 Task: Add an event with the title Second Presentation Rehearsal and Final Preparation, date '2023/11/03', time 8:30 AM to 10:30 AMand add a description: The Lunch Break Mindfulness Session is suitable for individuals of all experience levels, including those who are new to mindfulness. No special equipment or clothing is required—participants can simply find a comfortable position and bring their full attention to the practice., put the event into Green category . Add location for the event as: 321 Versailles Palace, Versailles, France, logged in from the account softage.9@softage.netand send the event invitation to softage.3@softage.net with CC to  softage.4@softage.net. Set a reminder for the event 5 minutes before
Action: Mouse moved to (419, 208)
Screenshot: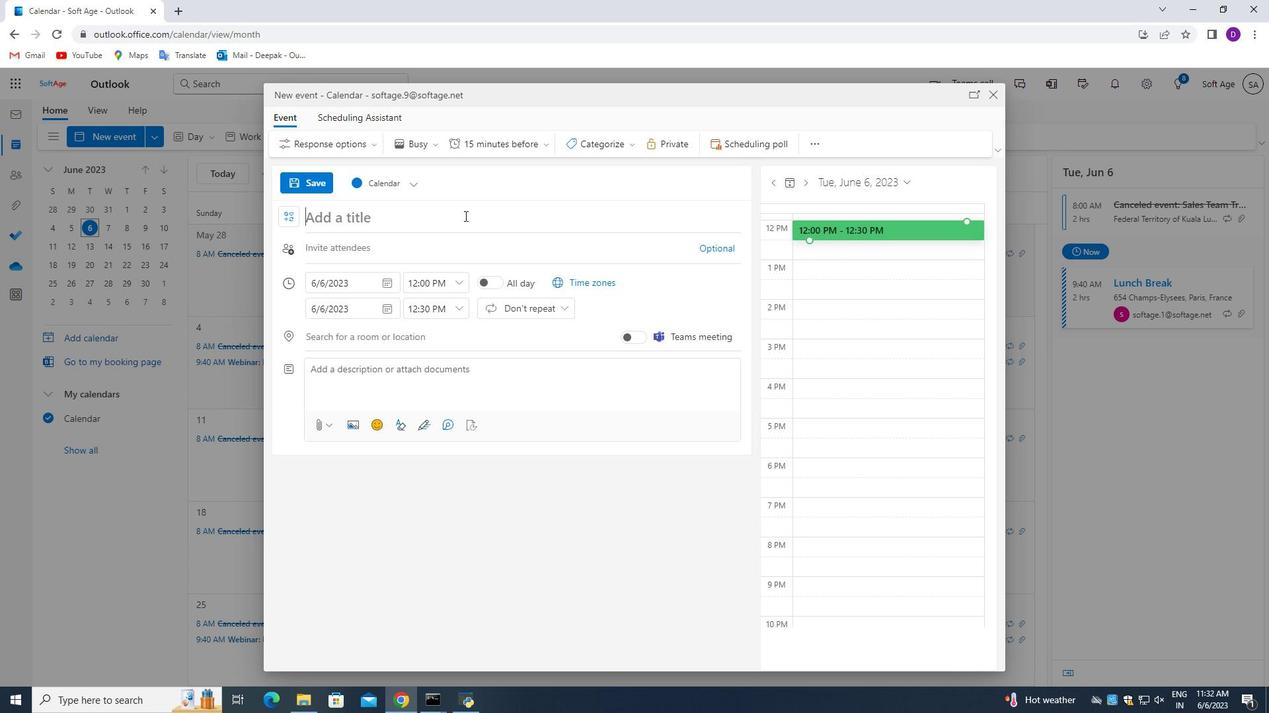 
Action: Mouse pressed left at (419, 208)
Screenshot: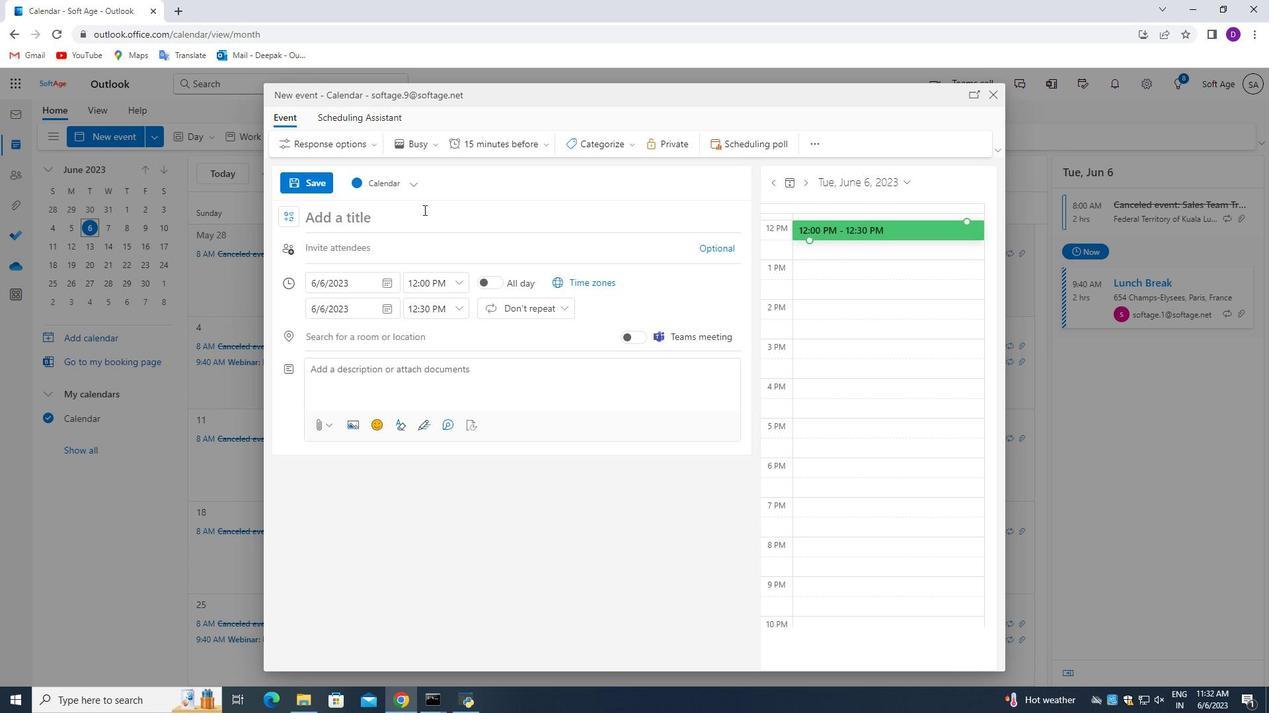 
Action: Mouse moved to (470, 514)
Screenshot: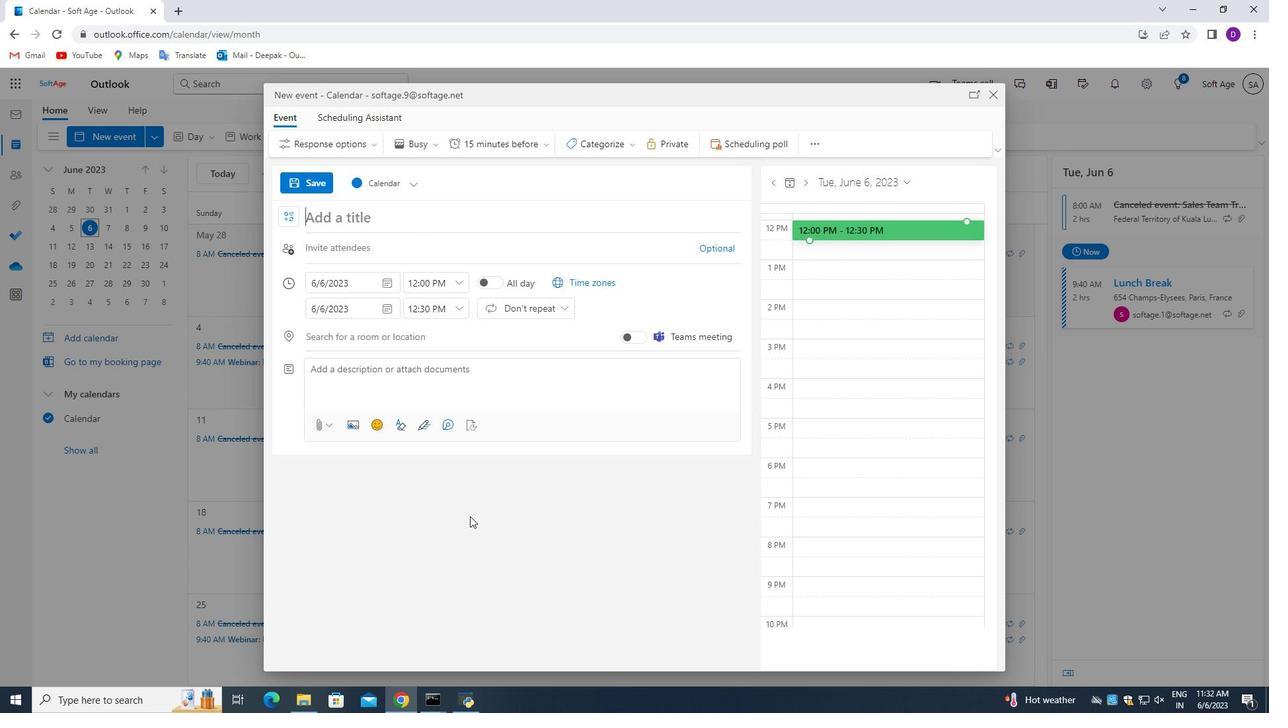 
Action: Key pressed <Key.shift_r>Second<Key.space><Key.shift>Presentation<Key.space><Key.shift_r>Rehearsal<Key.space>and<Key.space><Key.shift_r>Final<Key.space><Key.shift>Preparation
Screenshot: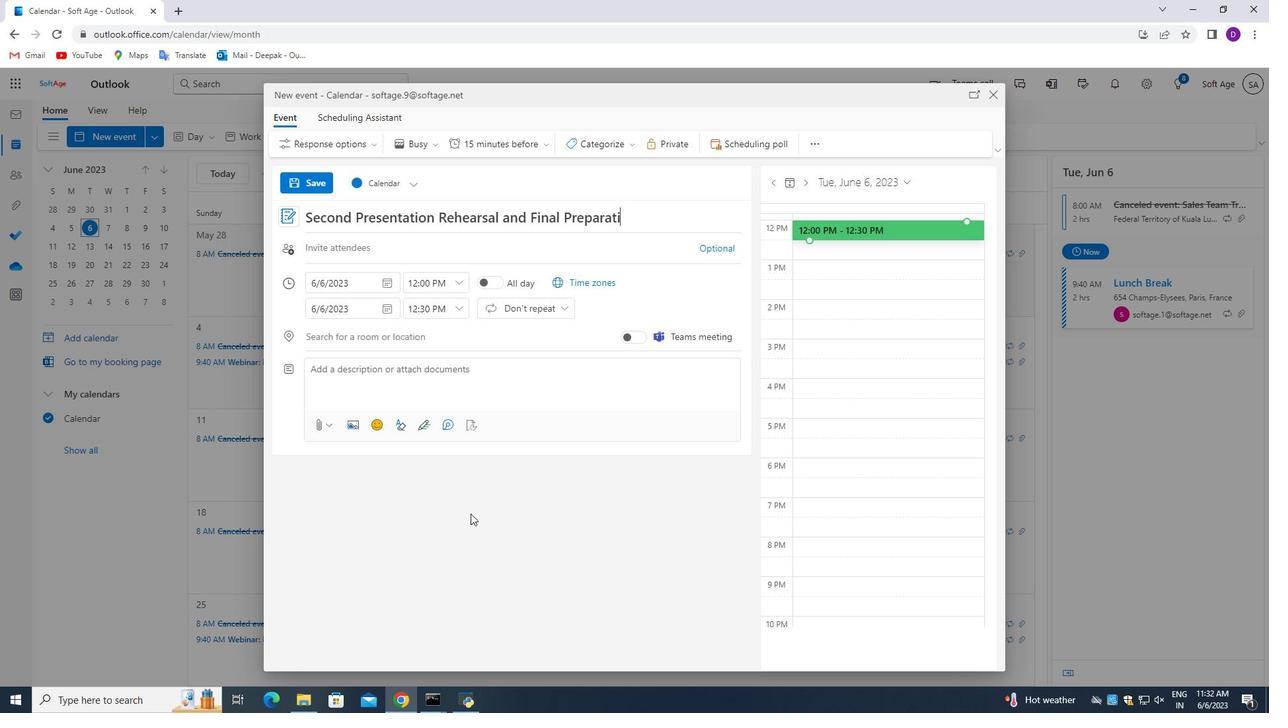 
Action: Mouse moved to (383, 284)
Screenshot: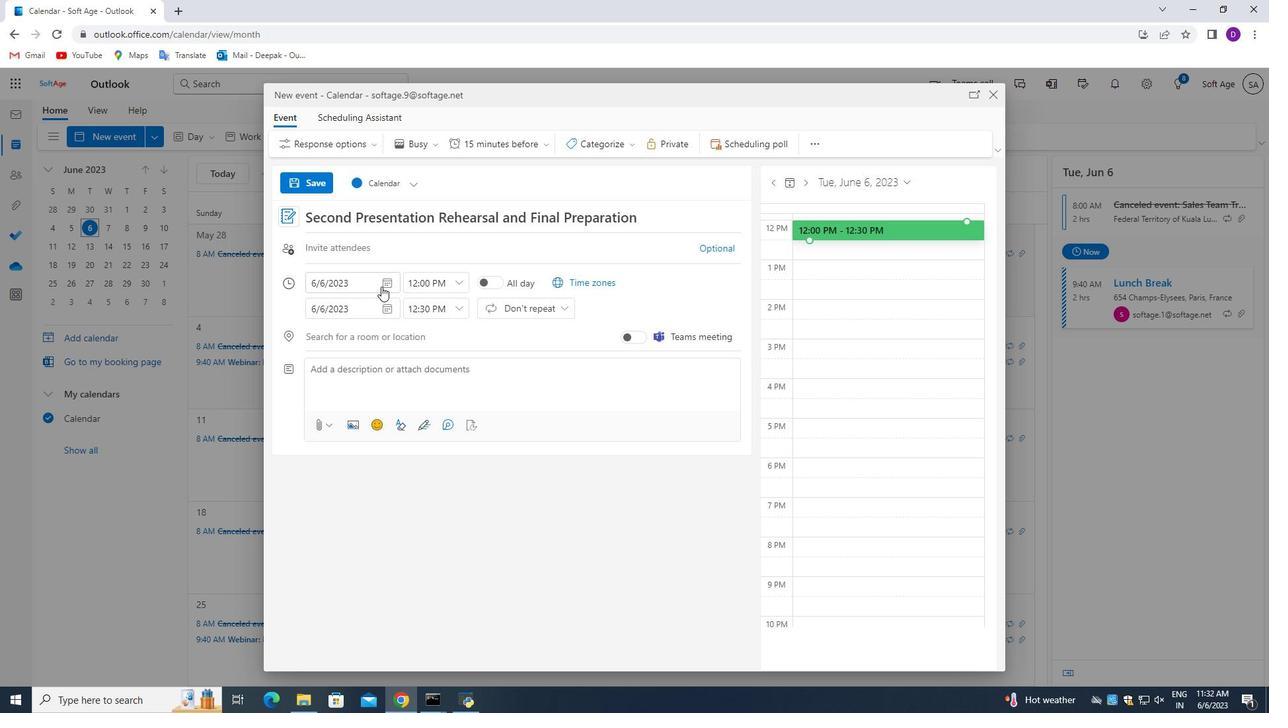 
Action: Mouse pressed left at (383, 284)
Screenshot: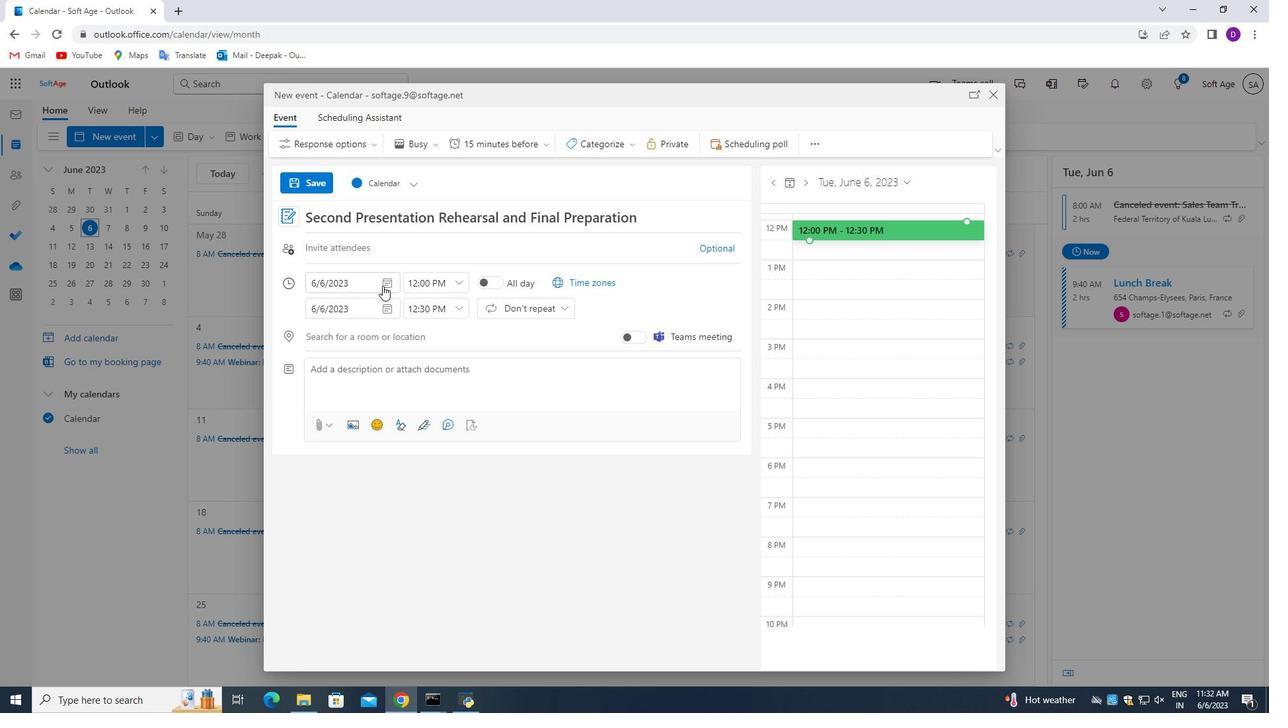 
Action: Mouse moved to (351, 313)
Screenshot: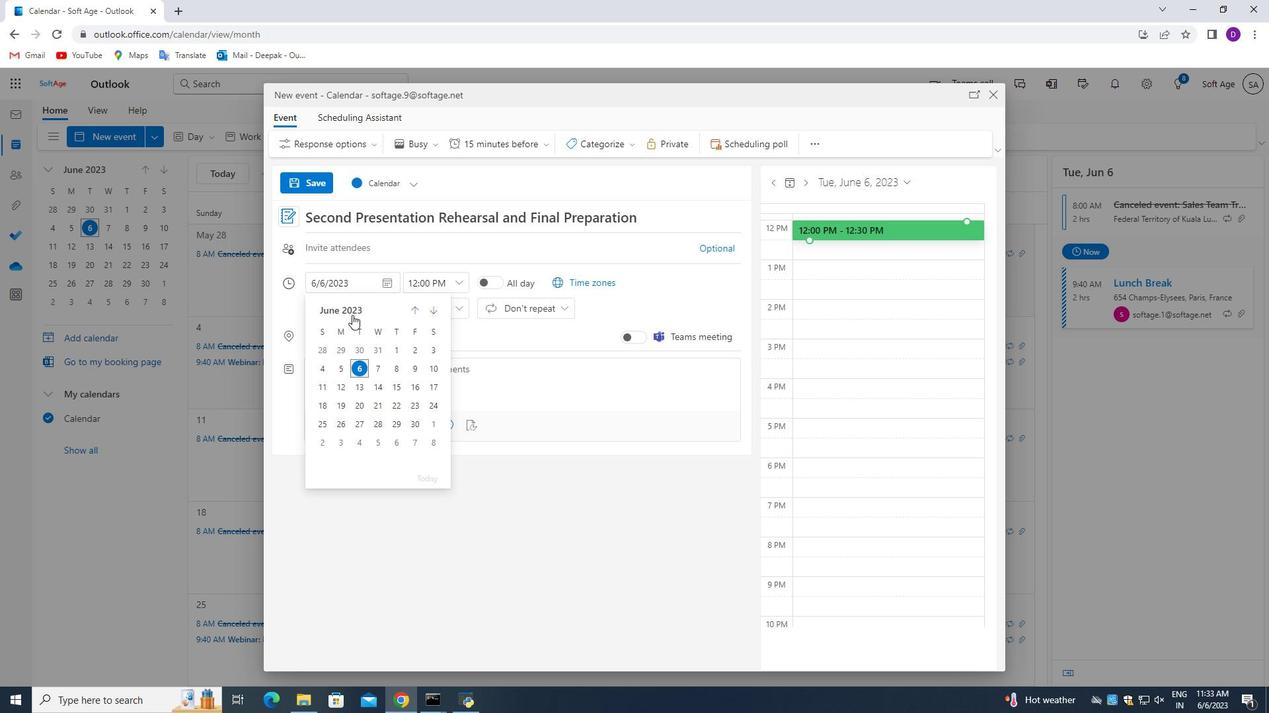 
Action: Mouse pressed left at (351, 313)
Screenshot: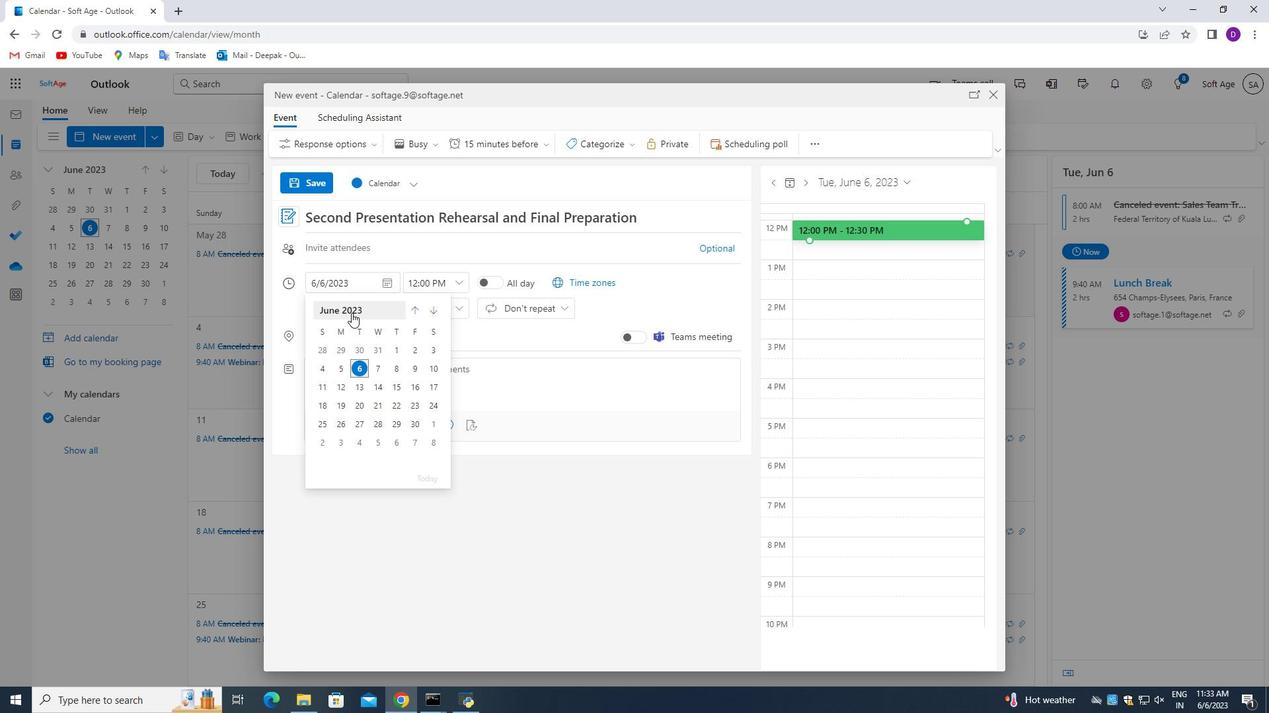 
Action: Mouse moved to (397, 407)
Screenshot: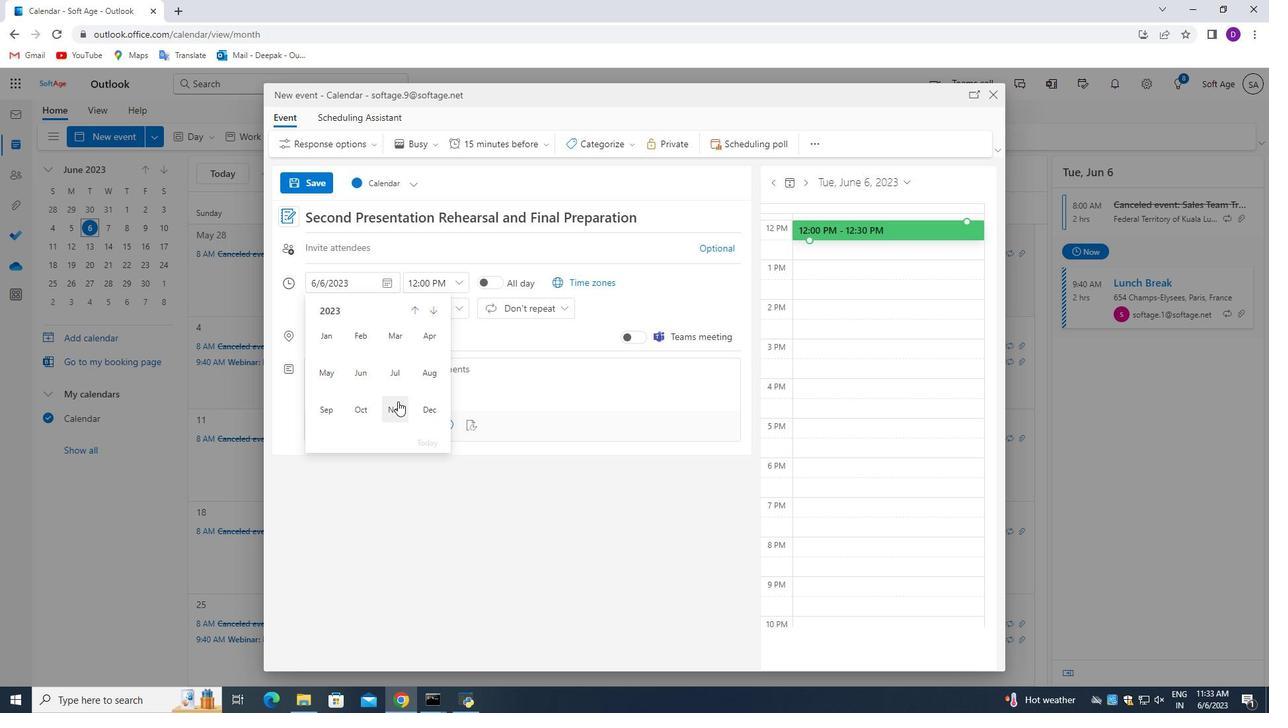 
Action: Mouse pressed left at (397, 407)
Screenshot: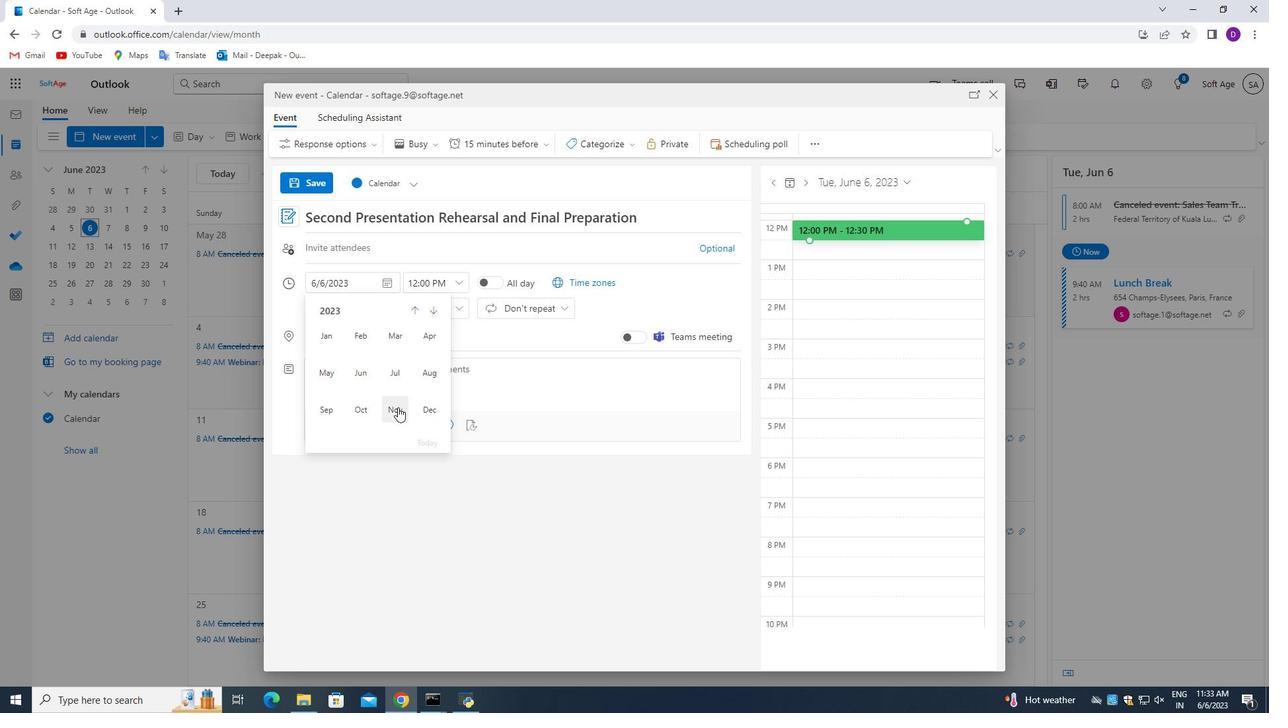 
Action: Mouse moved to (415, 351)
Screenshot: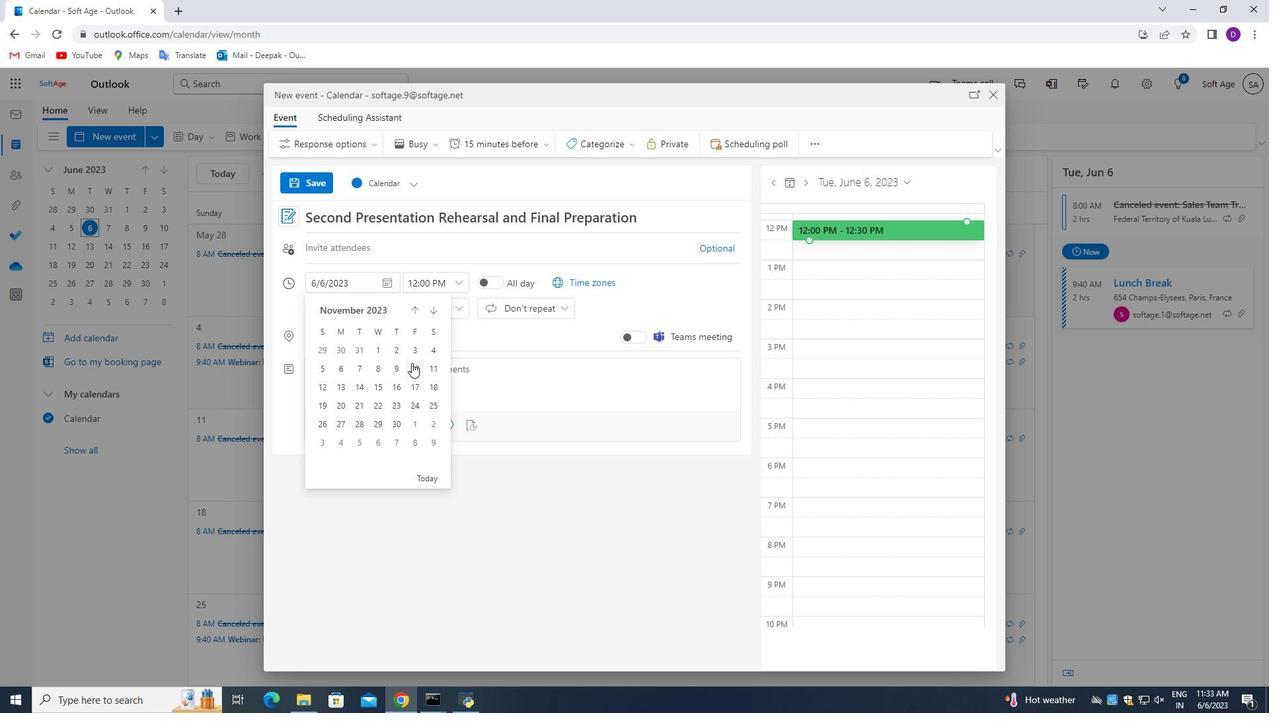 
Action: Mouse pressed left at (415, 351)
Screenshot: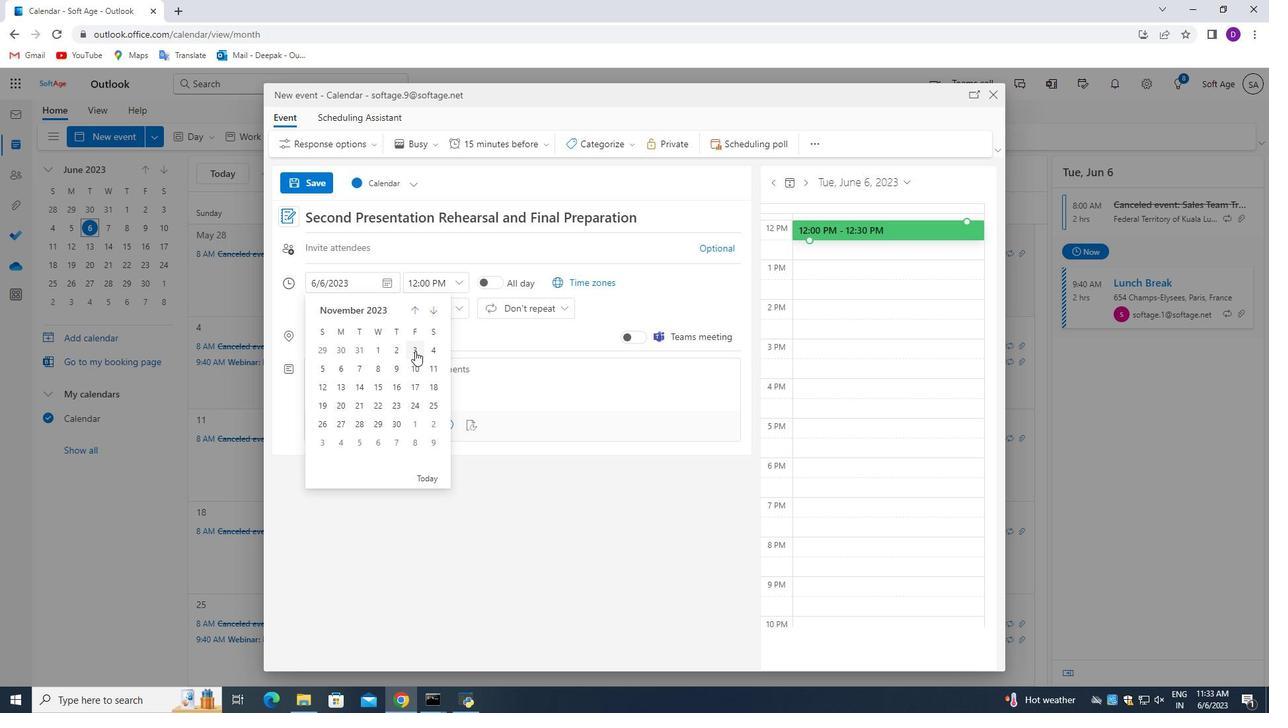 
Action: Mouse moved to (456, 284)
Screenshot: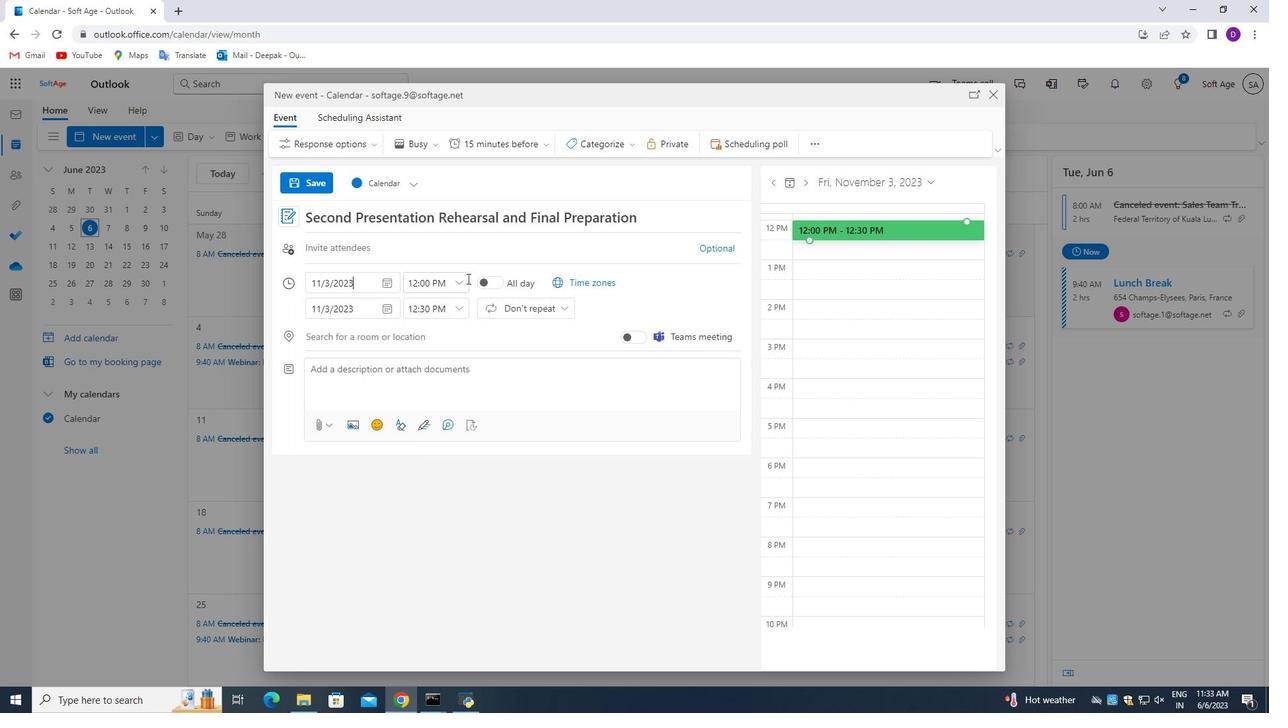 
Action: Mouse pressed left at (456, 284)
Screenshot: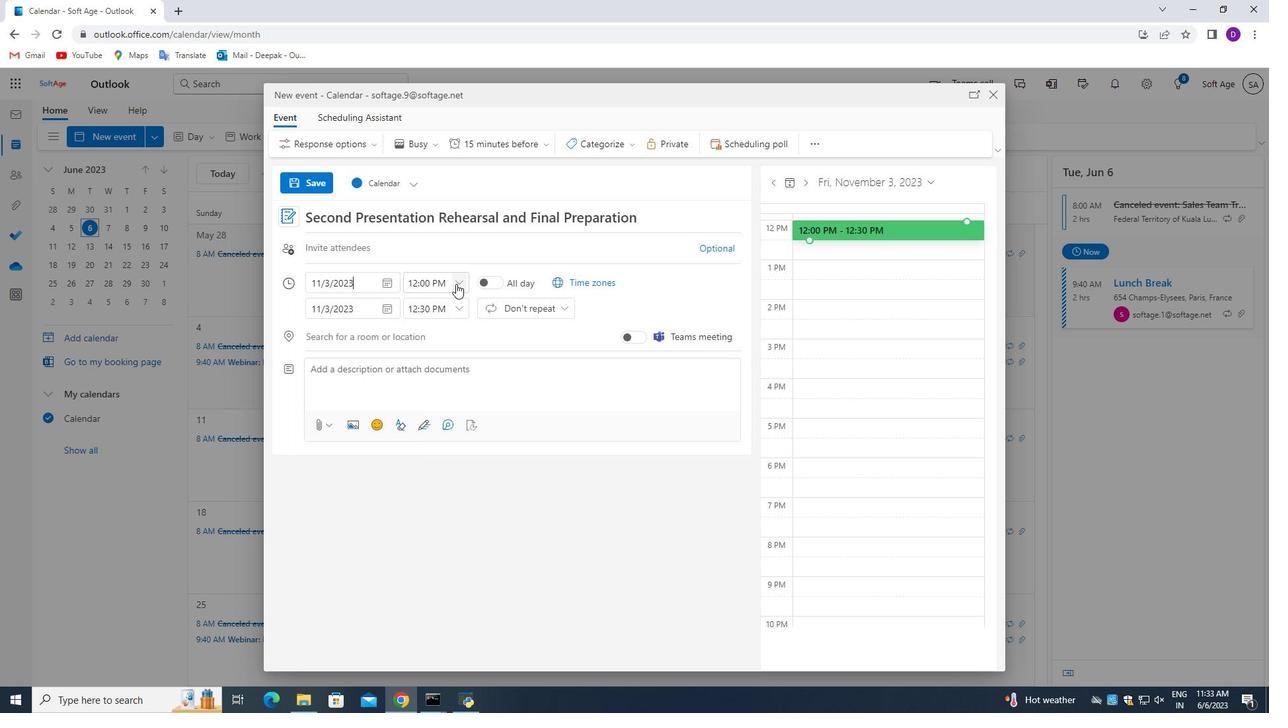 
Action: Mouse moved to (446, 358)
Screenshot: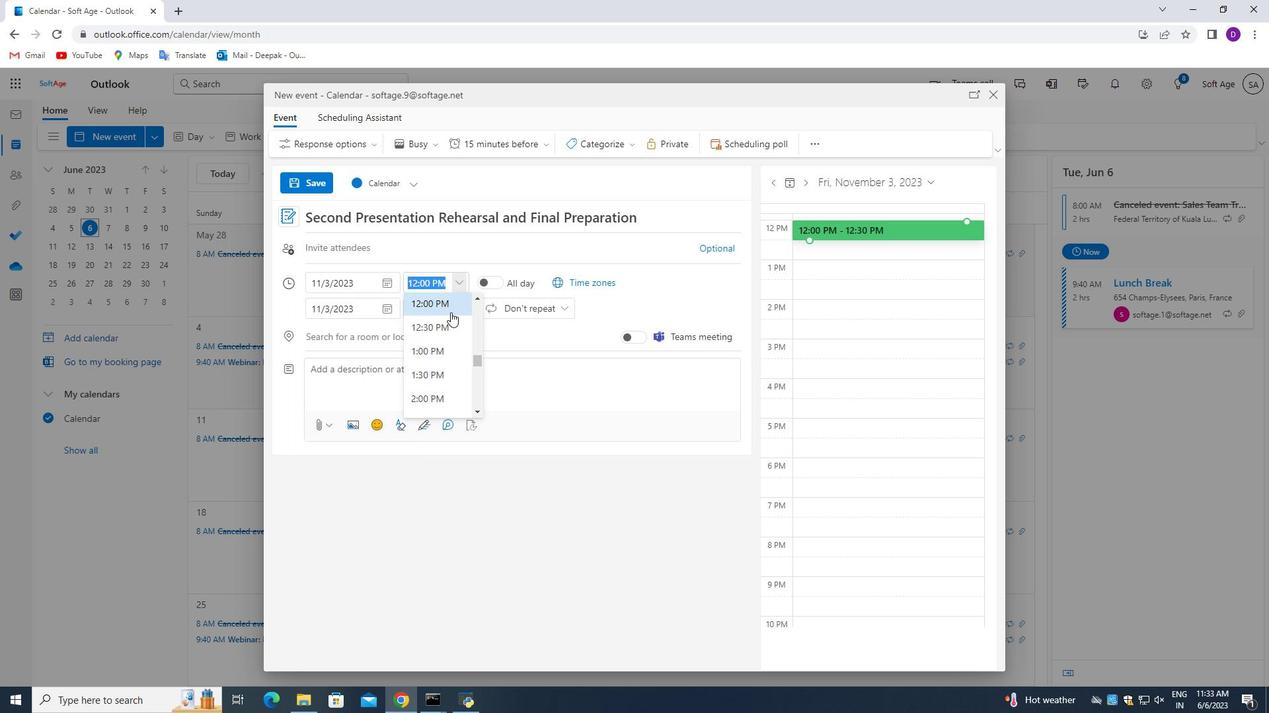 
Action: Mouse scrolled (446, 358) with delta (0, 0)
Screenshot: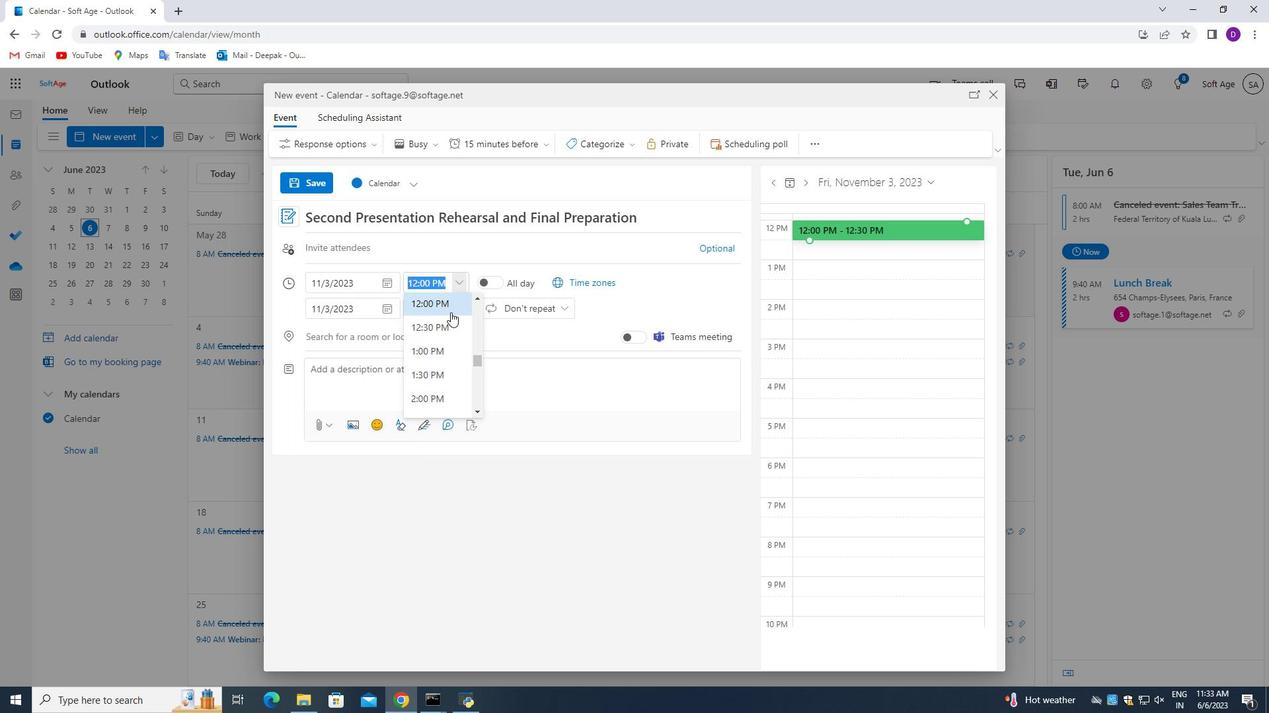 
Action: Mouse moved to (446, 364)
Screenshot: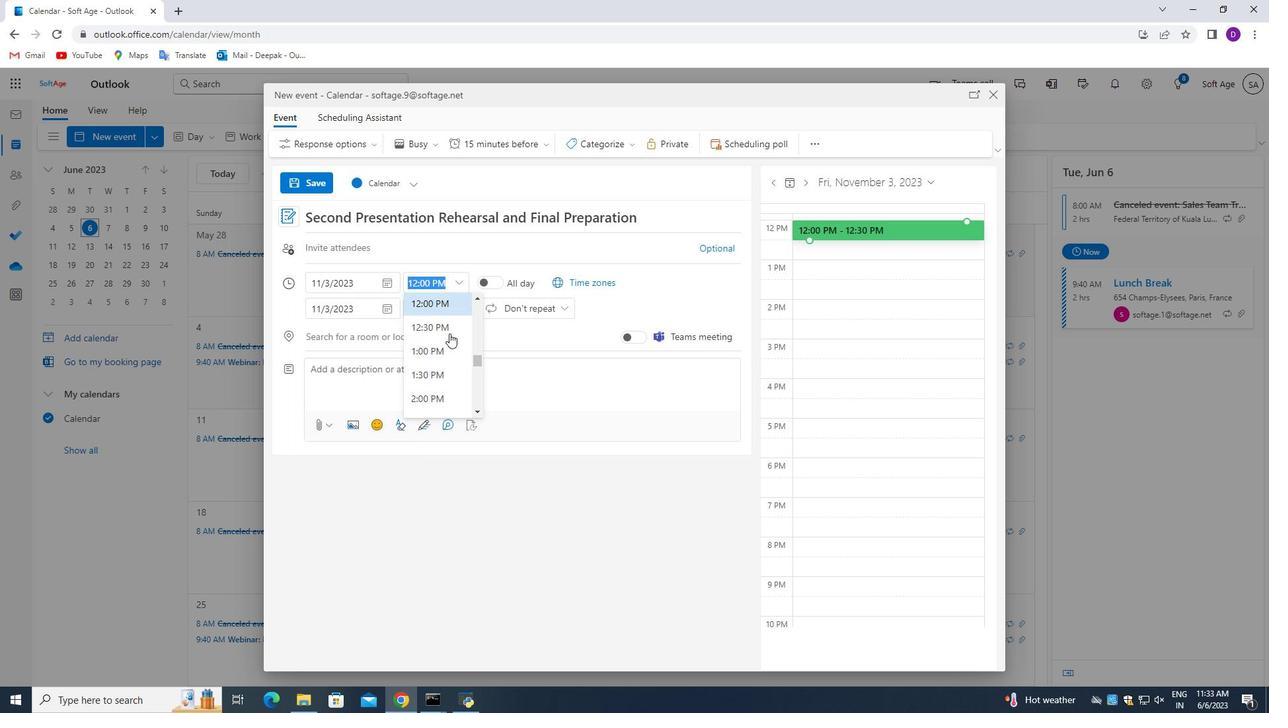 
Action: Mouse scrolled (446, 363) with delta (0, 0)
Screenshot: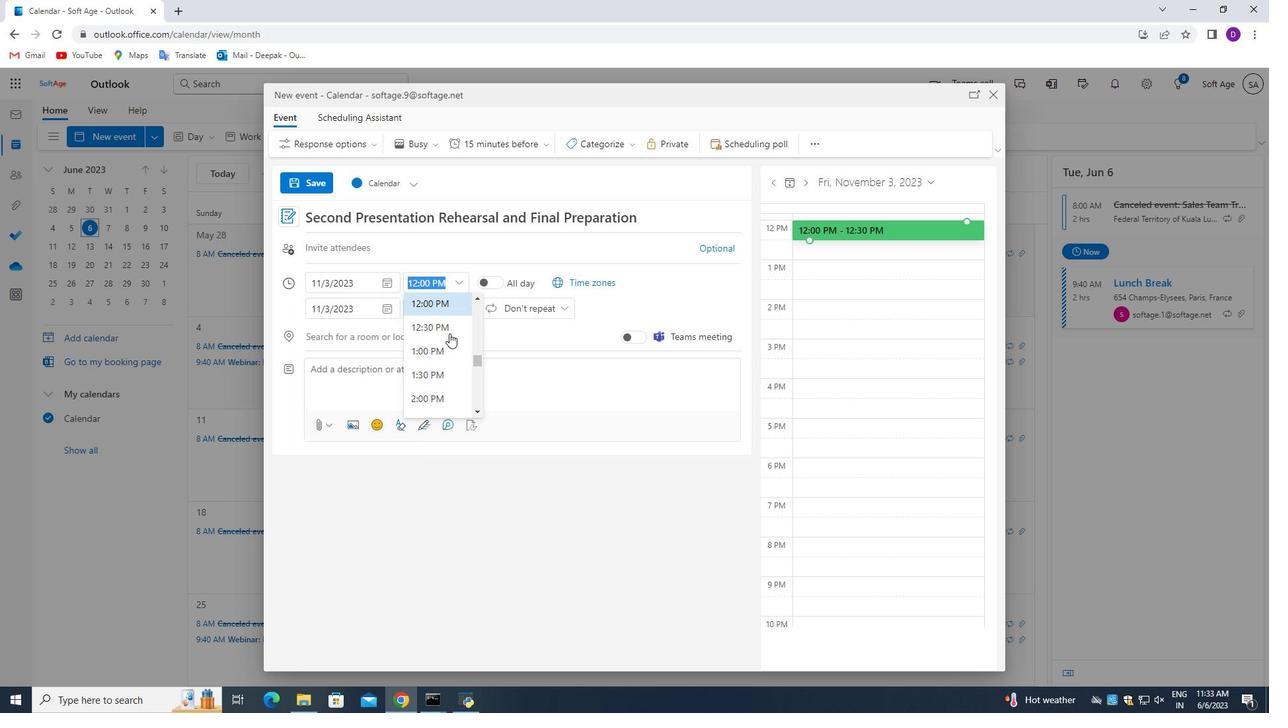 
Action: Mouse moved to (446, 367)
Screenshot: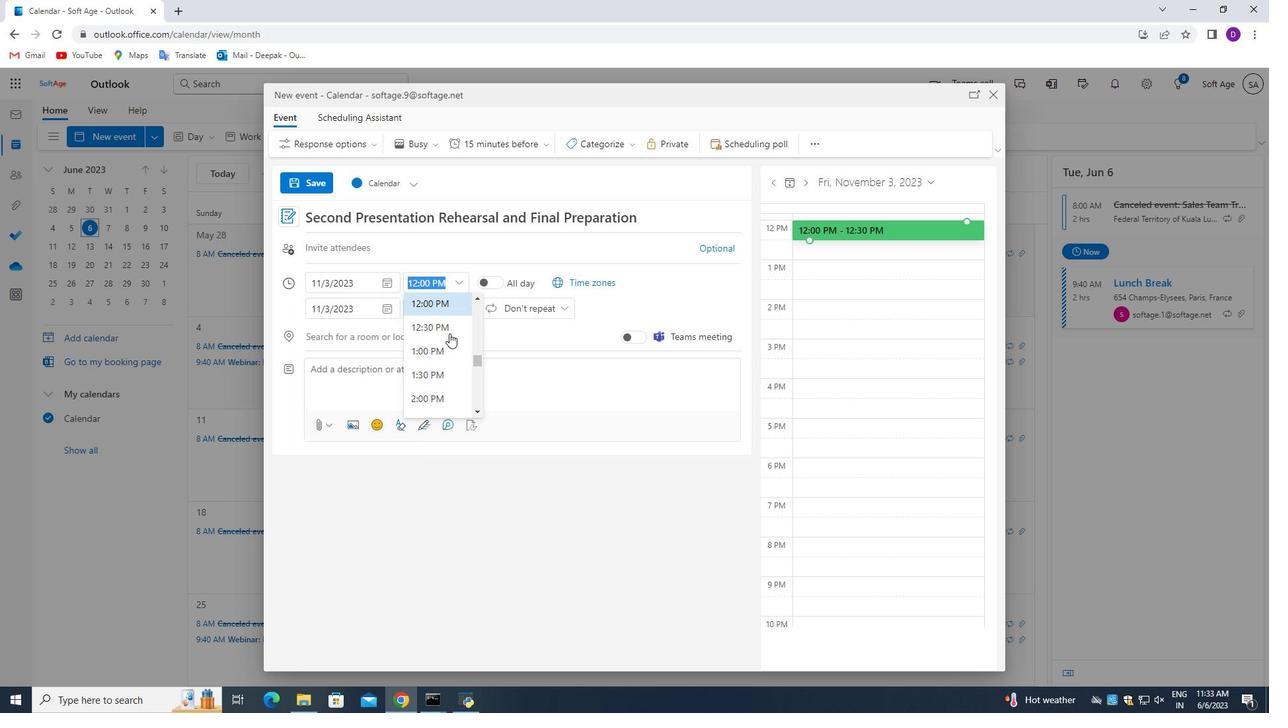 
Action: Mouse scrolled (446, 366) with delta (0, 0)
Screenshot: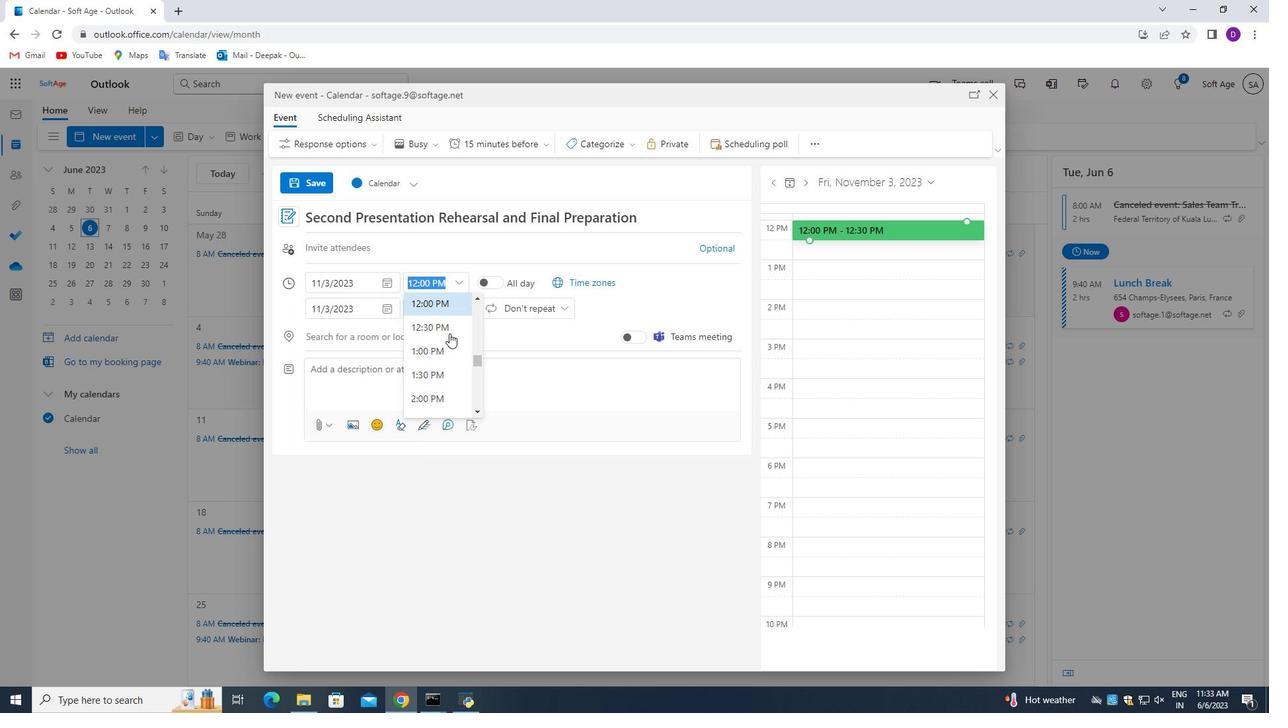
Action: Mouse moved to (446, 370)
Screenshot: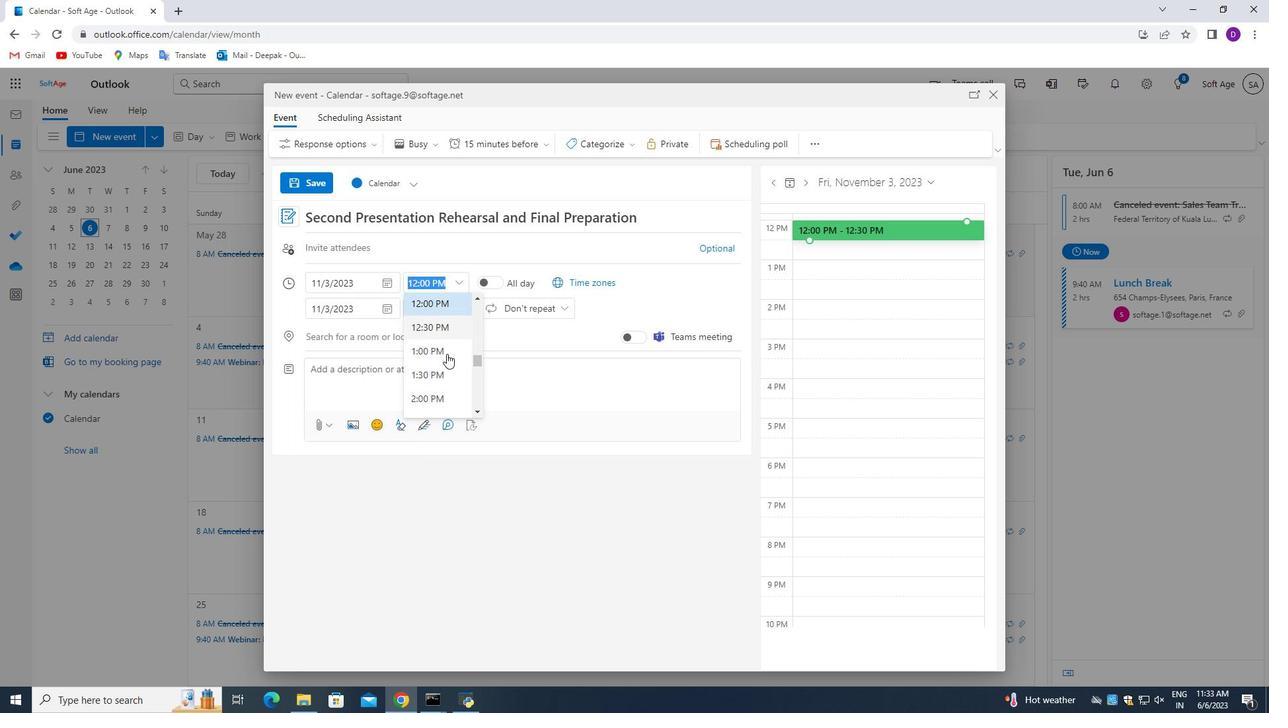 
Action: Mouse scrolled (446, 369) with delta (0, 0)
Screenshot: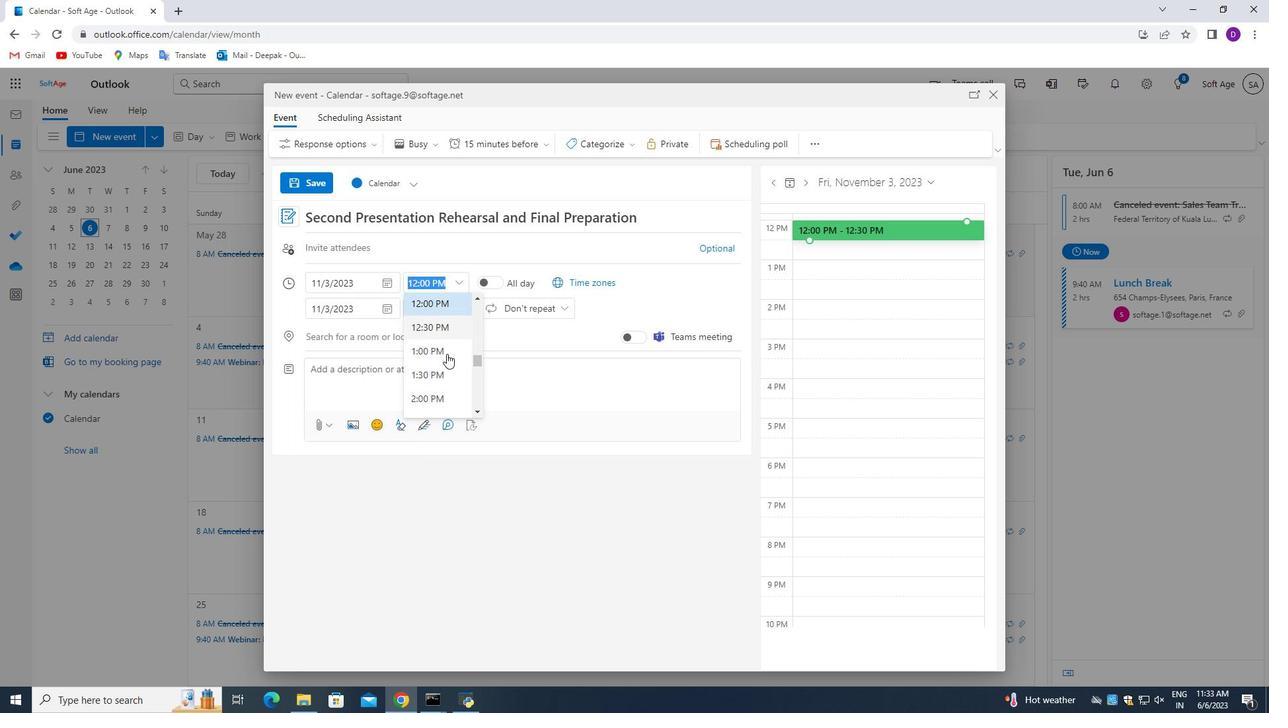 
Action: Mouse moved to (446, 372)
Screenshot: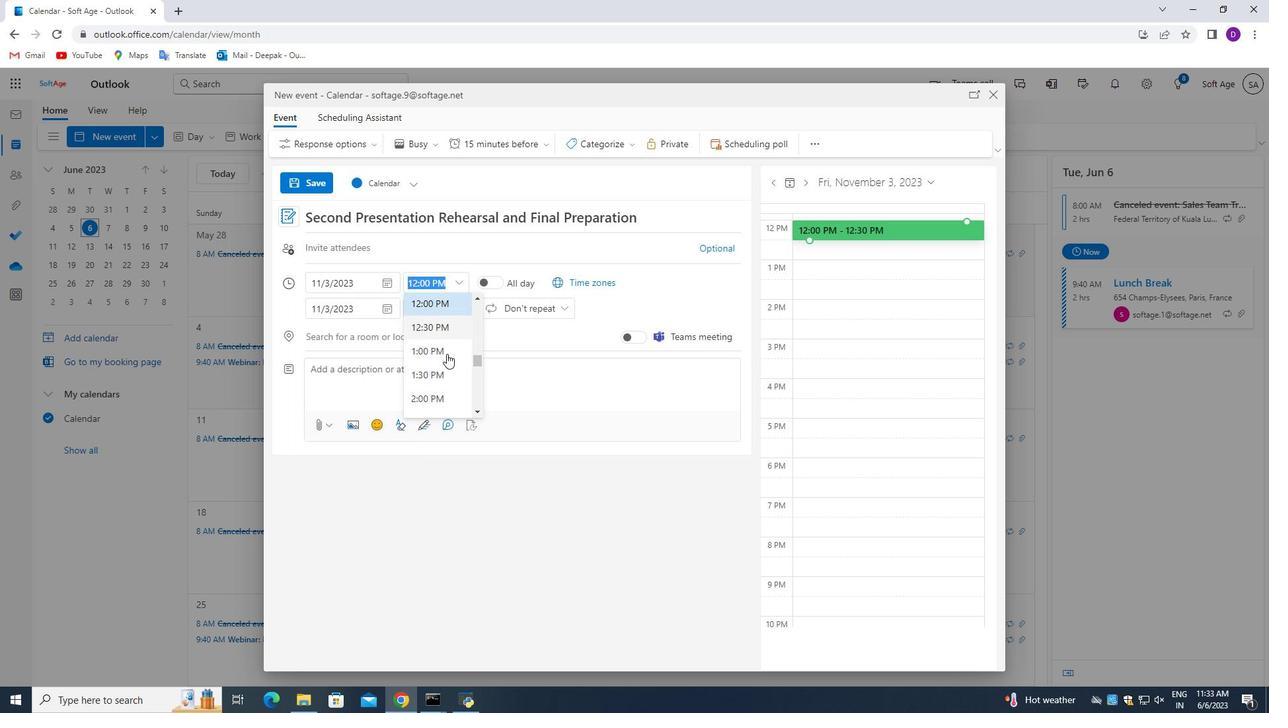 
Action: Mouse scrolled (446, 371) with delta (0, 0)
Screenshot: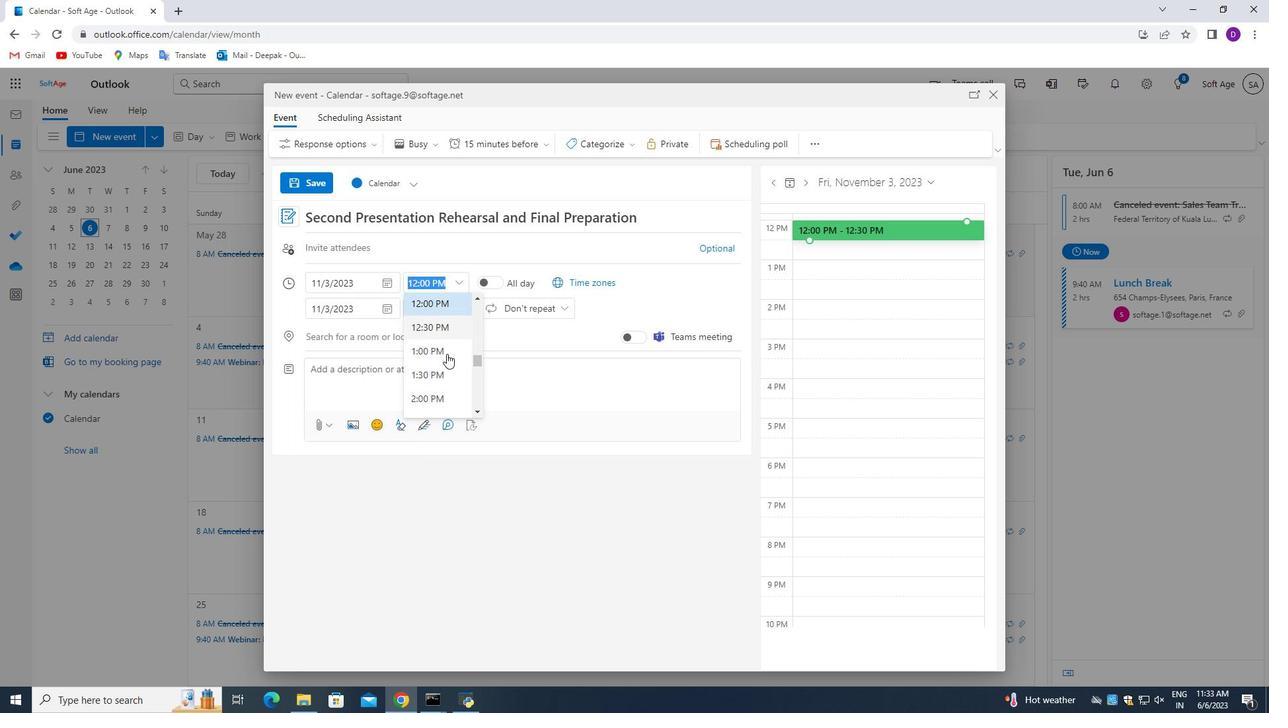 
Action: Mouse moved to (446, 372)
Screenshot: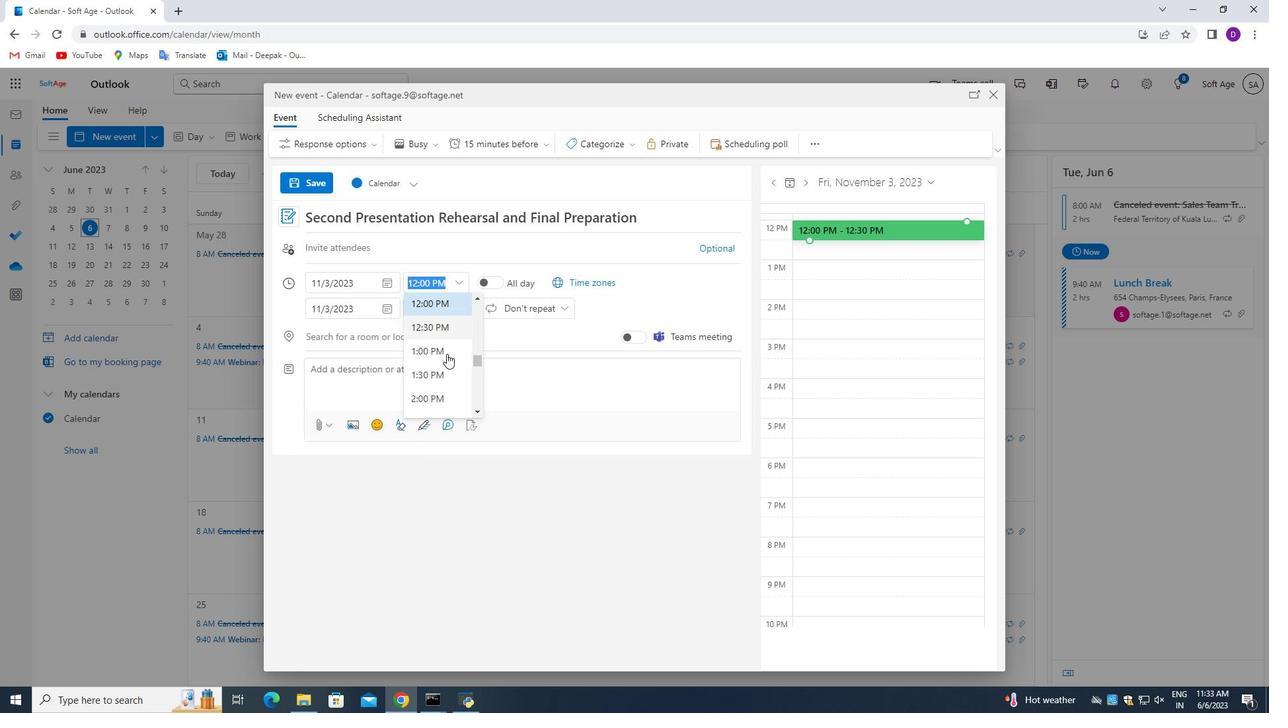
Action: Mouse scrolled (446, 372) with delta (0, 0)
Screenshot: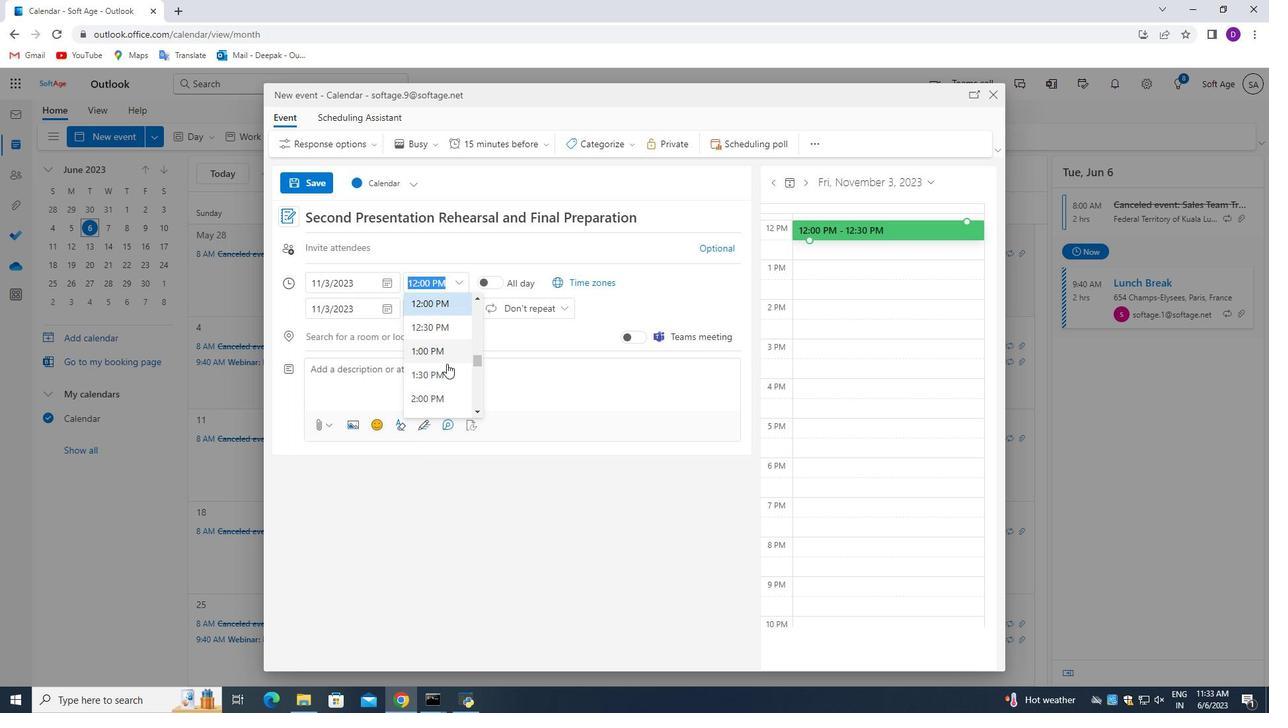 
Action: Mouse moved to (444, 376)
Screenshot: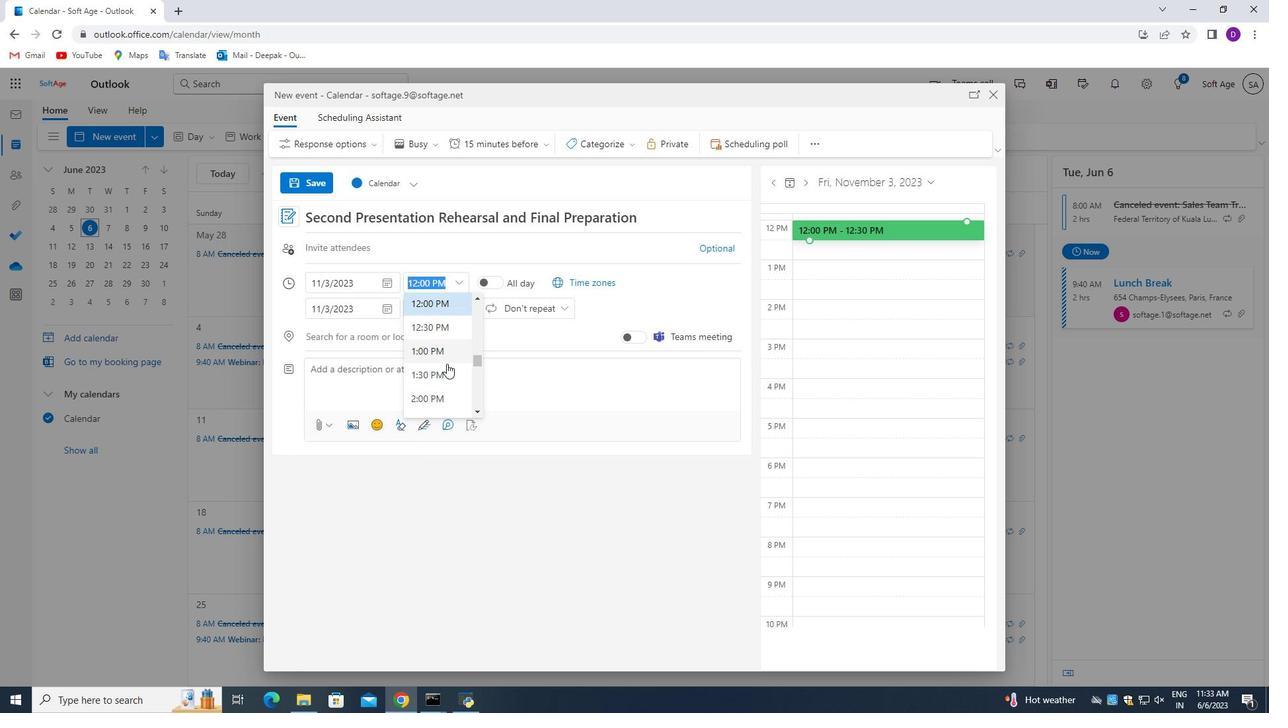
Action: Mouse scrolled (444, 377) with delta (0, 0)
Screenshot: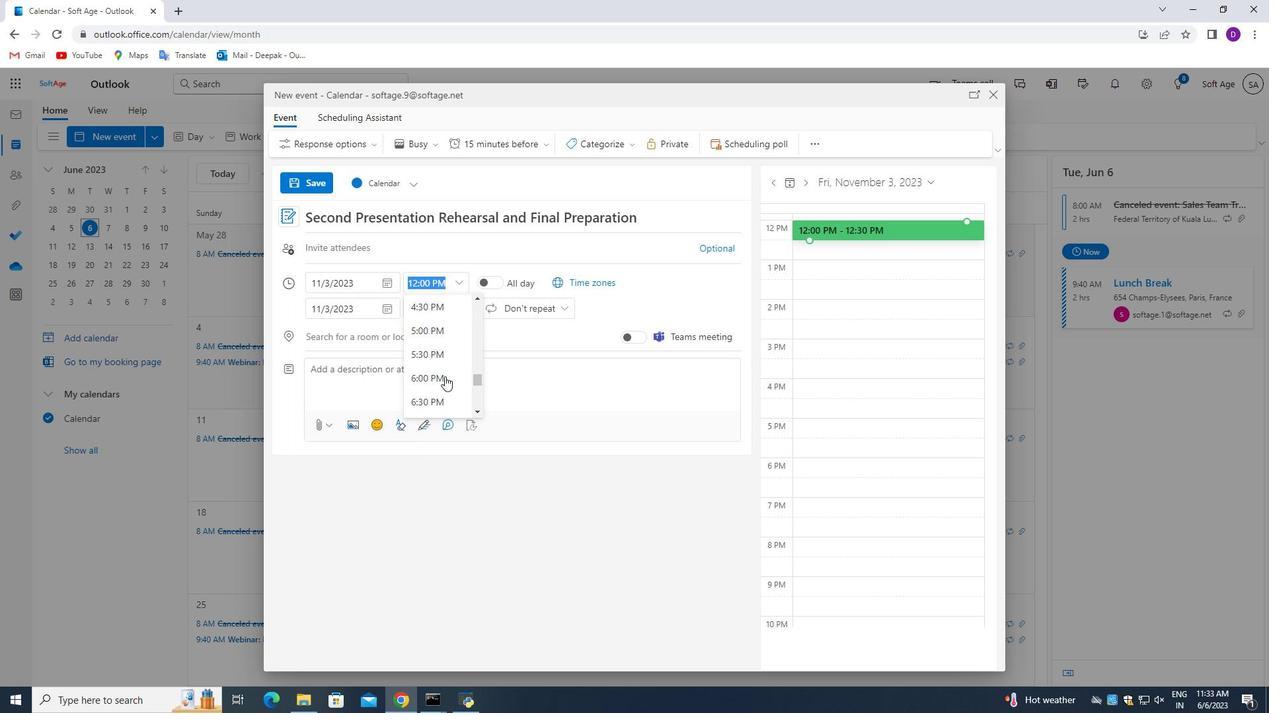 
Action: Mouse scrolled (444, 377) with delta (0, 0)
Screenshot: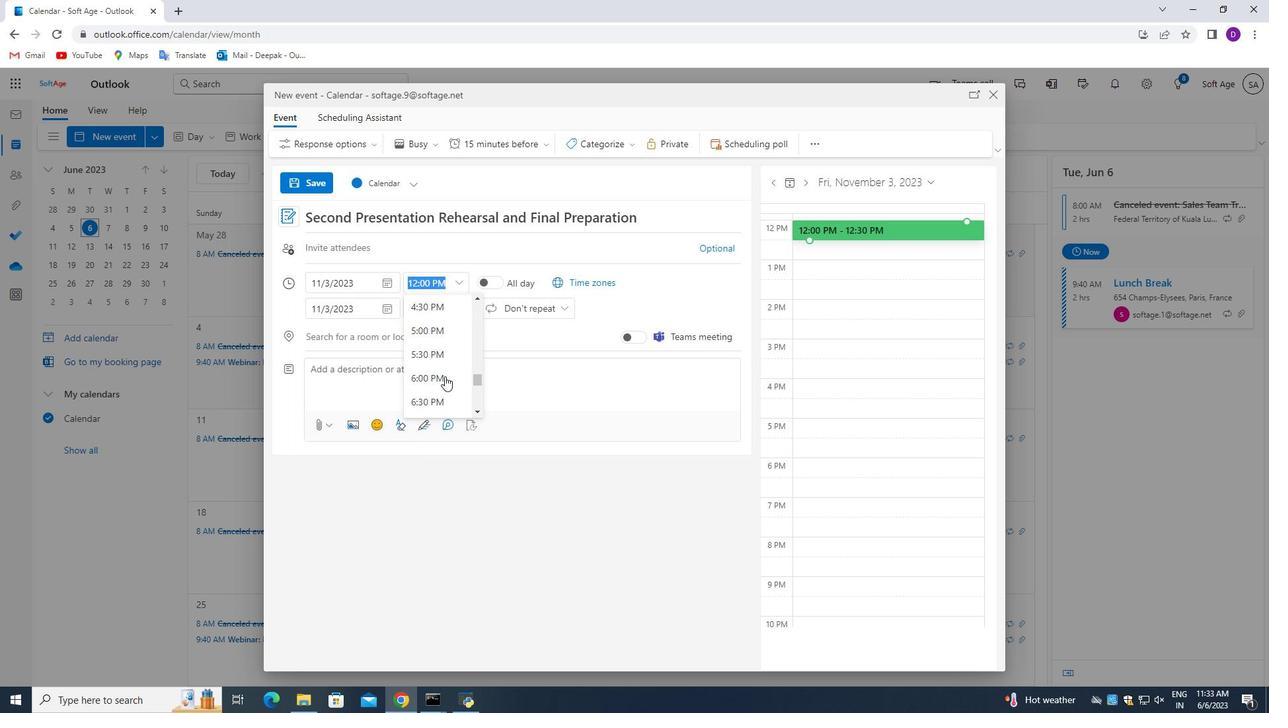 
Action: Mouse scrolled (444, 377) with delta (0, 0)
Screenshot: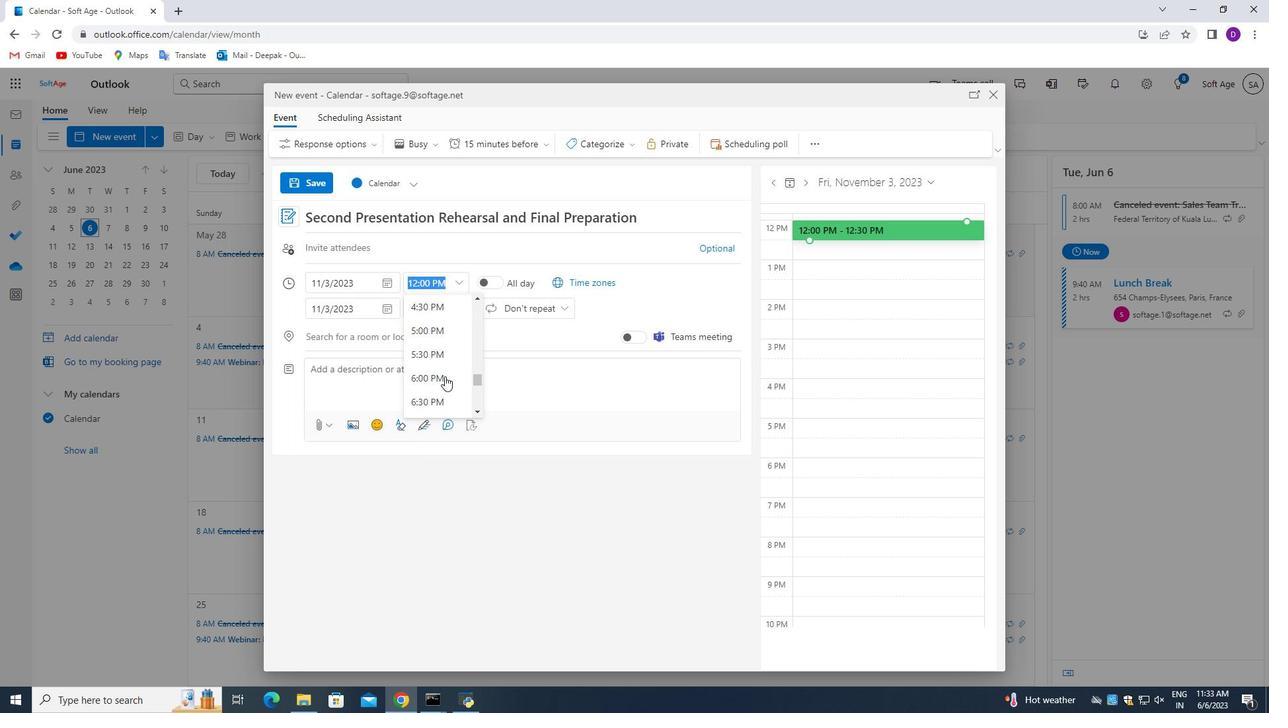 
Action: Mouse scrolled (444, 377) with delta (0, 0)
Screenshot: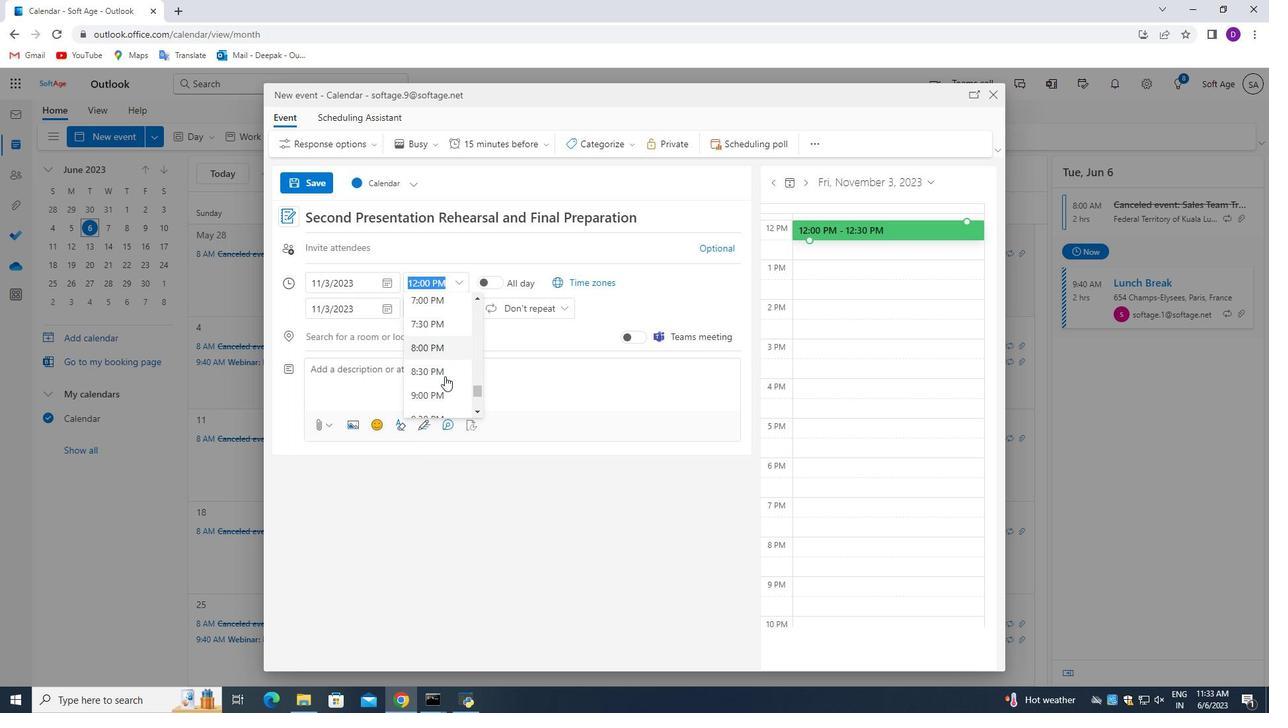 
Action: Mouse scrolled (444, 377) with delta (0, 0)
Screenshot: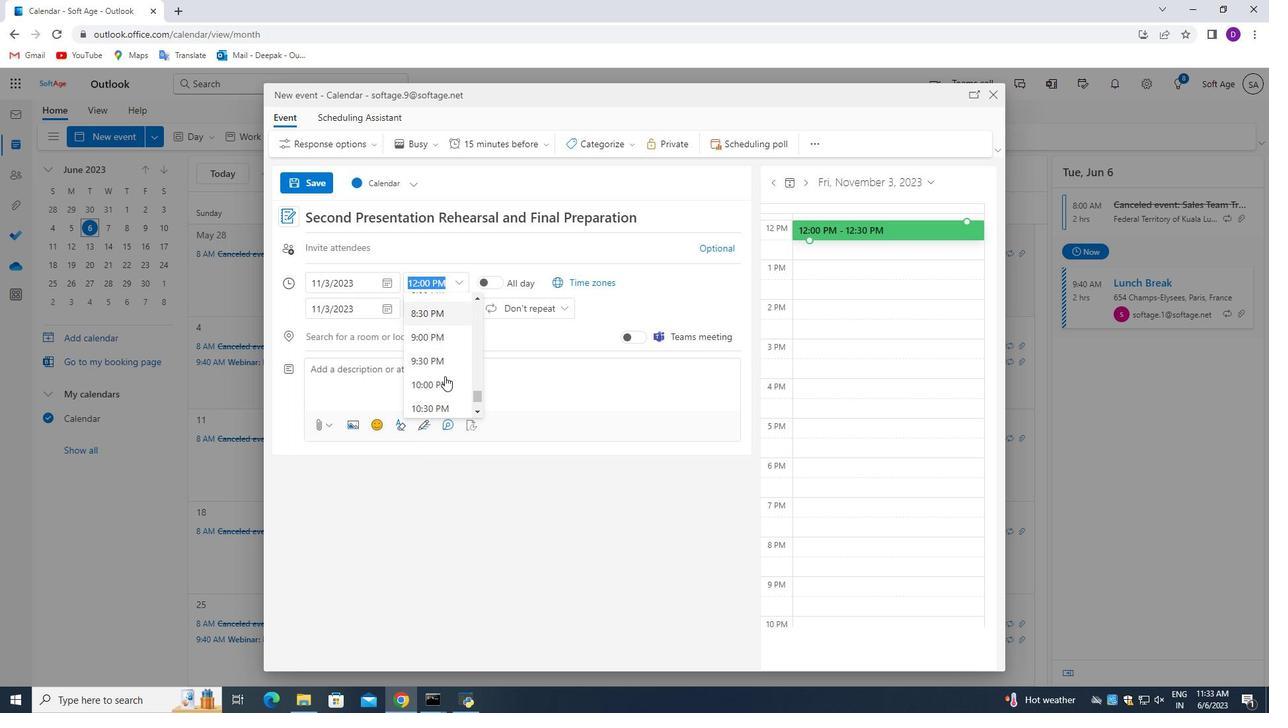 
Action: Mouse moved to (444, 376)
Screenshot: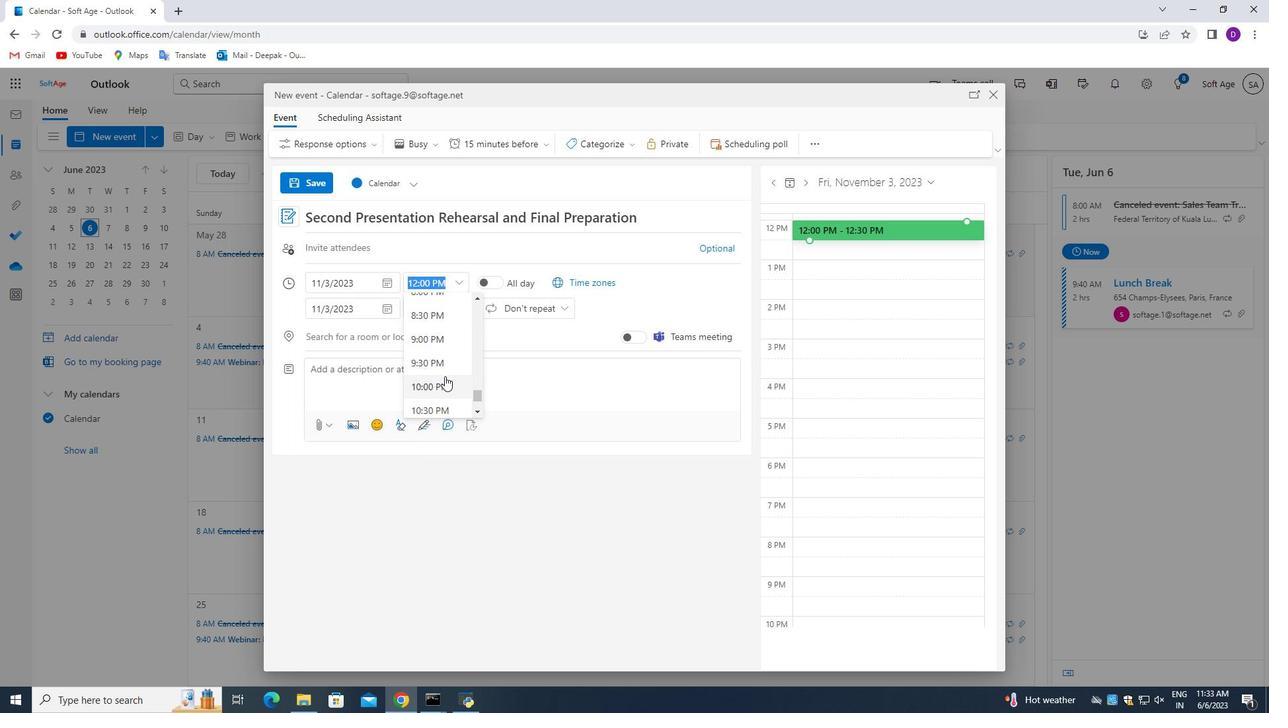 
Action: Mouse scrolled (444, 377) with delta (0, 0)
Screenshot: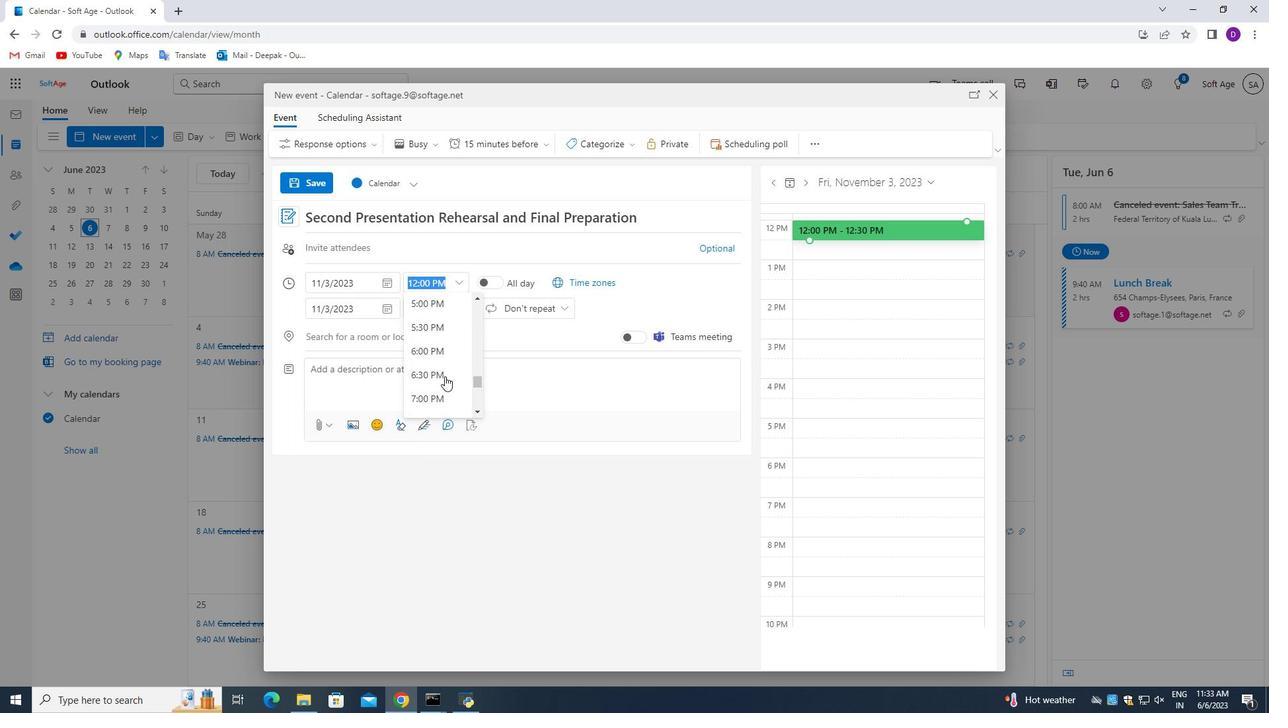 
Action: Mouse scrolled (444, 377) with delta (0, 0)
Screenshot: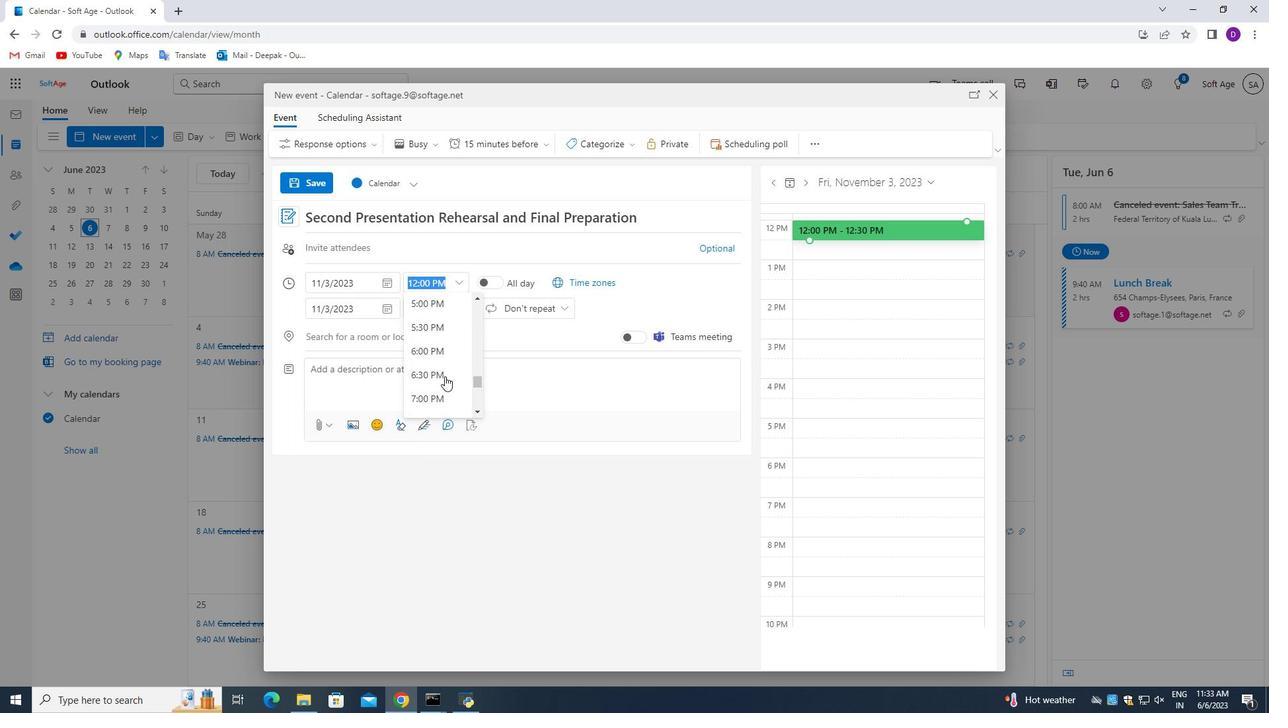 
Action: Mouse scrolled (444, 377) with delta (0, 0)
Screenshot: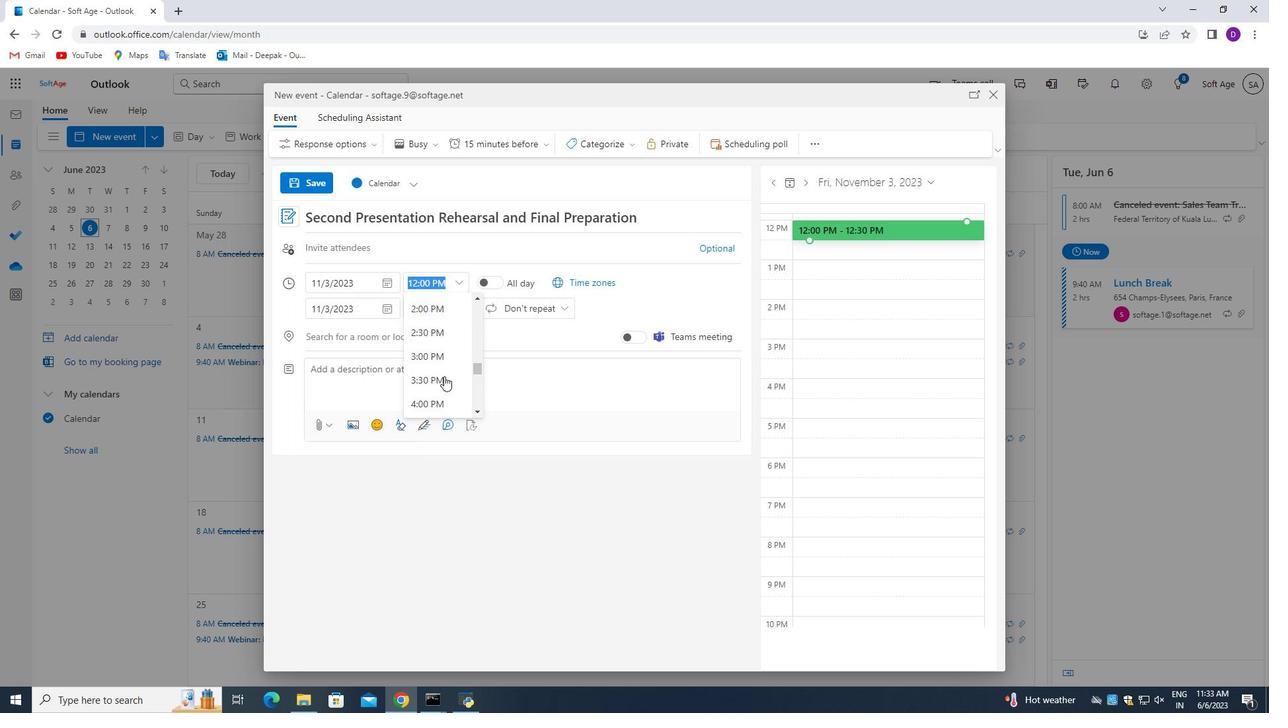 
Action: Mouse scrolled (444, 377) with delta (0, 0)
Screenshot: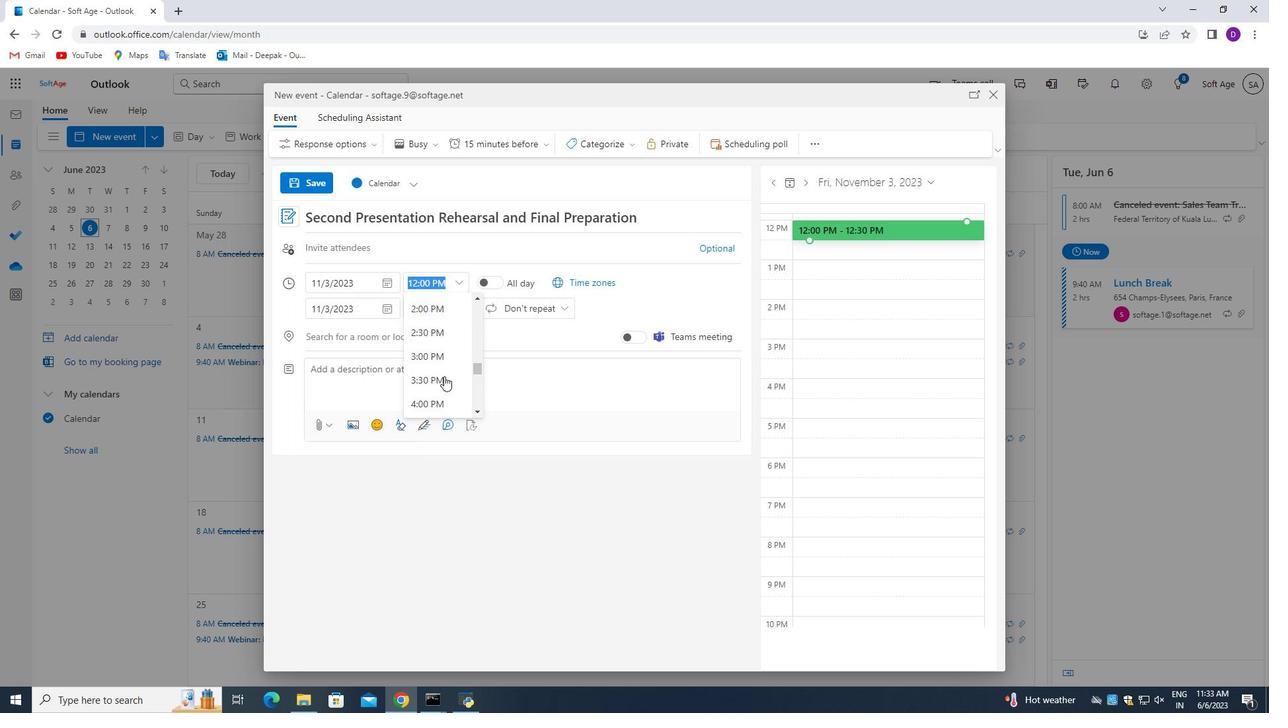 
Action: Mouse scrolled (444, 377) with delta (0, 0)
Screenshot: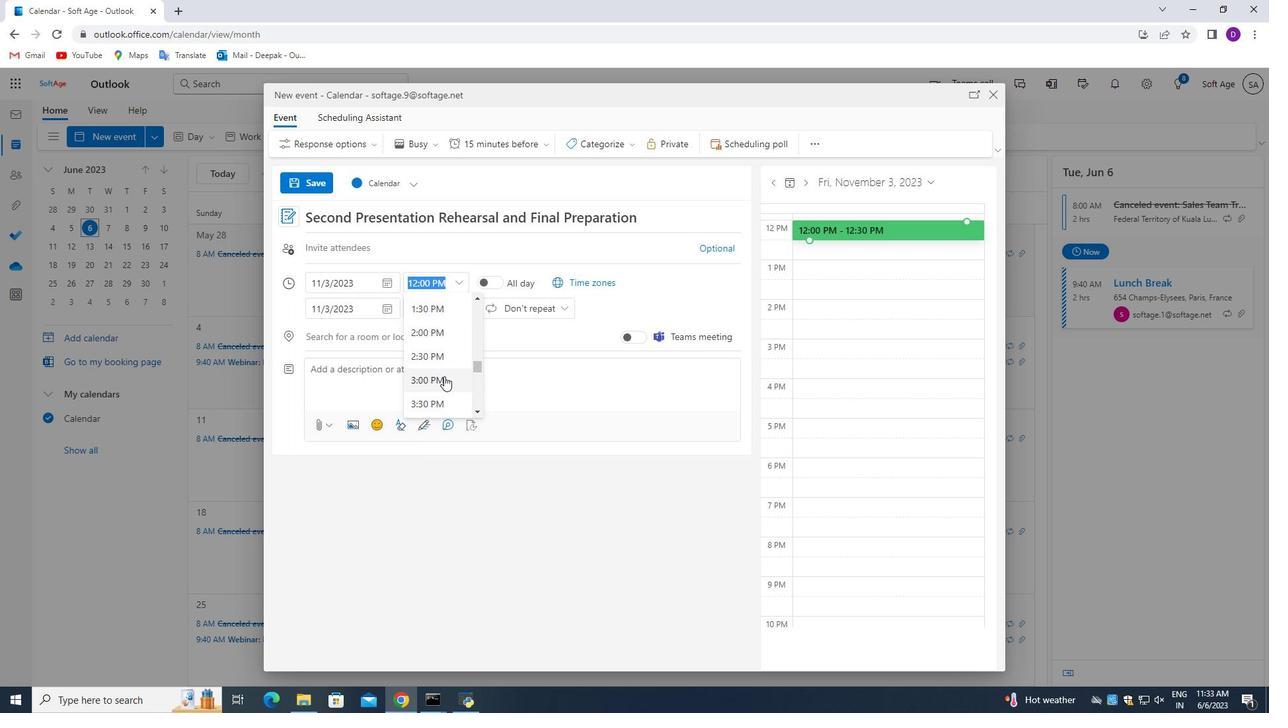 
Action: Mouse moved to (461, 281)
Screenshot: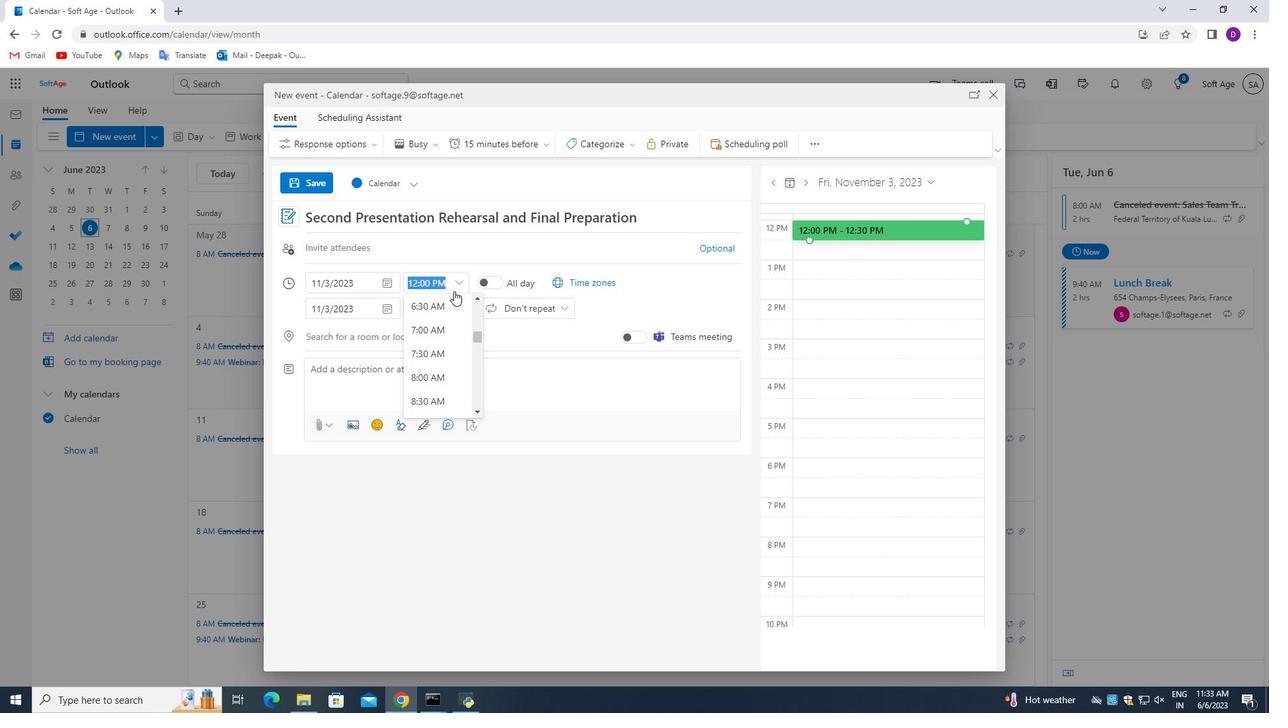 
Action: Mouse pressed left at (461, 281)
Screenshot: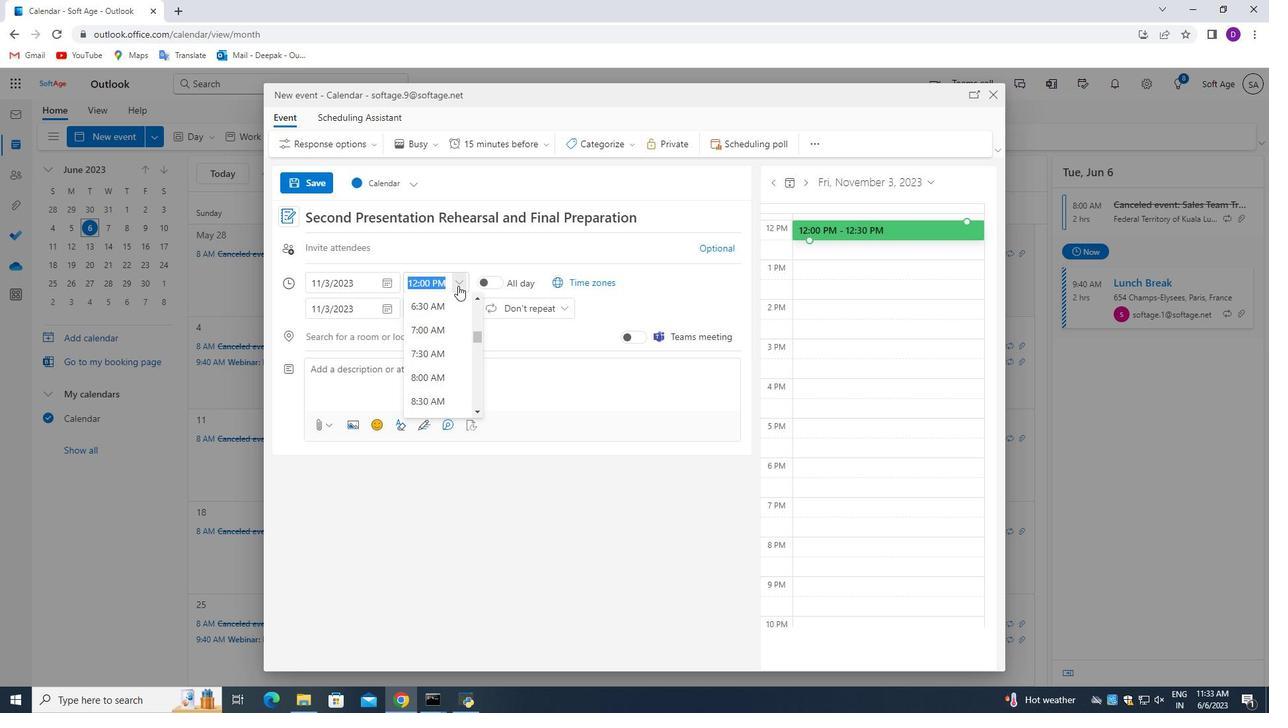 
Action: Mouse moved to (417, 286)
Screenshot: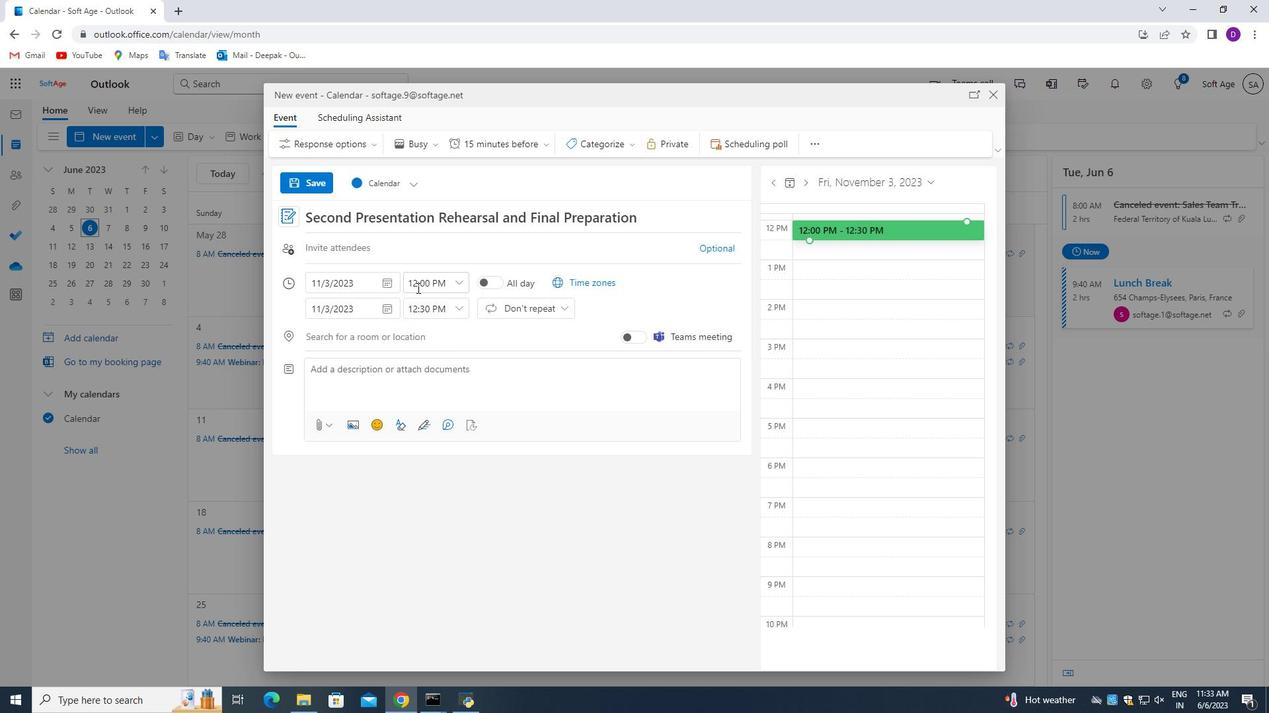 
Action: Mouse pressed left at (417, 286)
Screenshot: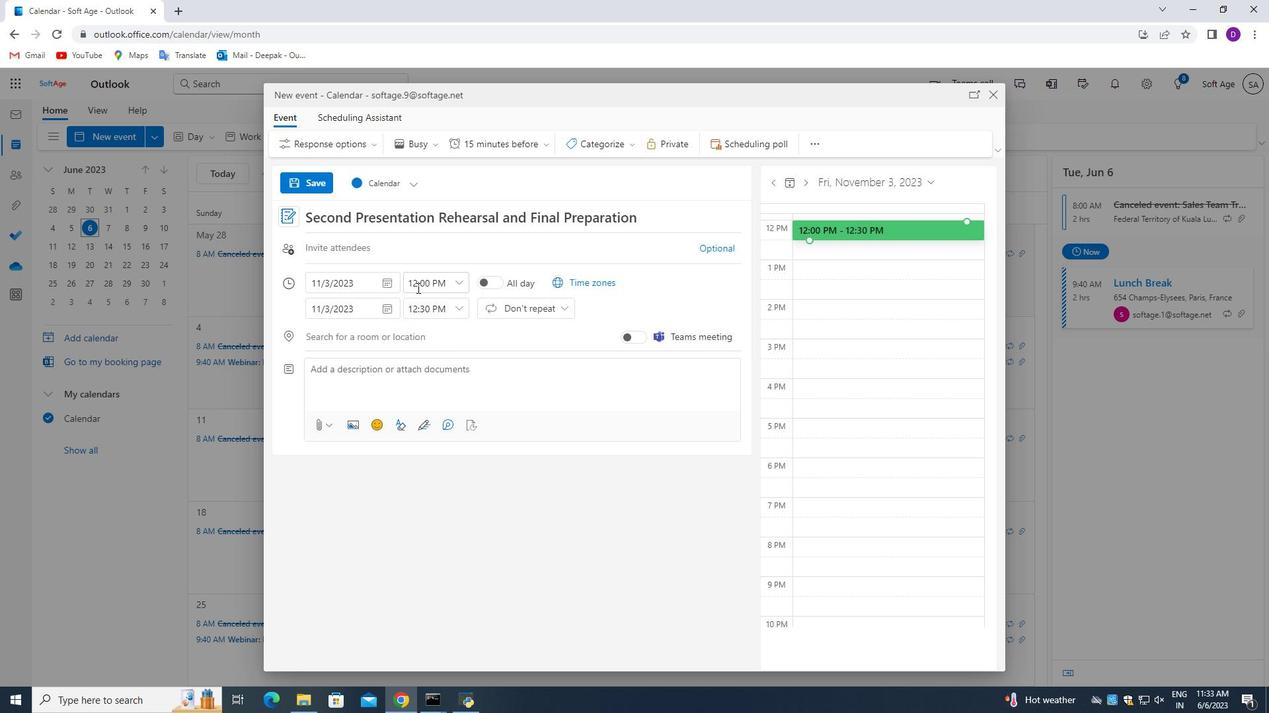 
Action: Mouse moved to (417, 284)
Screenshot: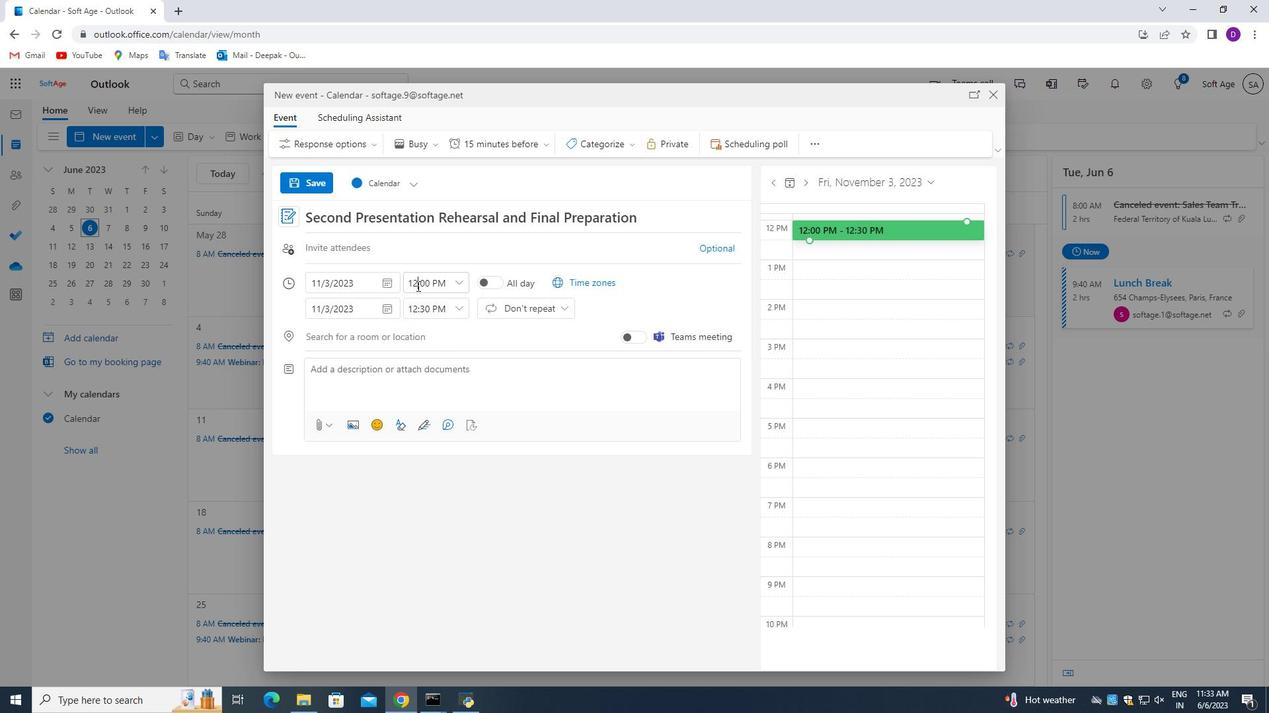 
Action: Mouse pressed left at (417, 284)
Screenshot: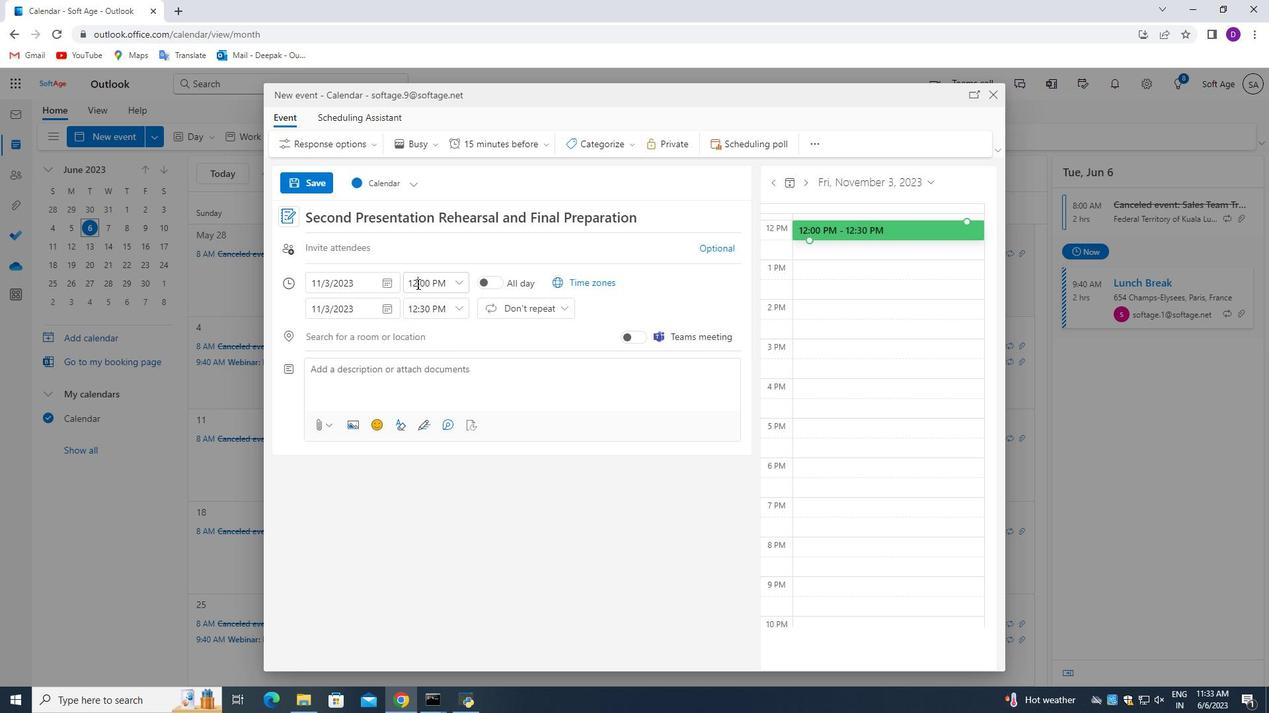
Action: Mouse moved to (444, 324)
Screenshot: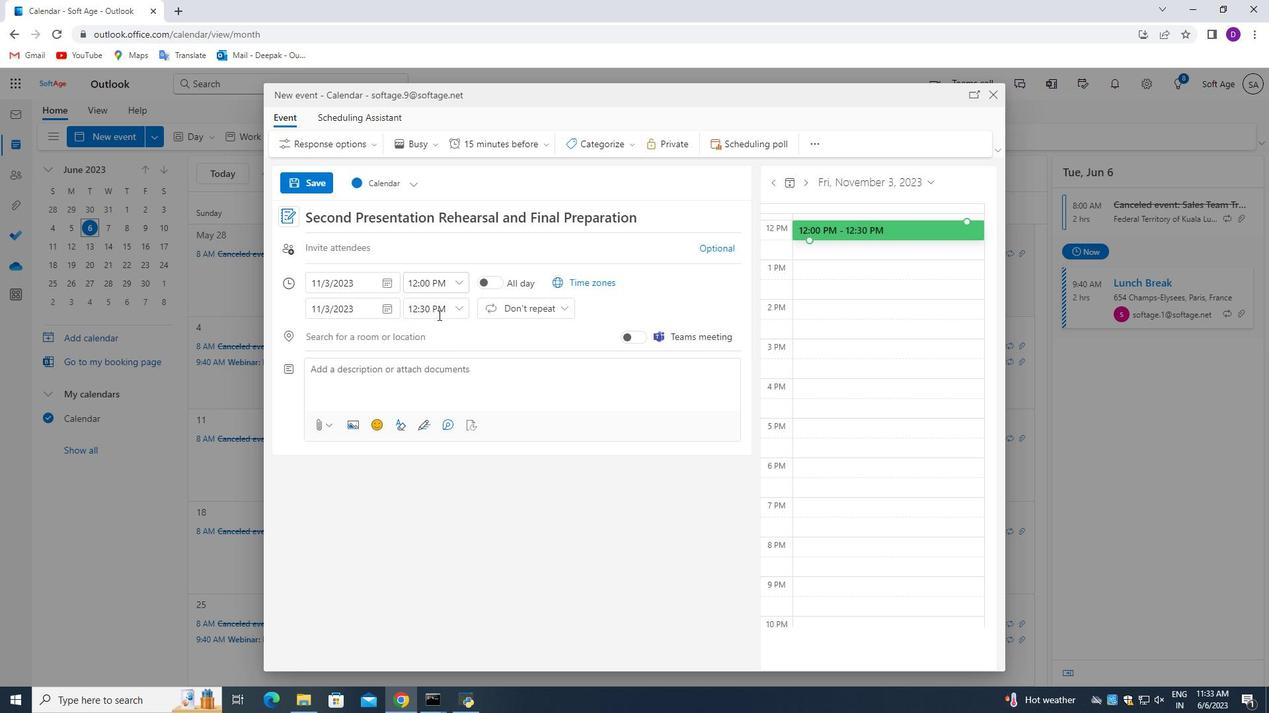 
Action: Key pressed <Key.backspace><Key.backspace>8
Screenshot: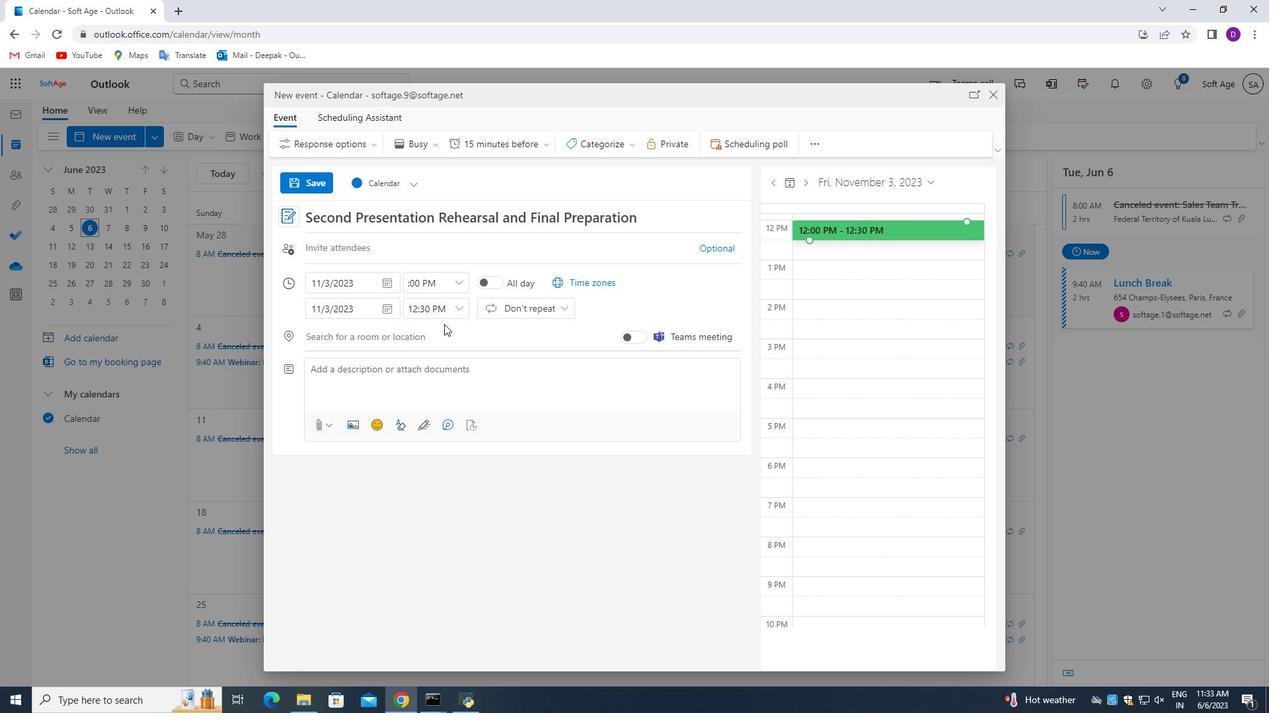 
Action: Mouse moved to (418, 284)
Screenshot: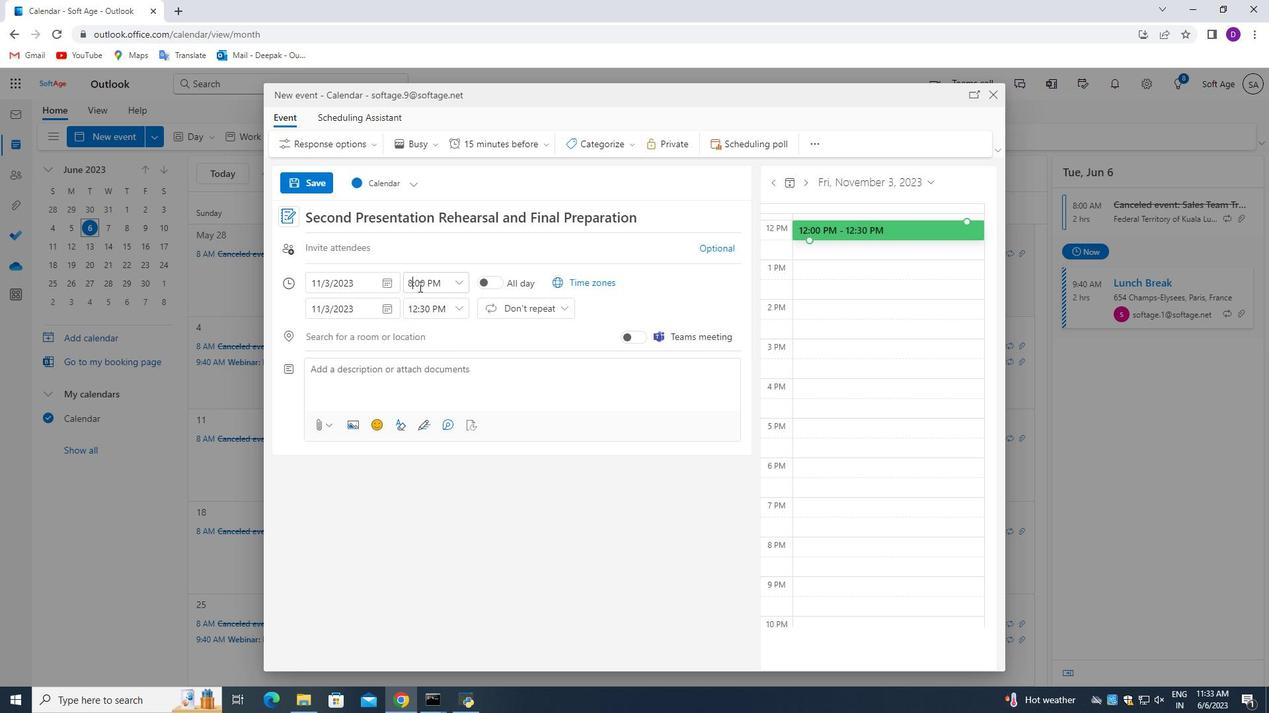 
Action: Mouse pressed left at (418, 284)
Screenshot: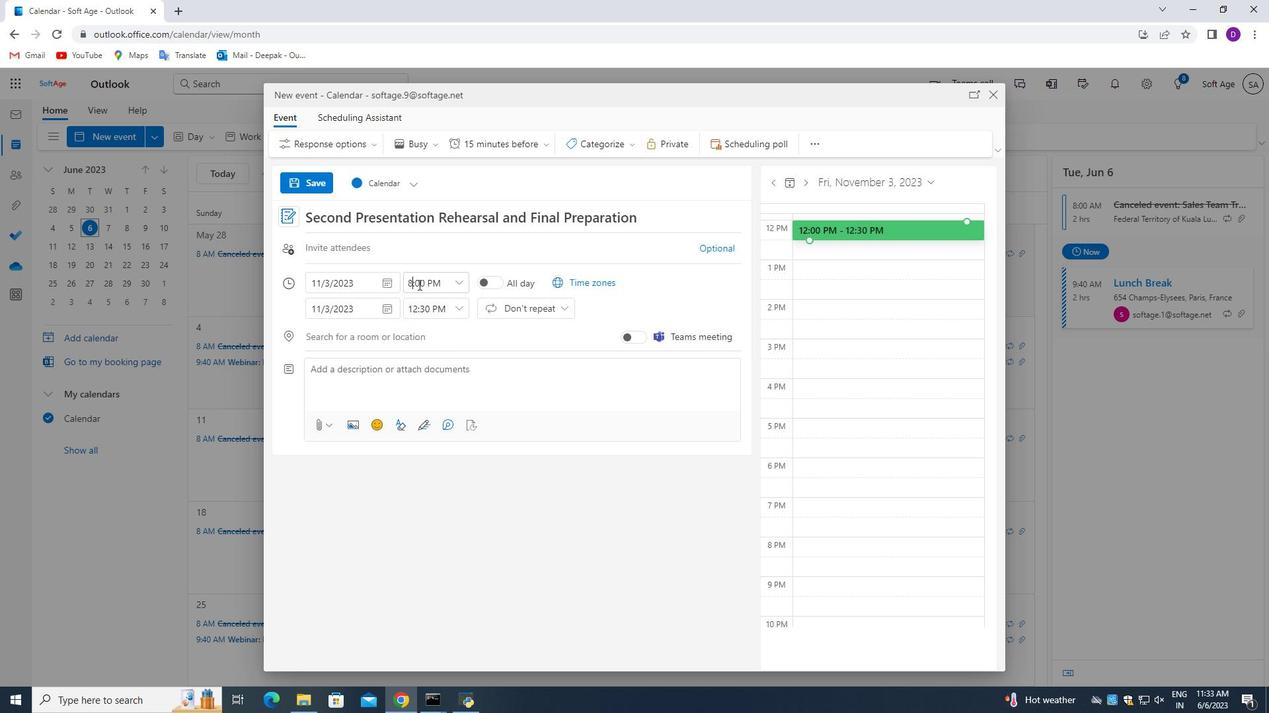 
Action: Mouse moved to (464, 368)
Screenshot: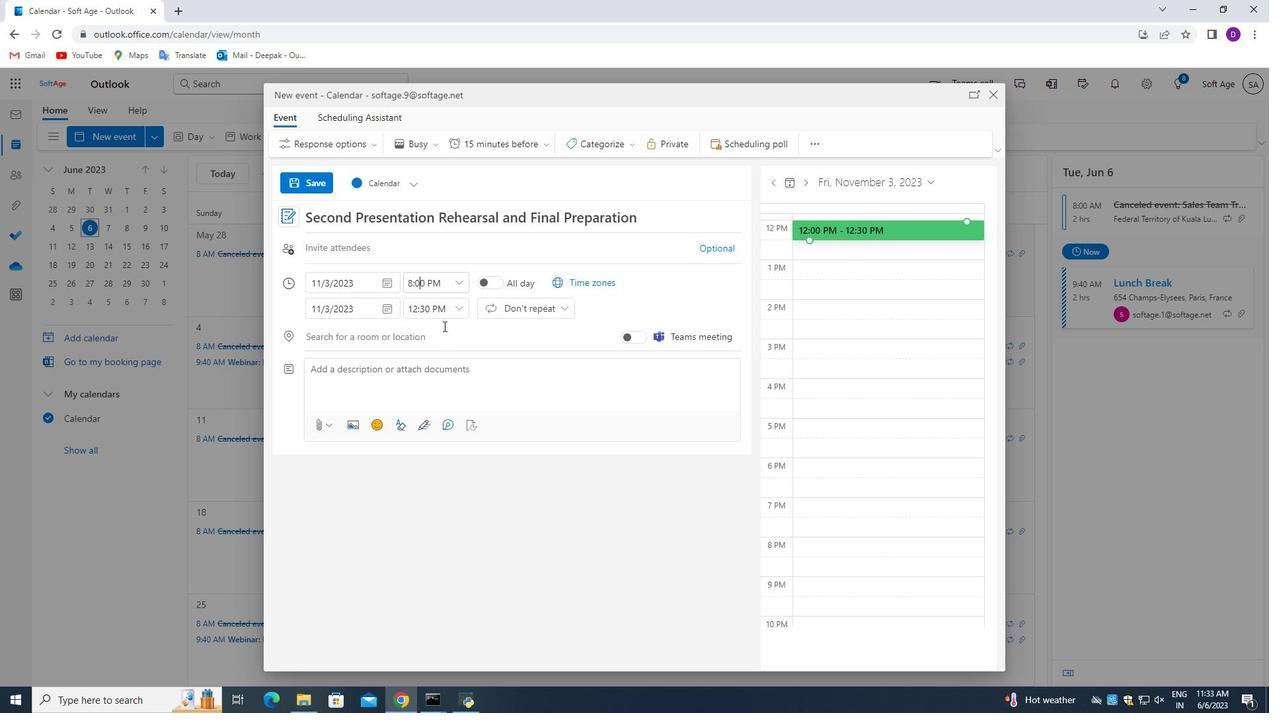 
Action: Key pressed <Key.backspace>3
Screenshot: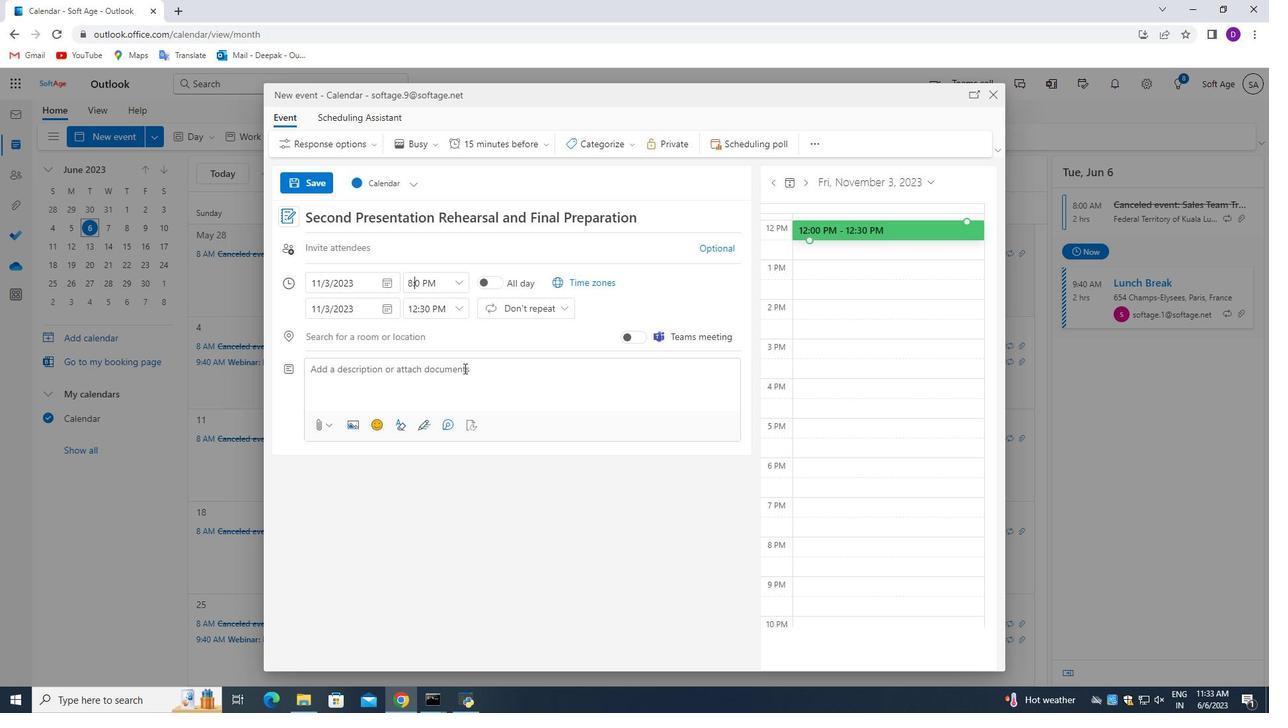 
Action: Mouse moved to (432, 280)
Screenshot: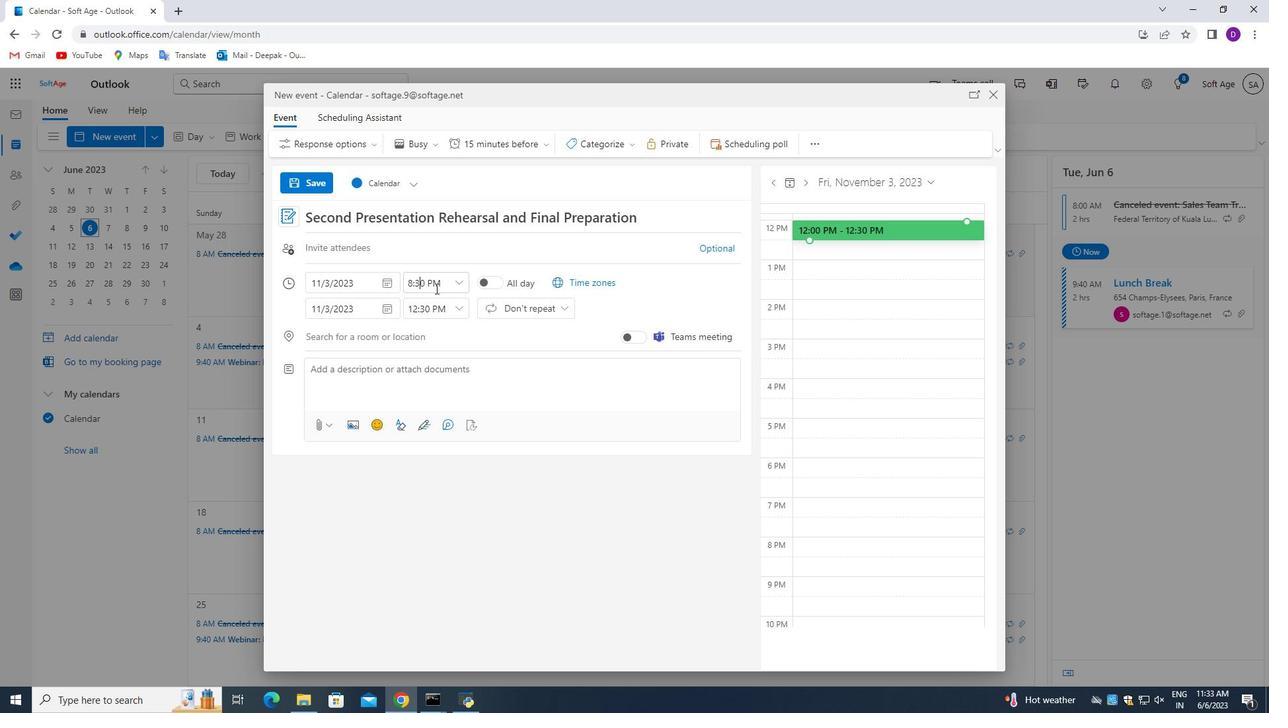 
Action: Mouse pressed left at (432, 280)
Screenshot: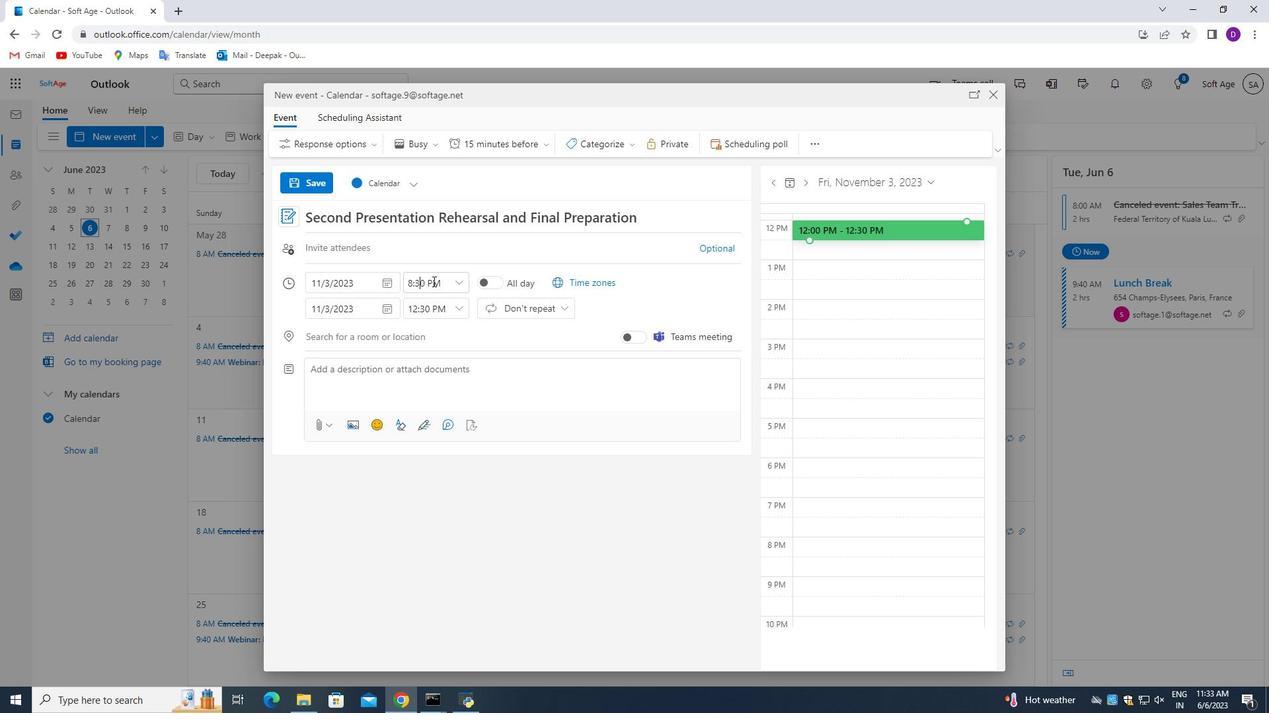 
Action: Key pressed <Key.backspace><Key.shift_r>A
Screenshot: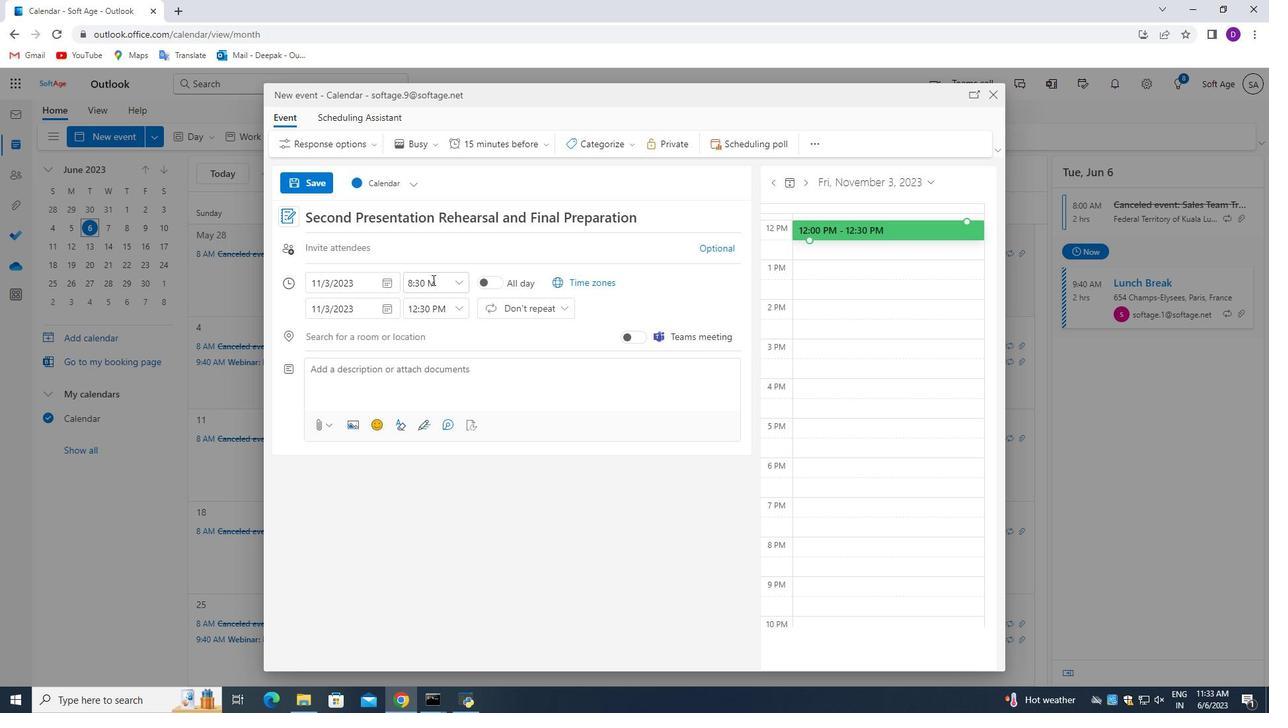 
Action: Mouse moved to (459, 309)
Screenshot: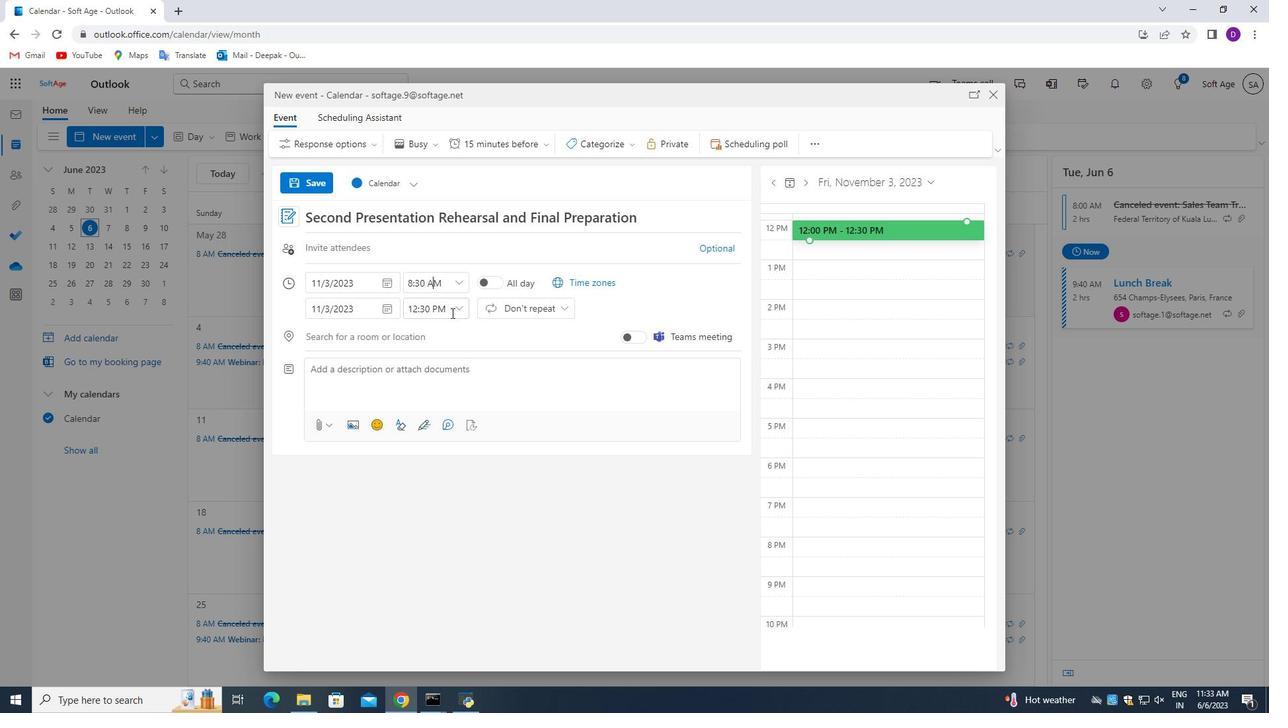 
Action: Mouse pressed left at (459, 309)
Screenshot: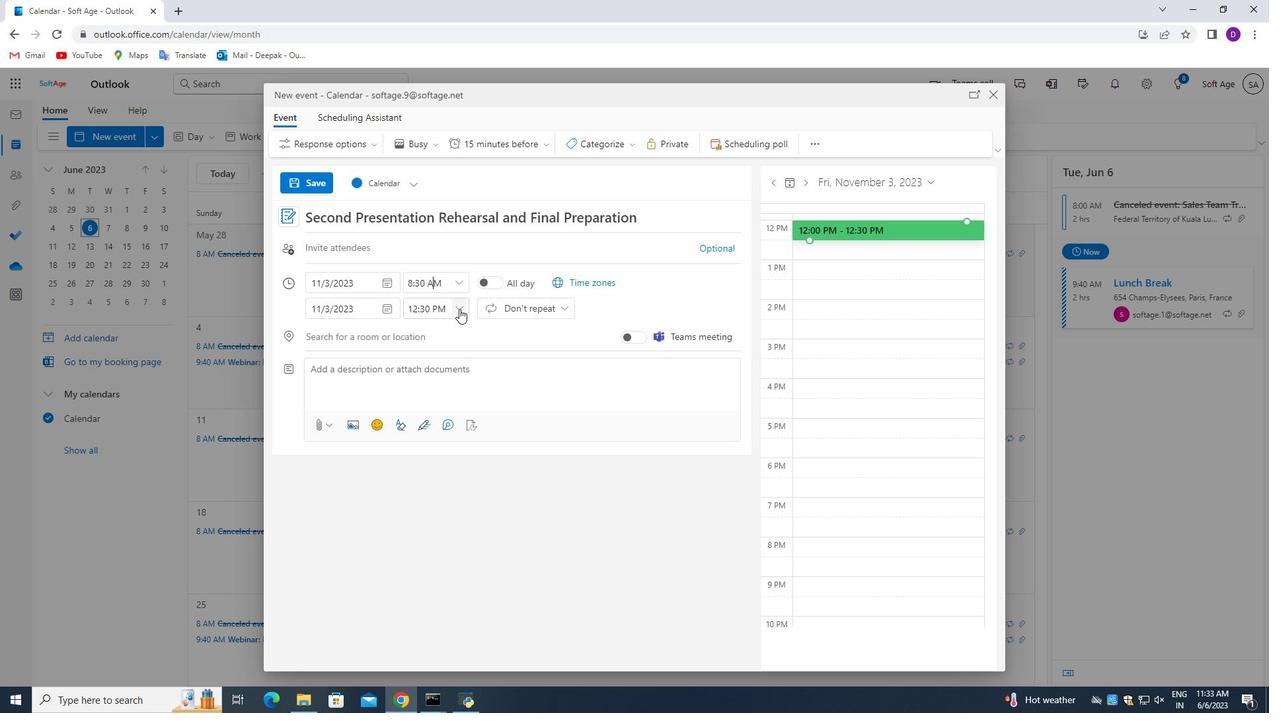 
Action: Mouse pressed left at (459, 309)
Screenshot: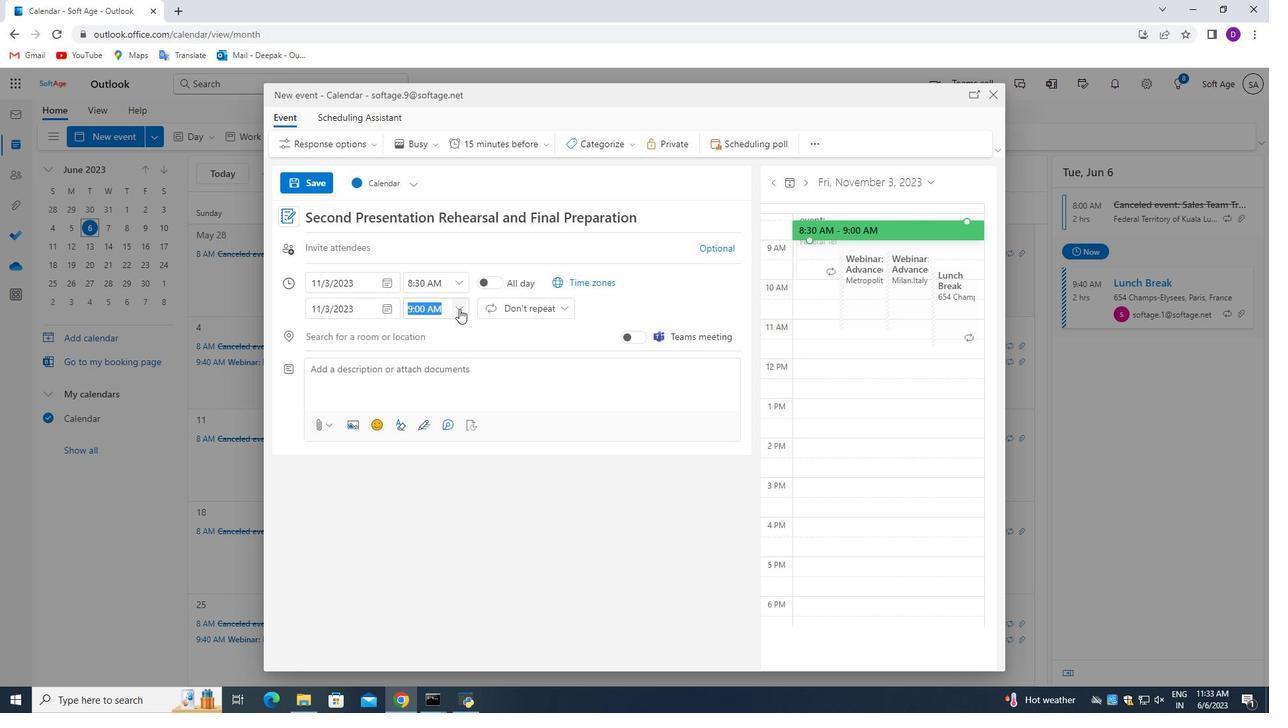 
Action: Mouse moved to (457, 400)
Screenshot: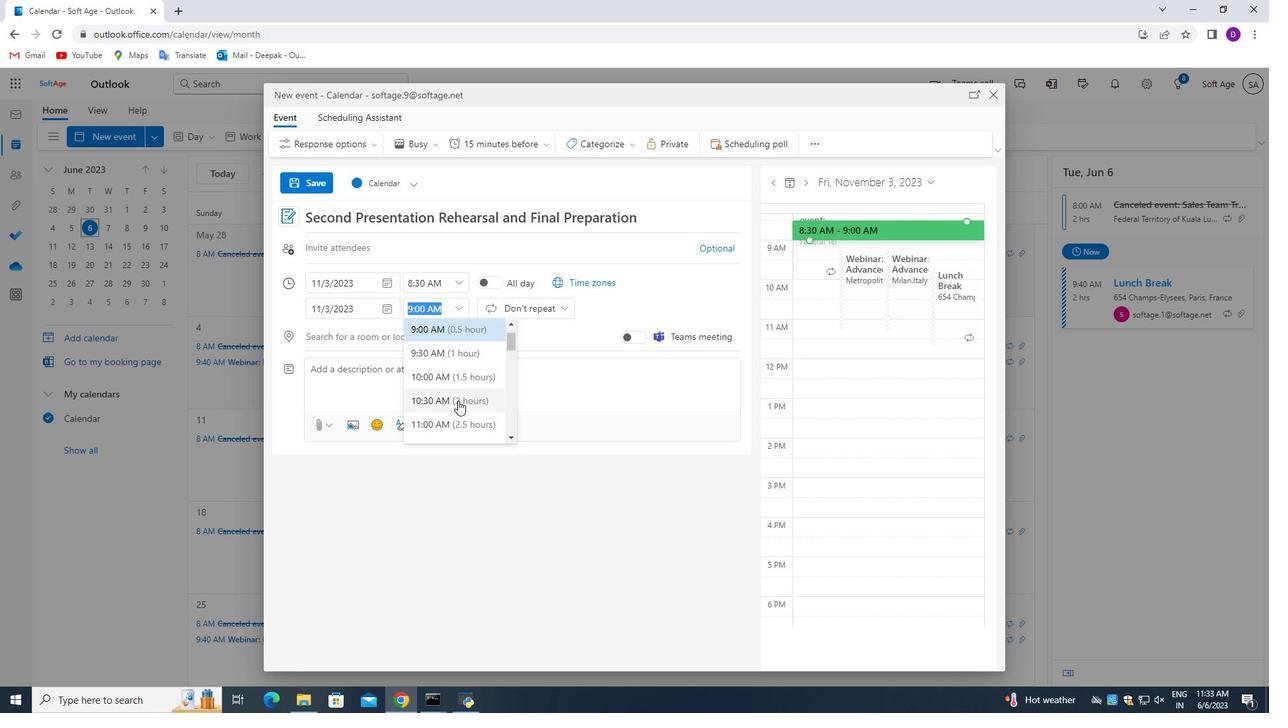 
Action: Mouse pressed left at (457, 400)
Screenshot: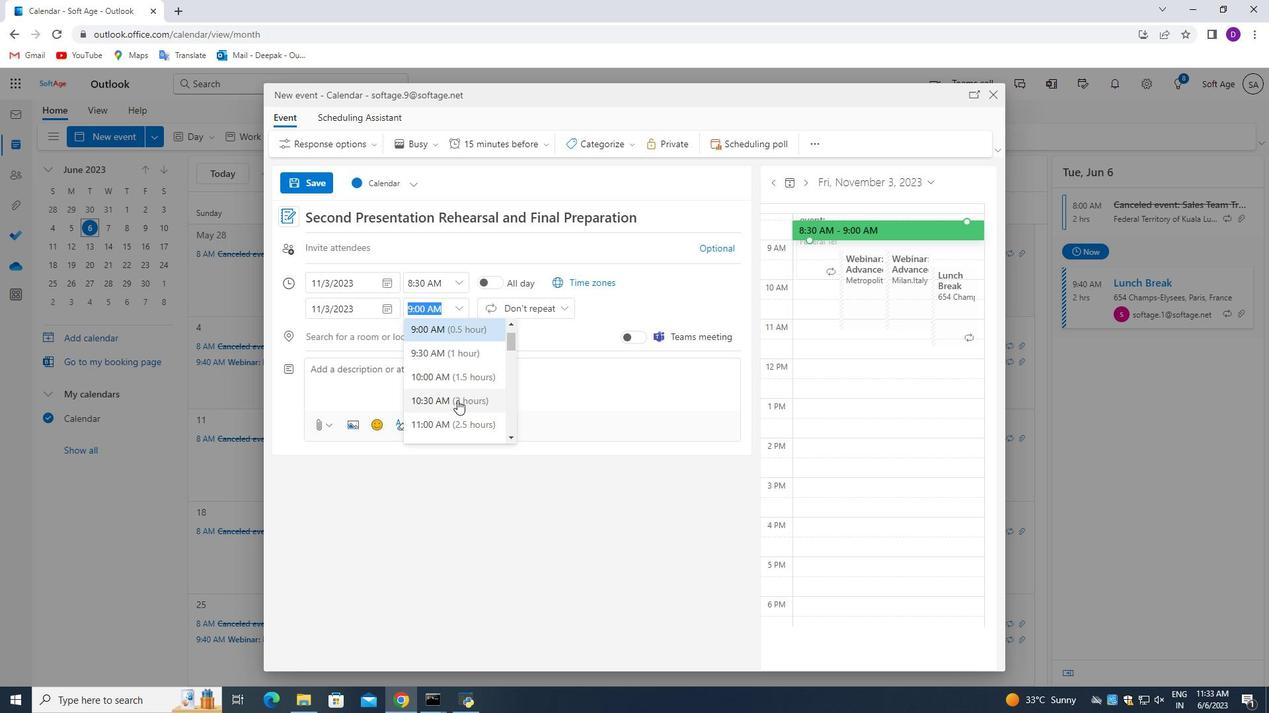 
Action: Mouse moved to (448, 376)
Screenshot: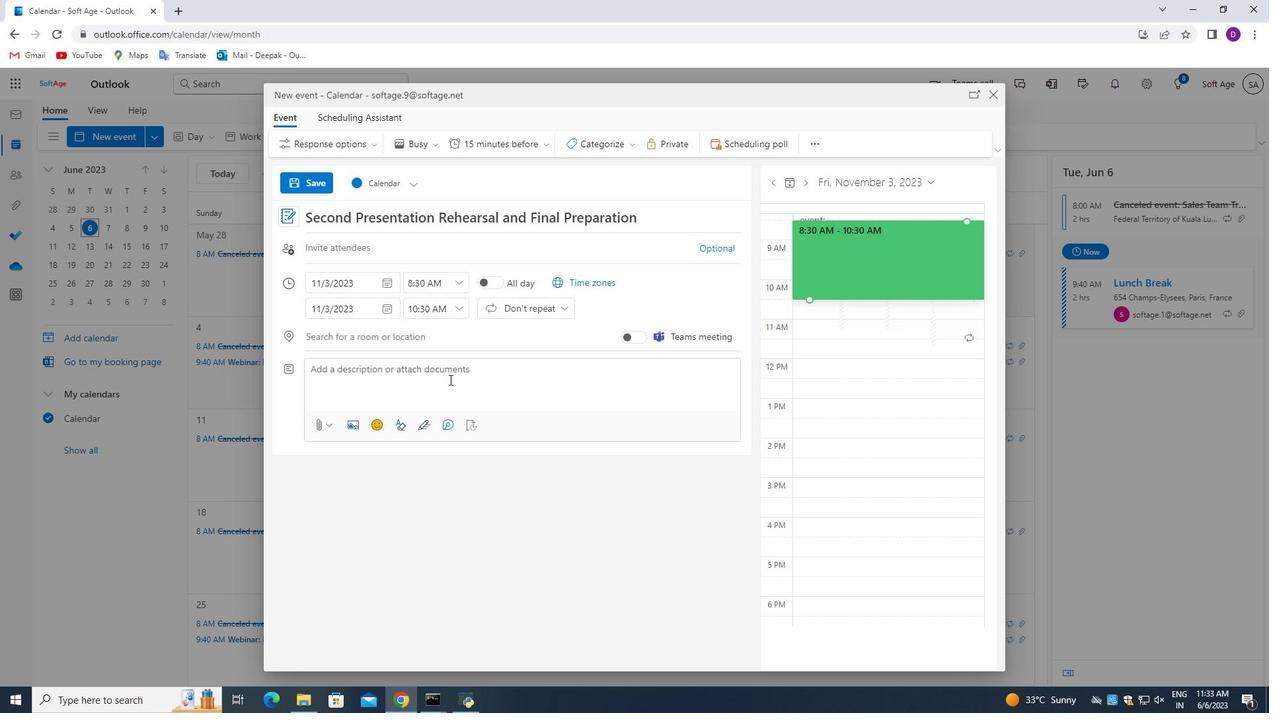 
Action: Mouse pressed left at (448, 376)
Screenshot: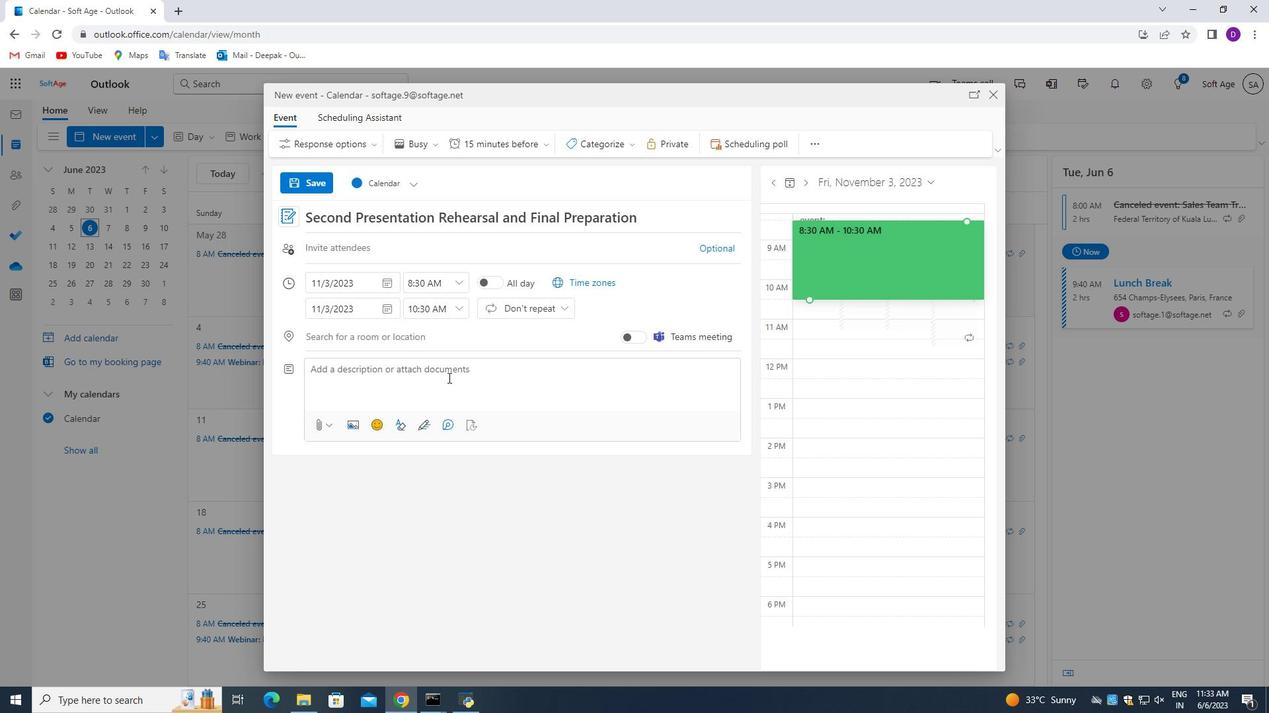 
Action: Mouse moved to (329, 368)
Screenshot: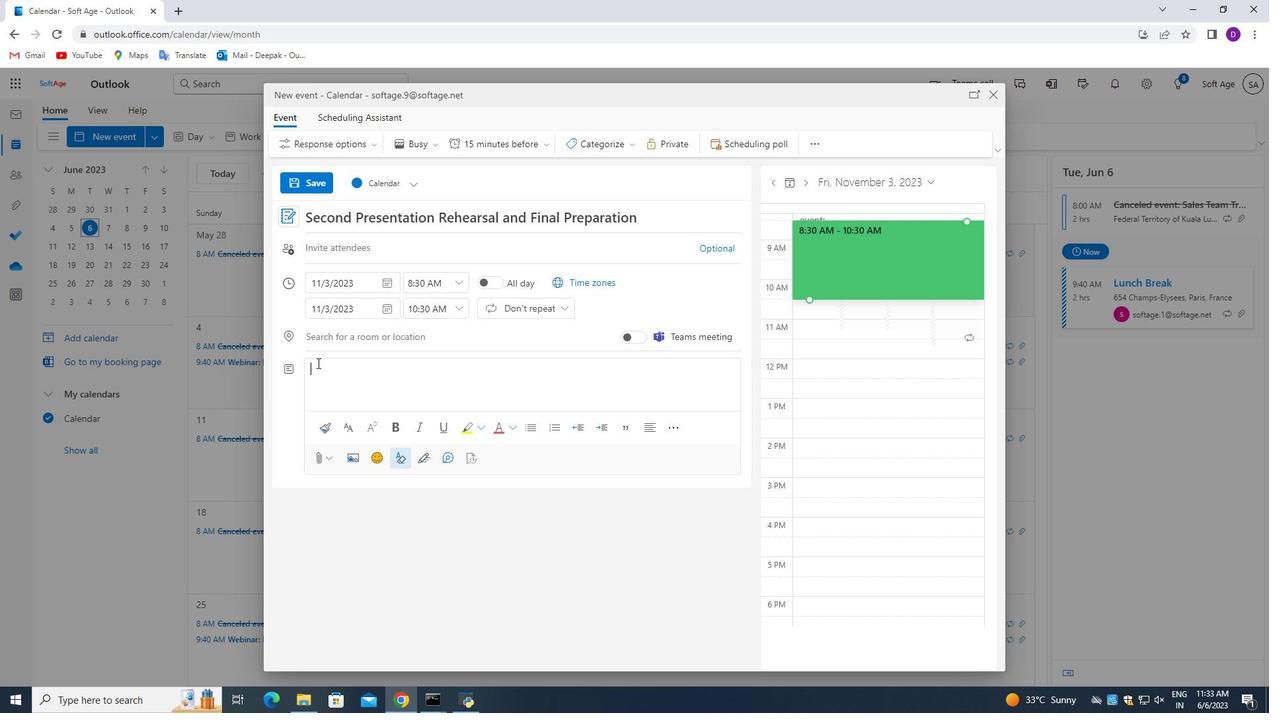 
Action: Mouse pressed left at (329, 368)
Screenshot: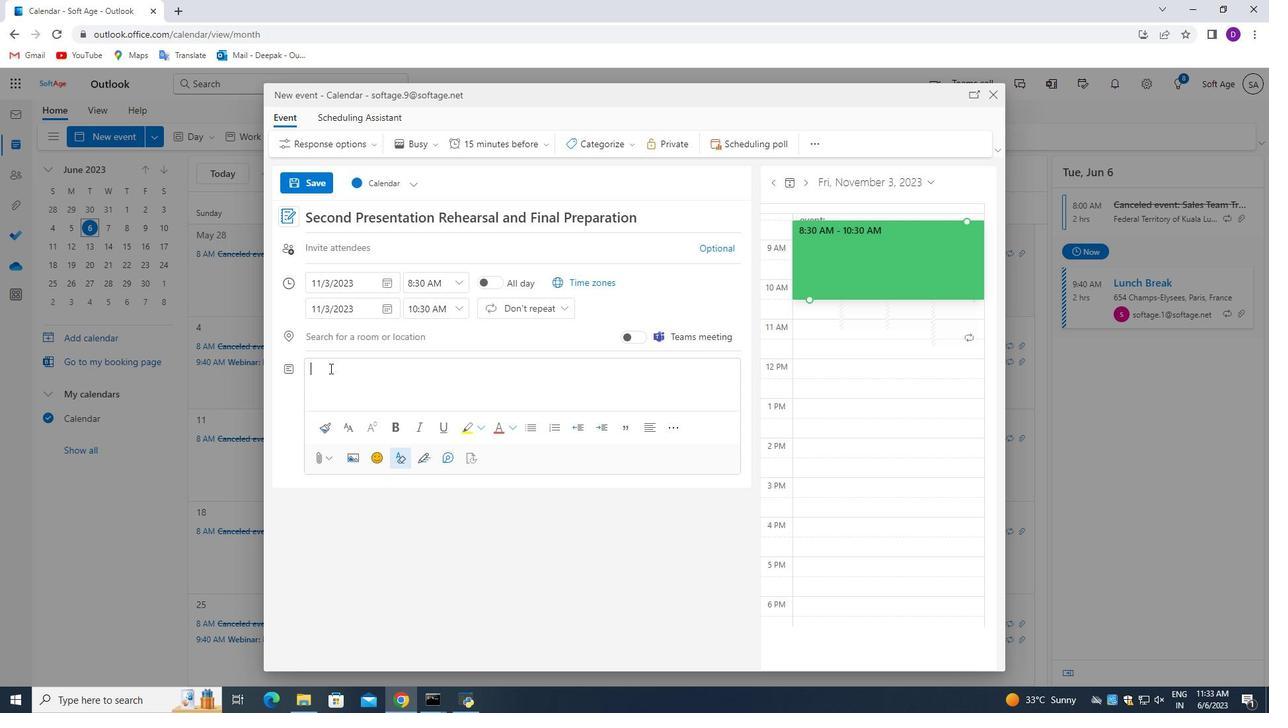 
Action: Mouse moved to (322, 367)
Screenshot: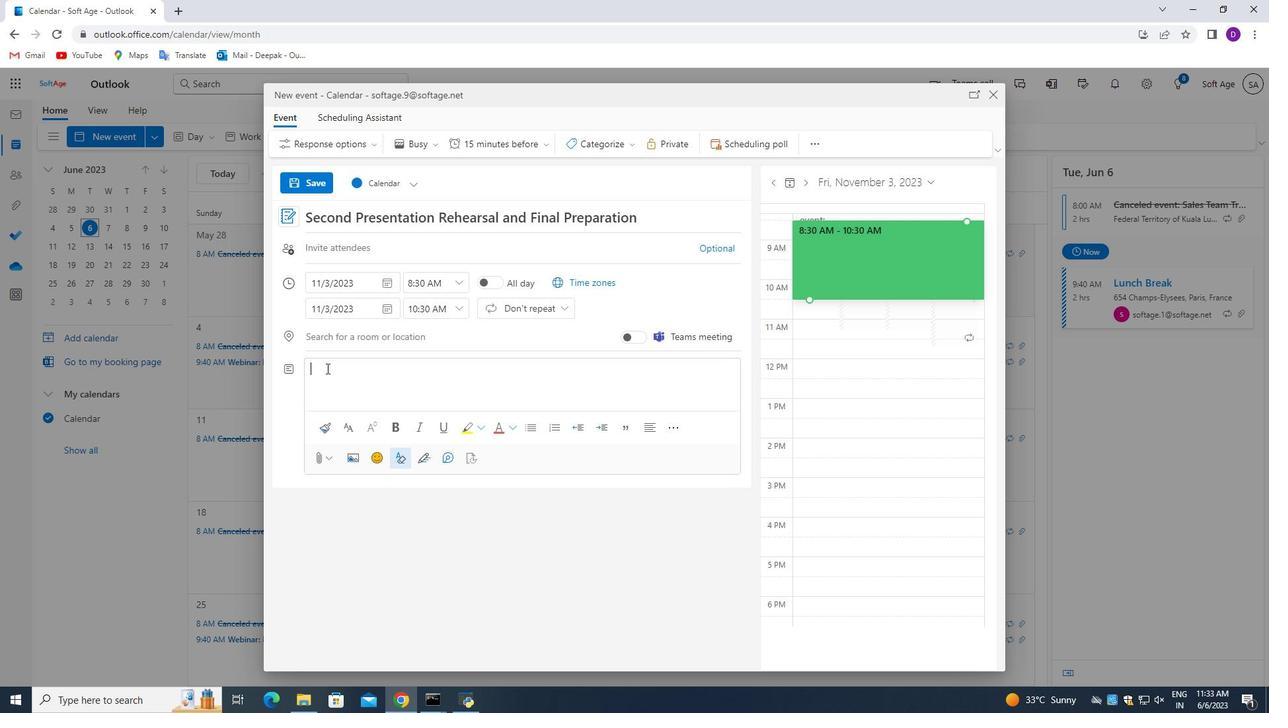
Action: Key pressed <Key.shift_r>The<Key.space><Key.shift>Luc<Key.backspace>=<Key.backspace>nch<Key.space><Key.shift_r>Break<Key.space><Key.shift>Mindfulness<Key.space>s<Key.backspace><Key.shift_r>Session<Key.space>is<Key.space>suitagle<Key.backspace><Key.backspace><Key.backspace>ble<Key.space>for<Key.space>individuals<Key.space>of<Key.space>all<Key.space>experience<Key.space>levels,<Key.space>including<Key.space>those<Key.space>who<Key.space>are<Key.space>new<Key.space>to<Key.space>mindful<Key.backspace>lness<Key.space><Key.backspace><Key.space><Key.shift_r>Session<Key.space>is<Key.space>sut<Key.backspace><Key.backspace>uitable<Key.space>for<Key.space>
Screenshot: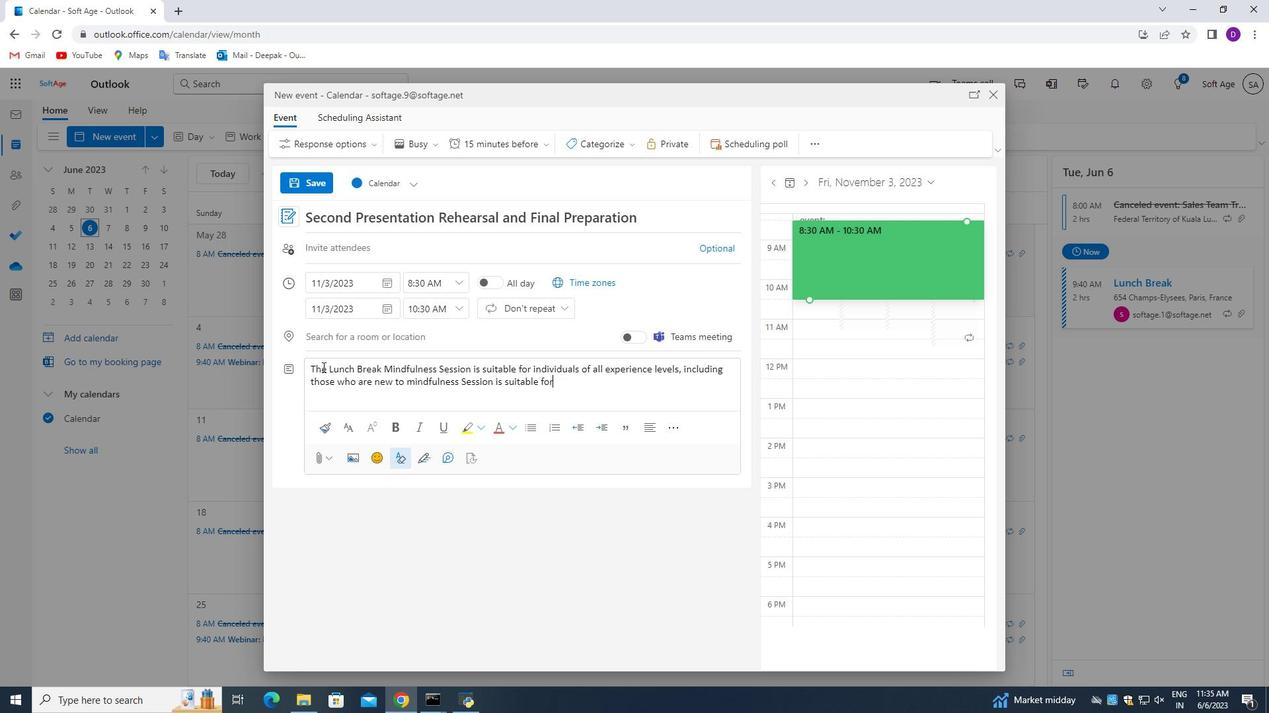 
Action: Mouse moved to (563, 384)
Screenshot: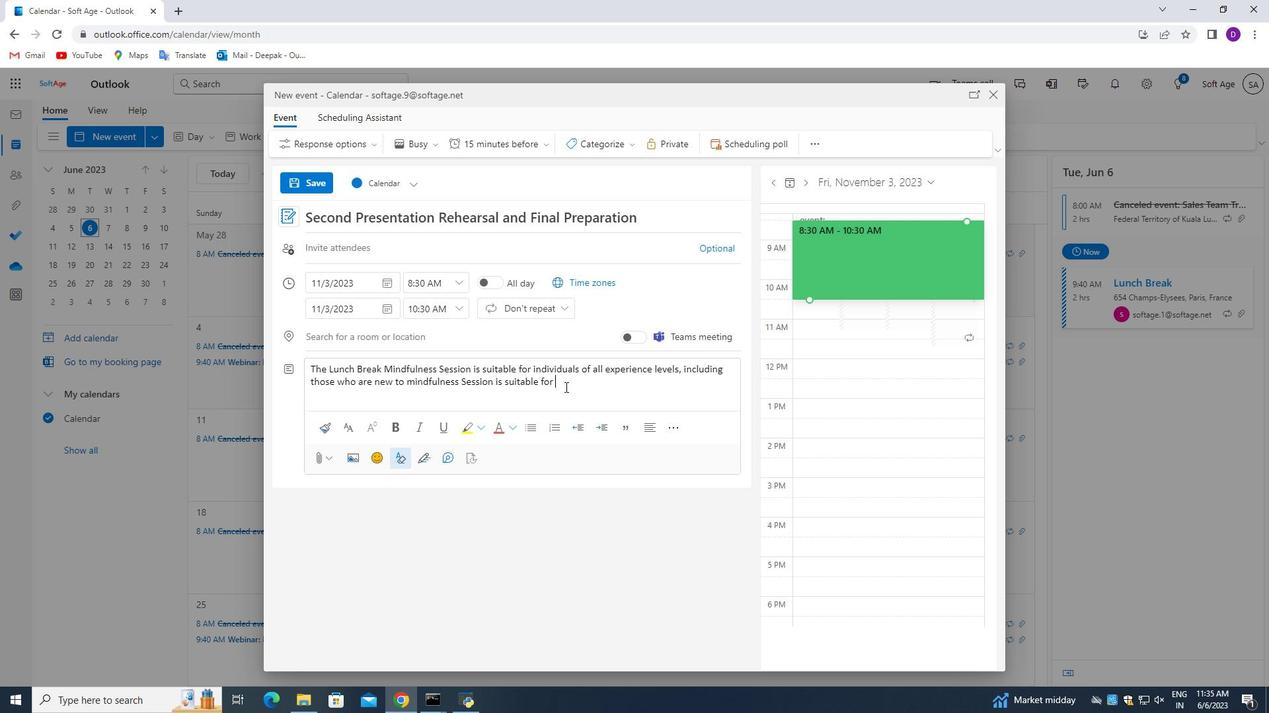 
Action: Mouse pressed left at (563, 384)
Screenshot: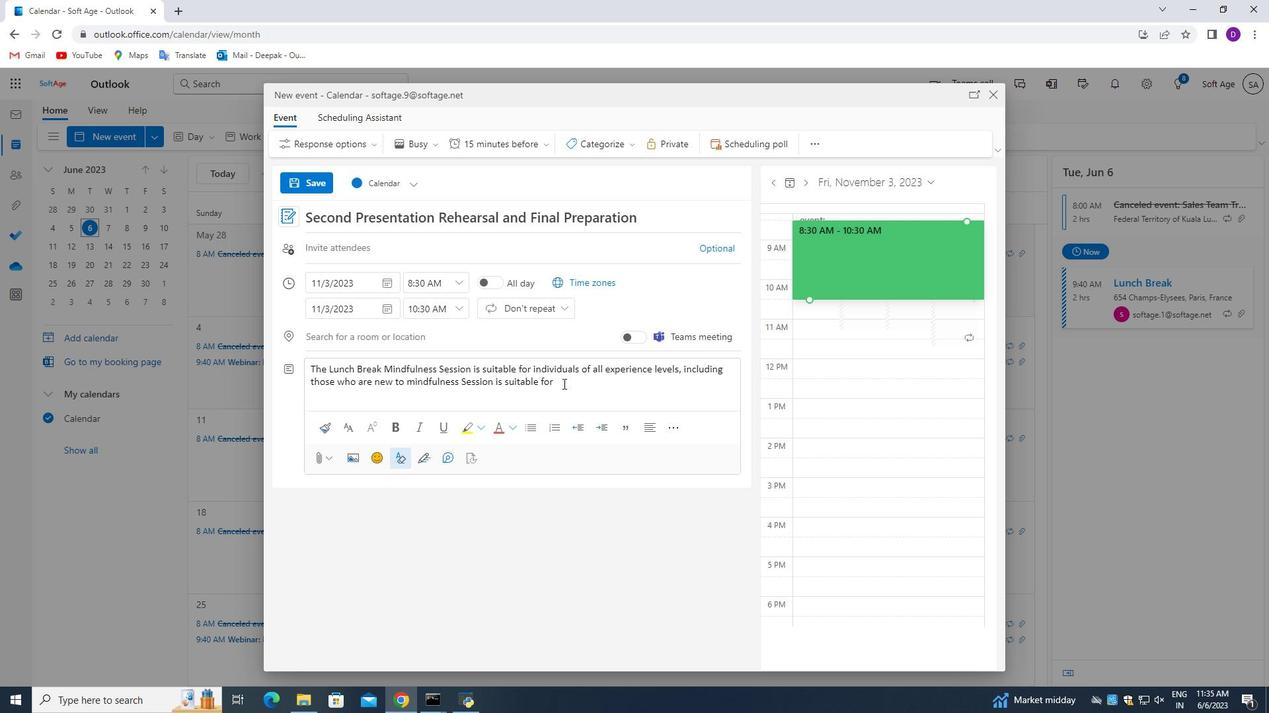 
Action: Key pressed <Key.backspace><Key.backspace><Key.backspace><Key.backspace><Key.backspace><Key.backspace><Key.backspace><Key.backspace><Key.backspace><Key.backspace><Key.backspace><Key.backspace><Key.backspace><Key.backspace><Key.backspace><Key.backspace><Key.backspace><Key.backspace><Key.backspace><Key.backspace><Key.backspace><Key.backspace><Key.backspace>
Screenshot: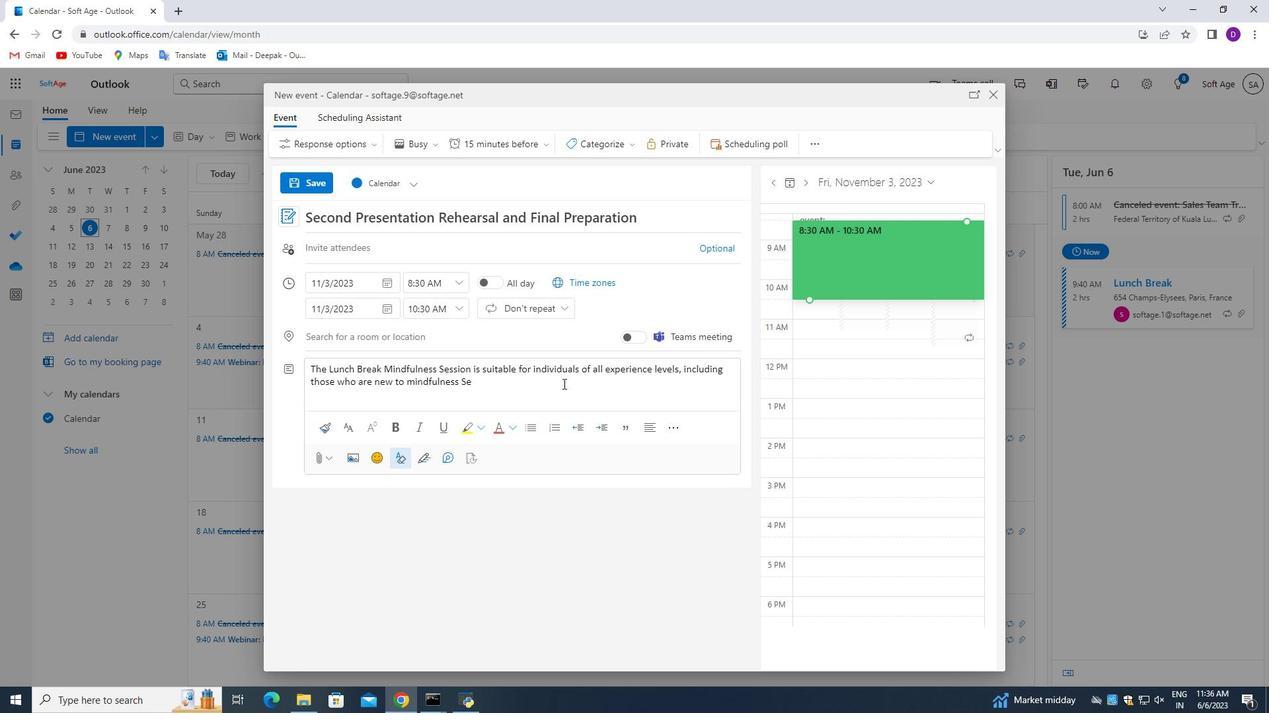 
Action: Mouse moved to (512, 386)
Screenshot: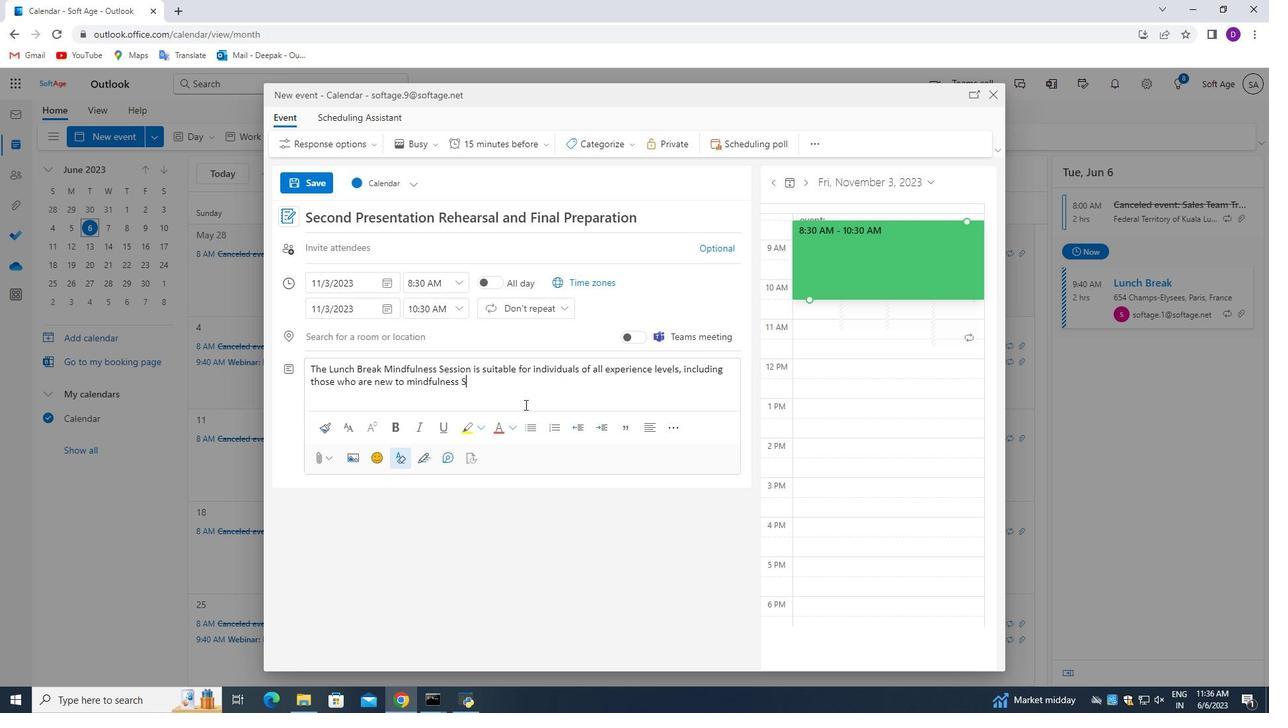 
Action: Mouse pressed left at (512, 386)
Screenshot: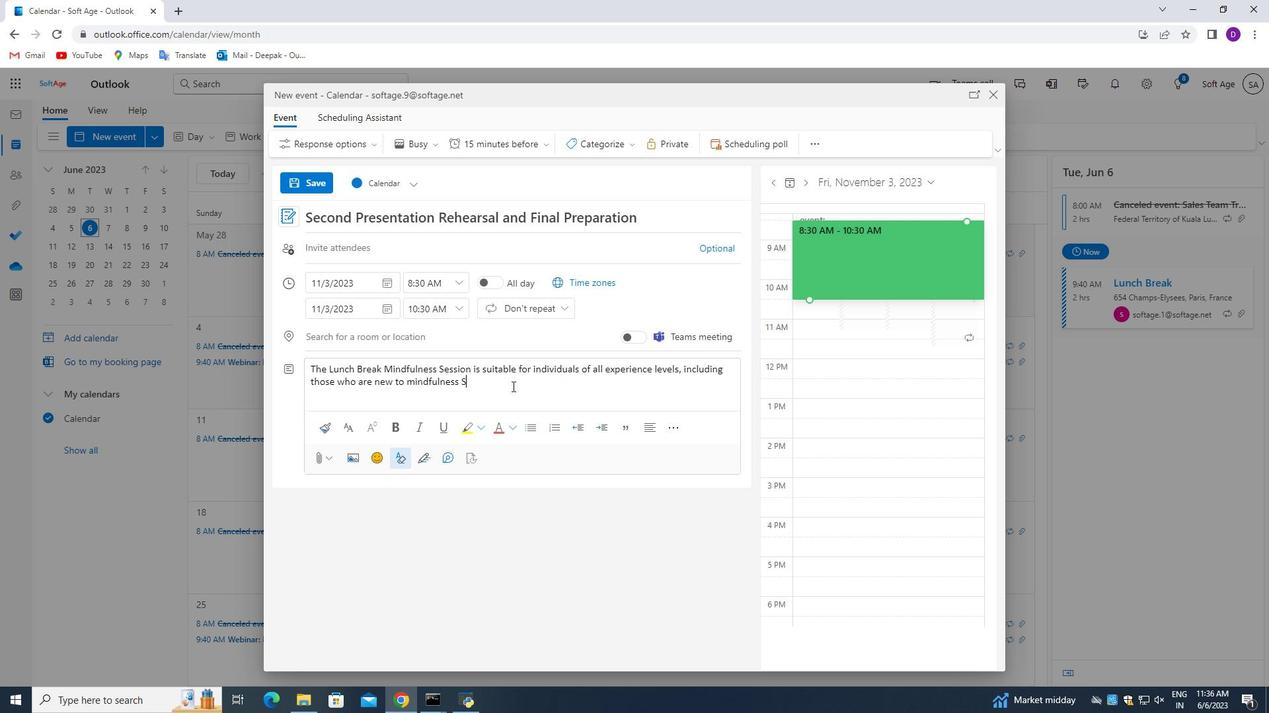 
Action: Key pressed <Key.backspace><Key.backspace><Key.space>.<Key.backspace>=<Key.backspace><Key.backspace>.<Key.space><Key.shift>No<Key.space>special<Key.space>equipment<Key.space>or<Key.space>clothing<Key.space>is<Key.space>required-<Key.space><Key.backspace><Key.backspace><Key.space>-<Key.space><Key.shift>Participants<Key.space>can<Key.space>simply<Key.space>find<Key.space>a<Key.space>comfortale<Key.backspace><Key.backspace><Key.backspace><Key.backspace>table<Key.space><Key.shift>positis<Key.backspace><Key.backspace><Key.backspace><Key.backspace>ition<Key.space>and<Key.space>bri<Key.backspace>ing<Key.space>their<Key.space>fi<Key.backspace>ull<Key.space>attention<Key.space>to<Key.space>the<Key.space>practice.
Screenshot: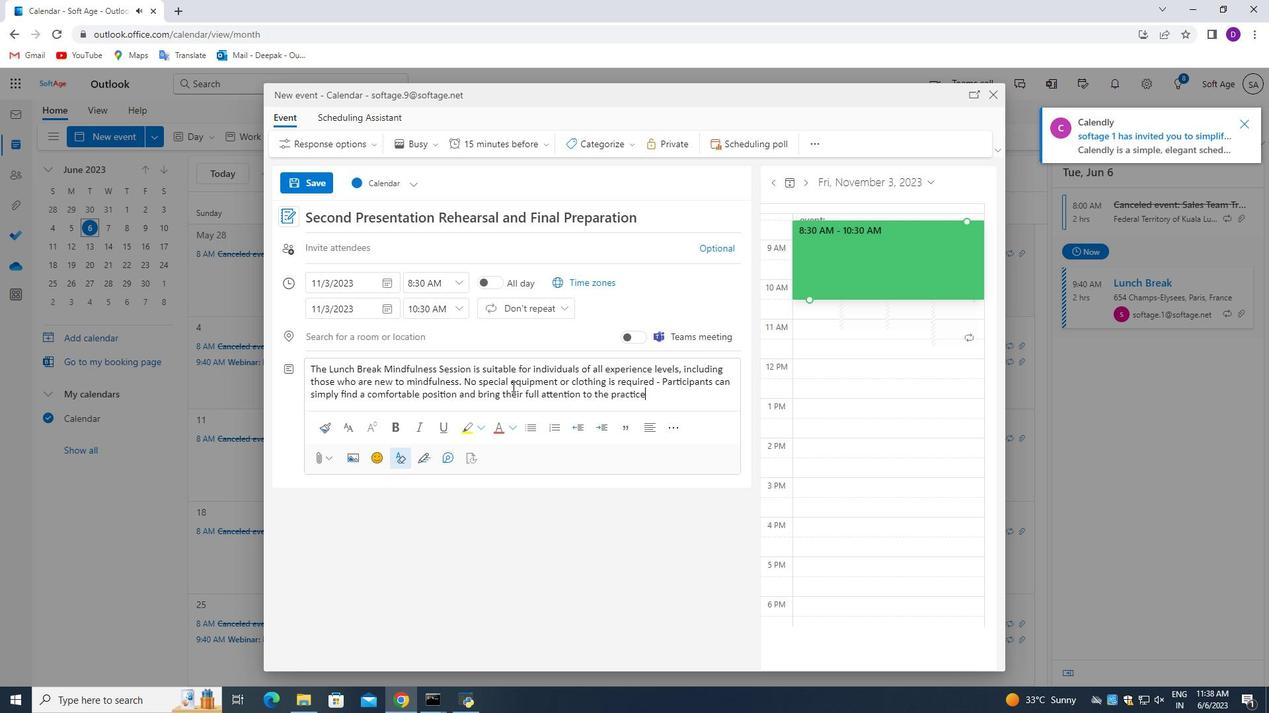 
Action: Mouse moved to (661, 382)
Screenshot: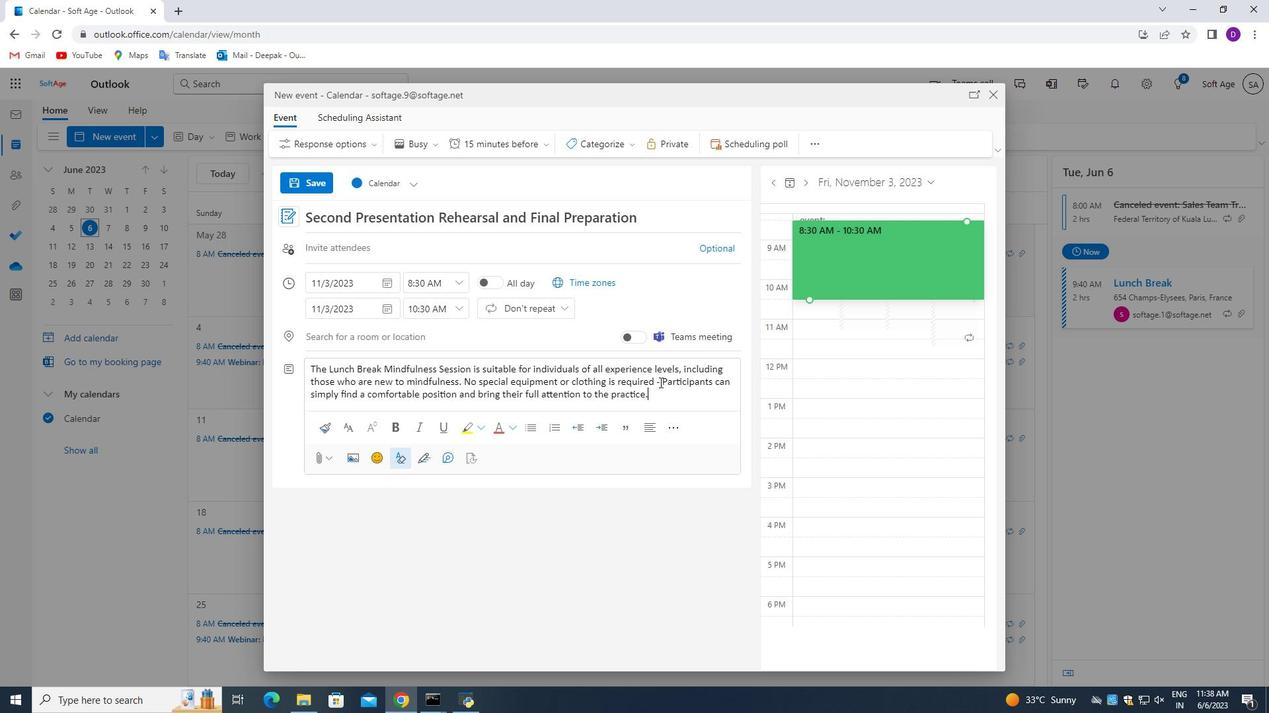 
Action: Mouse pressed left at (661, 382)
Screenshot: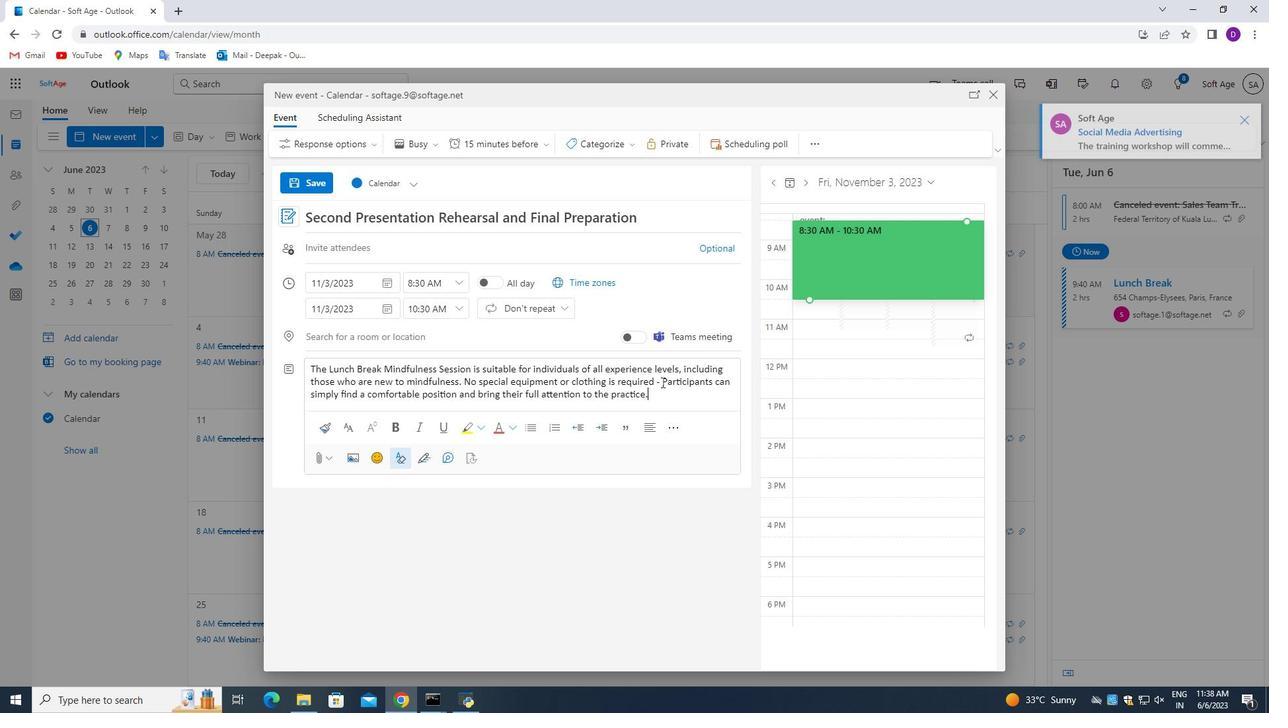 
Action: Mouse moved to (659, 383)
Screenshot: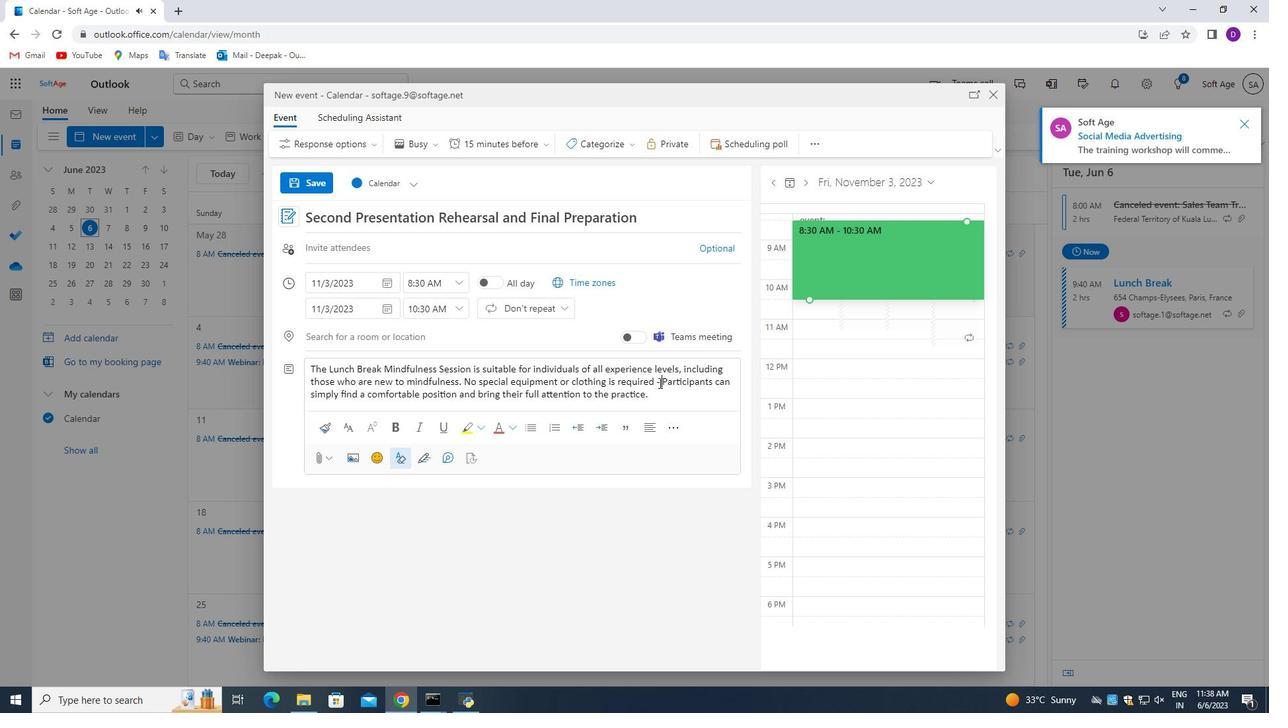
Action: Mouse pressed left at (659, 383)
Screenshot: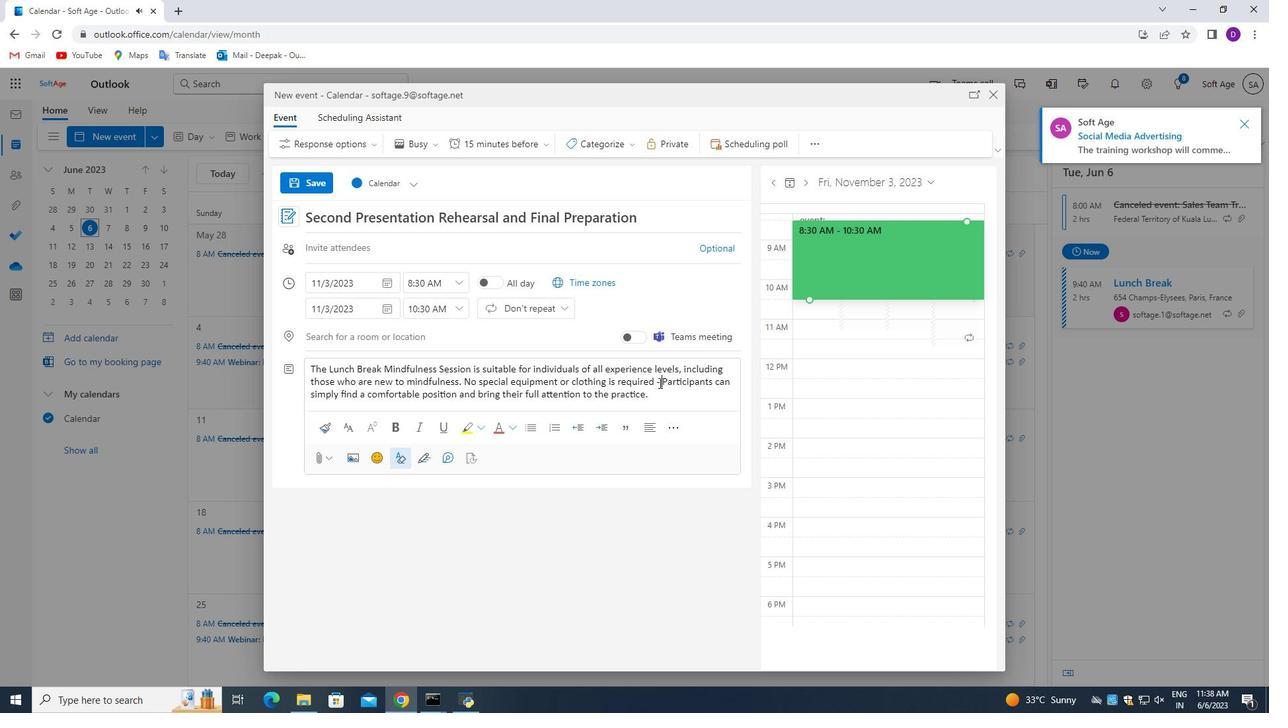 
Action: Mouse moved to (651, 392)
Screenshot: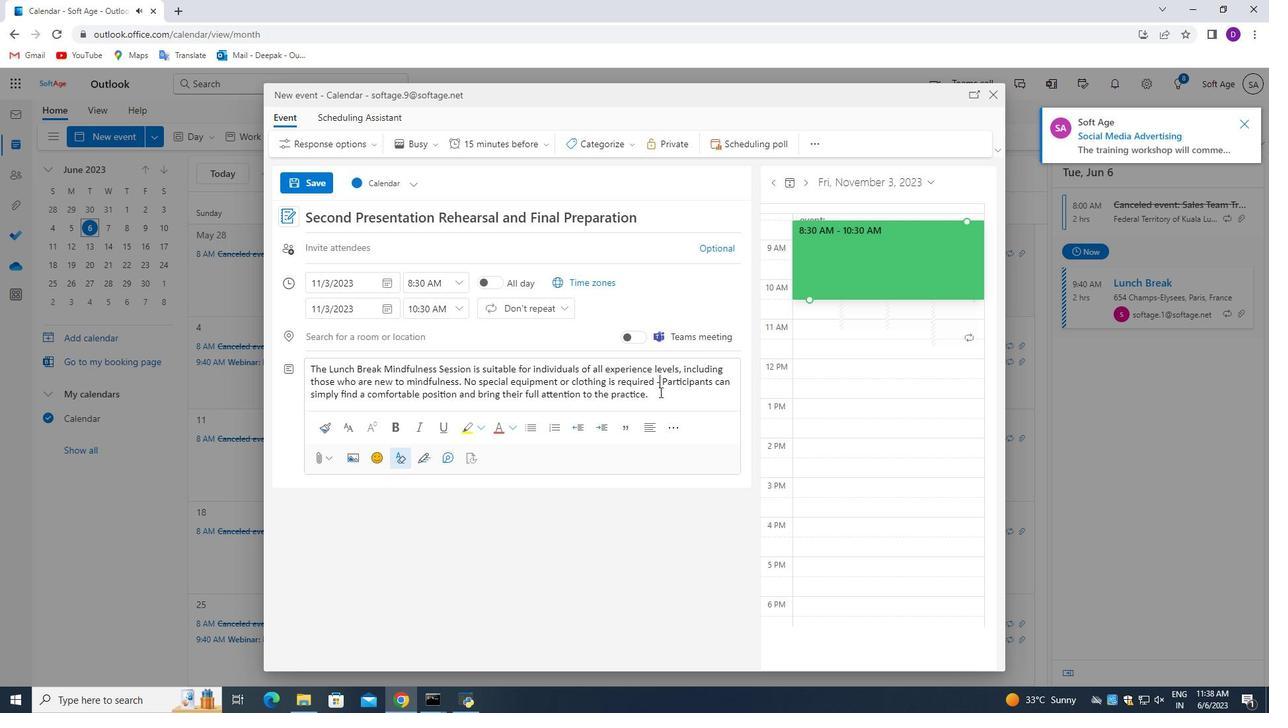 
Action: Key pressed <Key.backspace><Key.shift_r>_<Key.backspace>-
Screenshot: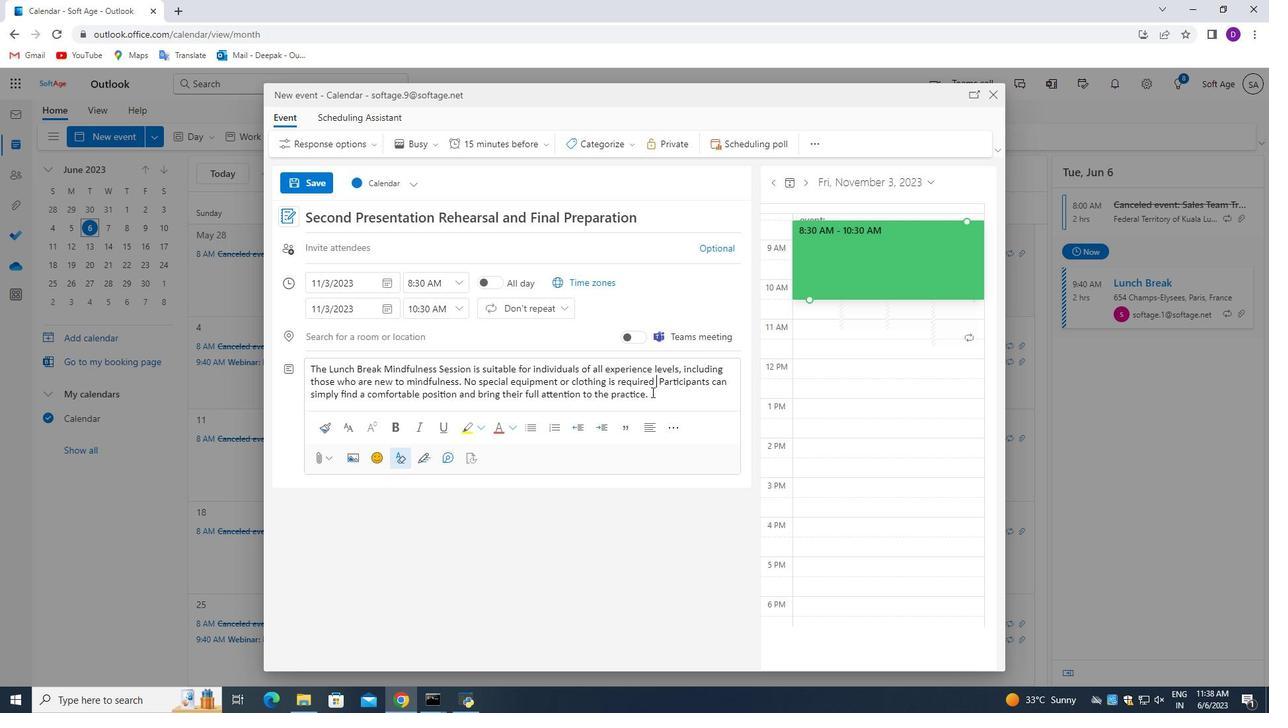 
Action: Mouse moved to (664, 395)
Screenshot: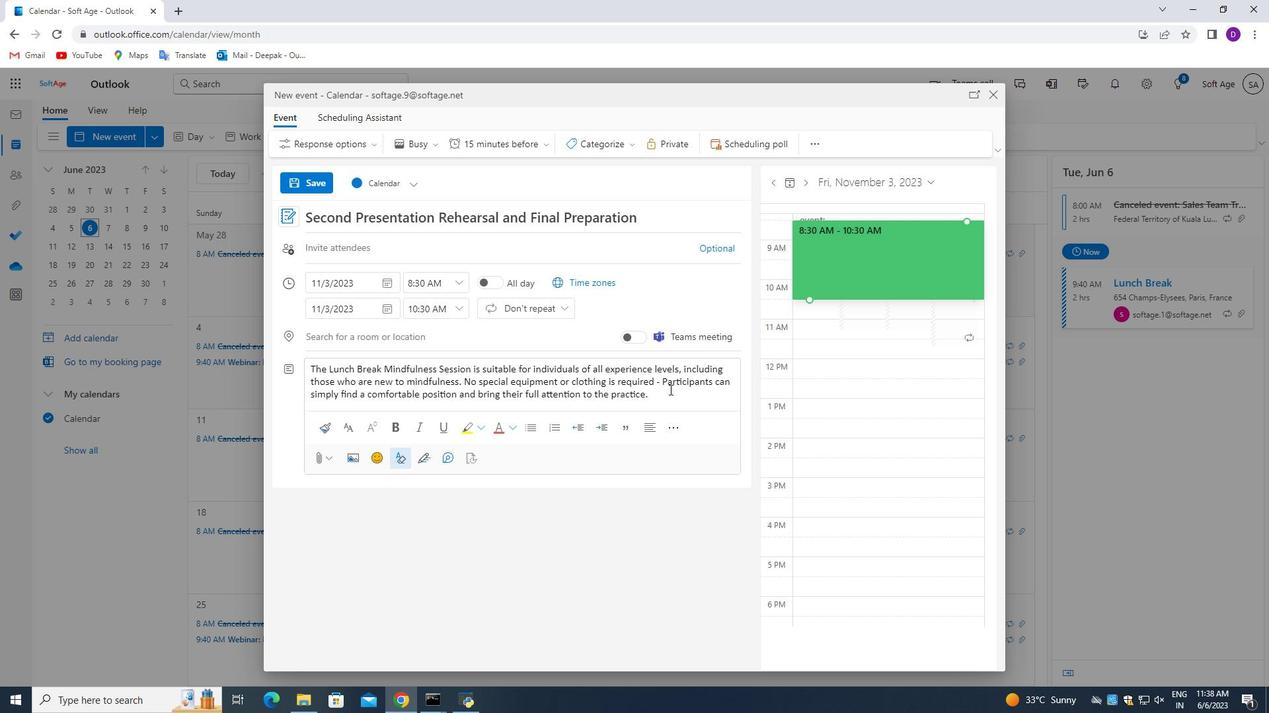 
Action: Mouse pressed left at (664, 395)
Screenshot: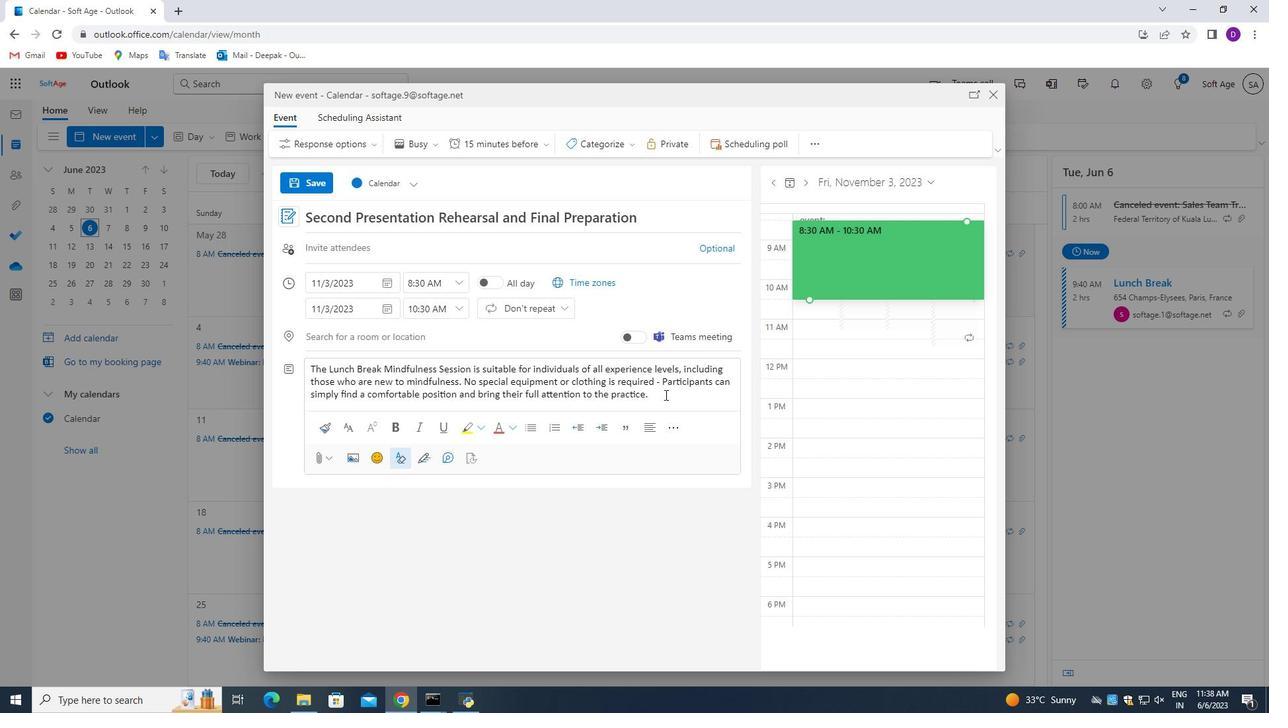 
Action: Mouse moved to (607, 147)
Screenshot: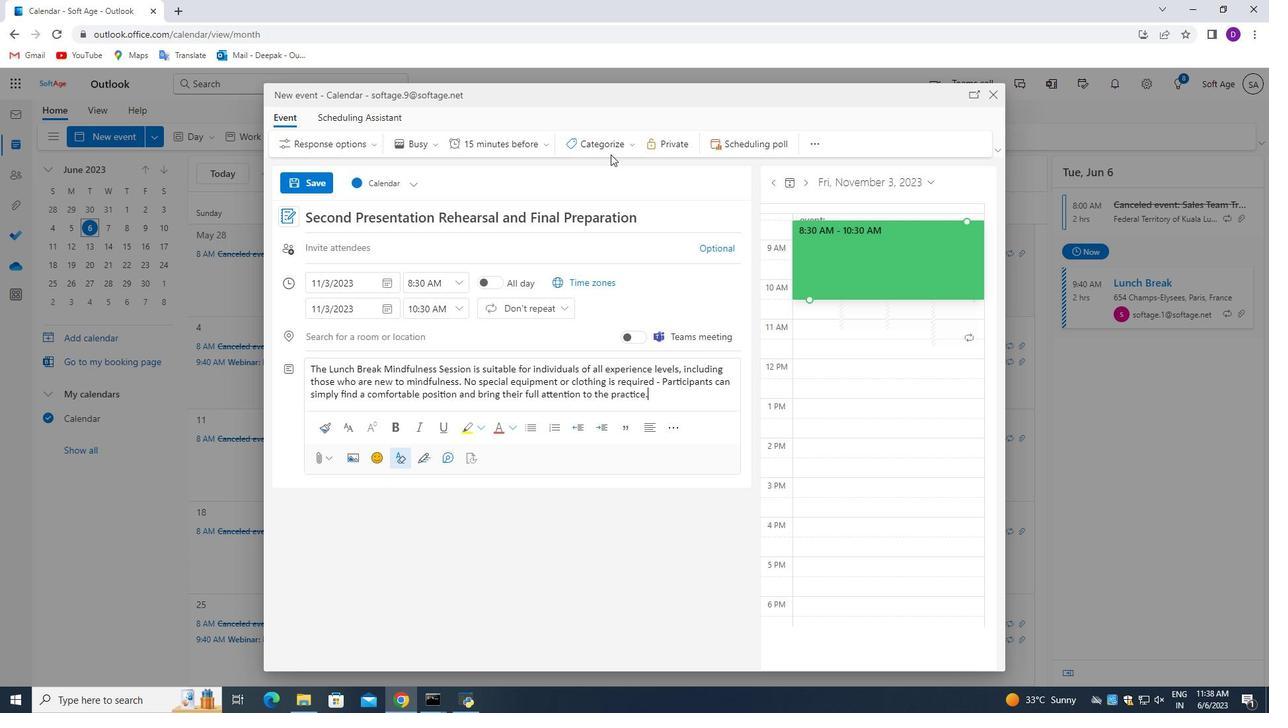 
Action: Mouse pressed left at (607, 147)
Screenshot: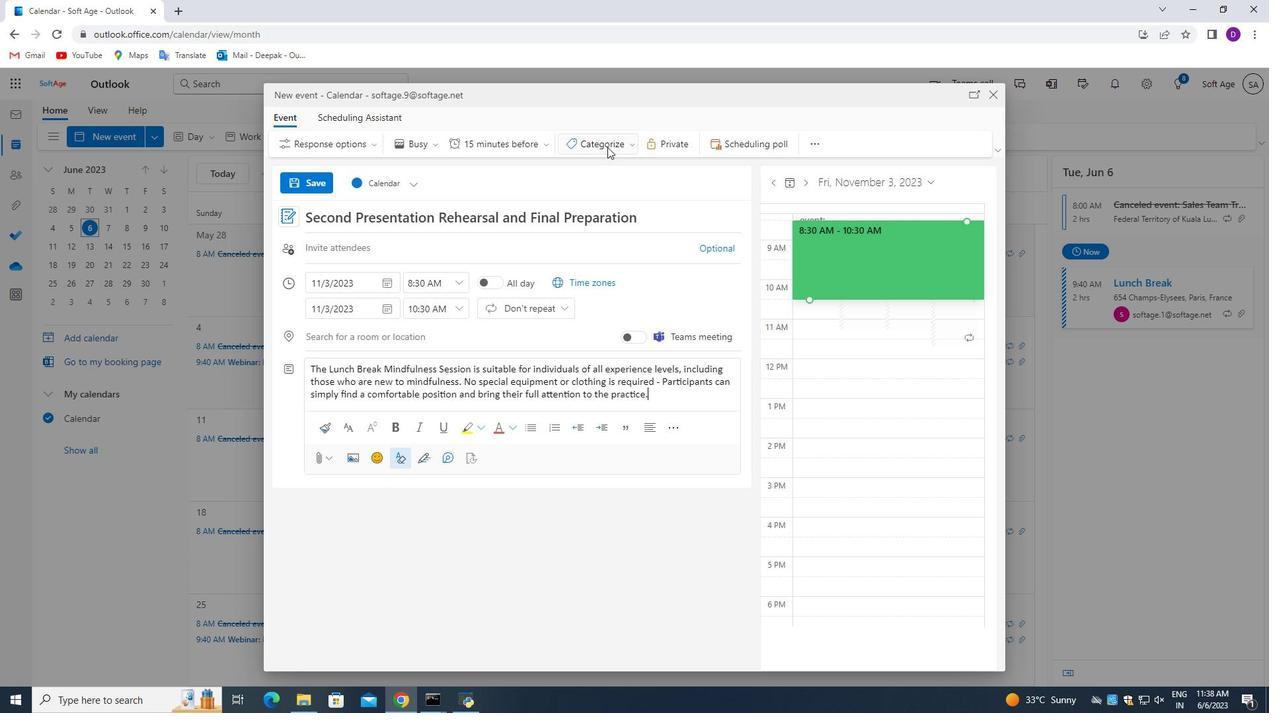 
Action: Mouse moved to (604, 193)
Screenshot: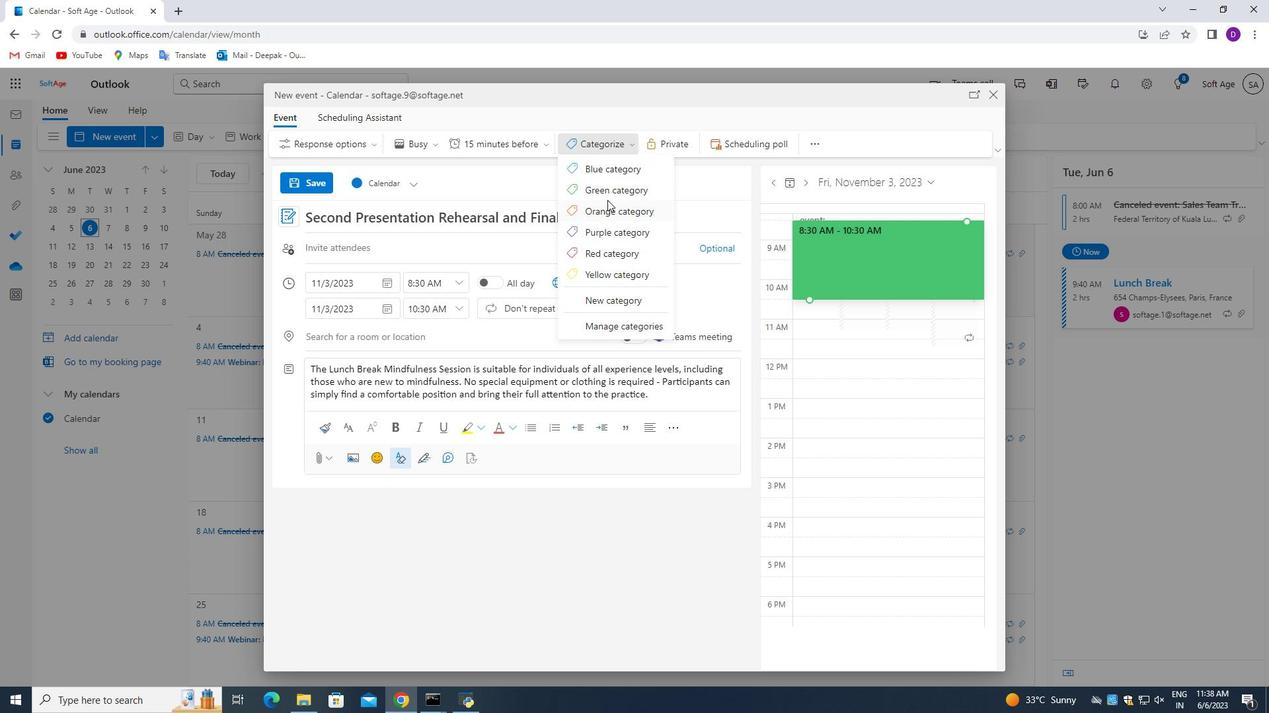 
Action: Mouse pressed left at (604, 193)
Screenshot: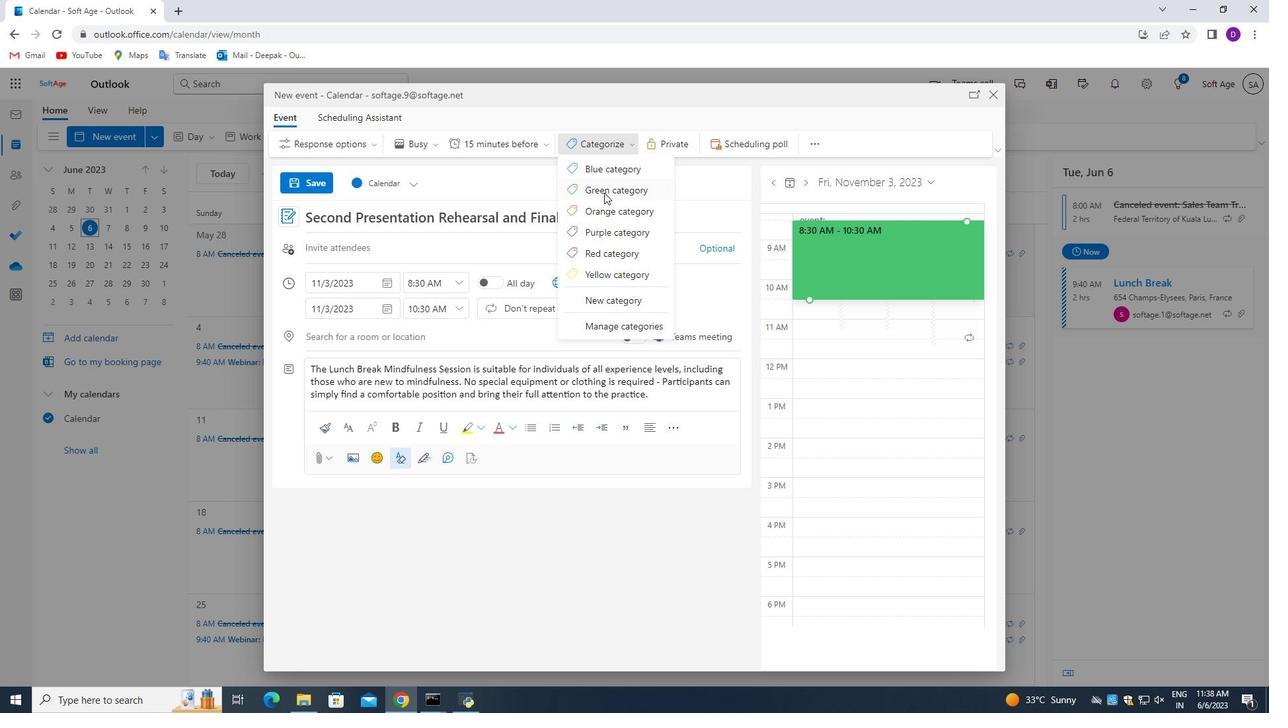 
Action: Mouse moved to (352, 337)
Screenshot: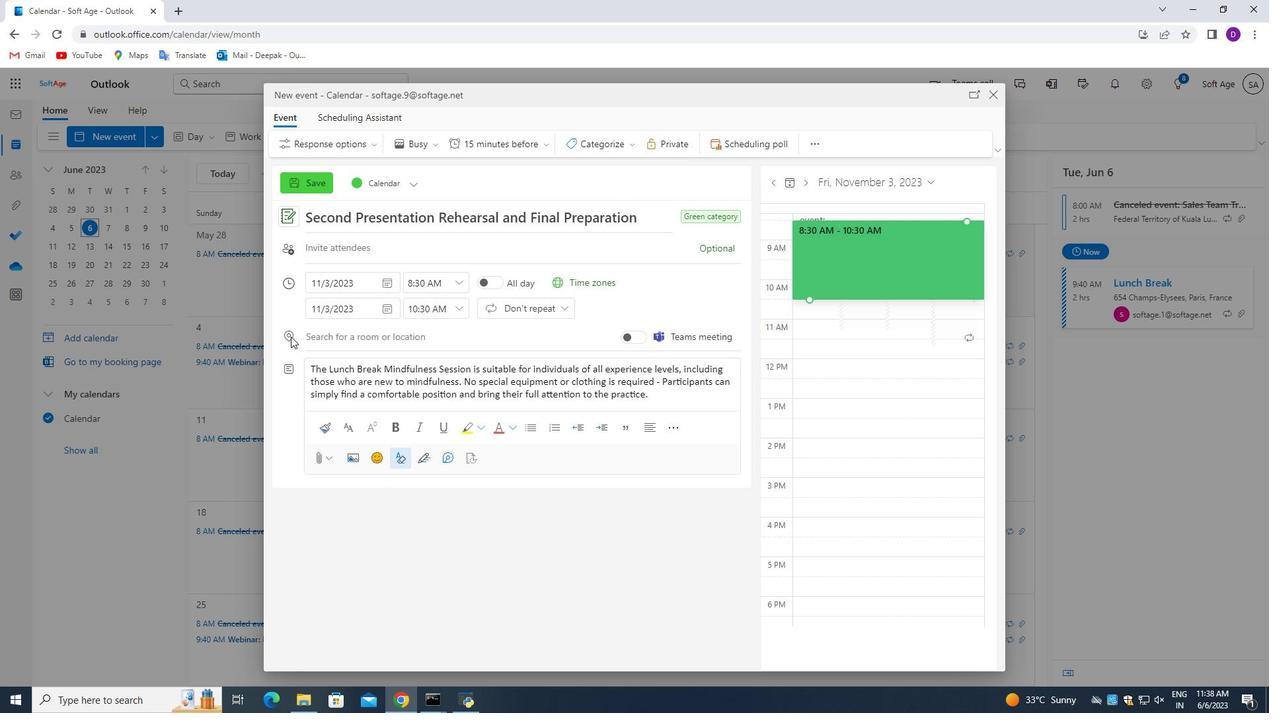 
Action: Mouse pressed left at (352, 337)
Screenshot: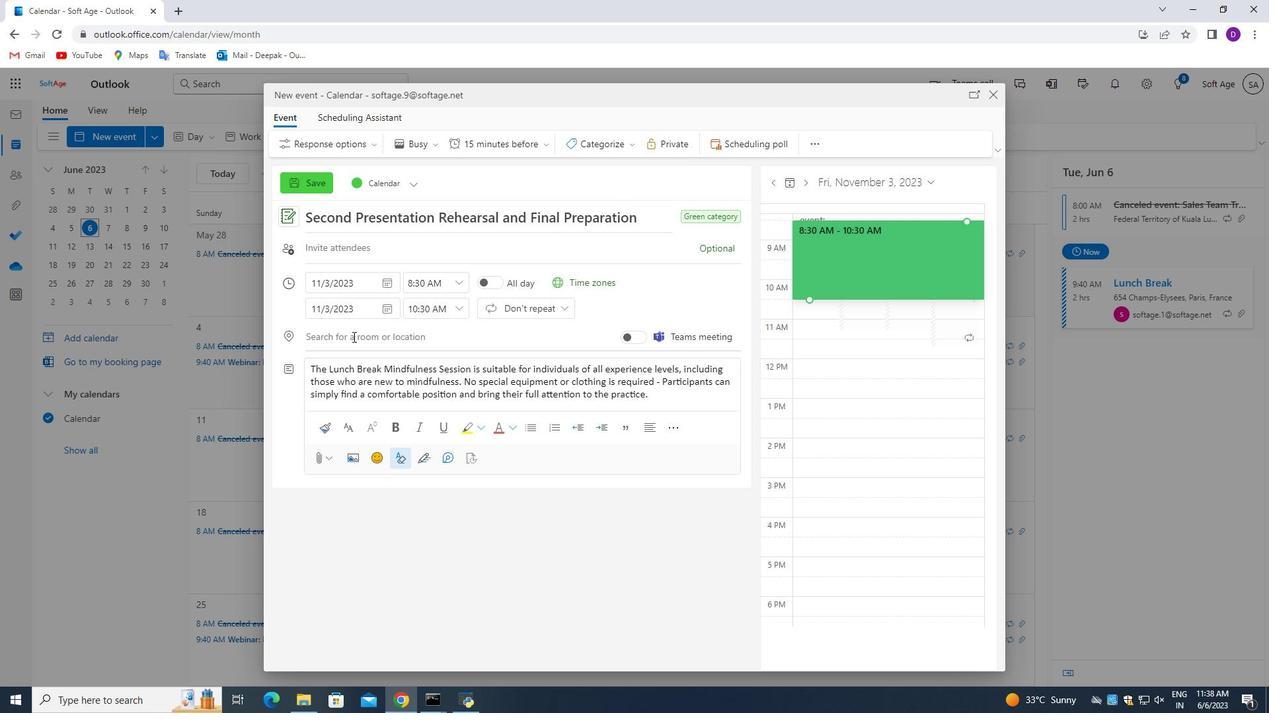 
Action: Mouse moved to (348, 472)
Screenshot: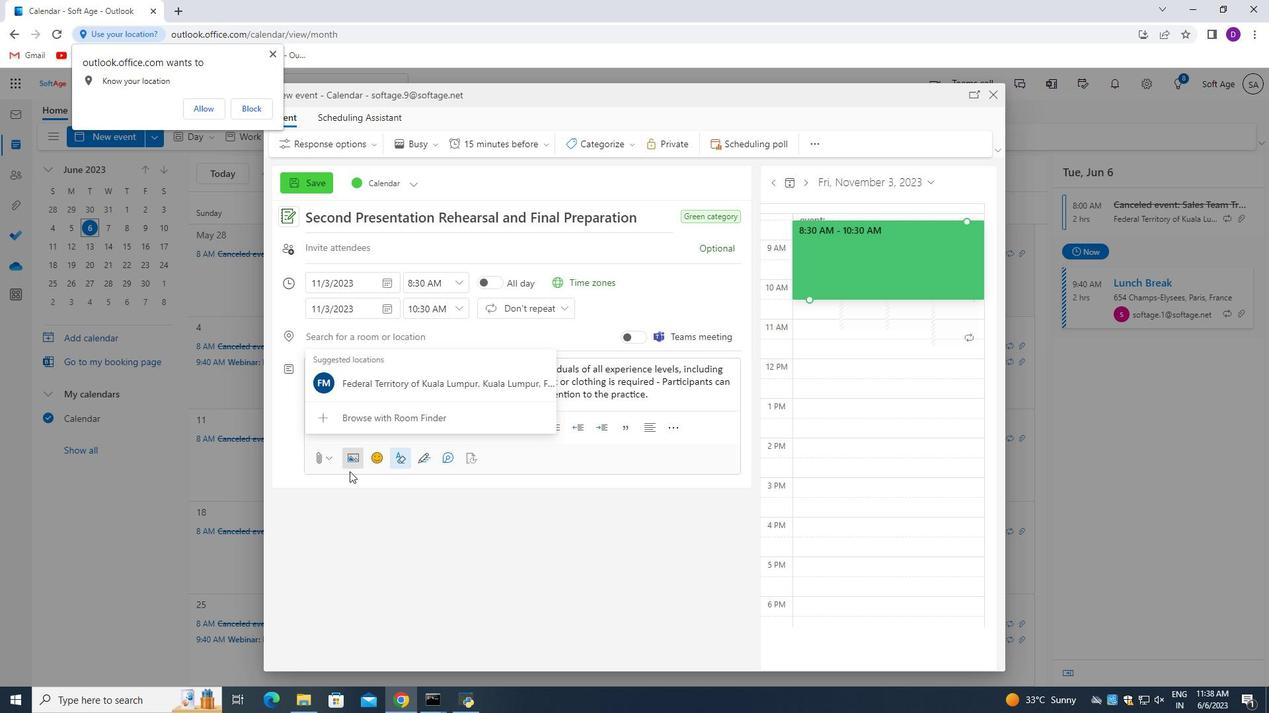 
Action: Key pressed 321
Screenshot: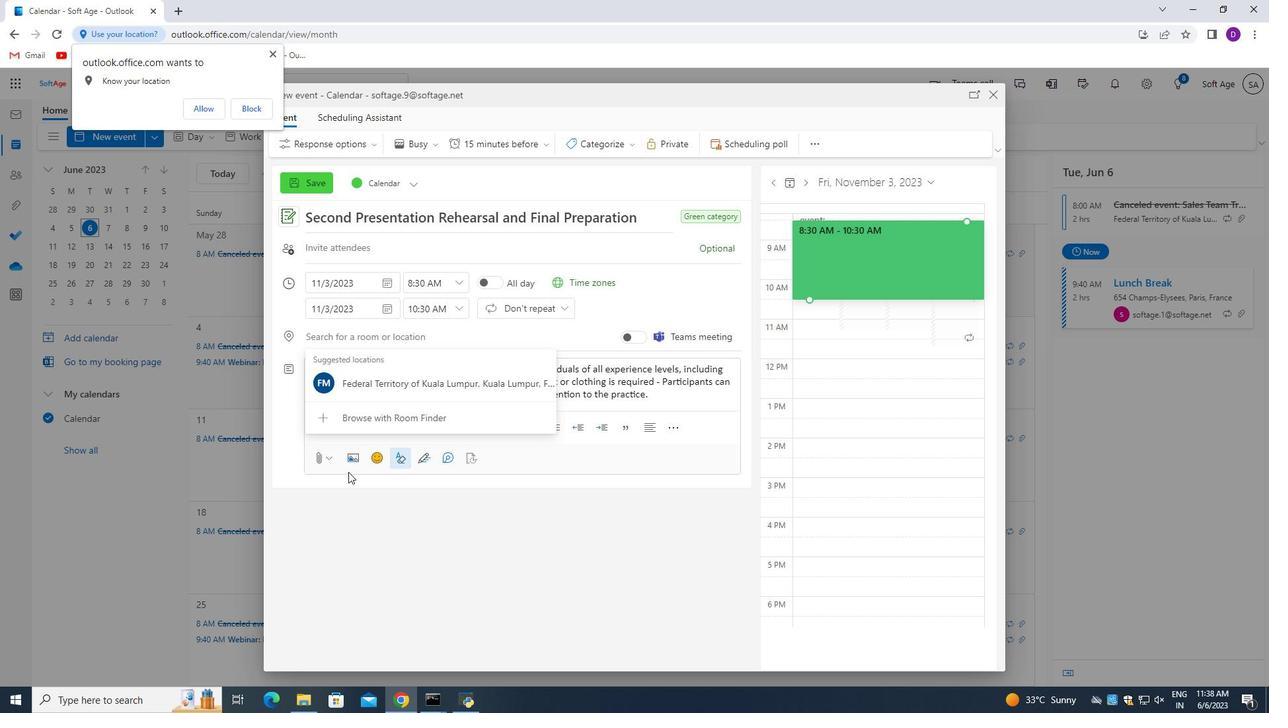 
Action: Mouse moved to (368, 333)
Screenshot: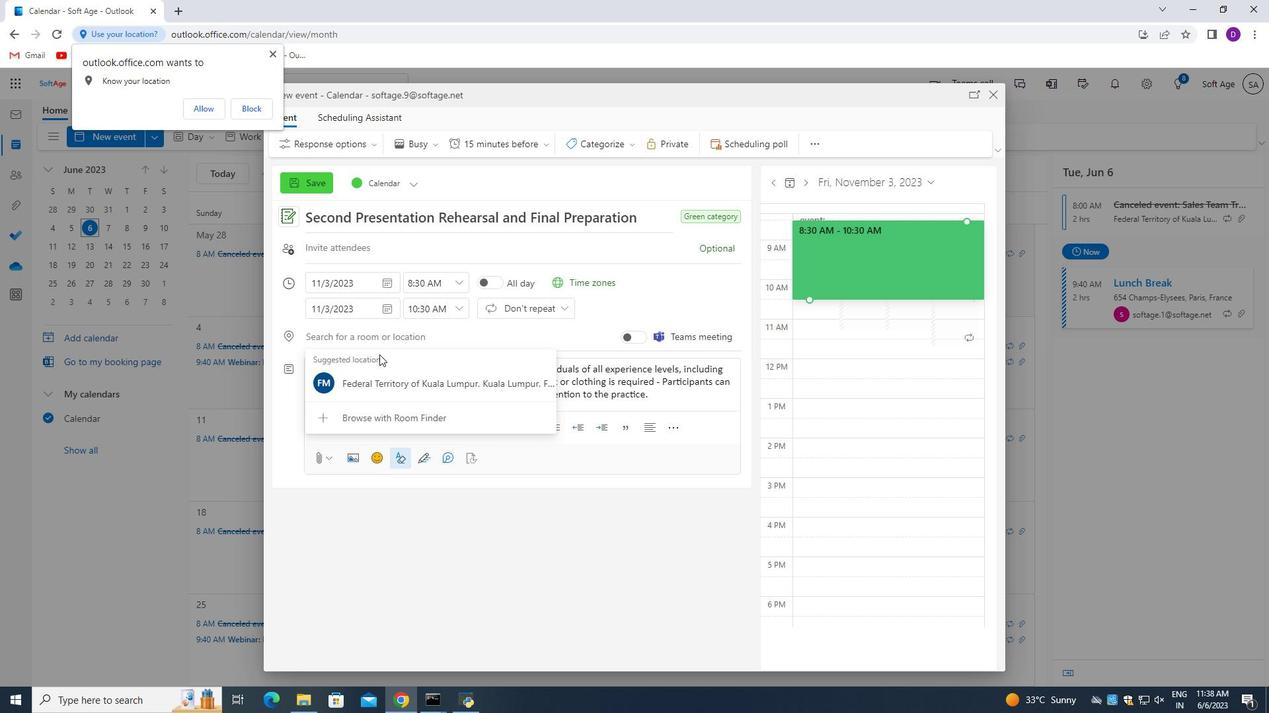 
Action: Mouse pressed left at (368, 333)
Screenshot: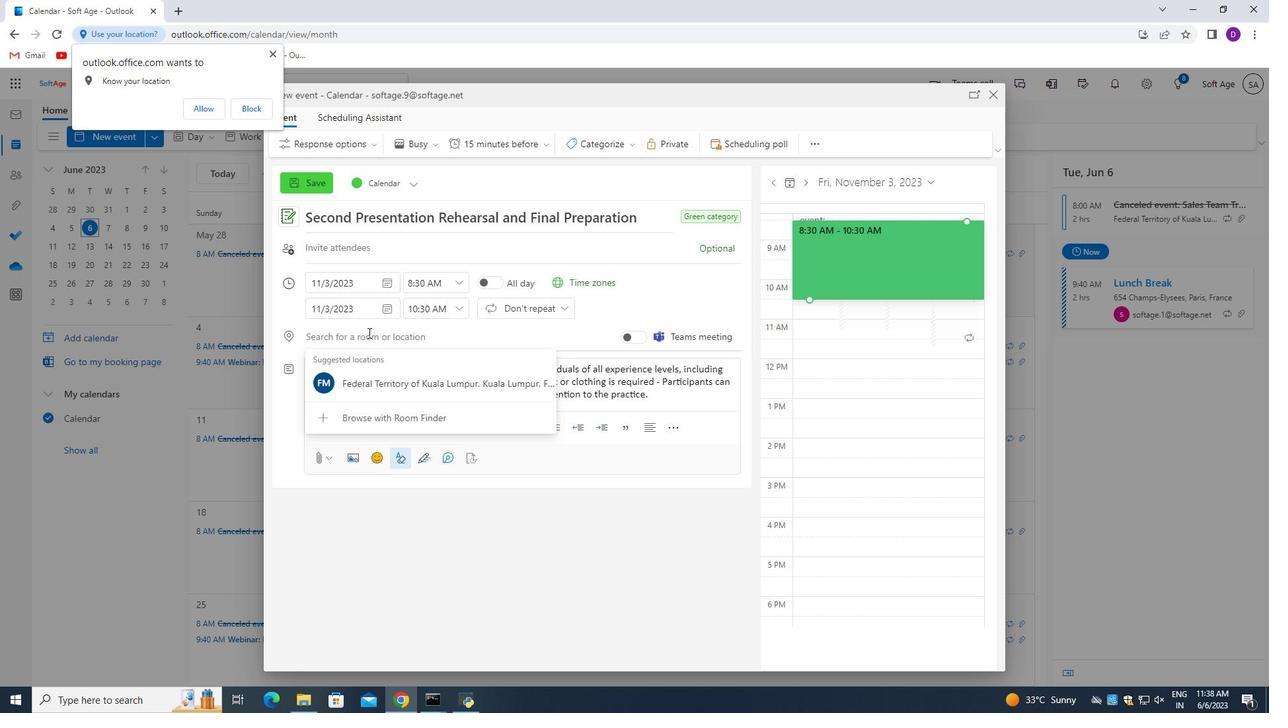 
Action: Mouse moved to (360, 593)
Screenshot: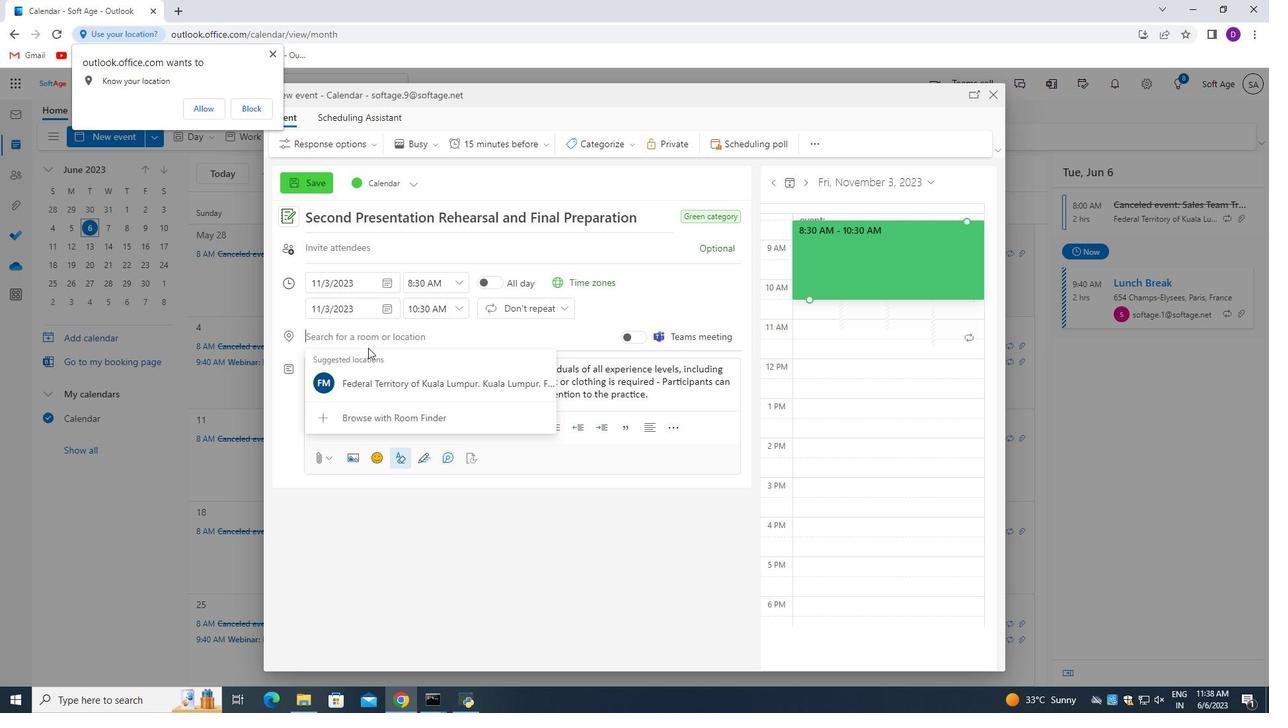 
Action: Key pressed 321<Key.space><Key.shift_r>Versailles<Key.space><Key.shift>Palace,<Key.space><Key.shift_r>Versailles,<Key.space><Key.shift_r>France
Screenshot: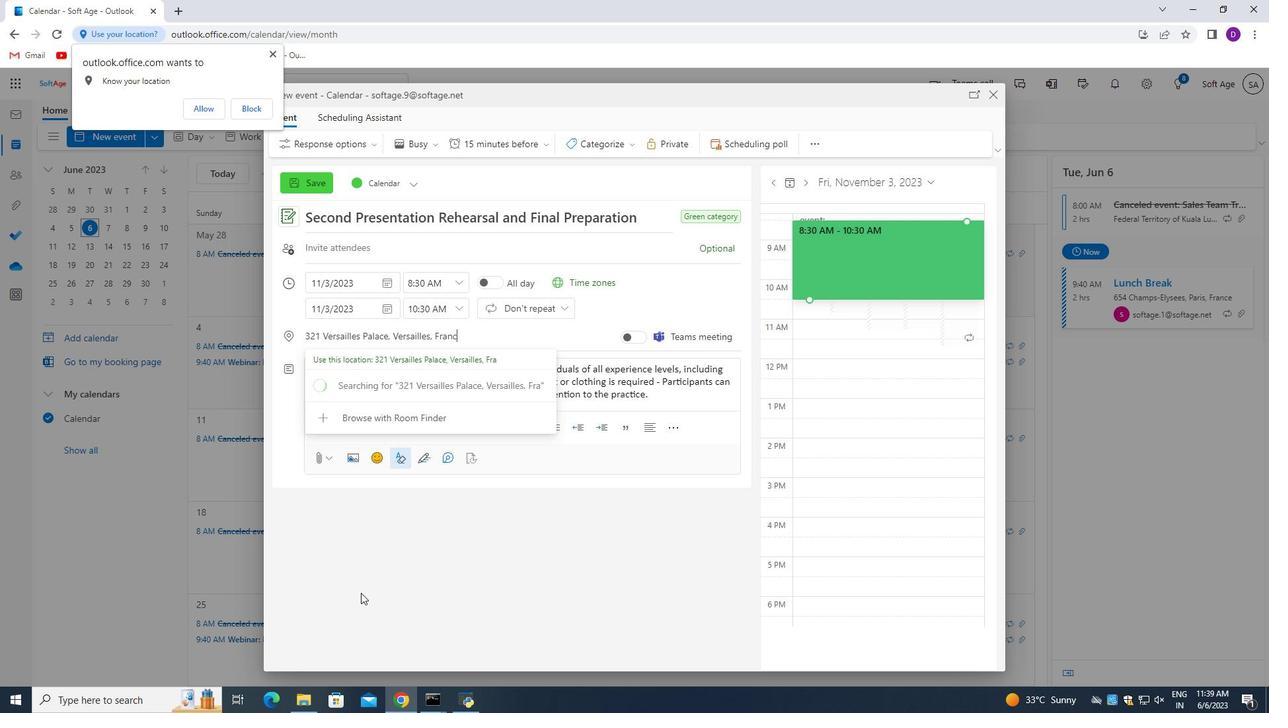
Action: Mouse moved to (382, 561)
Screenshot: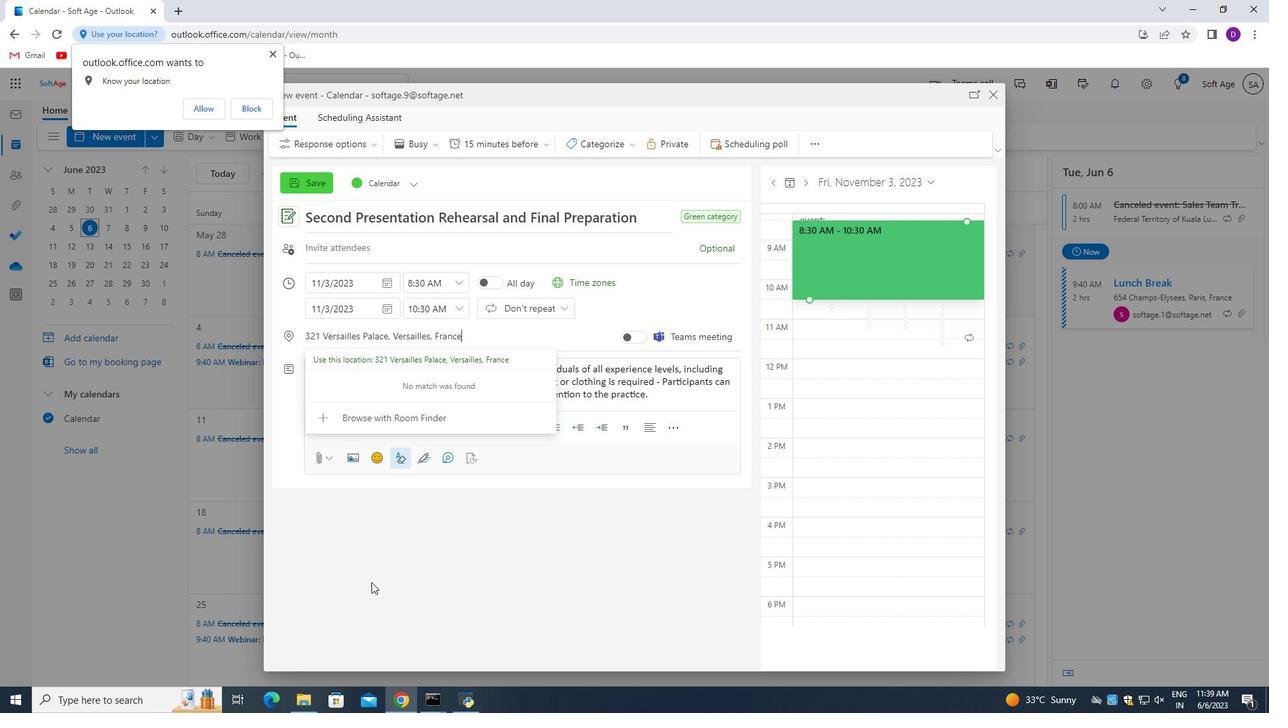 
Action: Mouse pressed left at (382, 561)
Screenshot: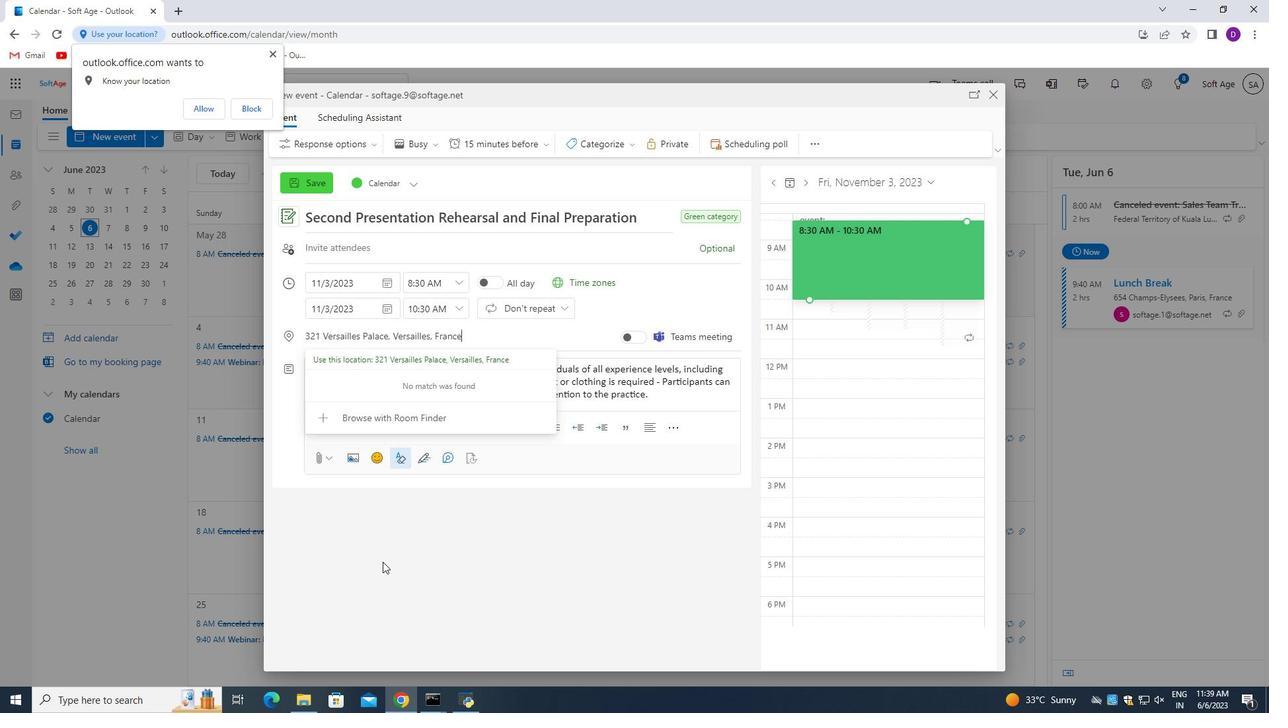 
Action: Mouse moved to (336, 247)
Screenshot: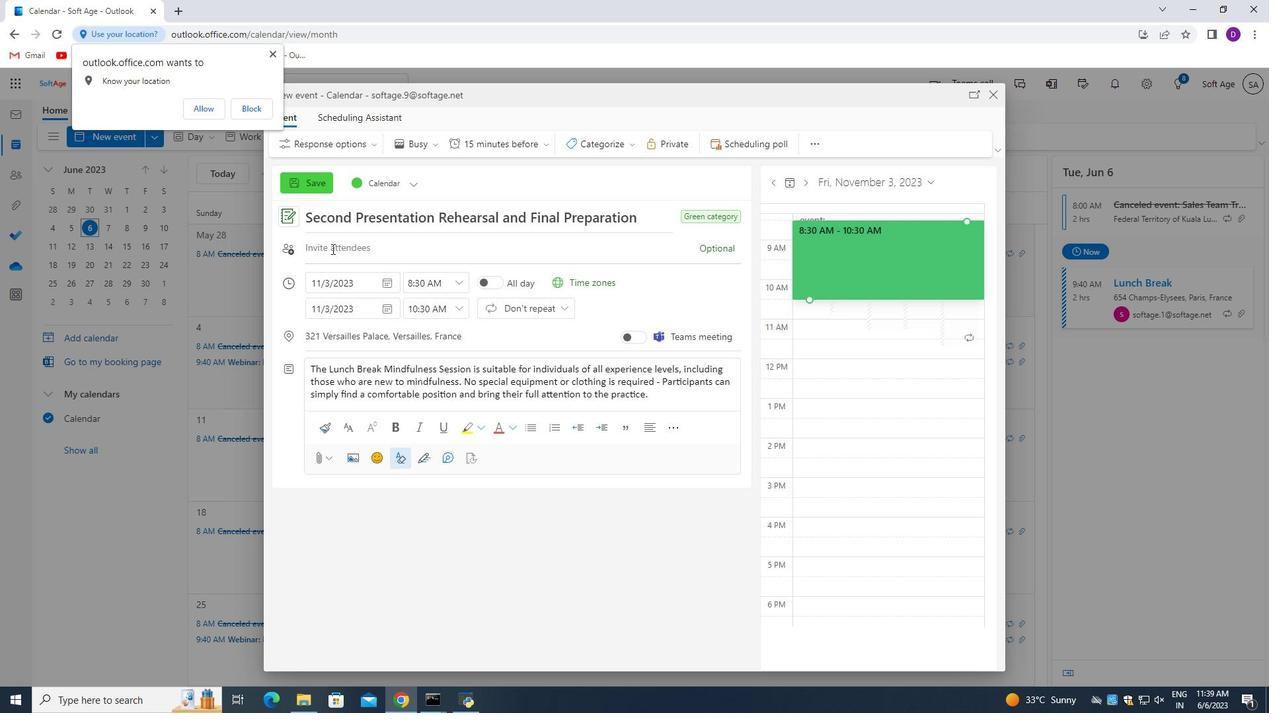 
Action: Mouse pressed left at (336, 247)
Screenshot: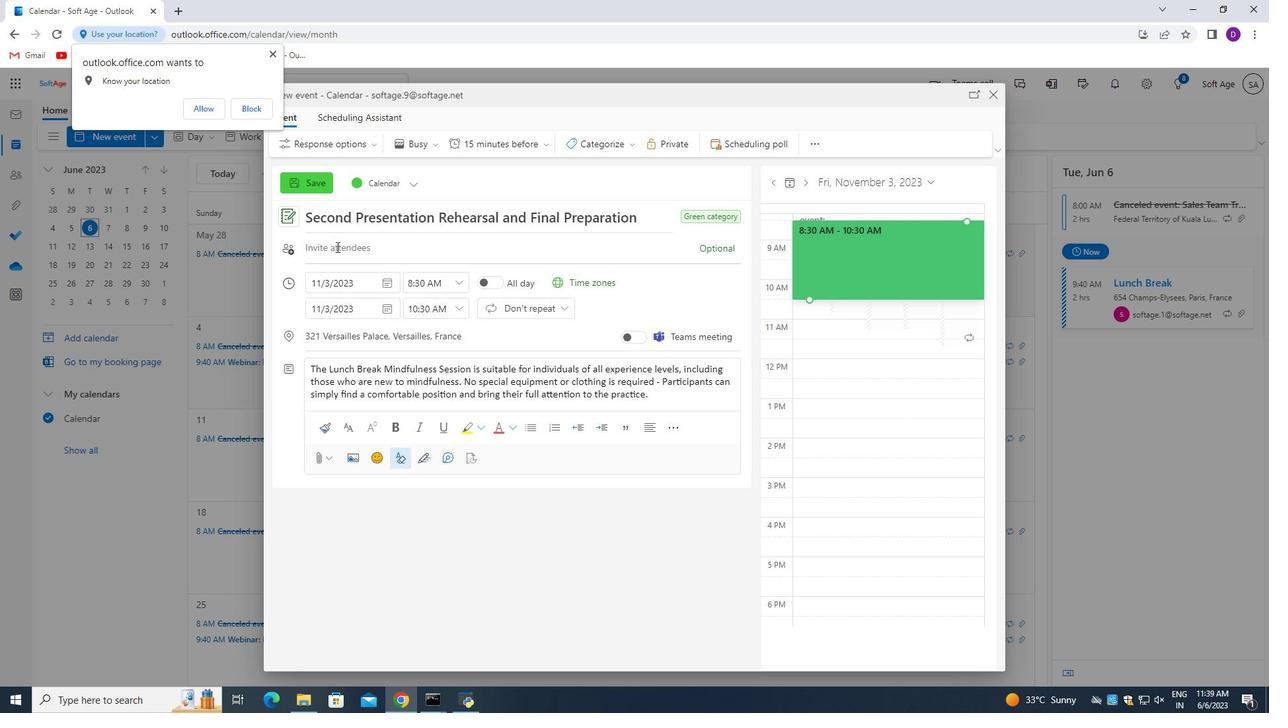 
Action: Key pressed softage.3<Key.shift>@softage.net<Key.enter>
Screenshot: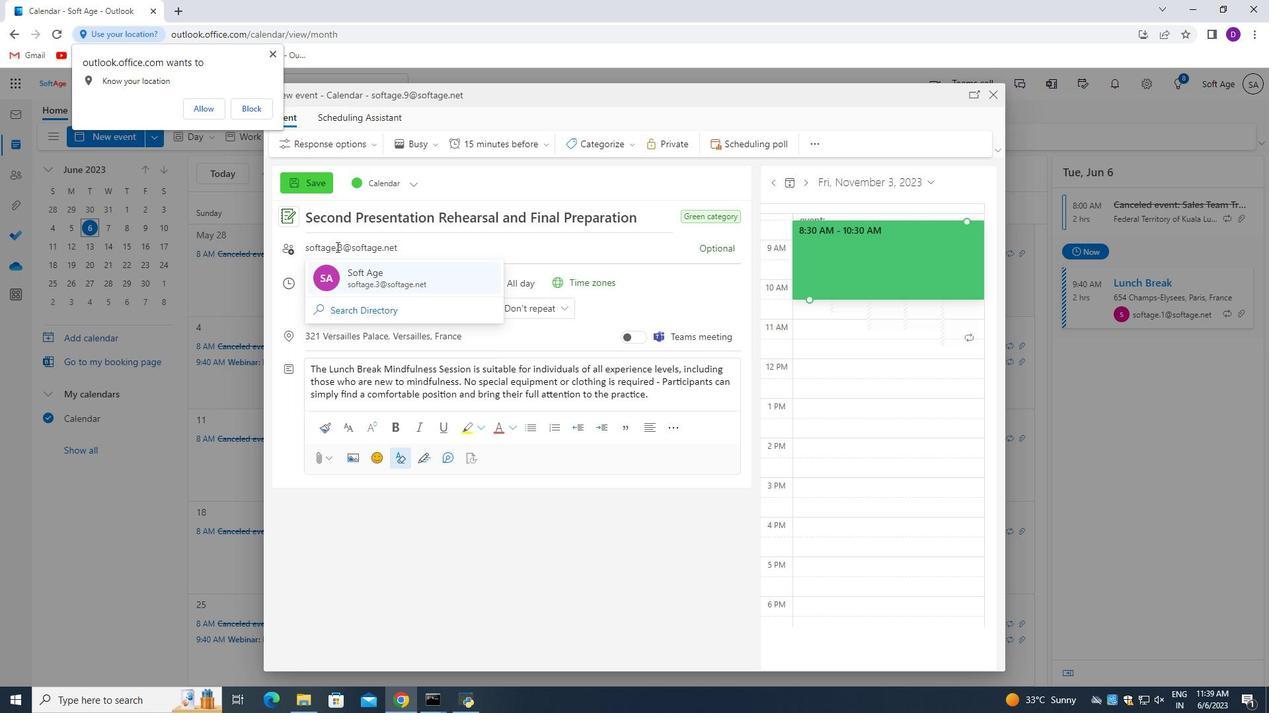 
Action: Mouse moved to (723, 247)
Screenshot: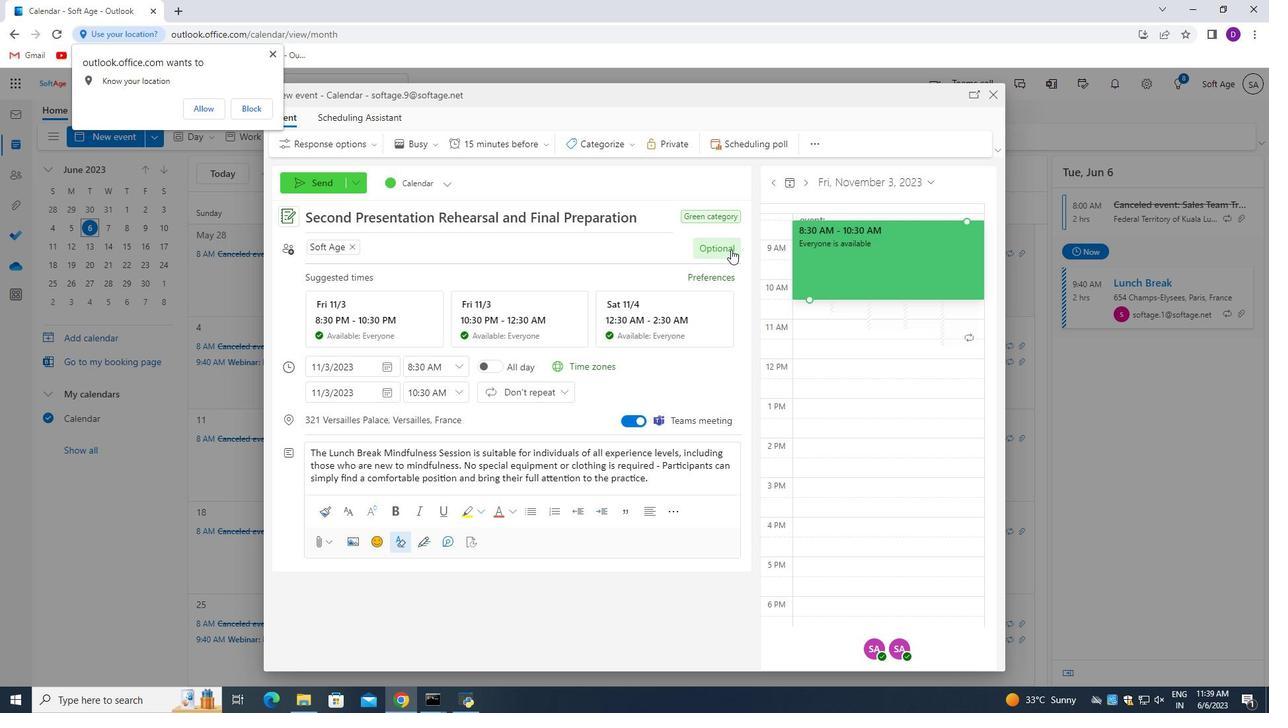 
Action: Mouse pressed left at (723, 247)
Screenshot: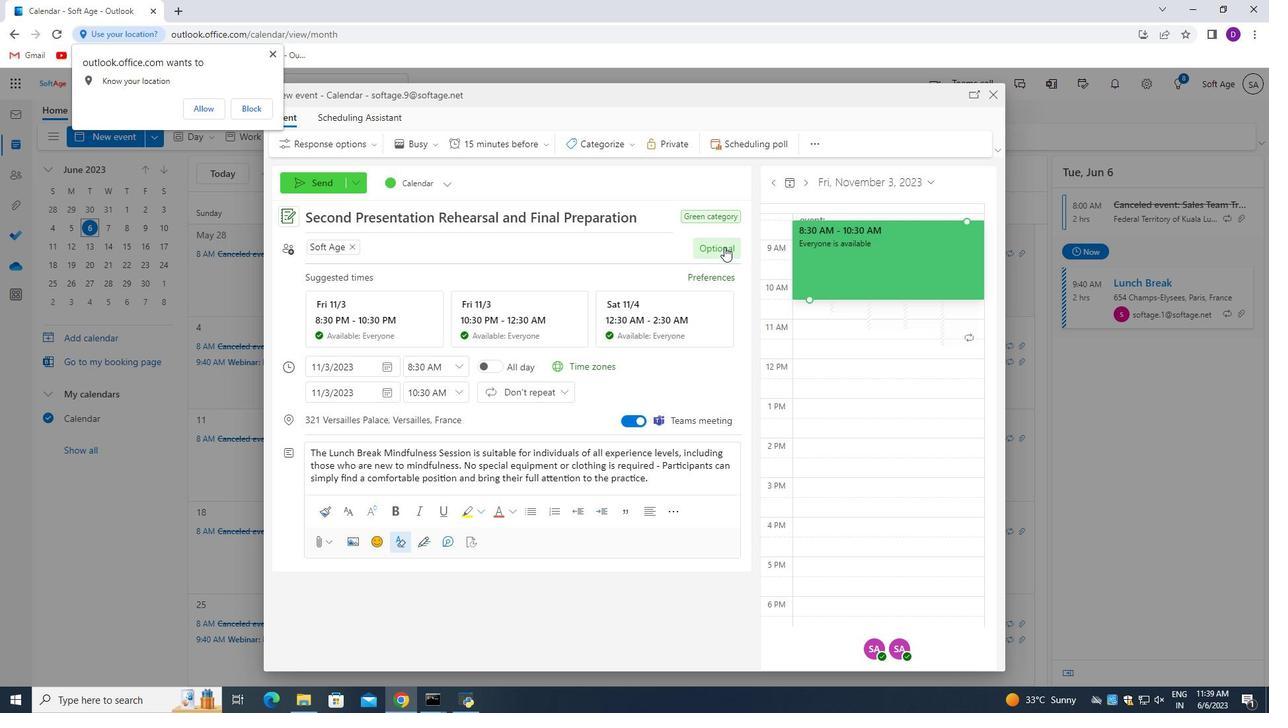 
Action: Mouse moved to (413, 239)
Screenshot: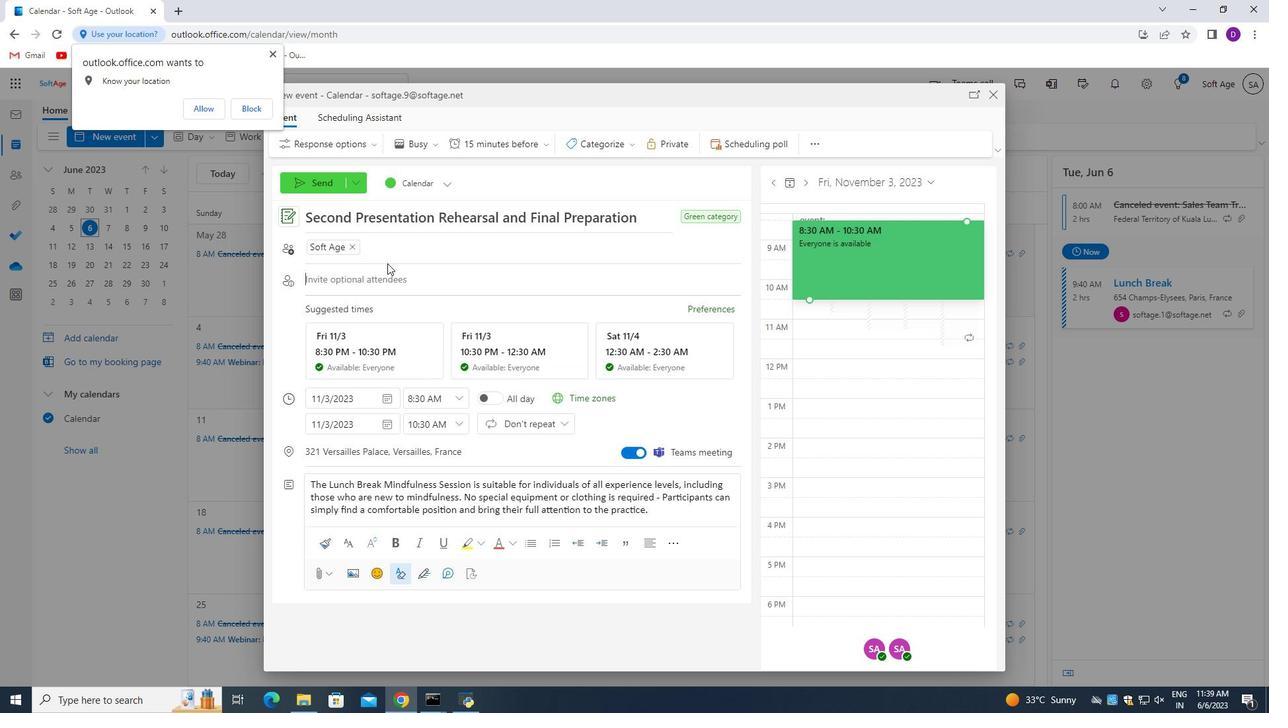 
Action: Key pressed softage.4<Key.shift><Key.shift><Key.shift><Key.shift>@softagn<Key.backspace>
Screenshot: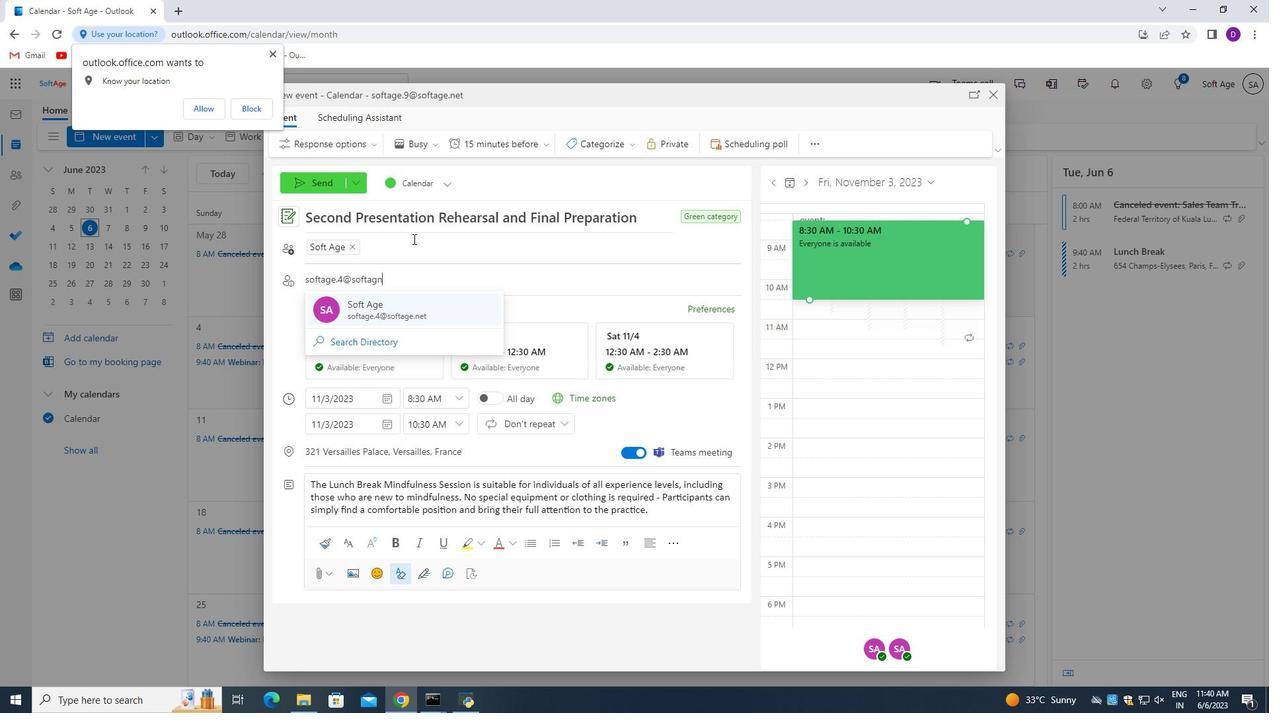 
Action: Mouse moved to (403, 317)
Screenshot: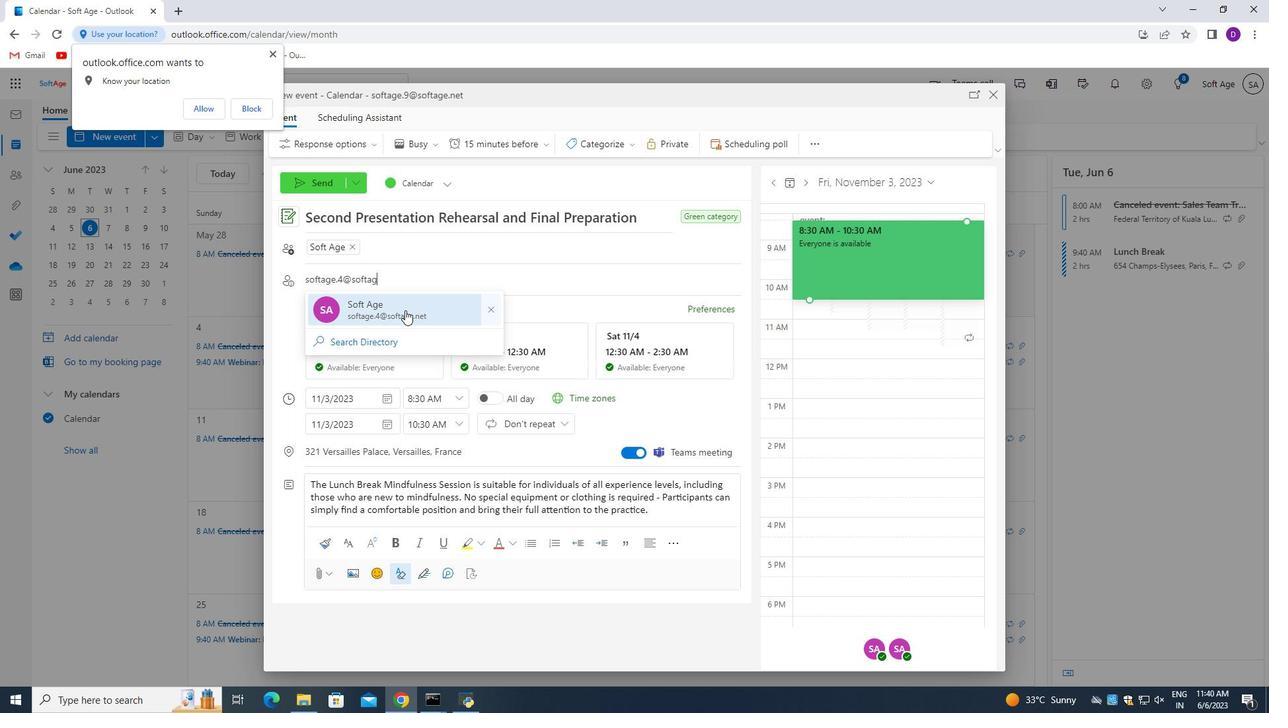 
Action: Mouse pressed left at (403, 317)
Screenshot: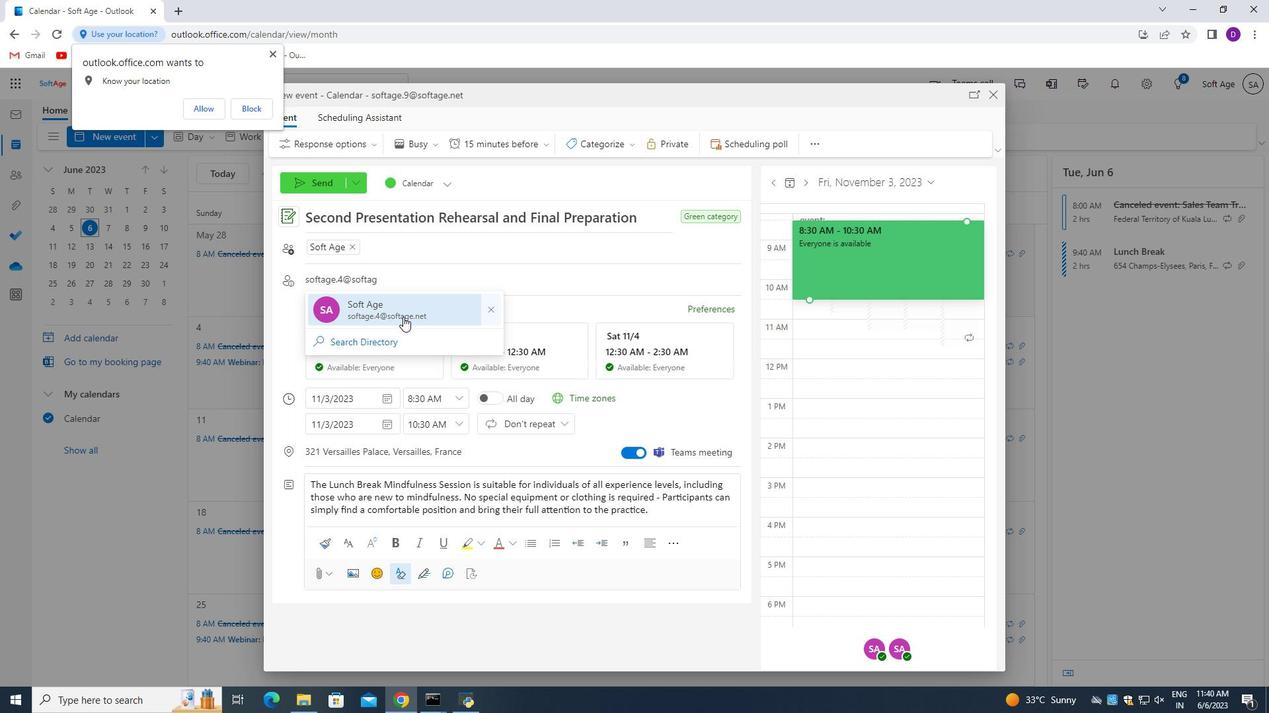 
Action: Mouse moved to (274, 56)
Screenshot: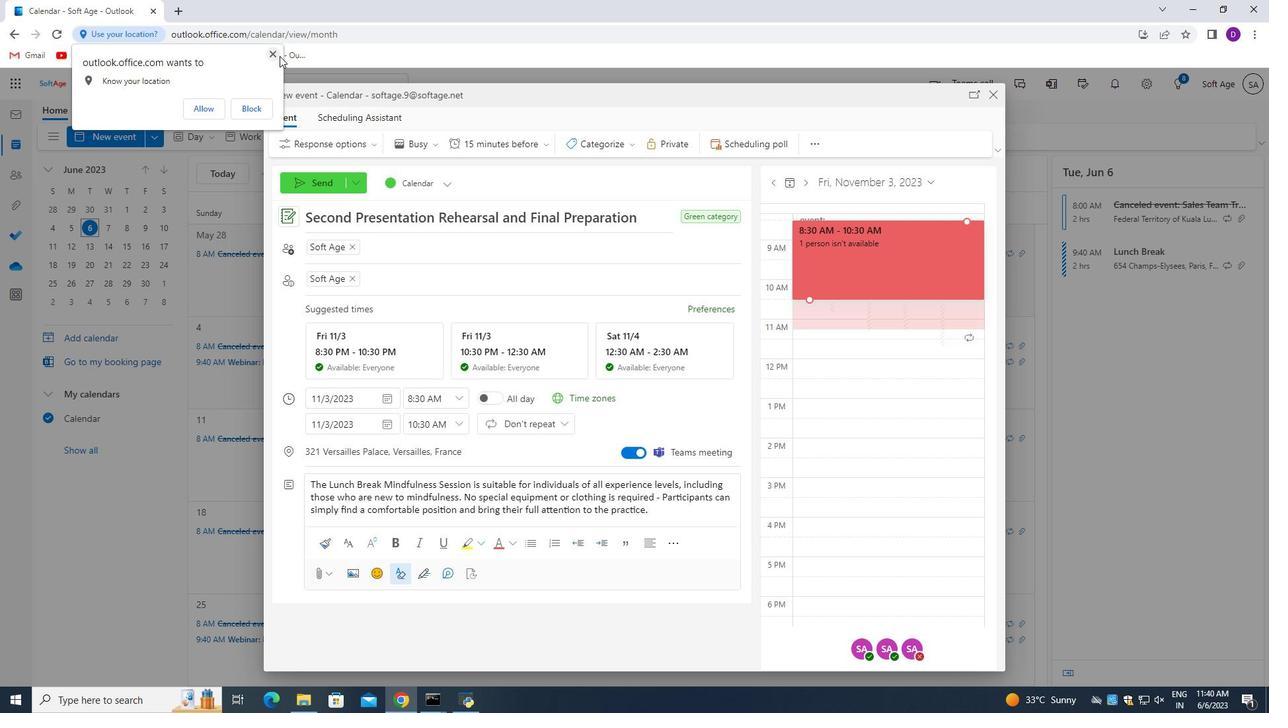 
Action: Mouse pressed left at (274, 56)
Screenshot: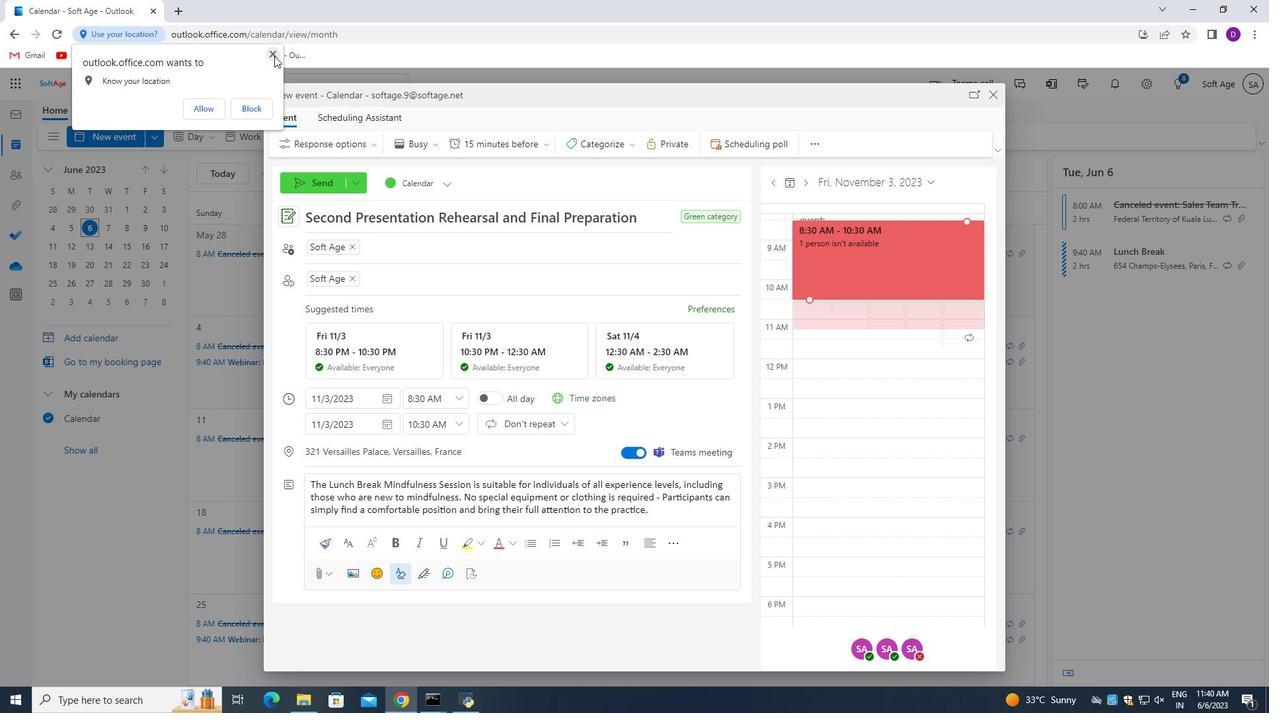 
Action: Mouse moved to (589, 311)
Screenshot: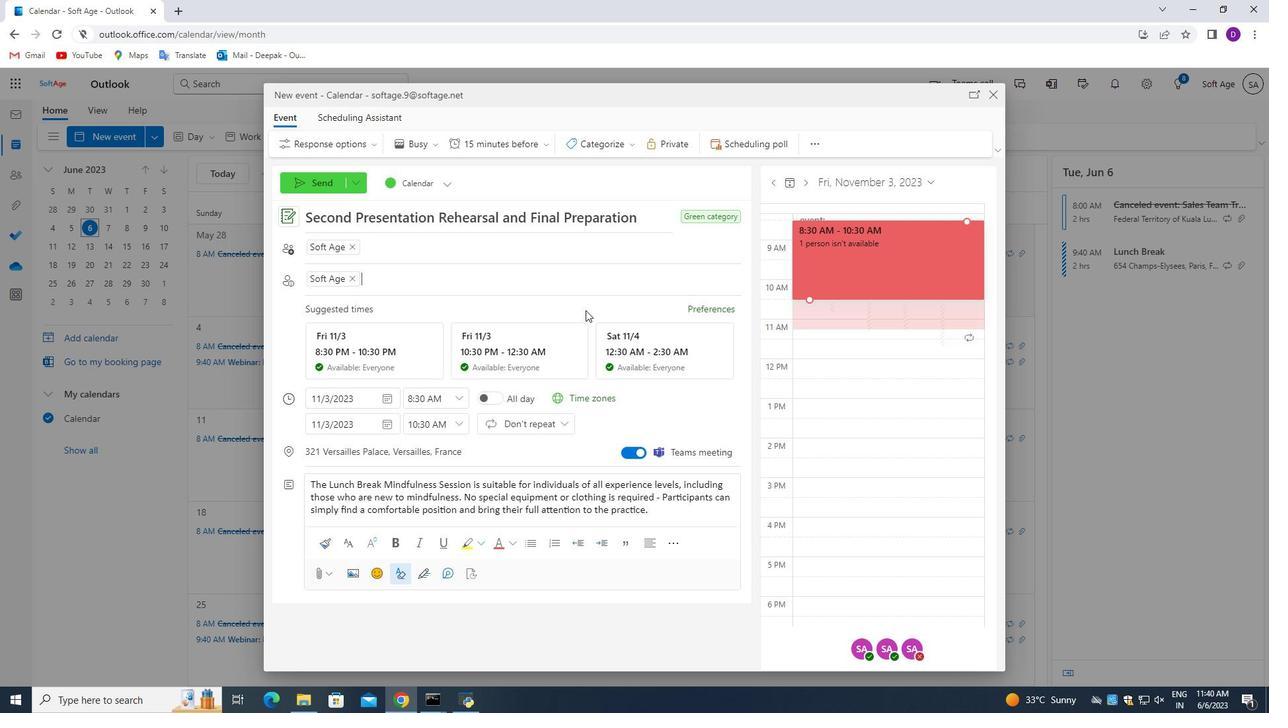 
Action: Mouse scrolled (589, 310) with delta (0, 0)
Screenshot: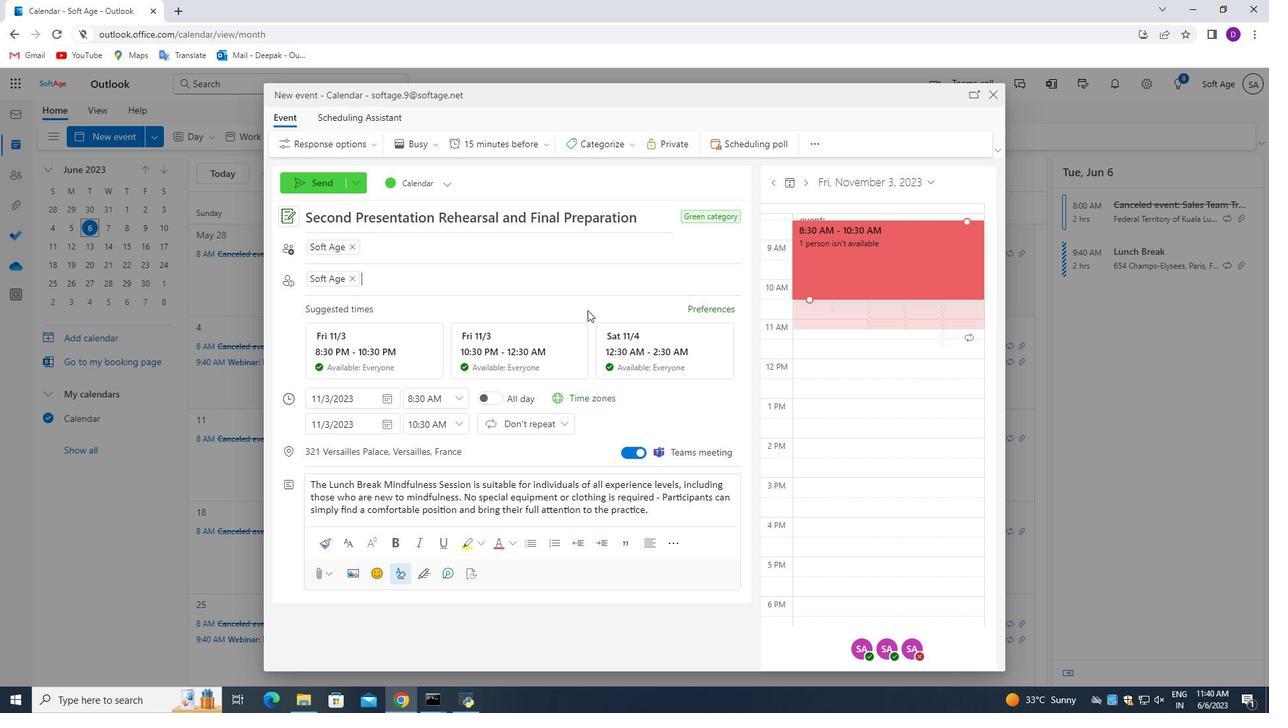 
Action: Mouse moved to (589, 311)
Screenshot: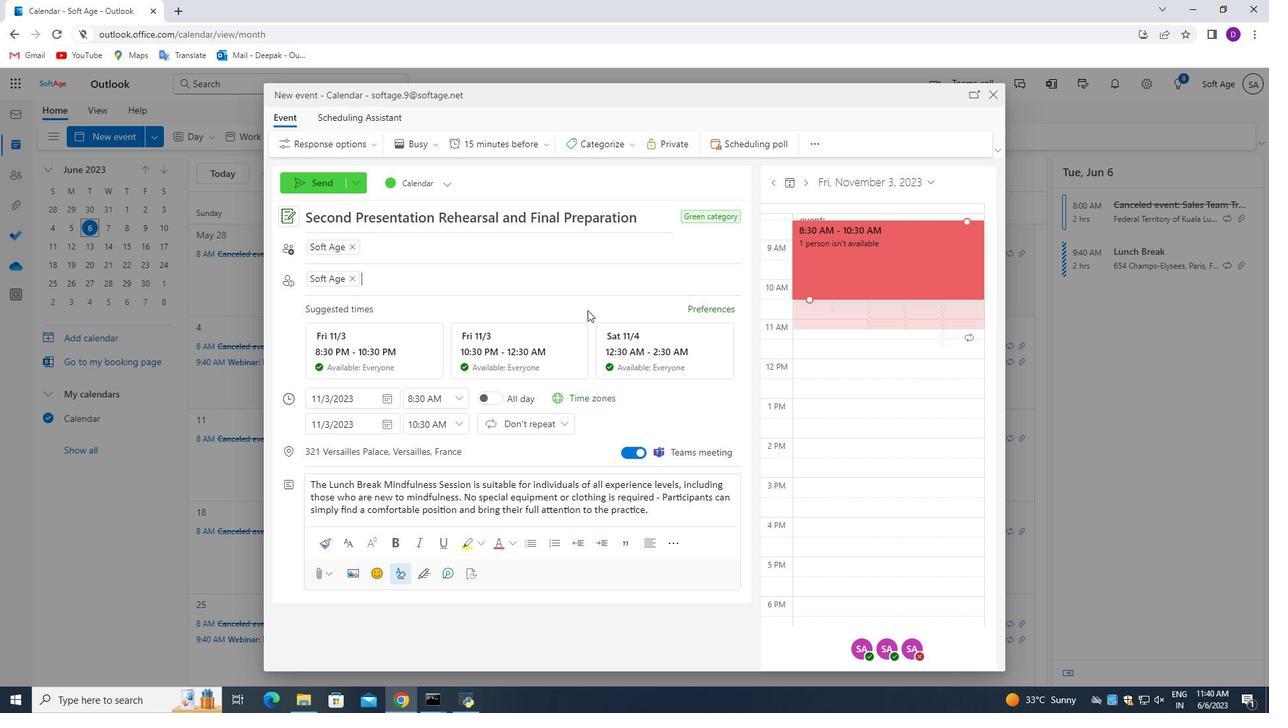
Action: Mouse scrolled (589, 310) with delta (0, 0)
Screenshot: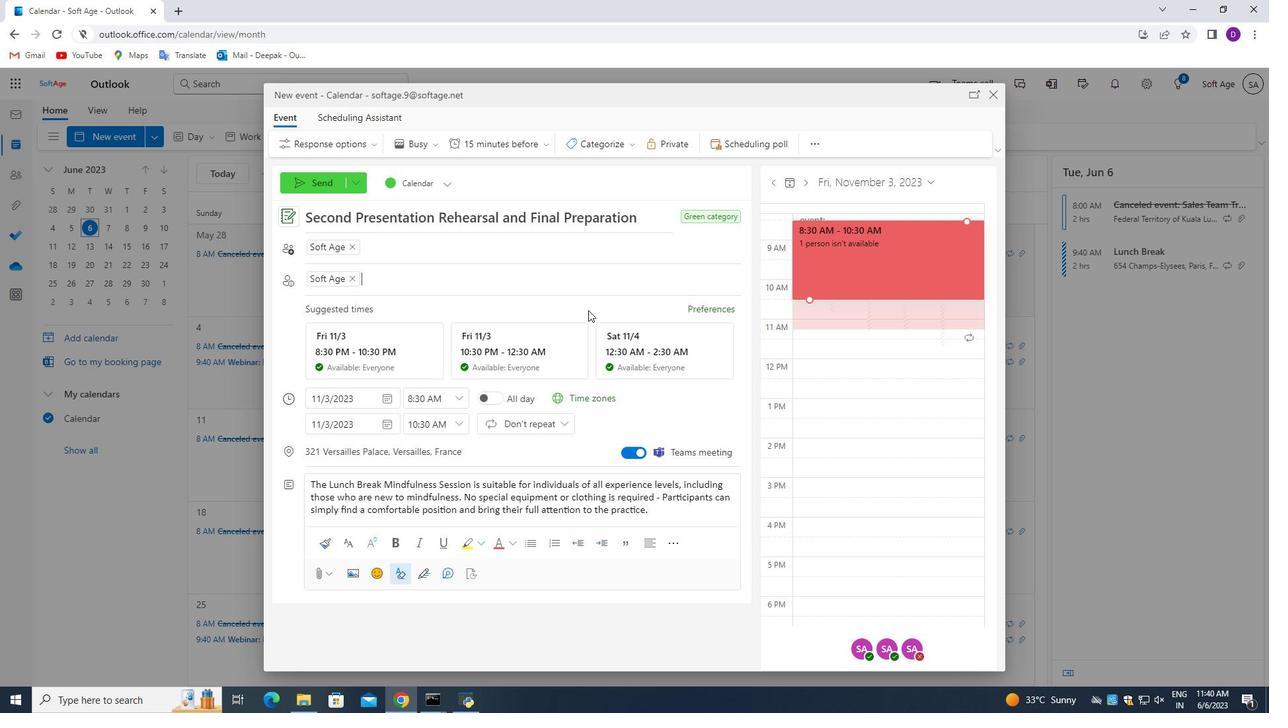 
Action: Mouse scrolled (589, 310) with delta (0, 0)
Screenshot: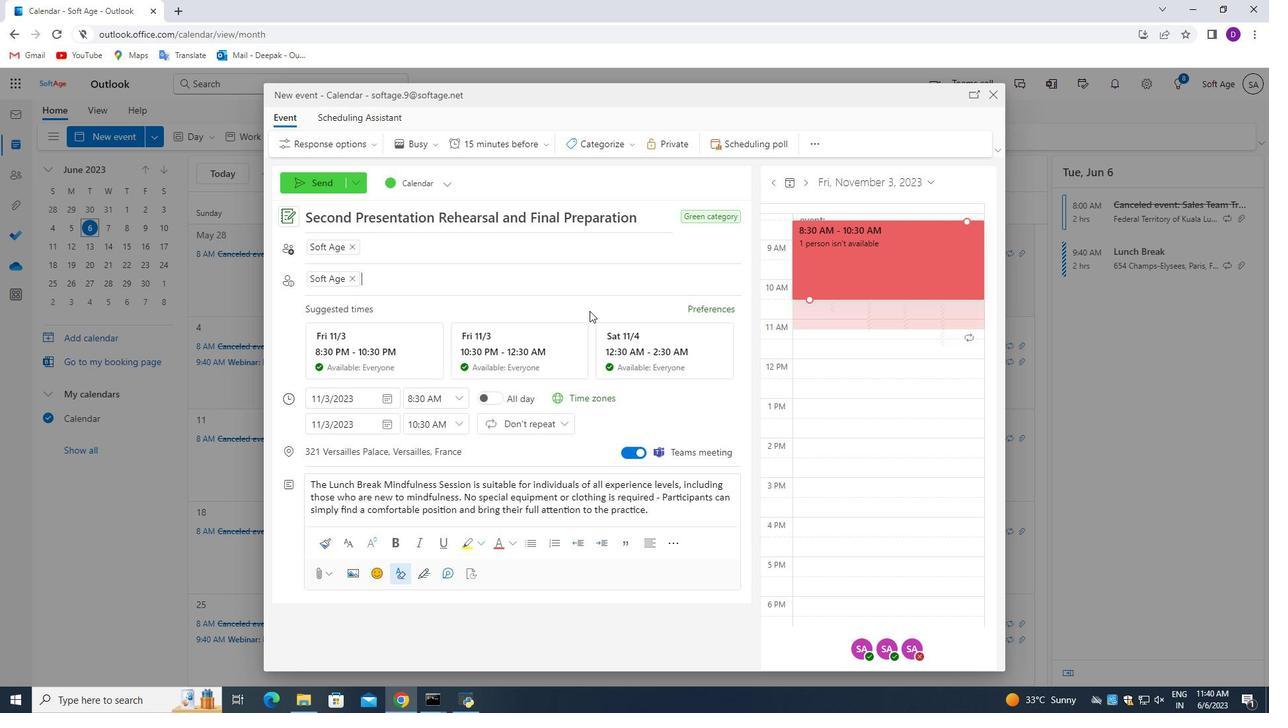 
Action: Mouse moved to (503, 313)
Screenshot: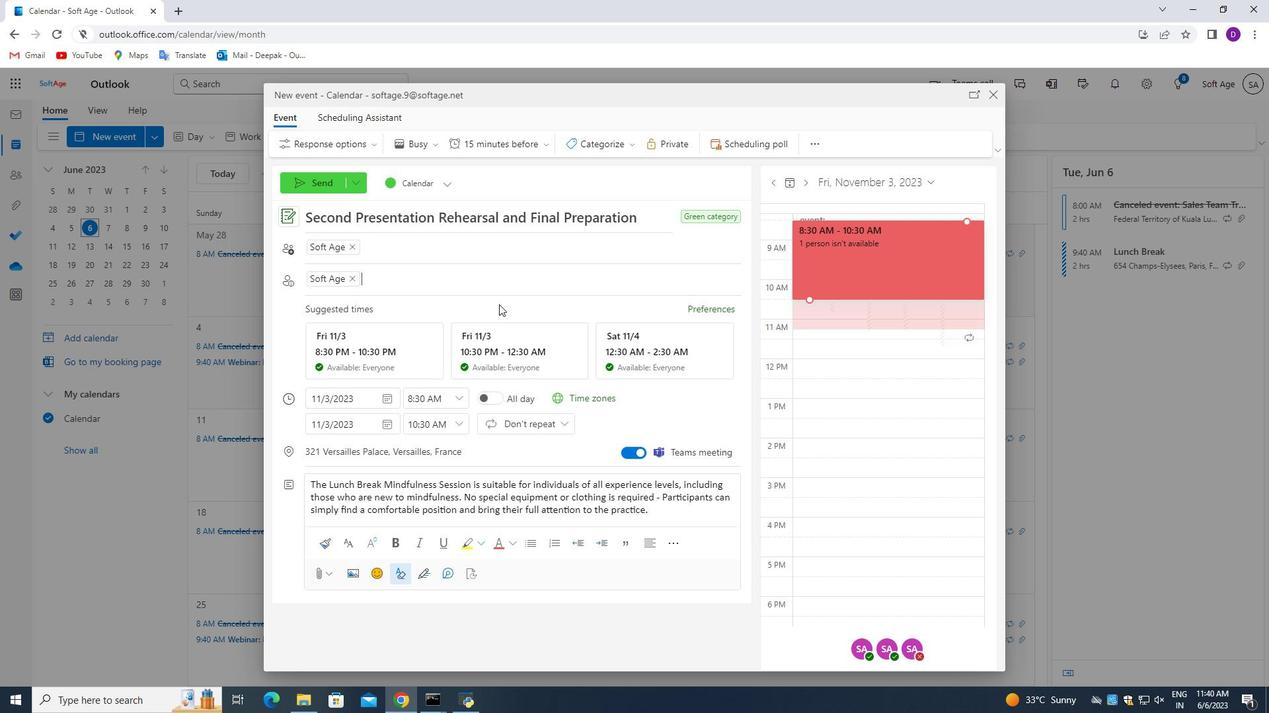 
Action: Mouse scrolled (503, 313) with delta (0, 0)
Screenshot: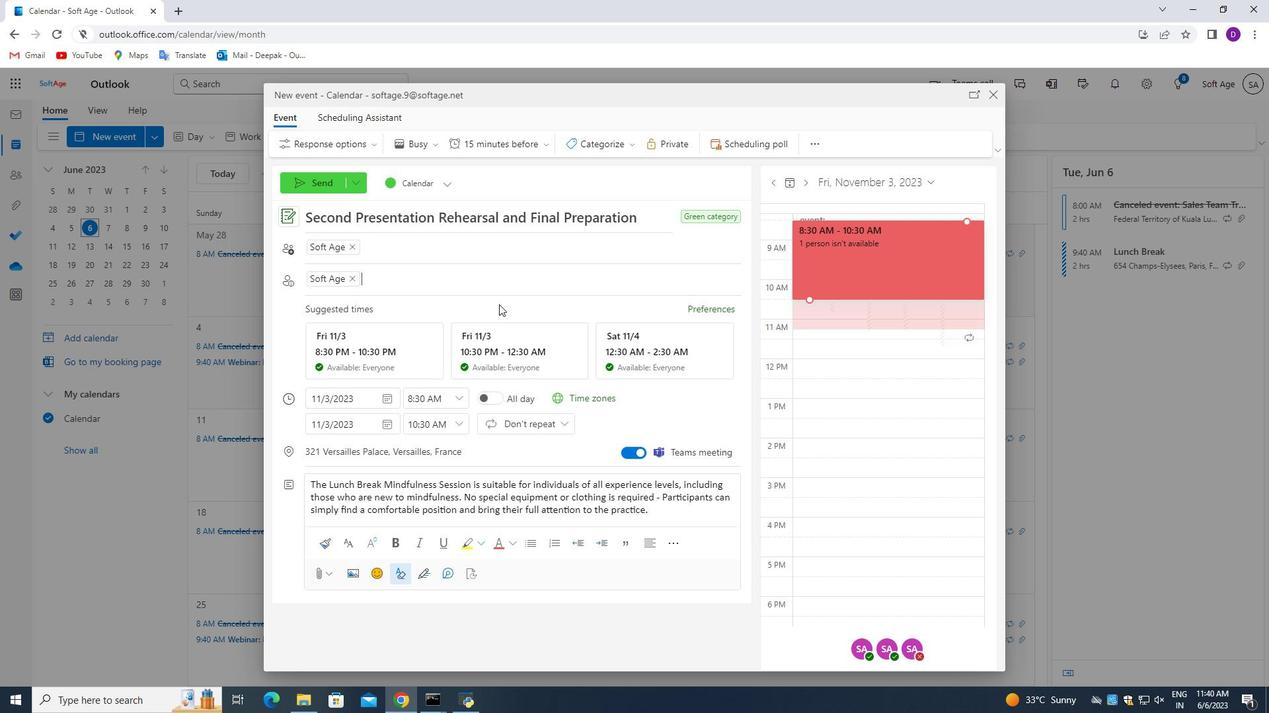 
Action: Mouse moved to (508, 332)
Screenshot: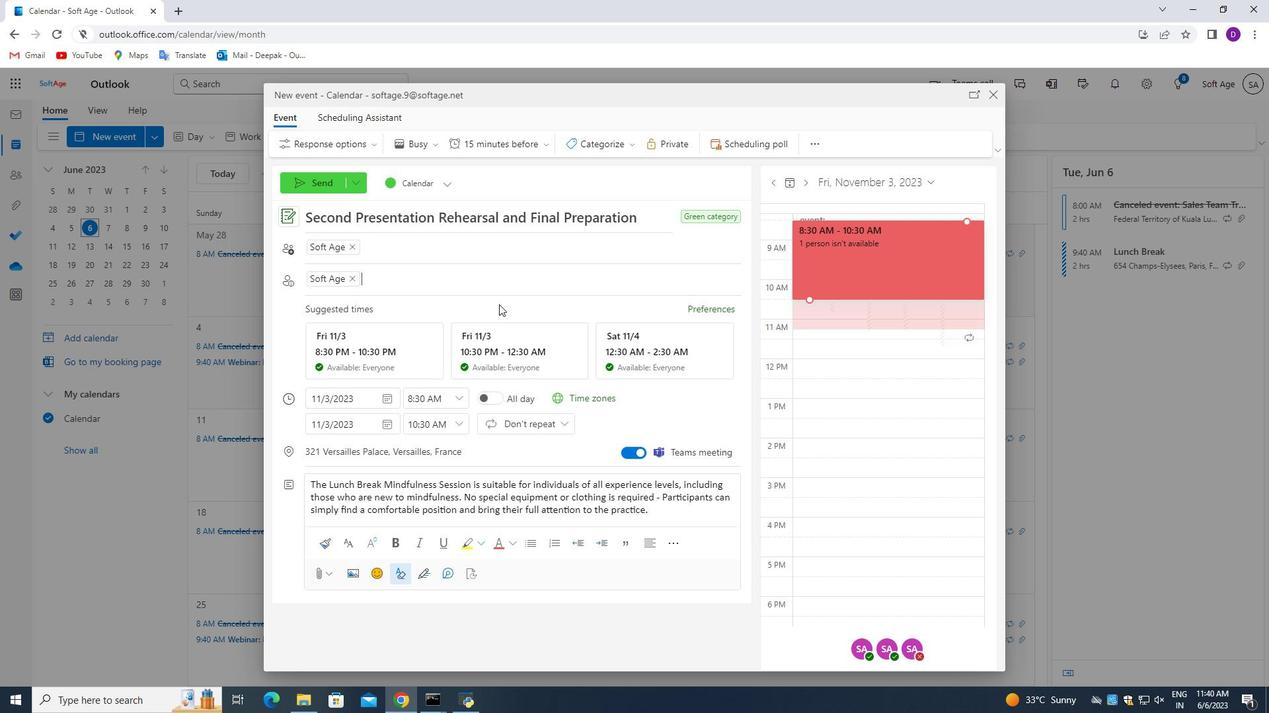 
Action: Mouse scrolled (508, 331) with delta (0, 0)
Screenshot: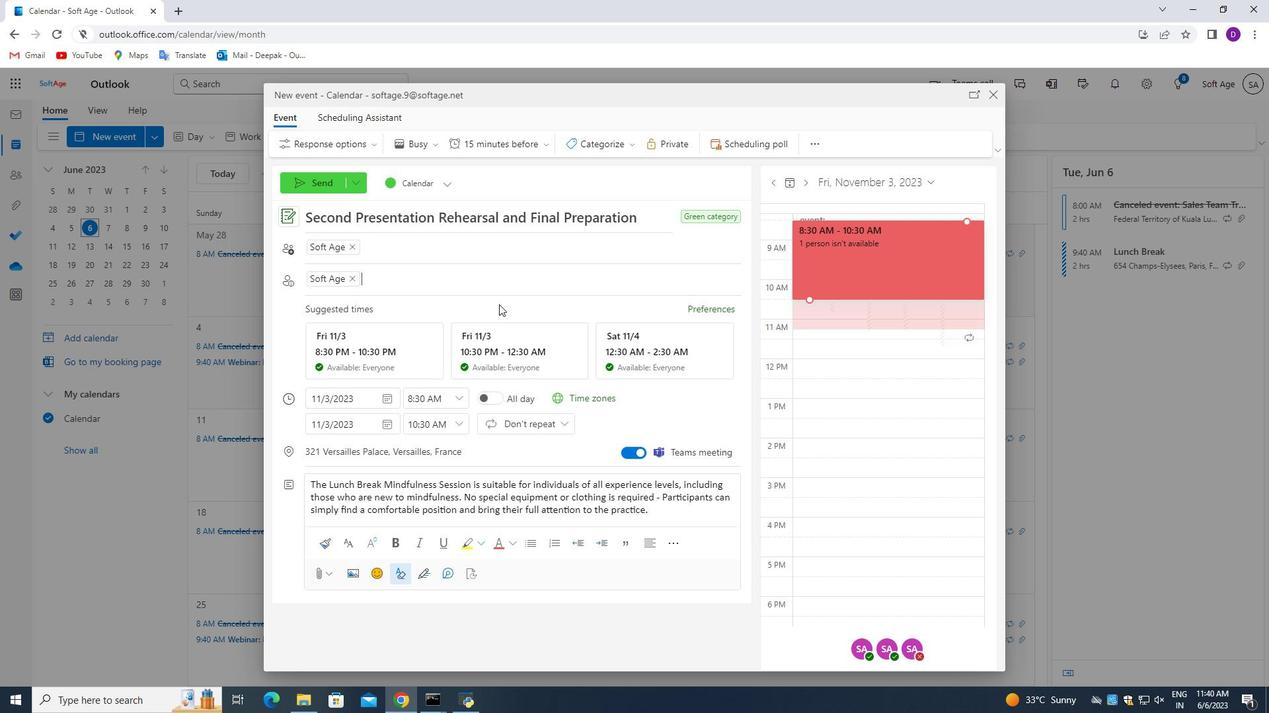 
Action: Mouse moved to (509, 340)
Screenshot: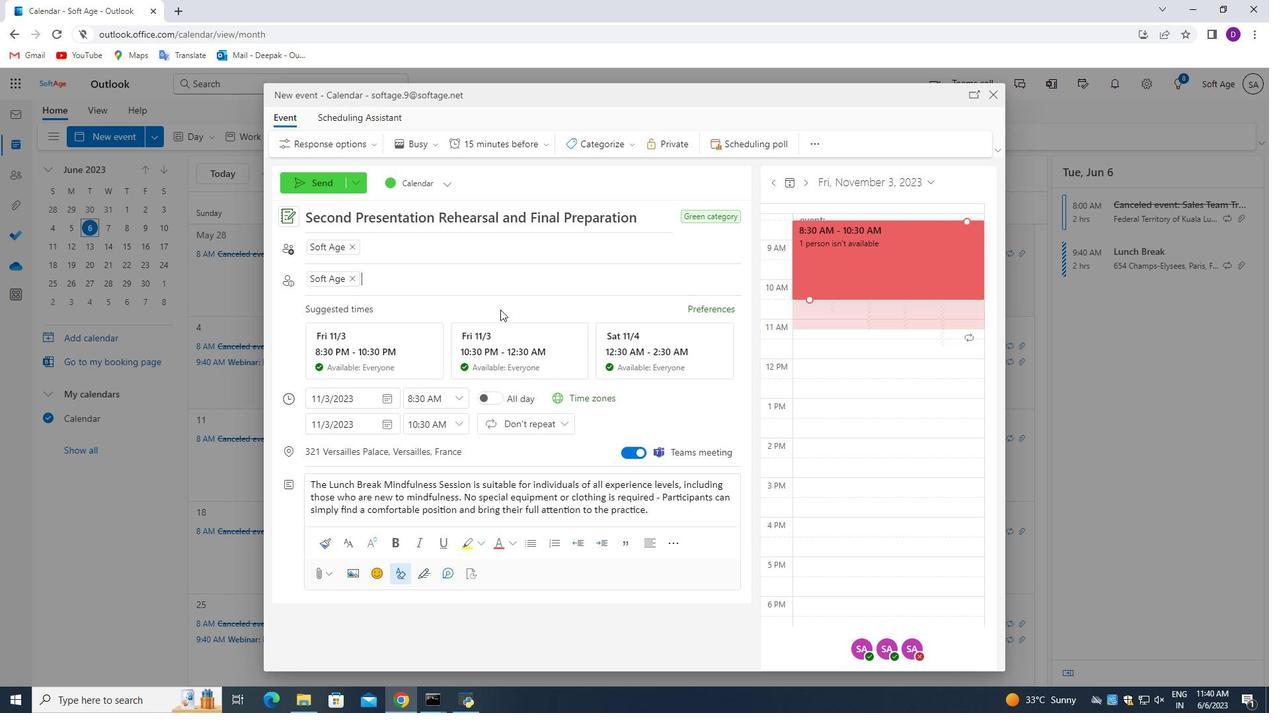 
Action: Mouse scrolled (509, 339) with delta (0, 0)
Screenshot: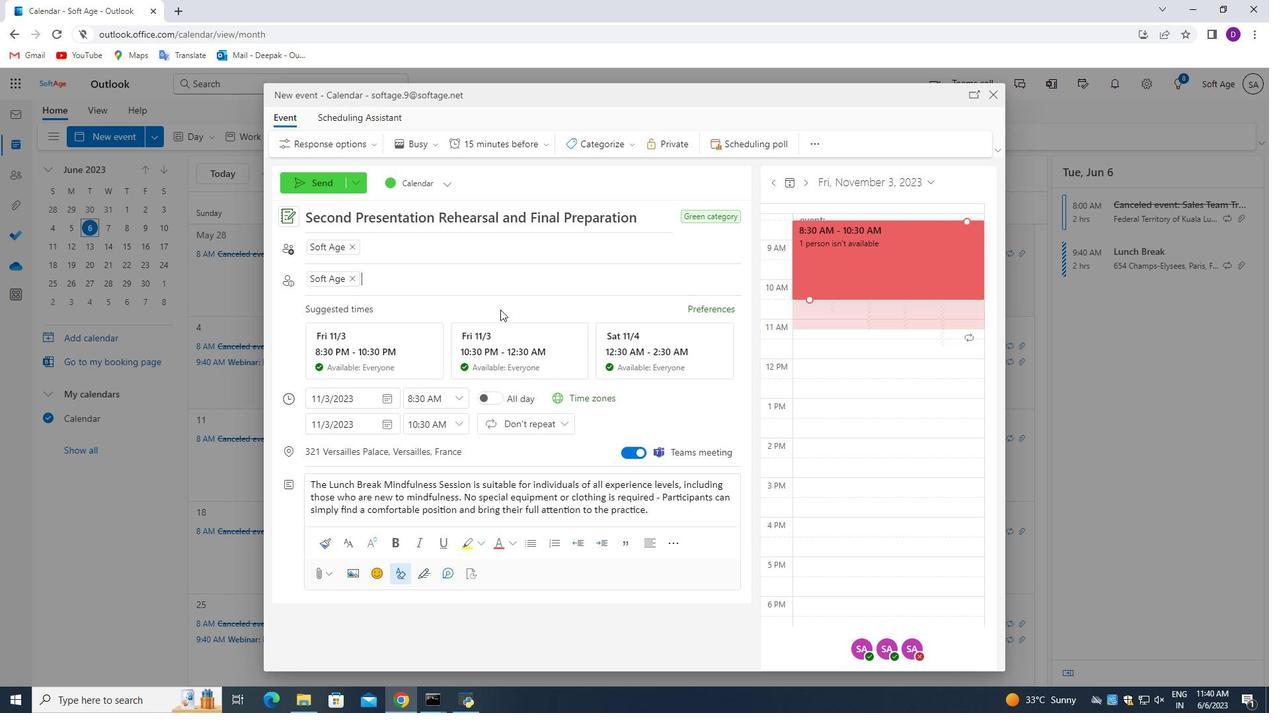 
Action: Mouse moved to (451, 329)
Screenshot: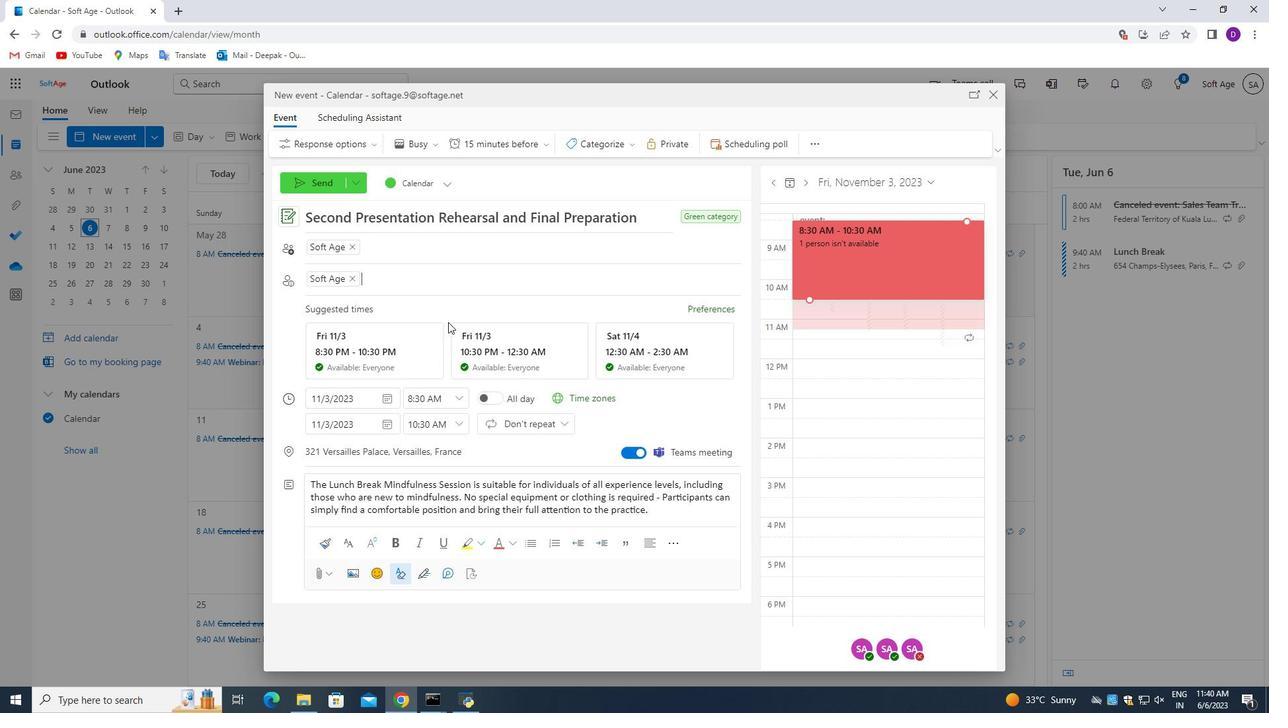 
Action: Mouse scrolled (451, 328) with delta (0, 0)
Screenshot: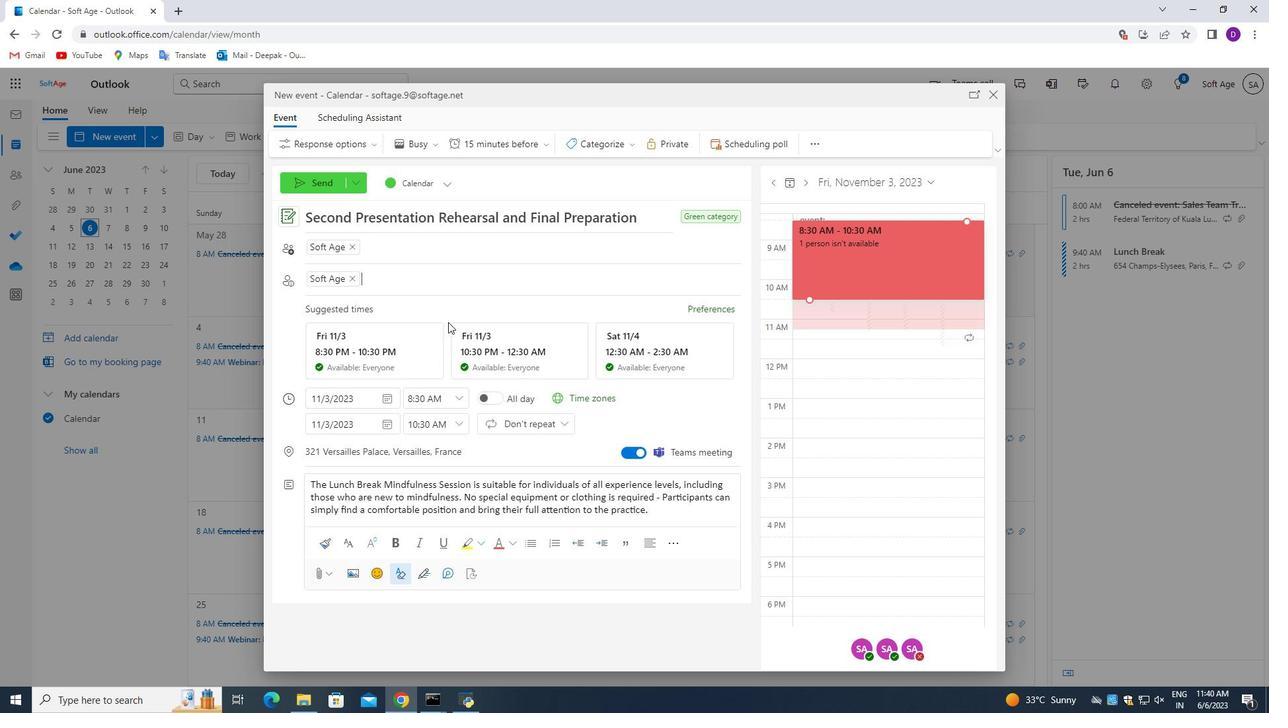 
Action: Mouse moved to (452, 333)
Screenshot: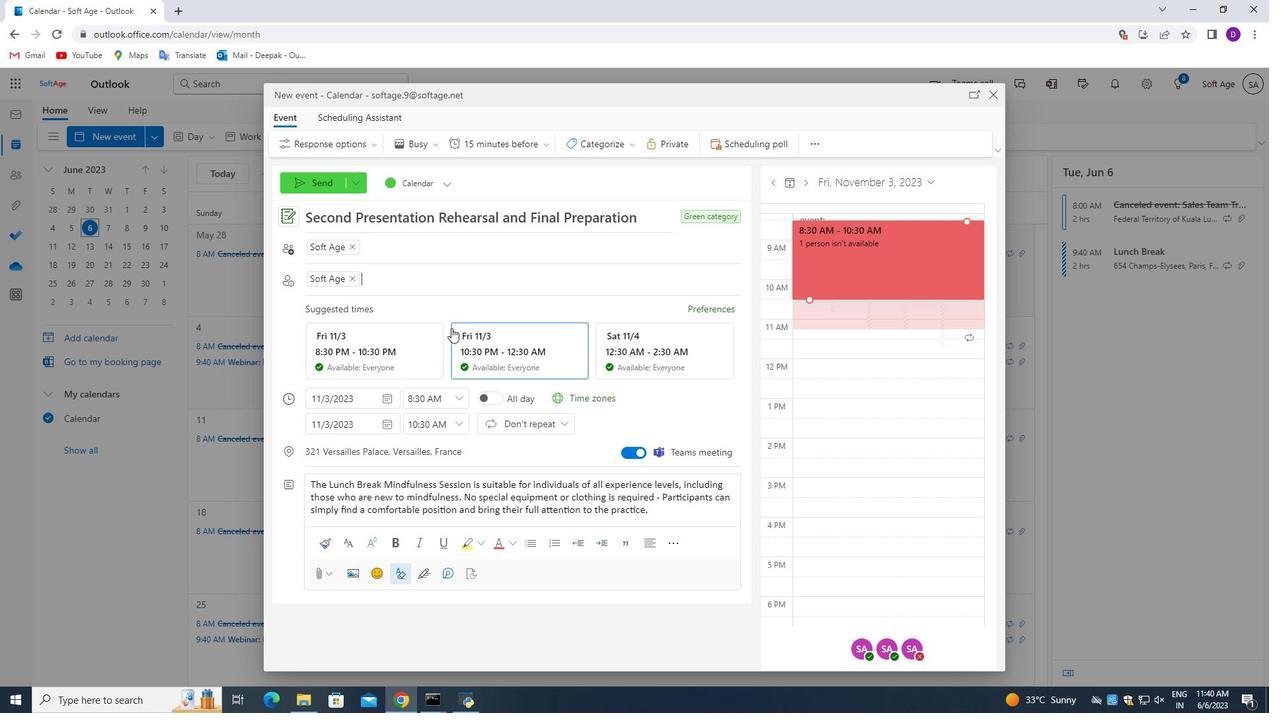 
Action: Mouse scrolled (452, 333) with delta (0, 0)
Screenshot: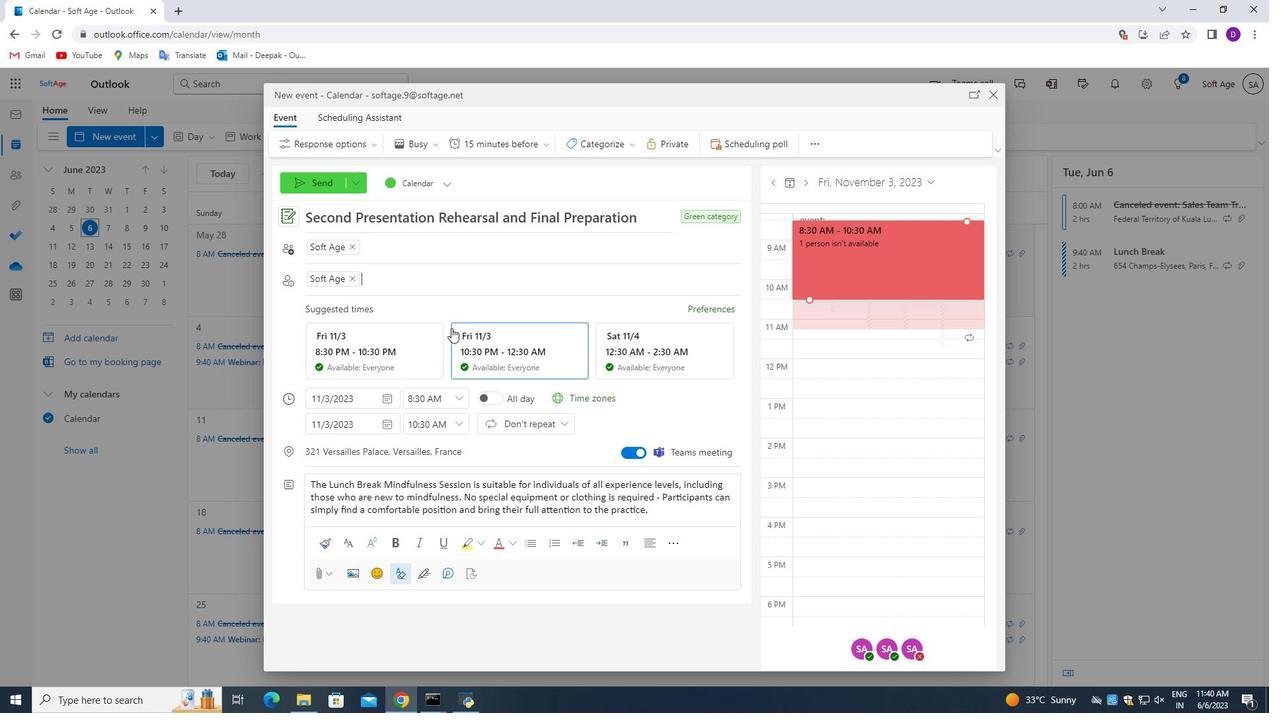 
Action: Mouse moved to (453, 336)
Screenshot: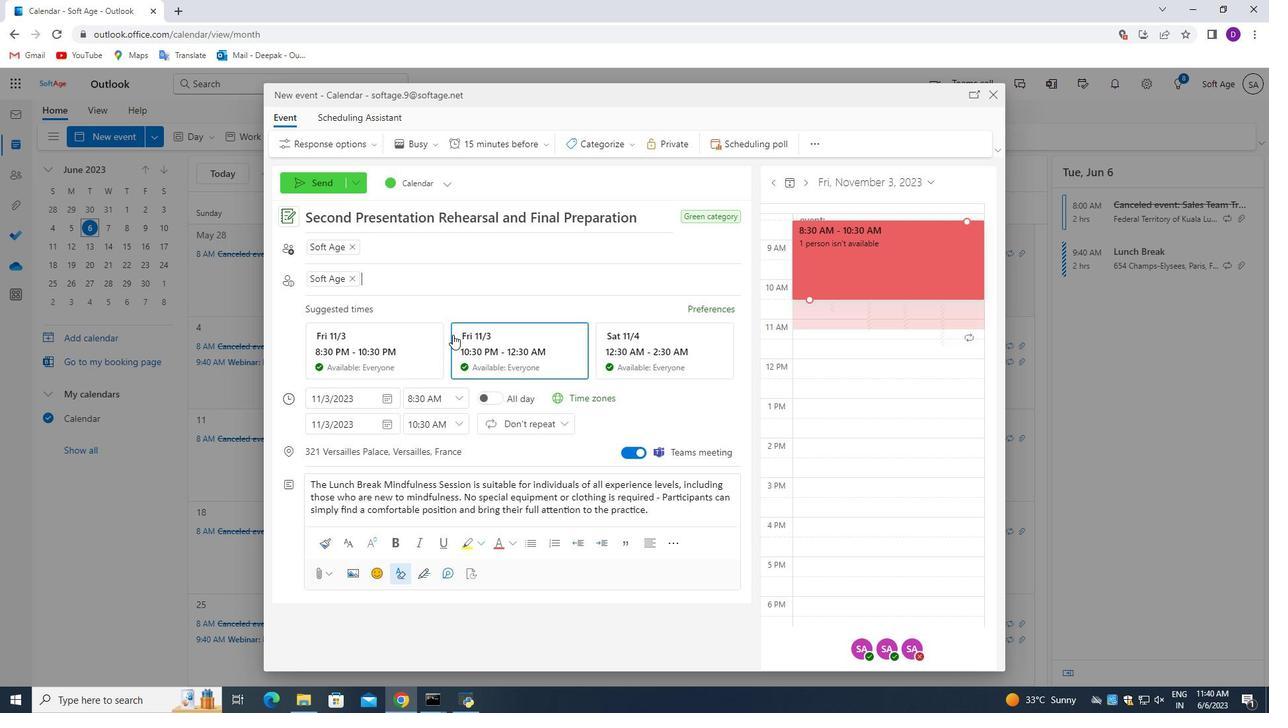 
Action: Mouse scrolled (453, 335) with delta (0, 0)
Screenshot: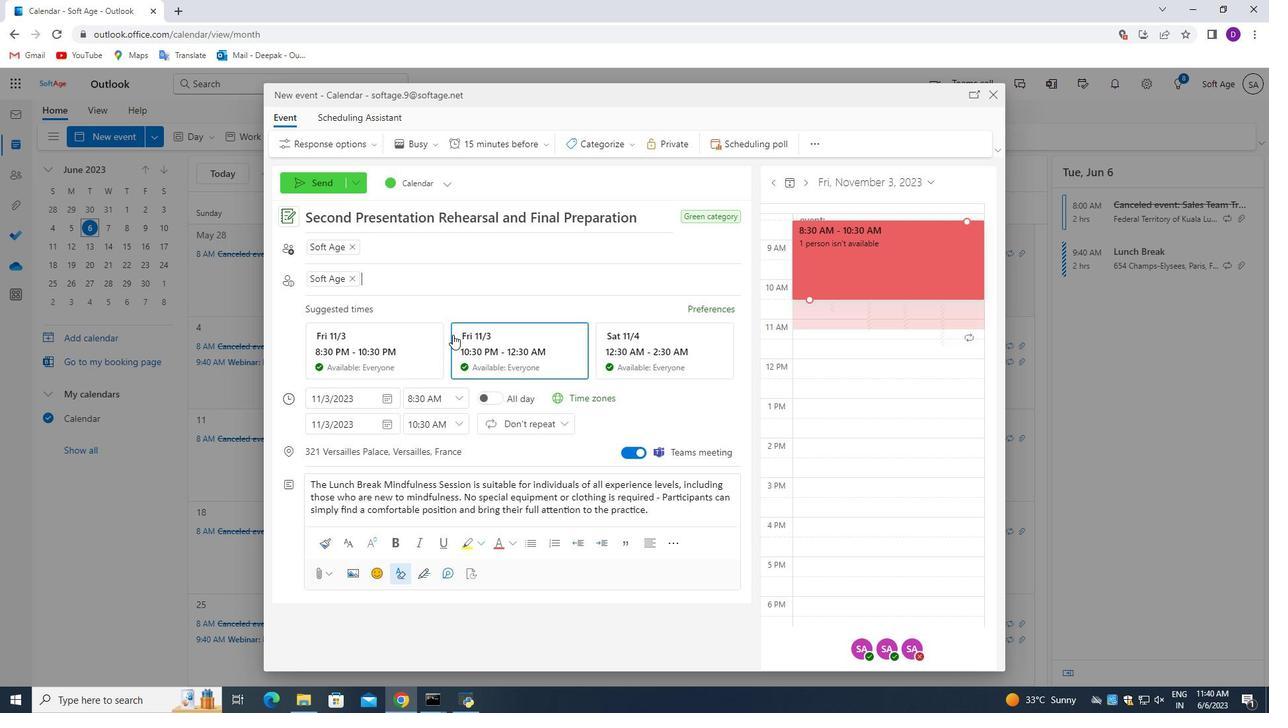 
Action: Mouse moved to (530, 146)
Screenshot: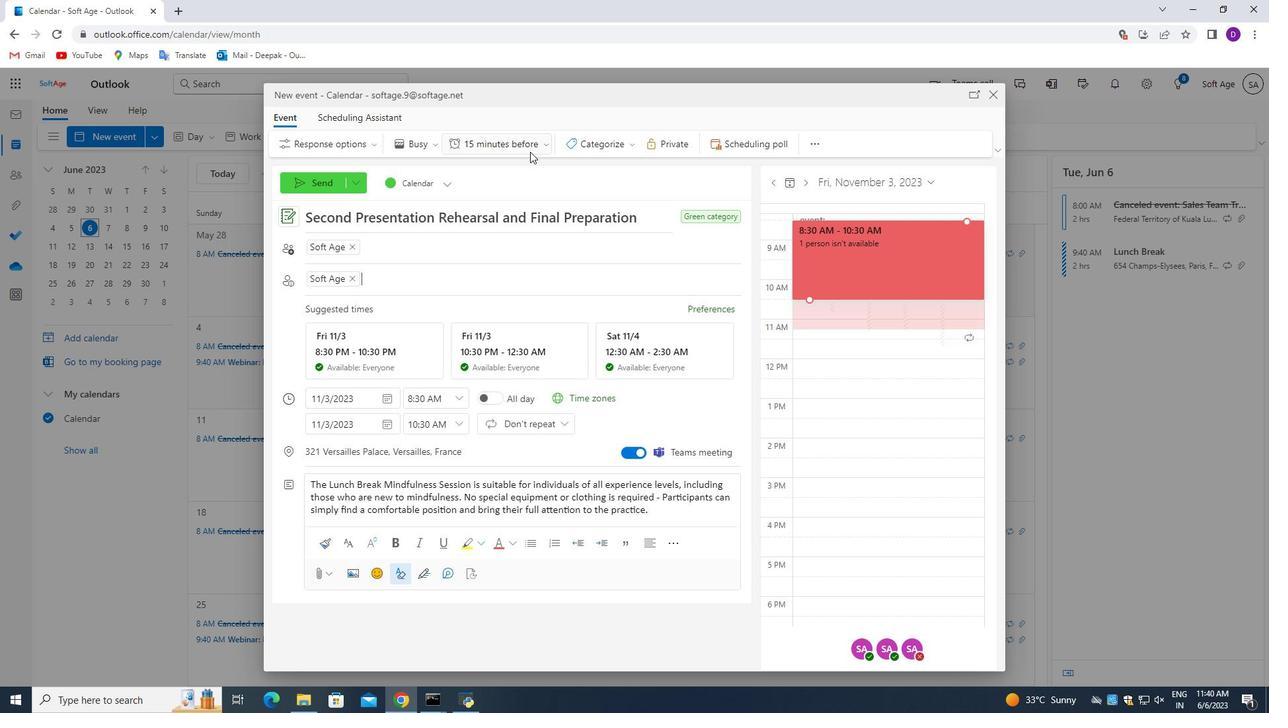 
Action: Mouse pressed left at (530, 146)
Screenshot: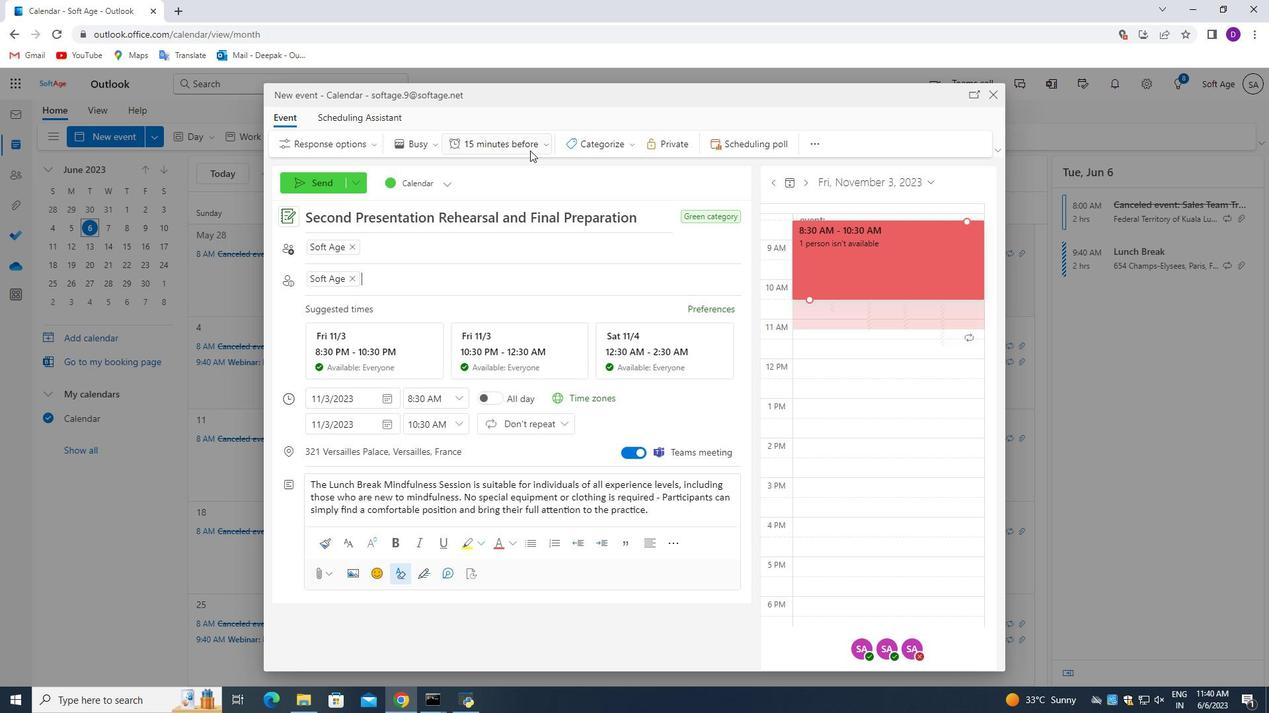 
Action: Mouse moved to (532, 146)
Screenshot: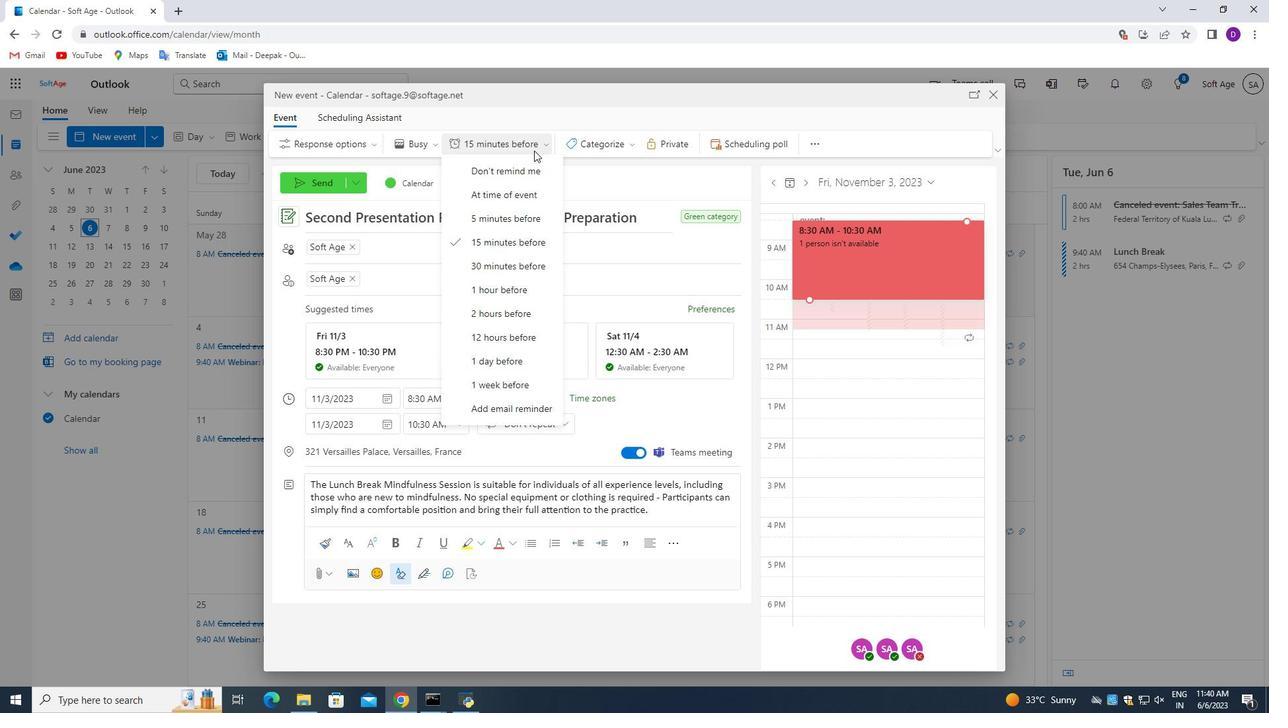 
Action: Mouse pressed left at (532, 146)
Screenshot: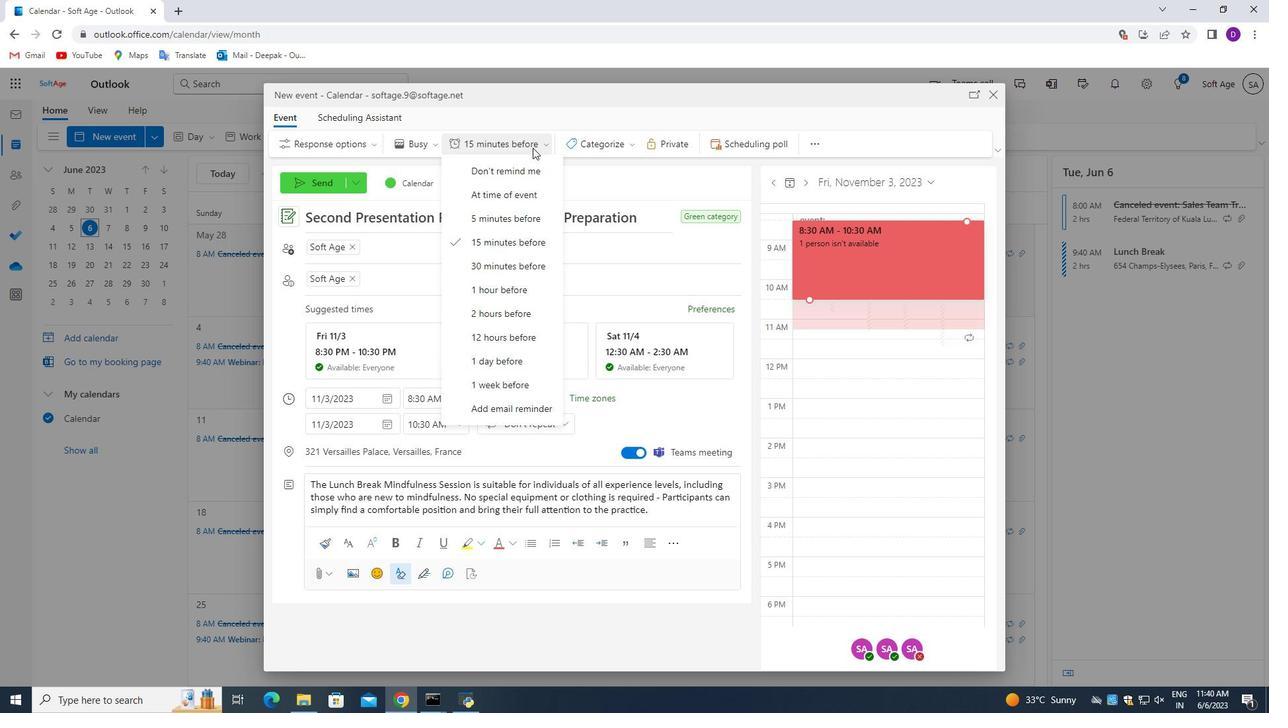
Action: Mouse moved to (524, 146)
Screenshot: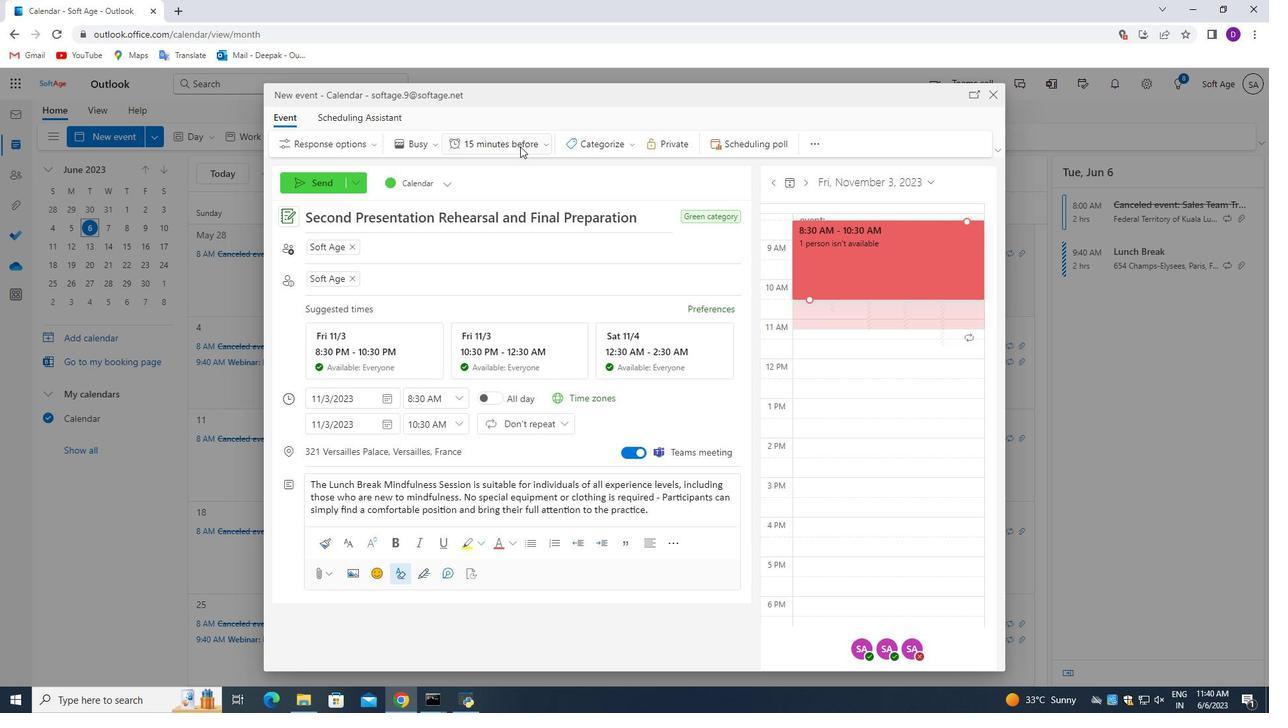 
Action: Mouse pressed left at (524, 146)
Screenshot: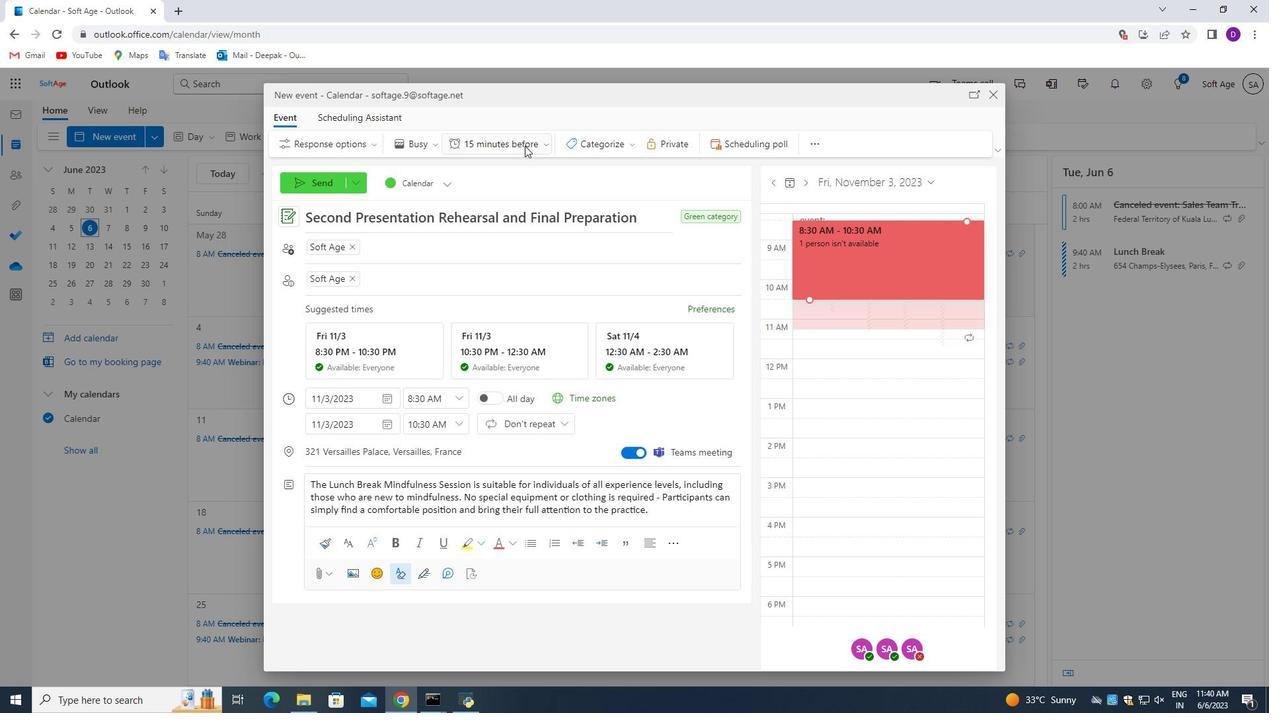
Action: Mouse moved to (508, 405)
Screenshot: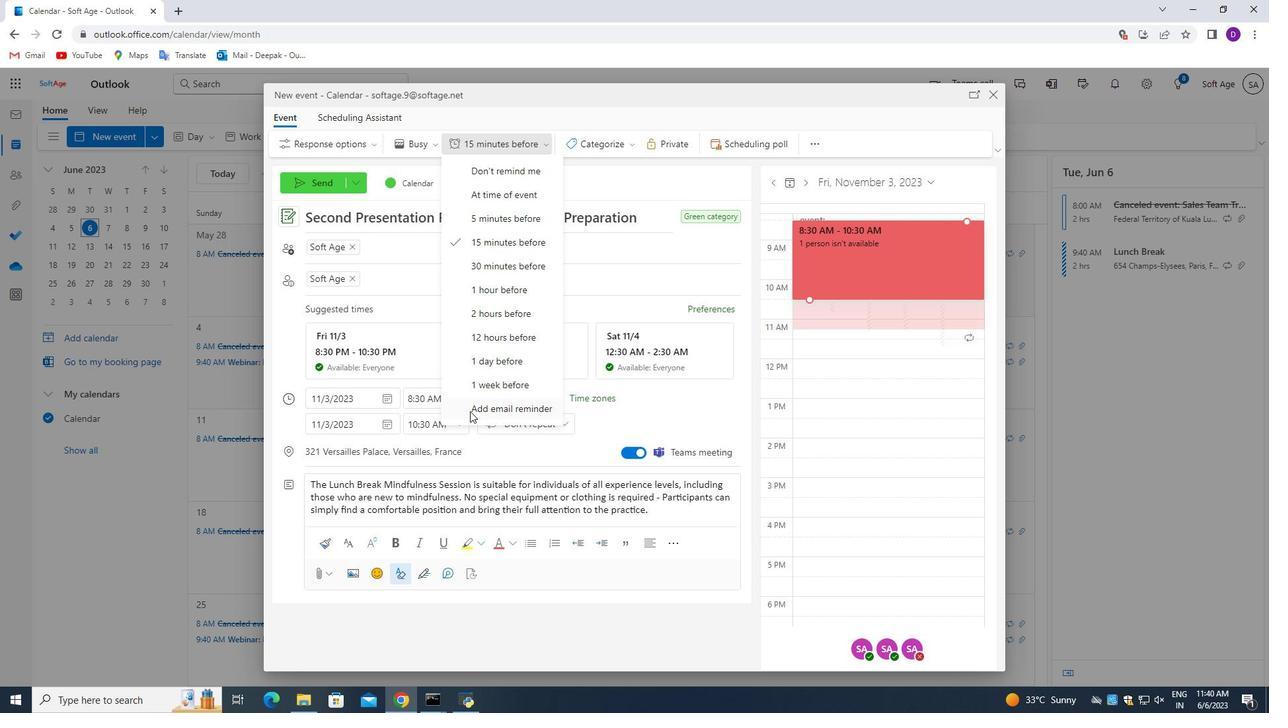 
Action: Mouse pressed left at (508, 405)
Screenshot: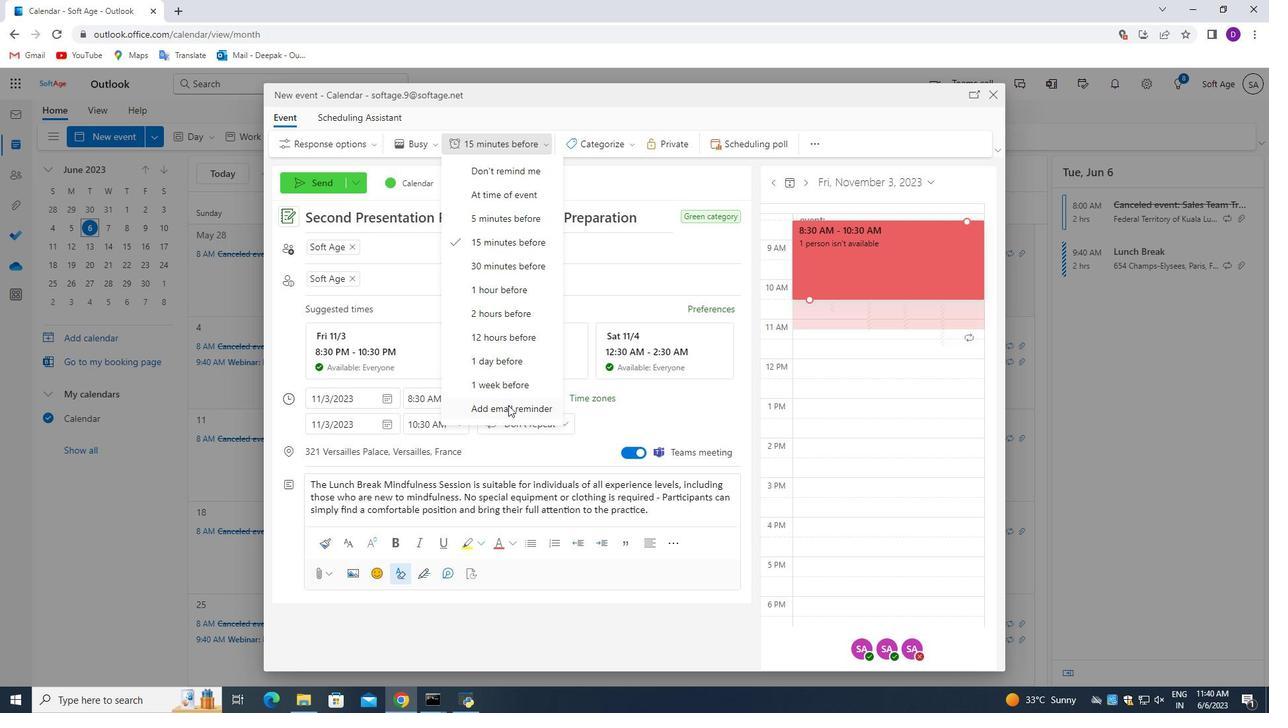 
Action: Mouse moved to (473, 290)
Screenshot: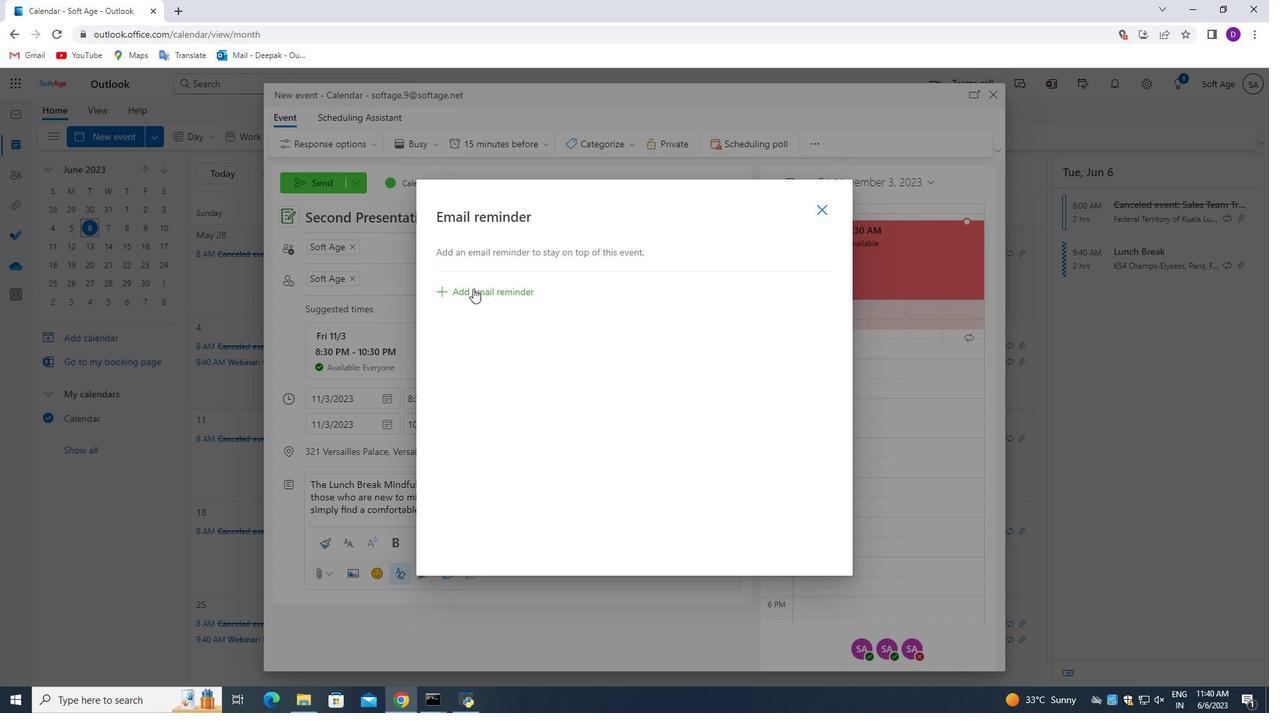 
Action: Mouse pressed left at (473, 290)
Screenshot: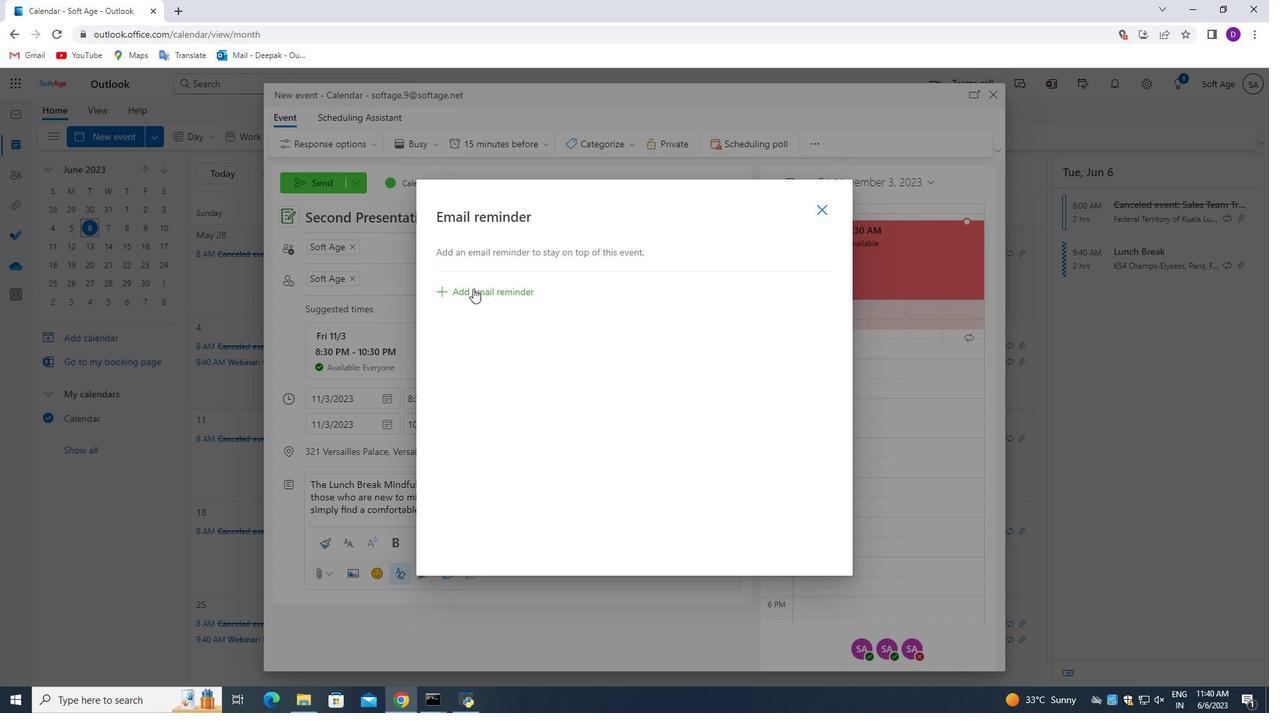 
Action: Mouse moved to (580, 288)
Screenshot: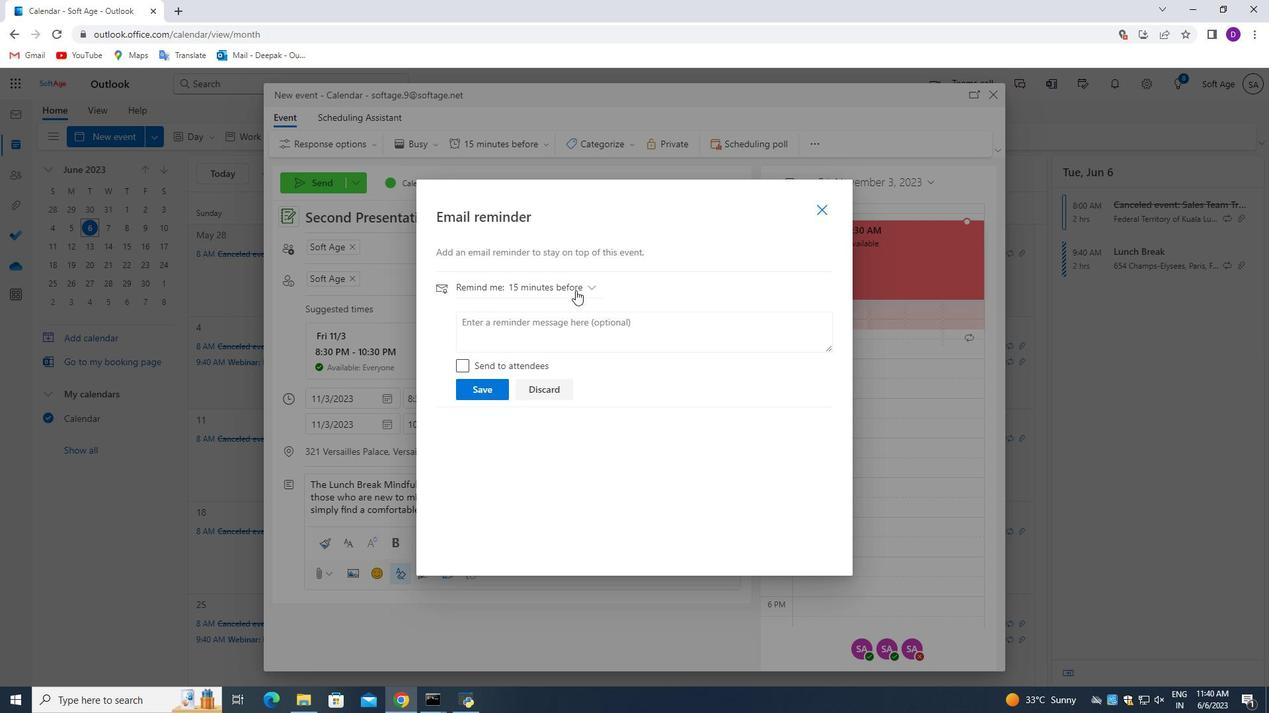 
Action: Mouse pressed left at (580, 288)
Screenshot: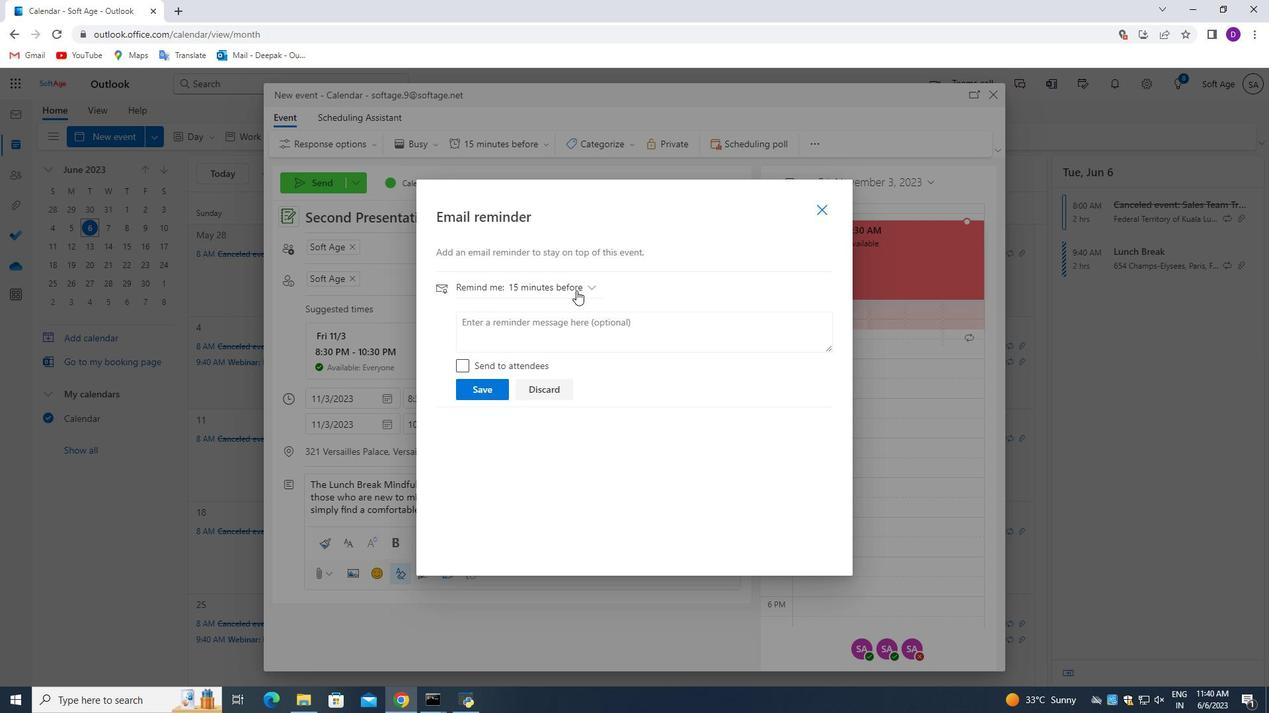 
Action: Mouse moved to (481, 500)
Screenshot: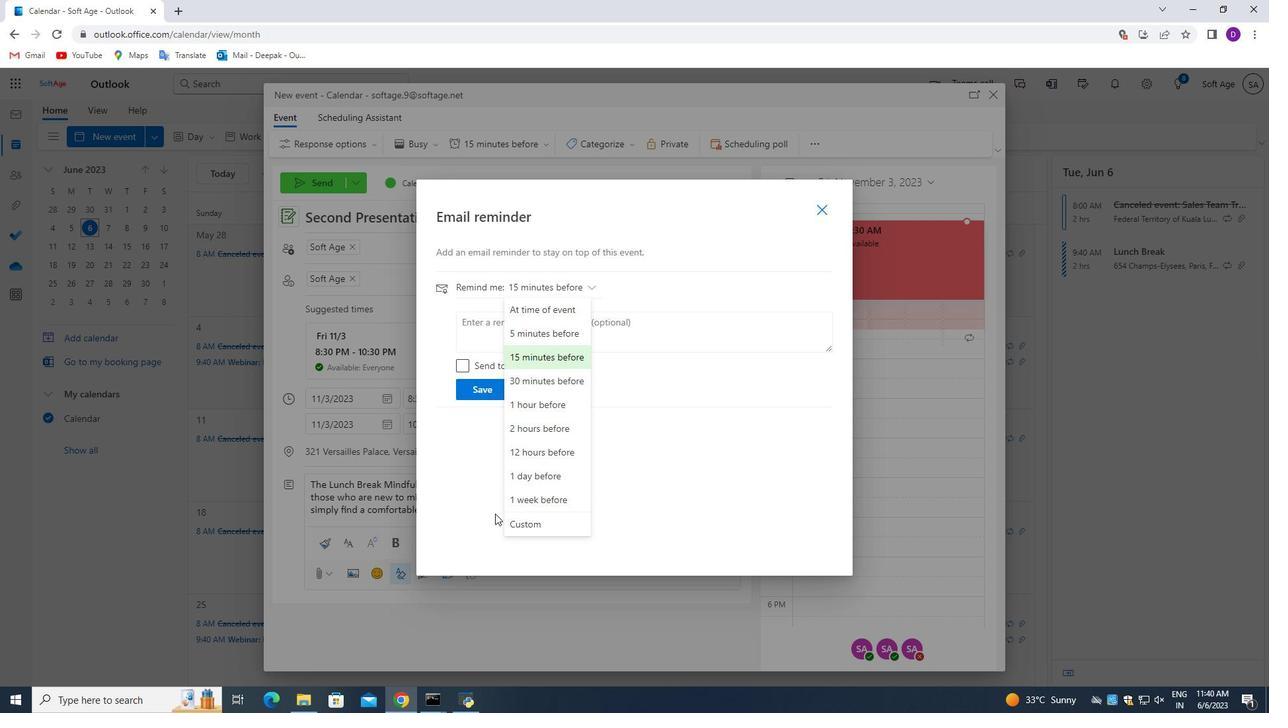 
Action: Mouse pressed left at (481, 500)
Screenshot: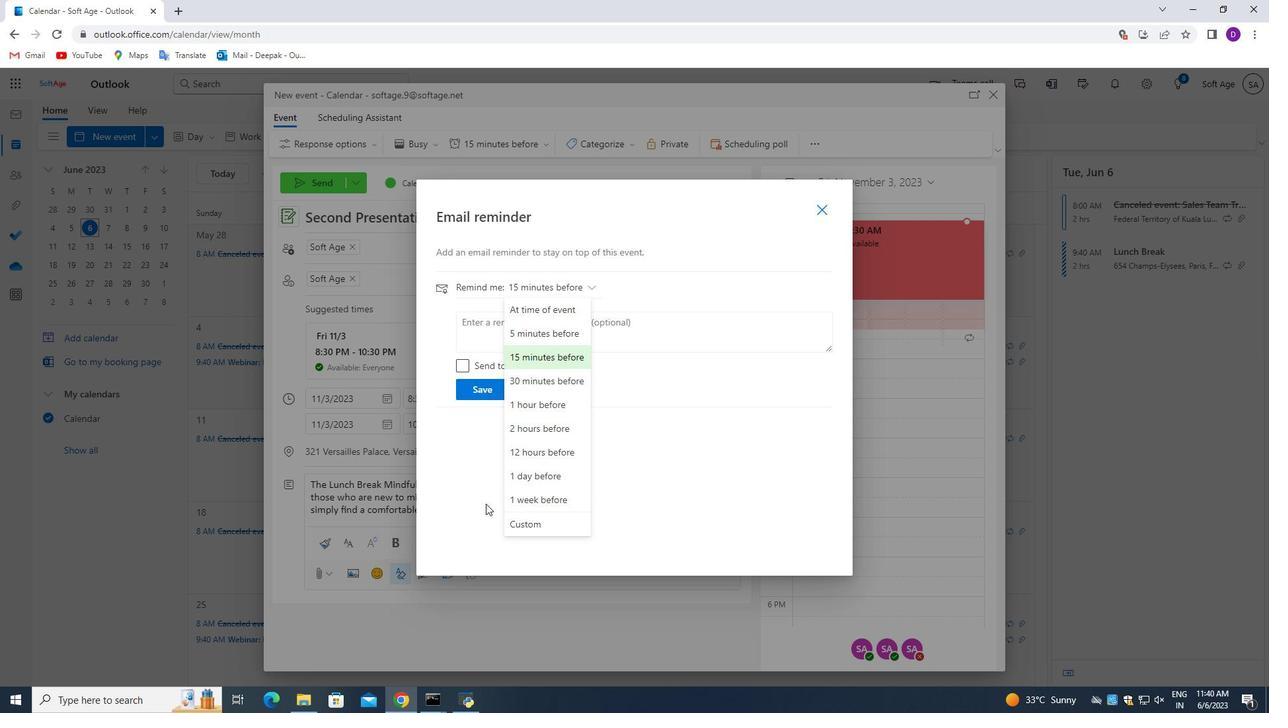 
Action: Mouse moved to (586, 287)
Screenshot: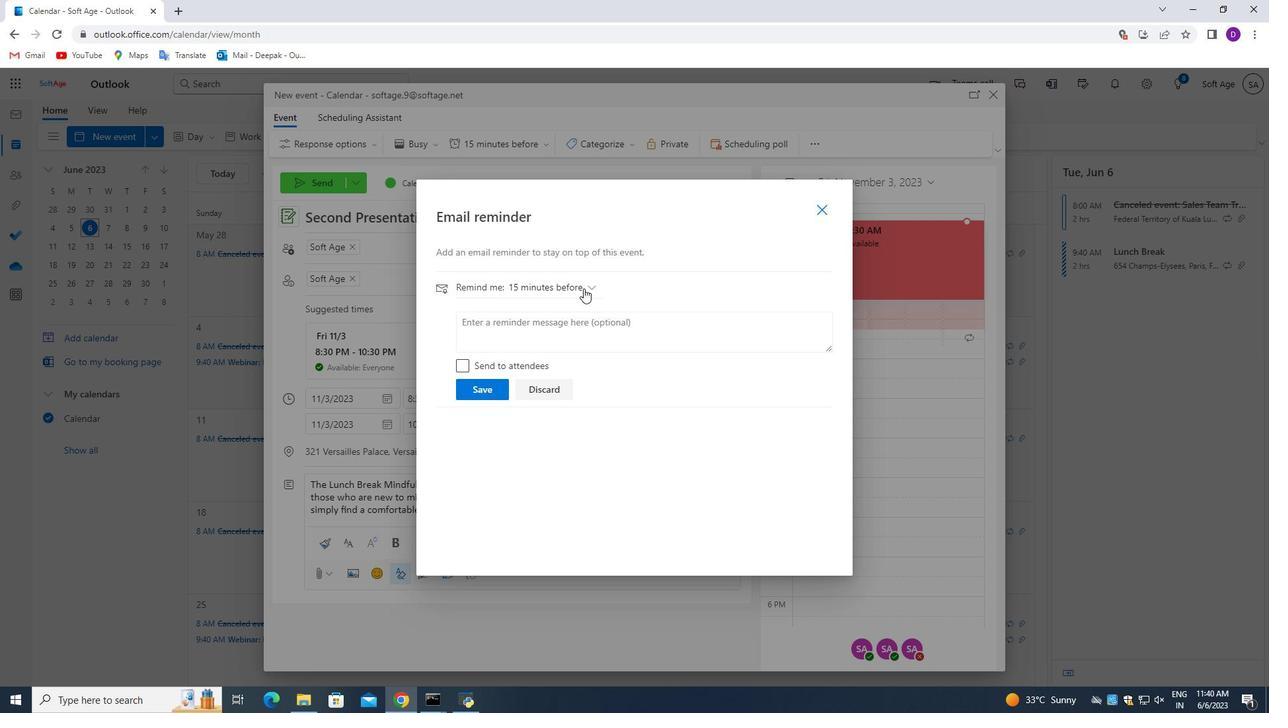 
Action: Mouse pressed left at (586, 287)
Screenshot: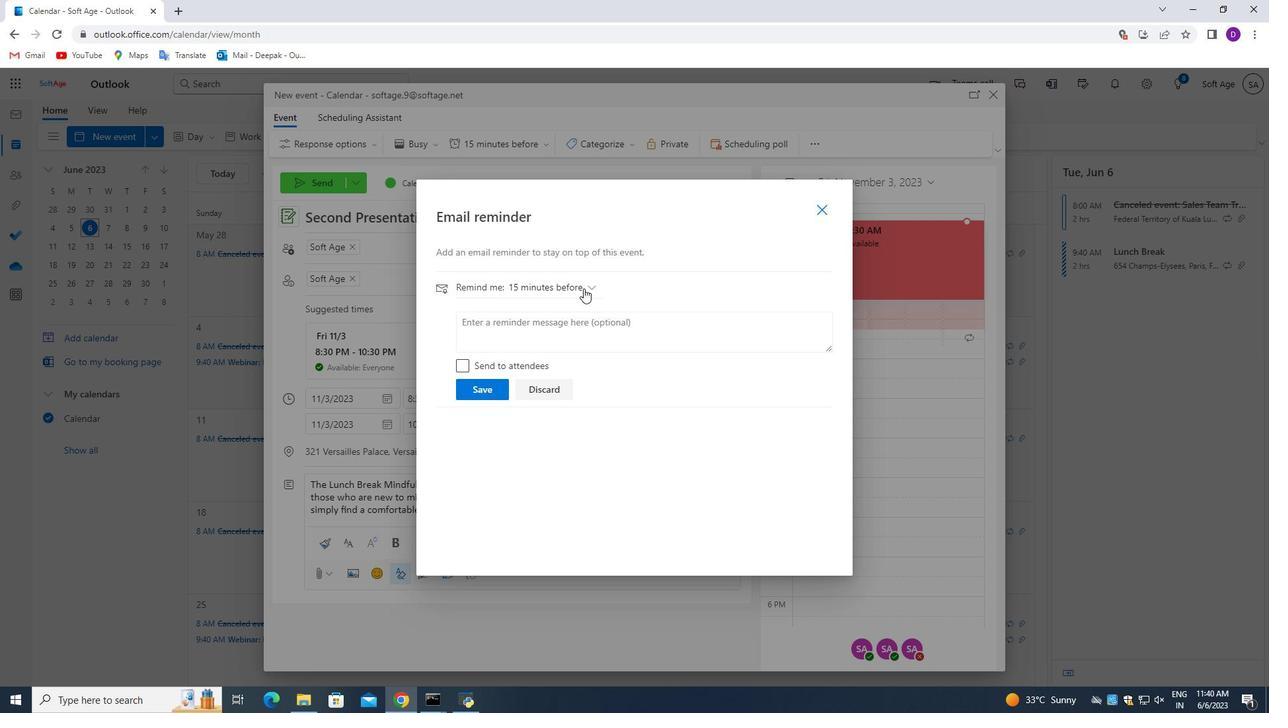 
Action: Mouse moved to (538, 523)
Screenshot: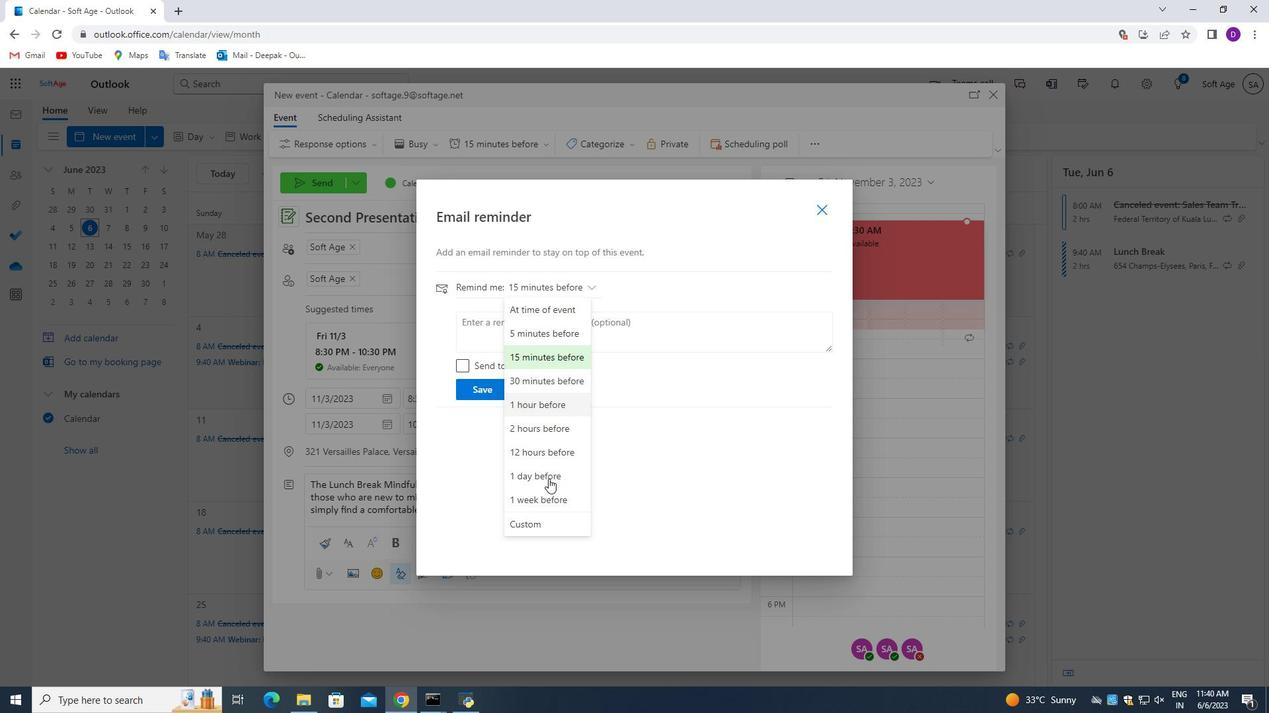 
Action: Mouse pressed left at (538, 523)
Screenshot: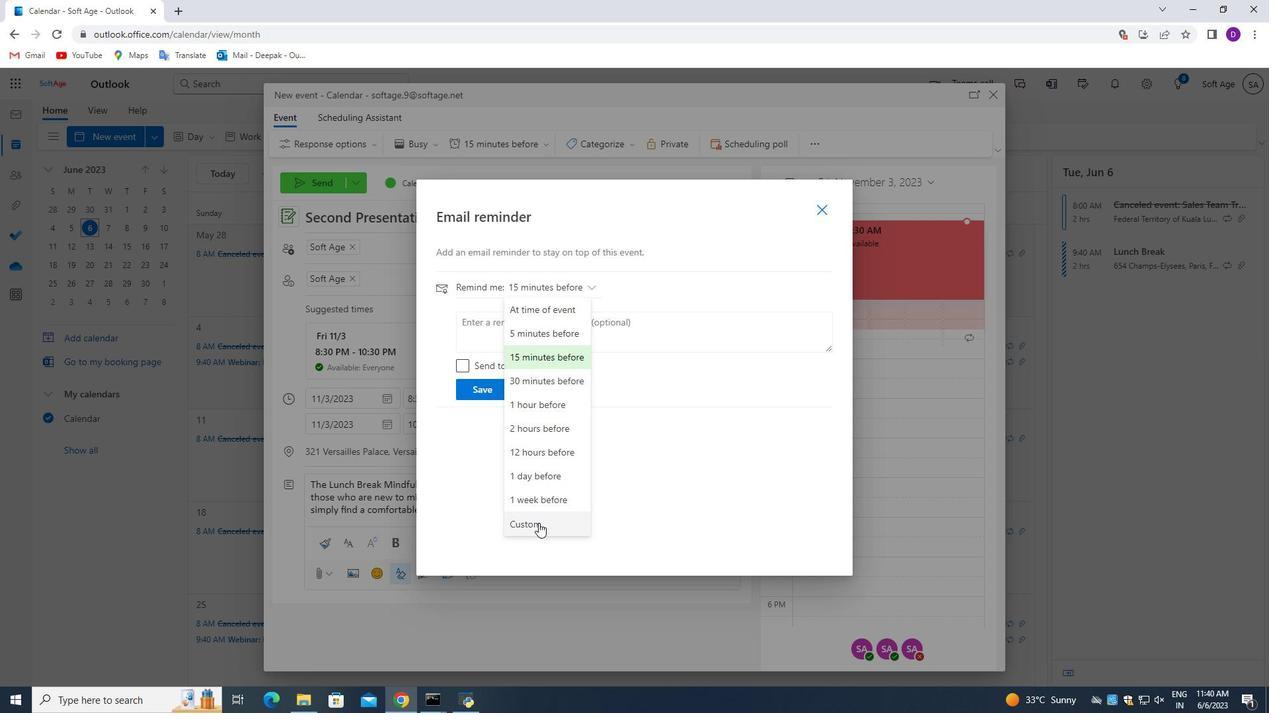 
Action: Mouse moved to (501, 362)
Screenshot: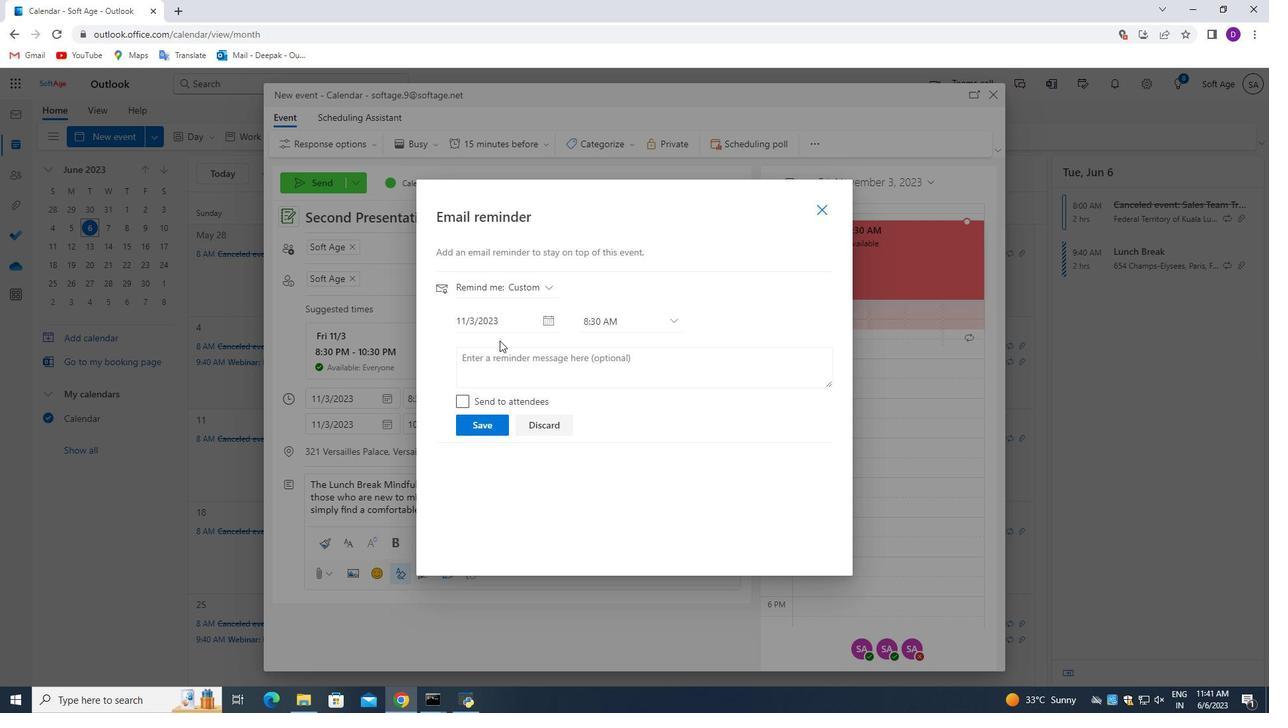 
Action: Mouse pressed left at (501, 362)
Screenshot: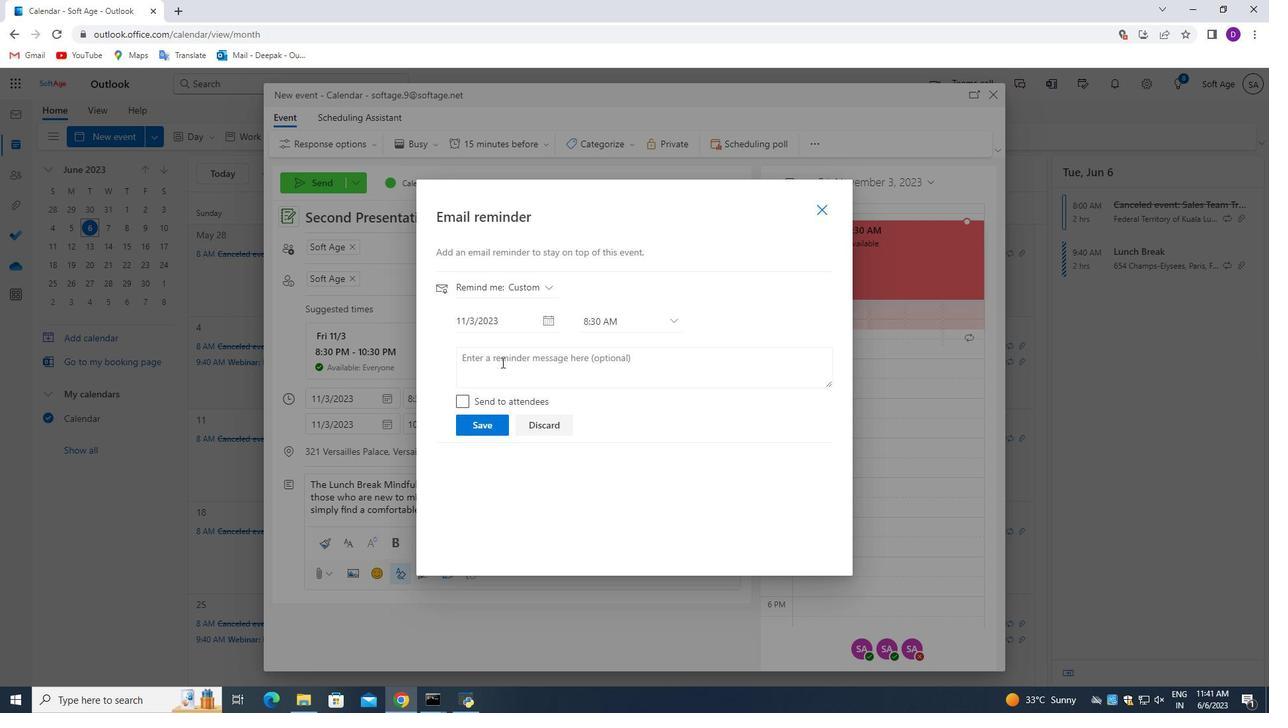 
Action: Mouse moved to (821, 210)
Screenshot: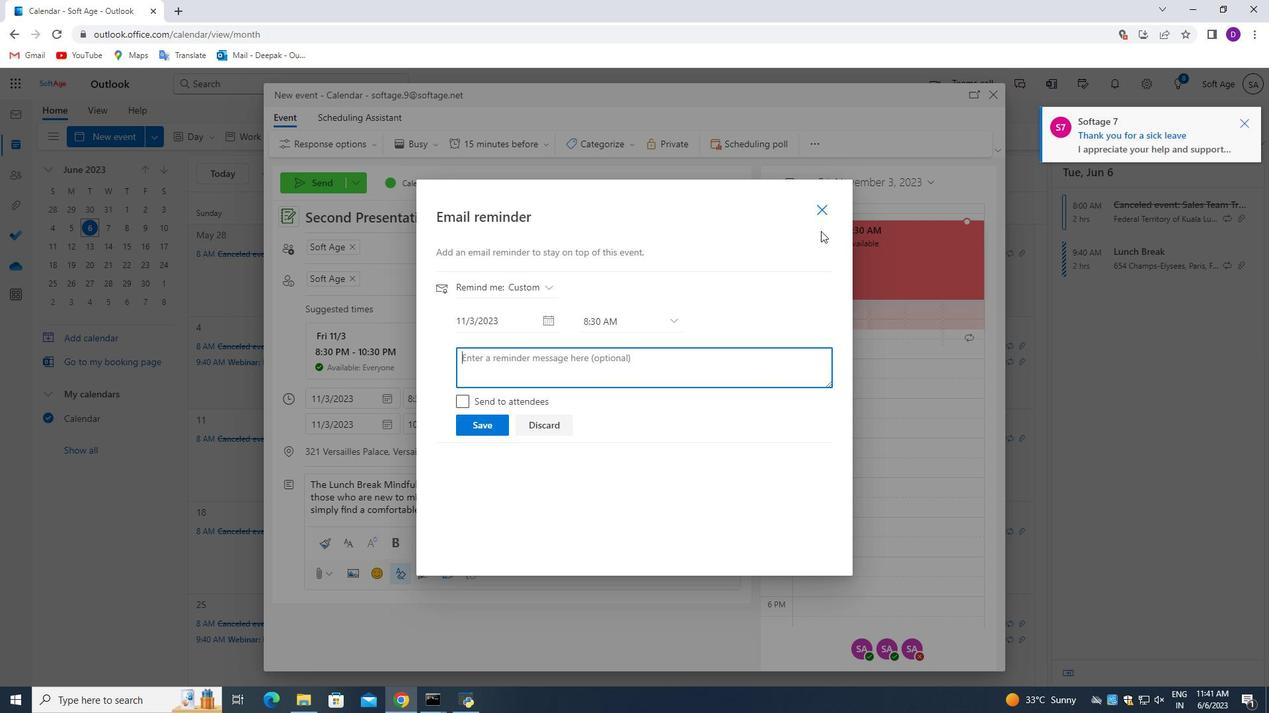 
Action: Mouse pressed left at (821, 210)
Screenshot: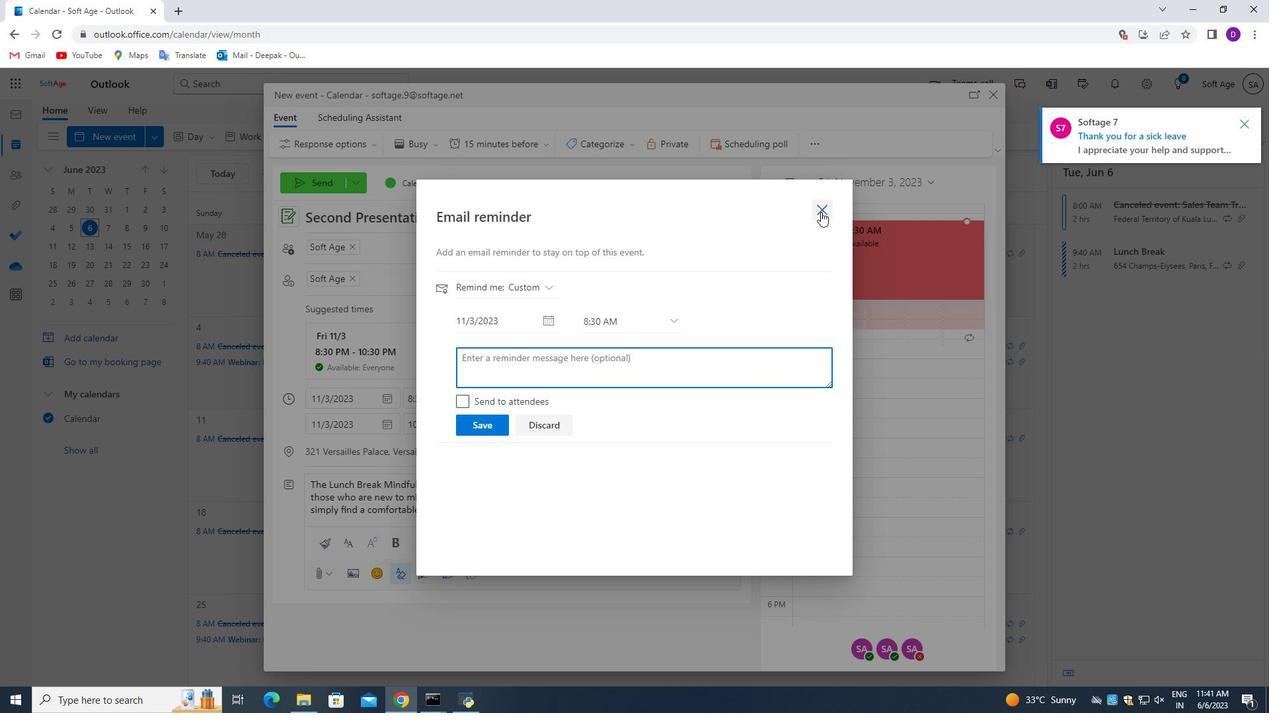 
Action: Mouse moved to (521, 149)
Screenshot: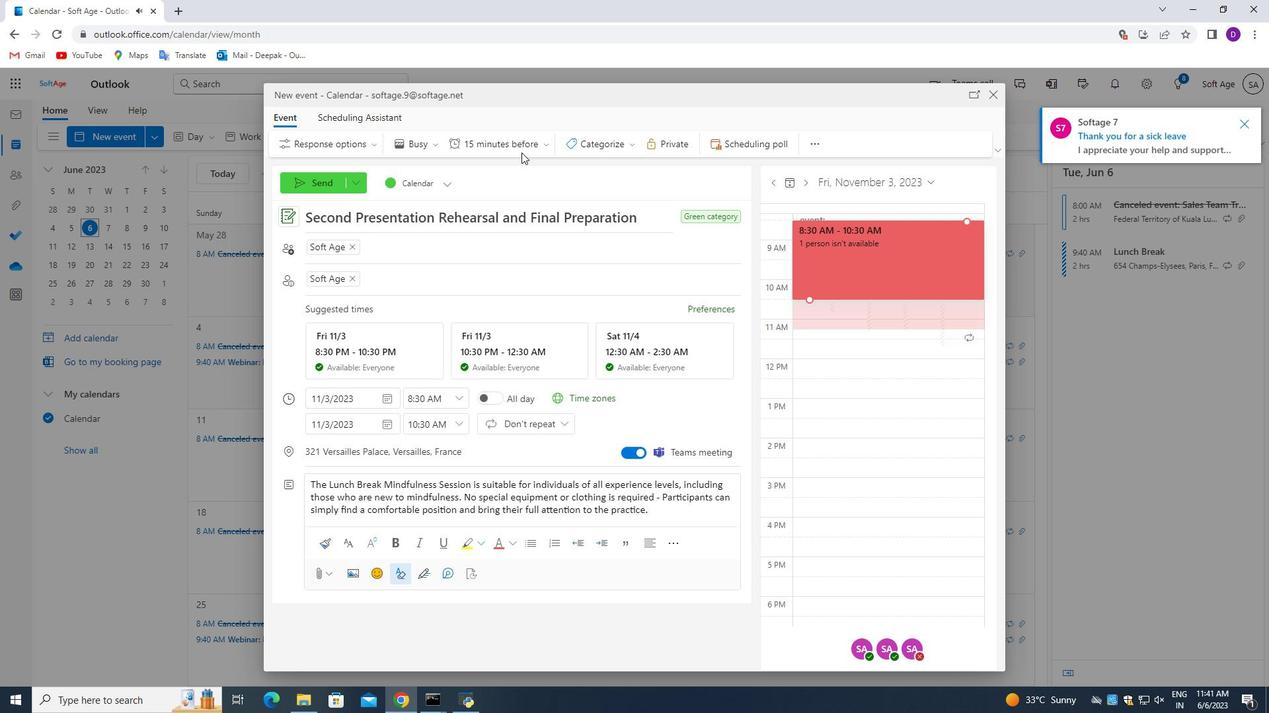 
Action: Mouse pressed left at (521, 149)
Screenshot: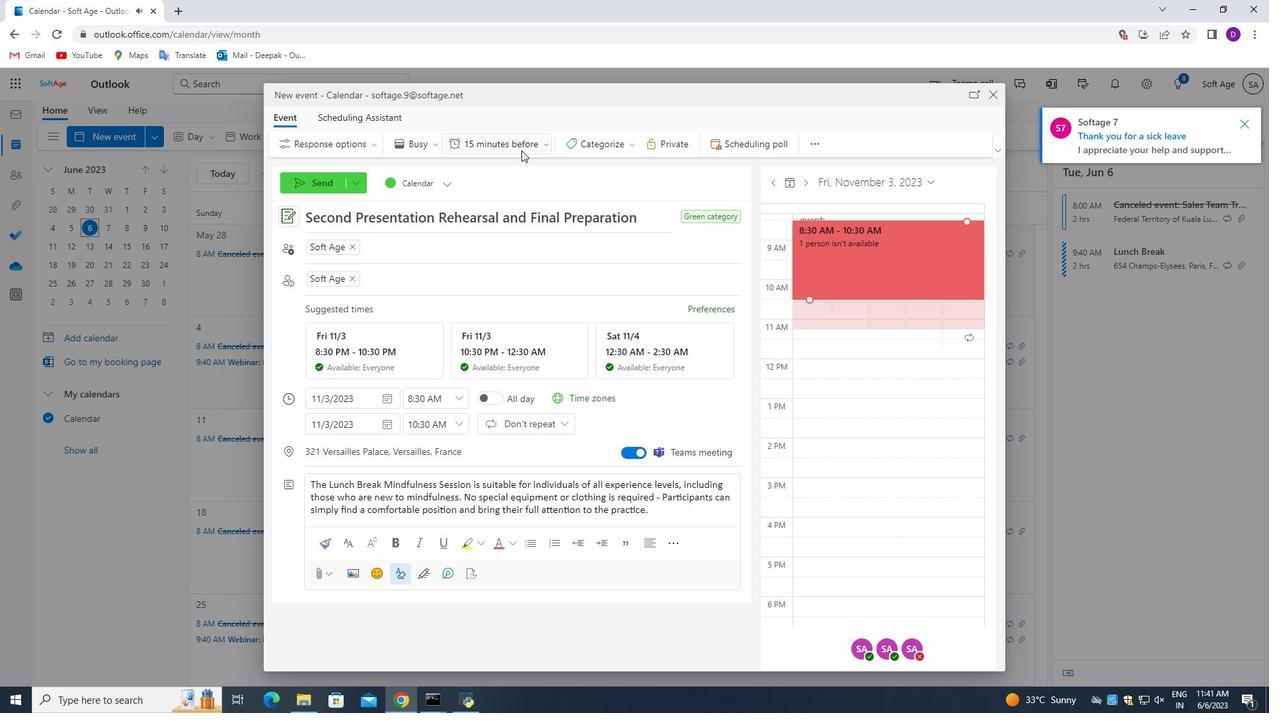 
Action: Mouse moved to (499, 220)
Screenshot: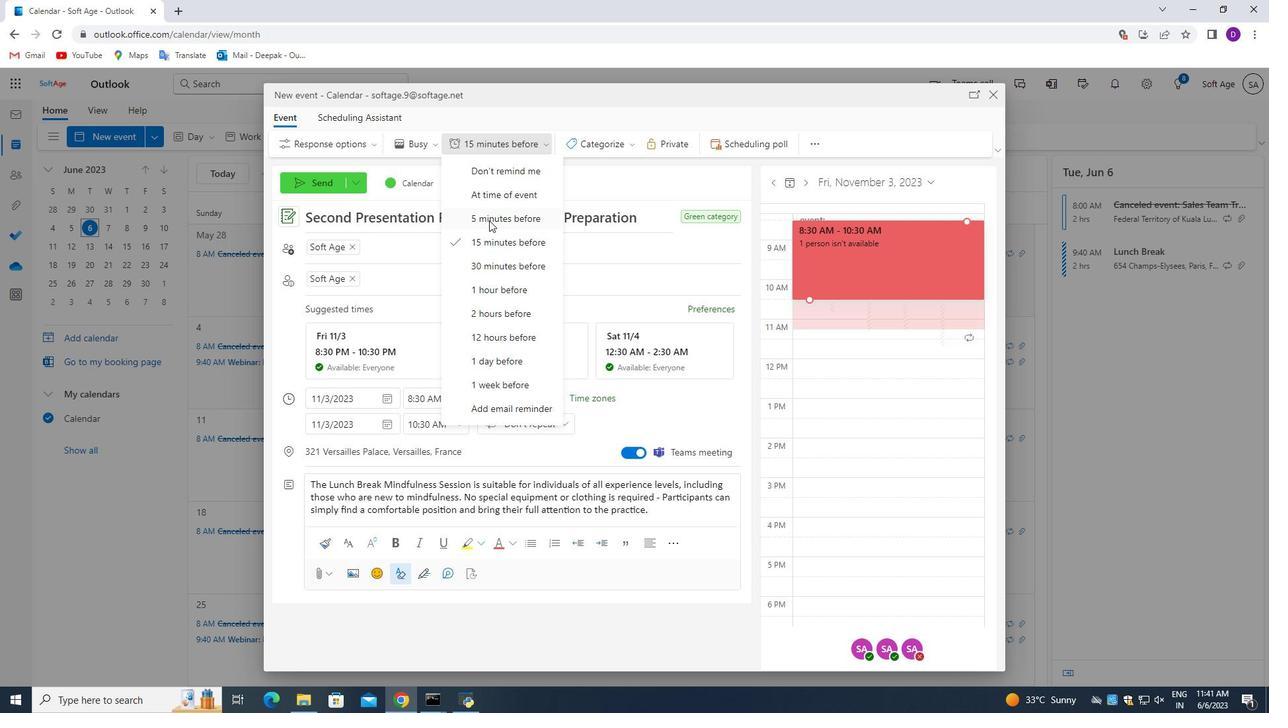 
Action: Mouse pressed left at (499, 220)
Screenshot: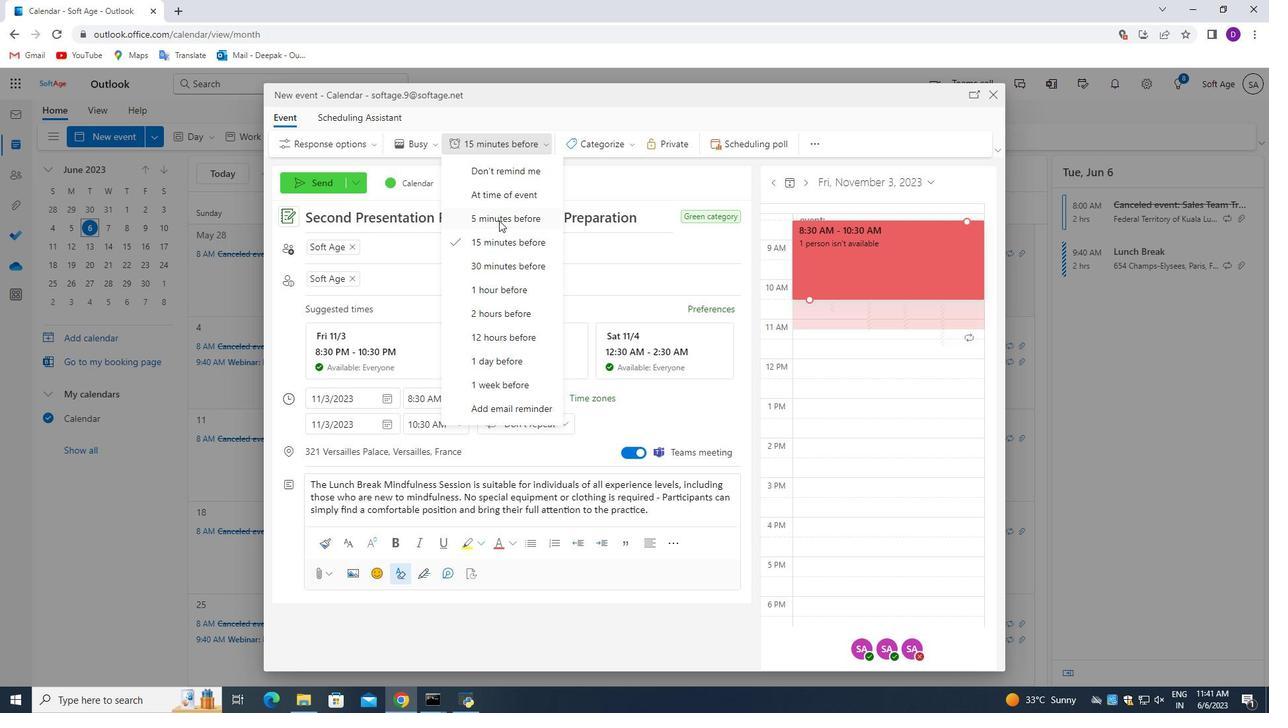 
Action: Mouse moved to (432, 330)
Screenshot: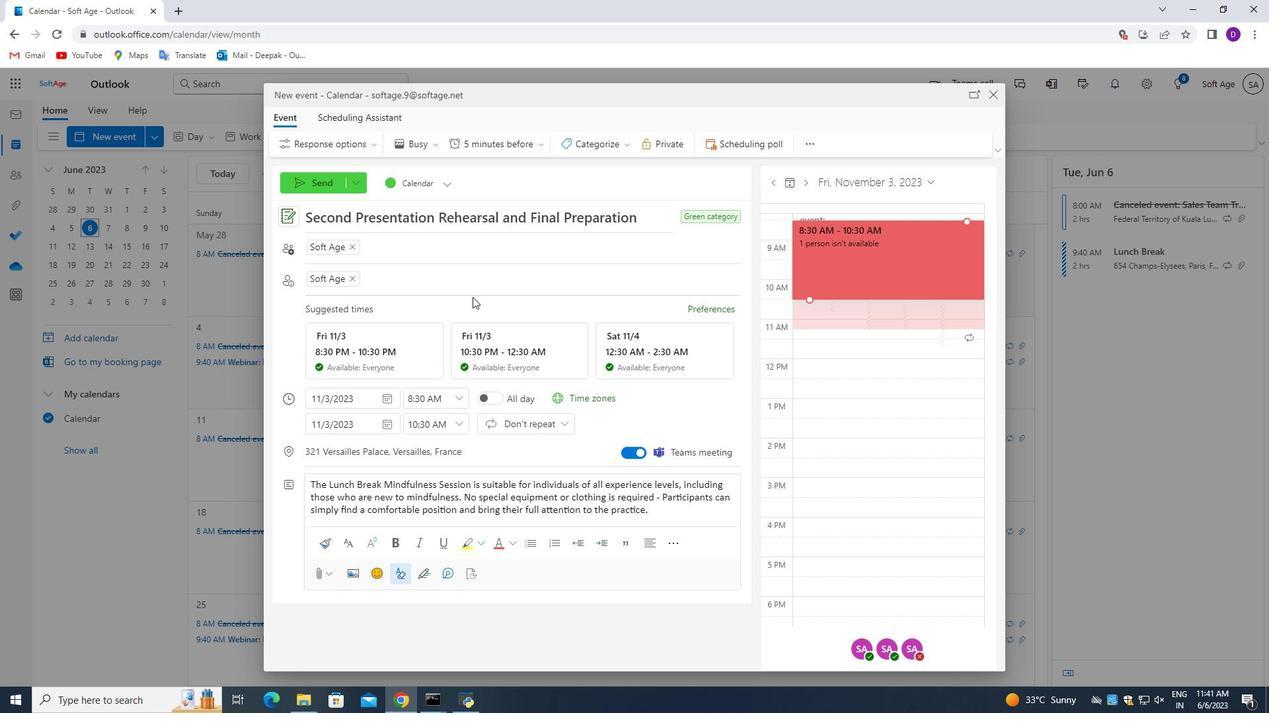 
Action: Mouse scrolled (434, 328) with delta (0, 0)
Screenshot: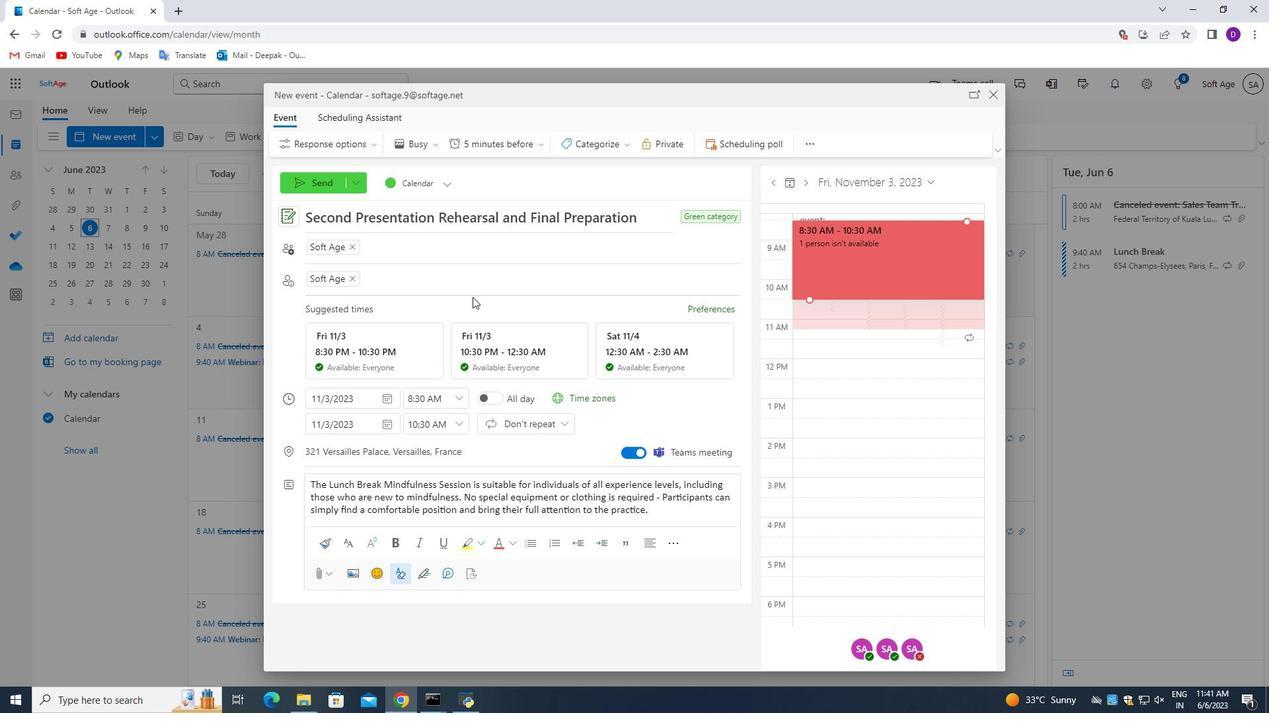 
Action: Mouse moved to (425, 334)
Screenshot: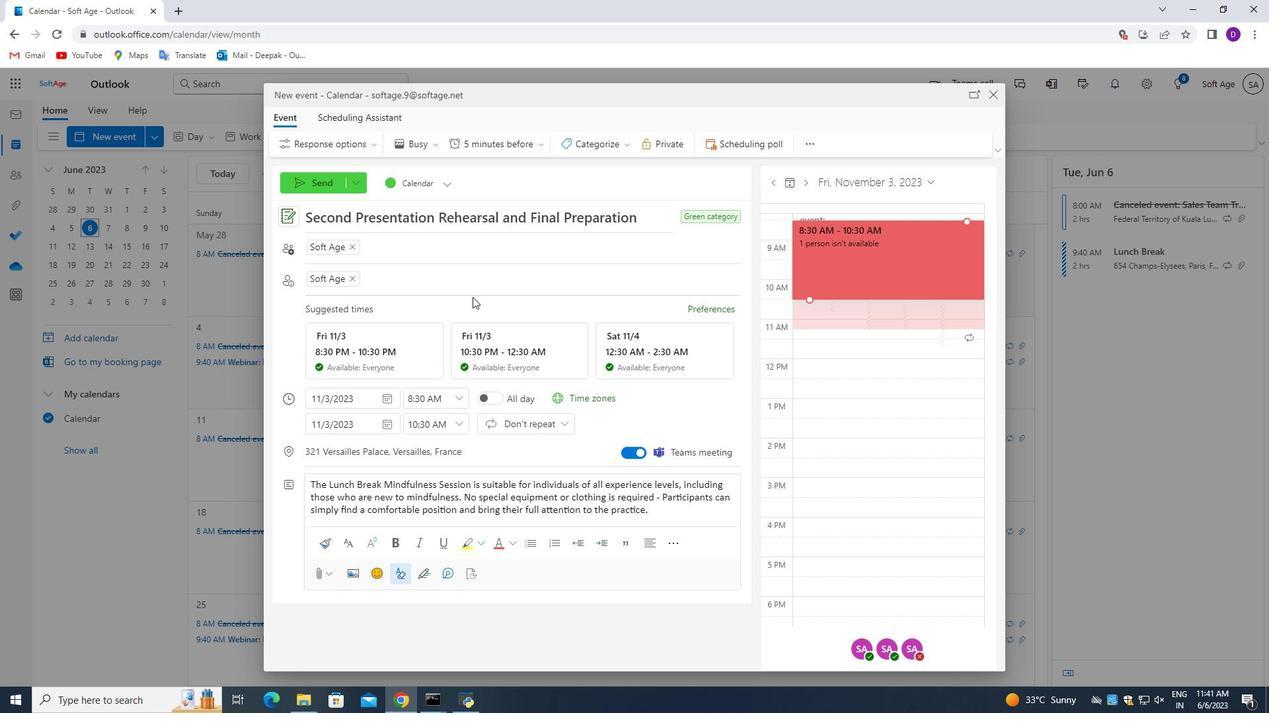 
Action: Mouse scrolled (427, 332) with delta (0, 0)
Screenshot: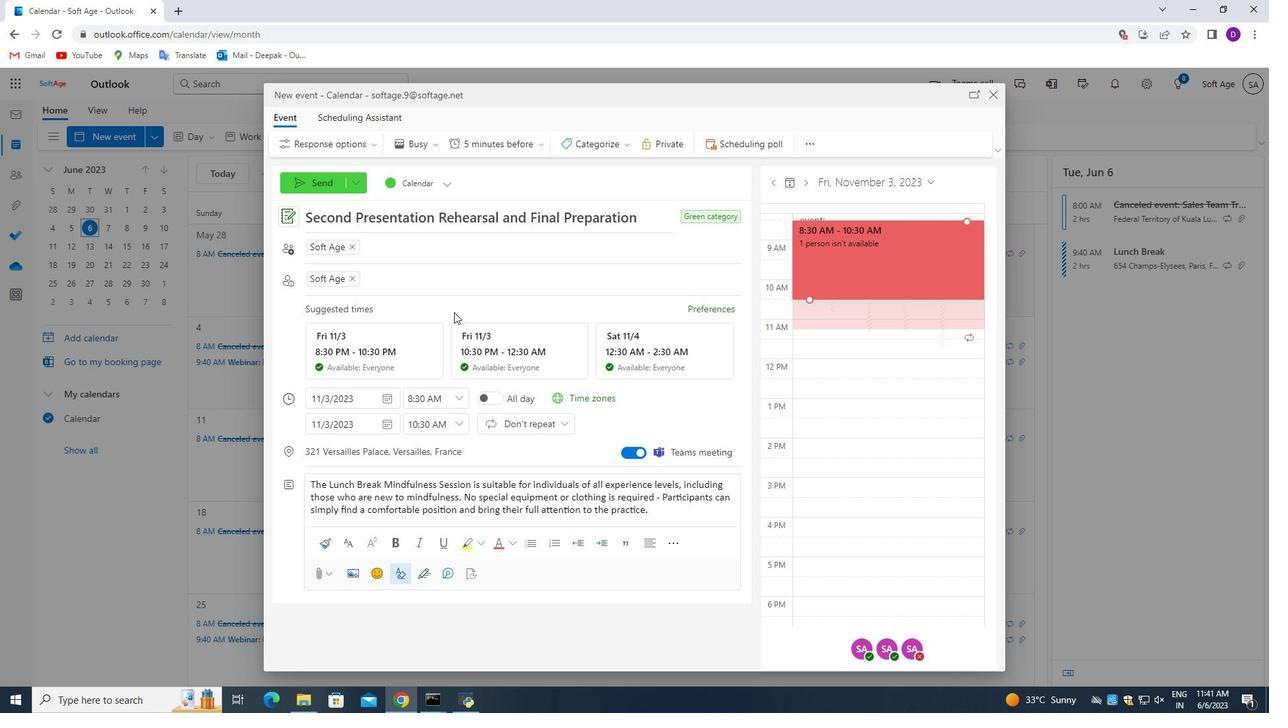 
Action: Mouse moved to (402, 339)
Screenshot: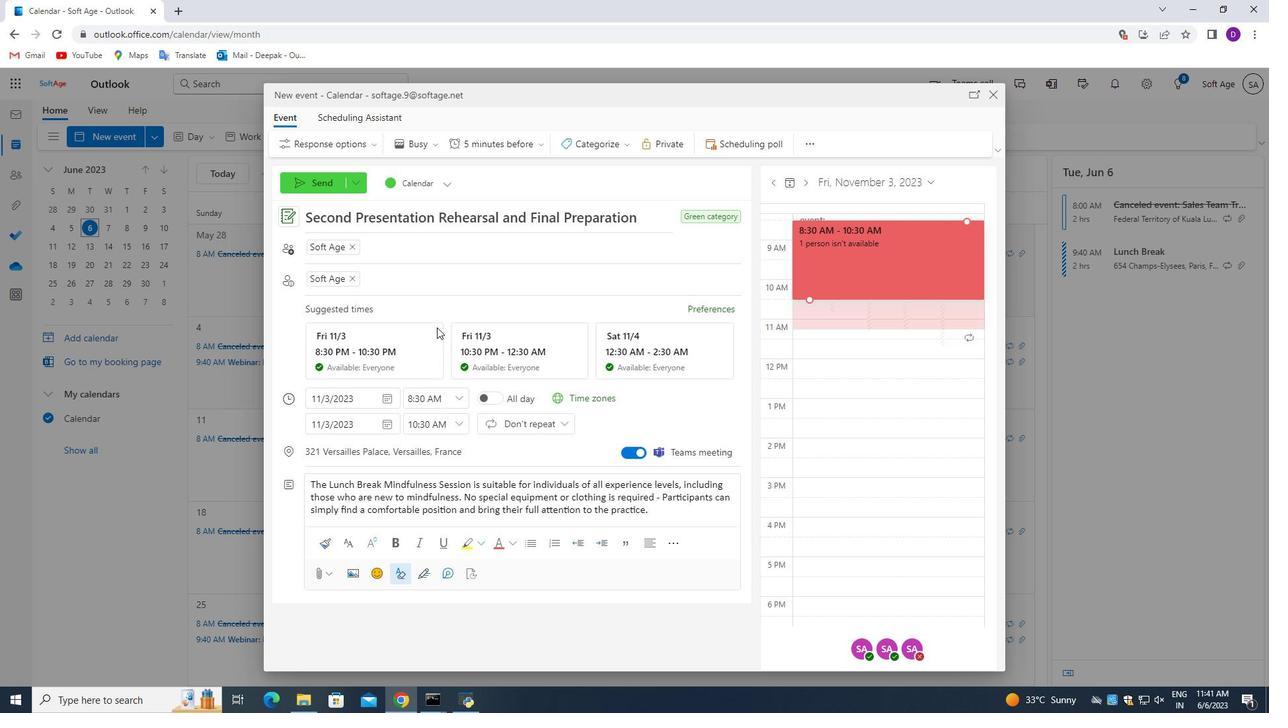 
Action: Mouse scrolled (415, 336) with delta (0, 0)
Screenshot: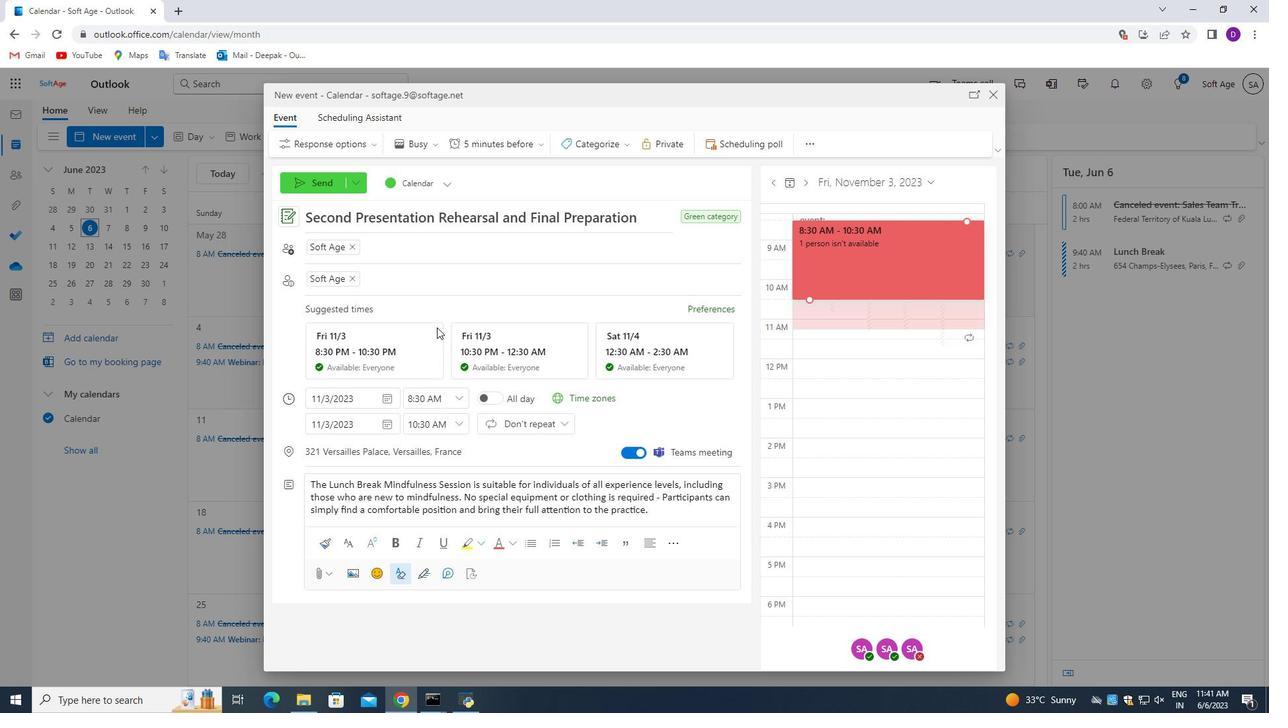 
Action: Mouse moved to (315, 183)
Screenshot: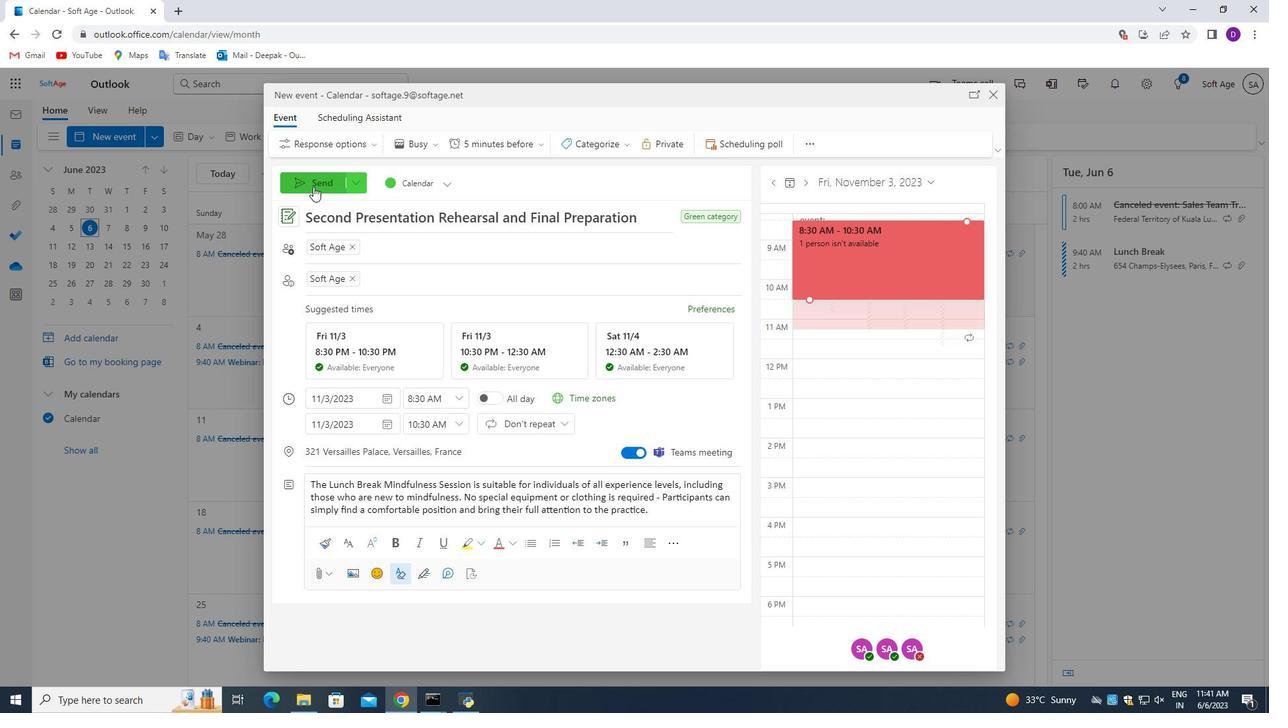 
Action: Mouse pressed left at (315, 183)
Screenshot: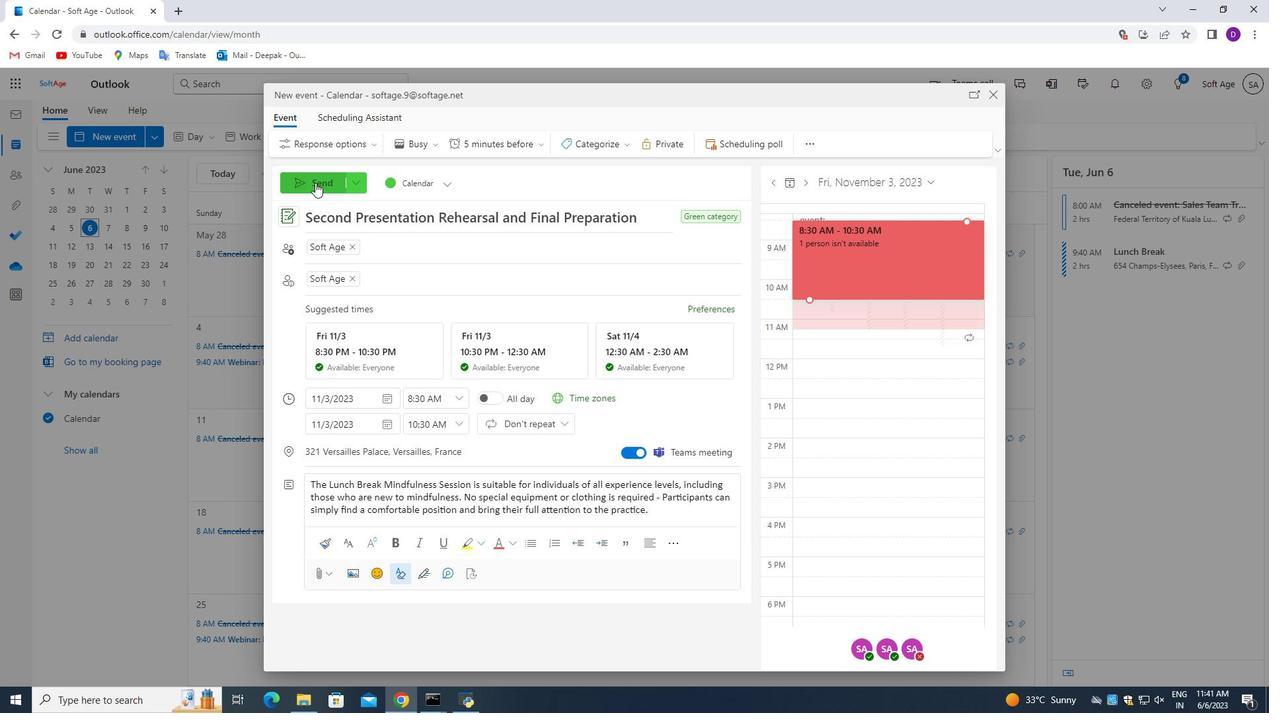 
Action: Mouse moved to (450, 341)
Screenshot: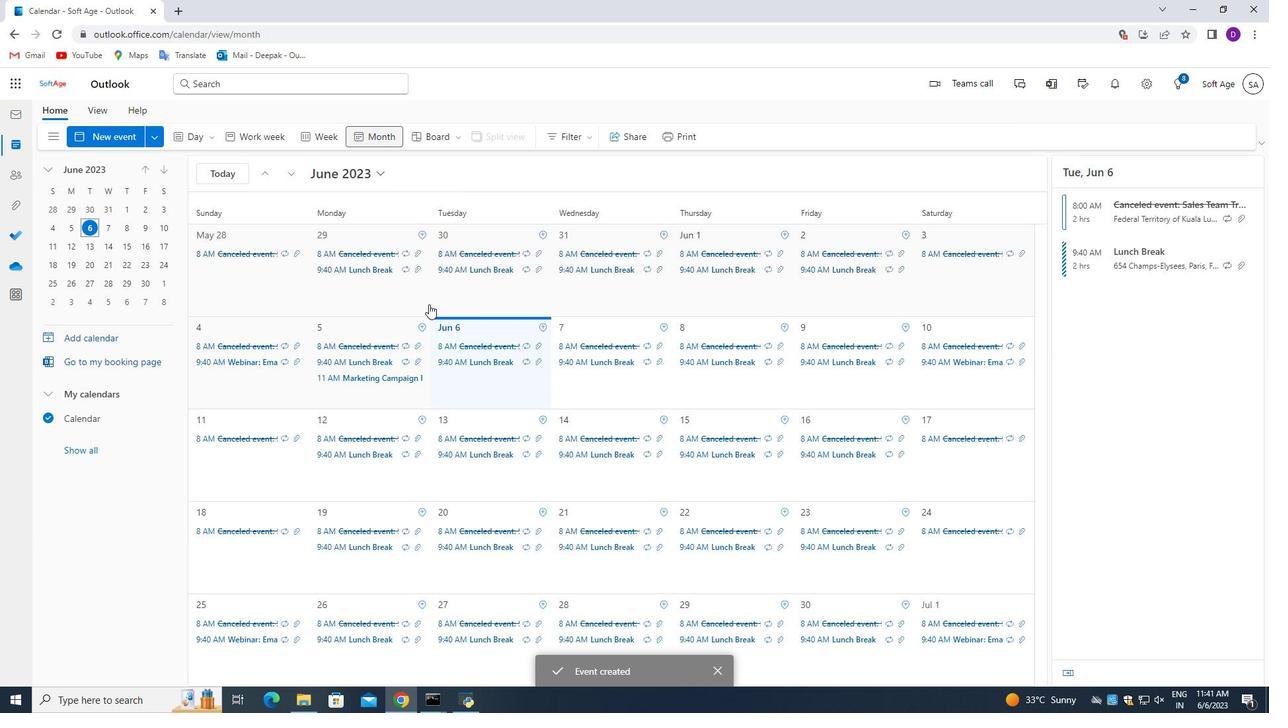 
Action: Mouse scrolled (450, 340) with delta (0, 0)
Screenshot: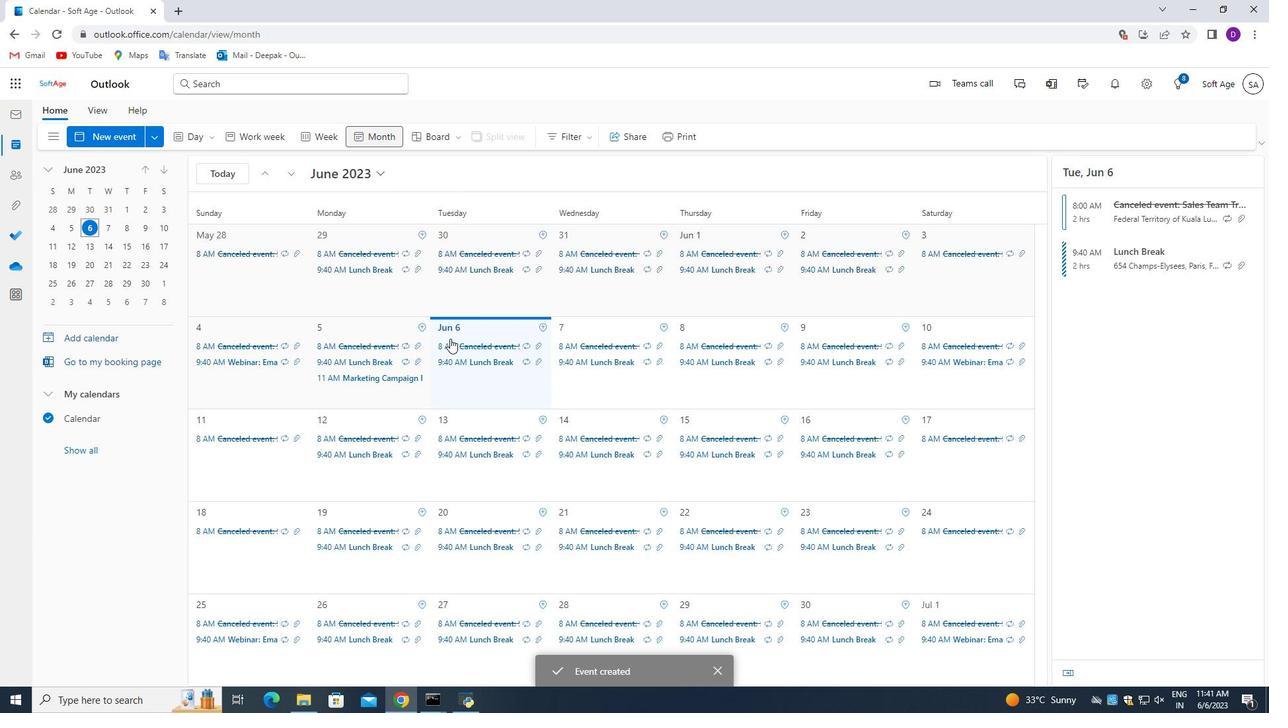 
Action: Mouse scrolled (450, 340) with delta (0, 0)
Screenshot: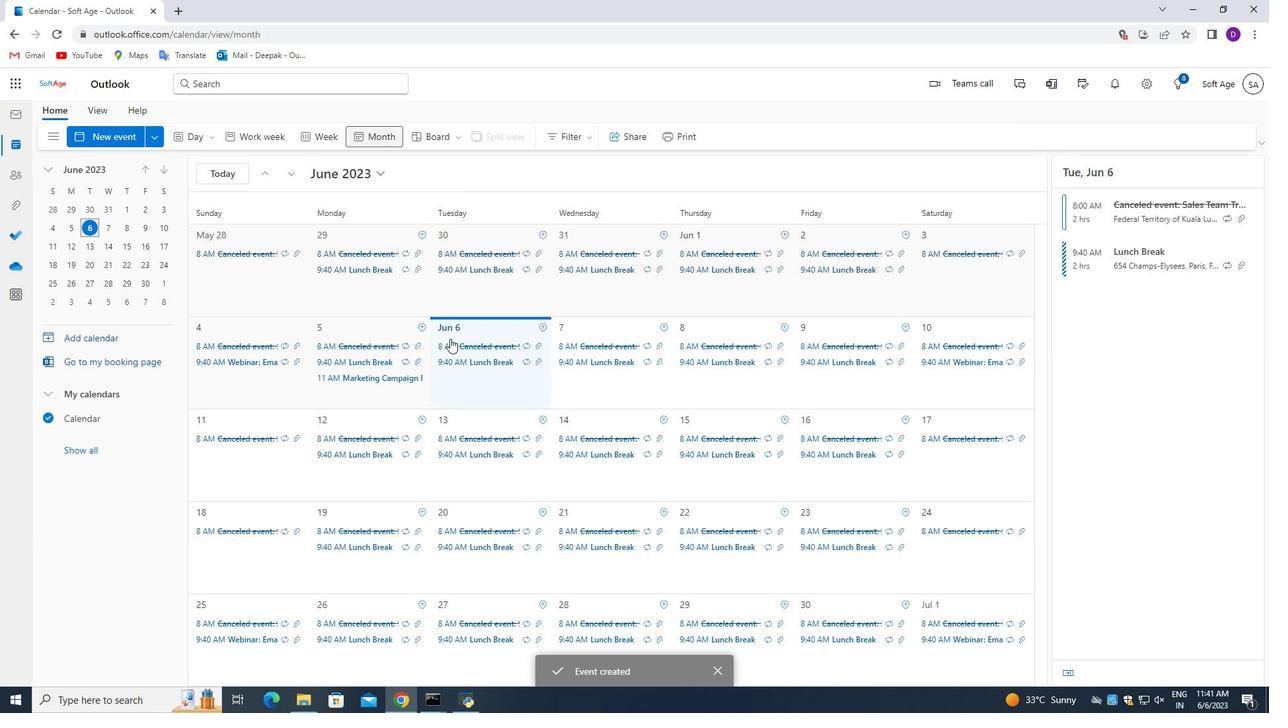 
Action: Mouse moved to (450, 341)
Screenshot: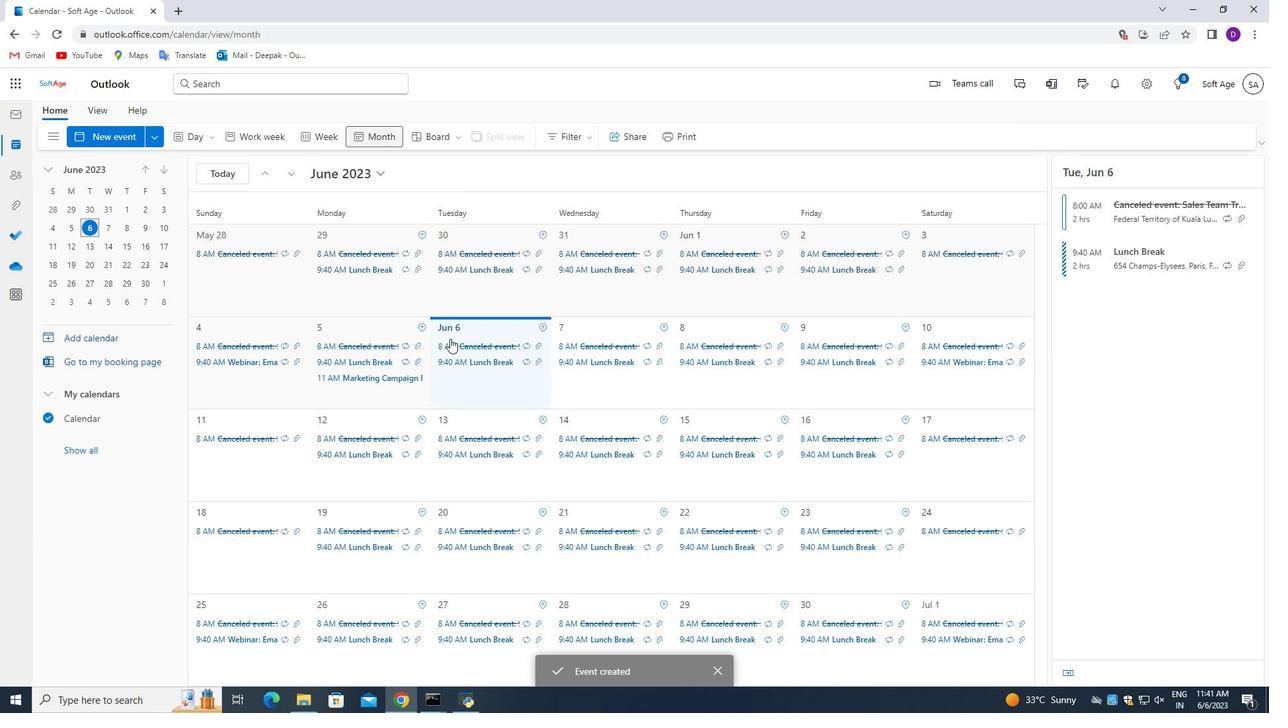 
Action: Mouse scrolled (450, 341) with delta (0, 0)
Screenshot: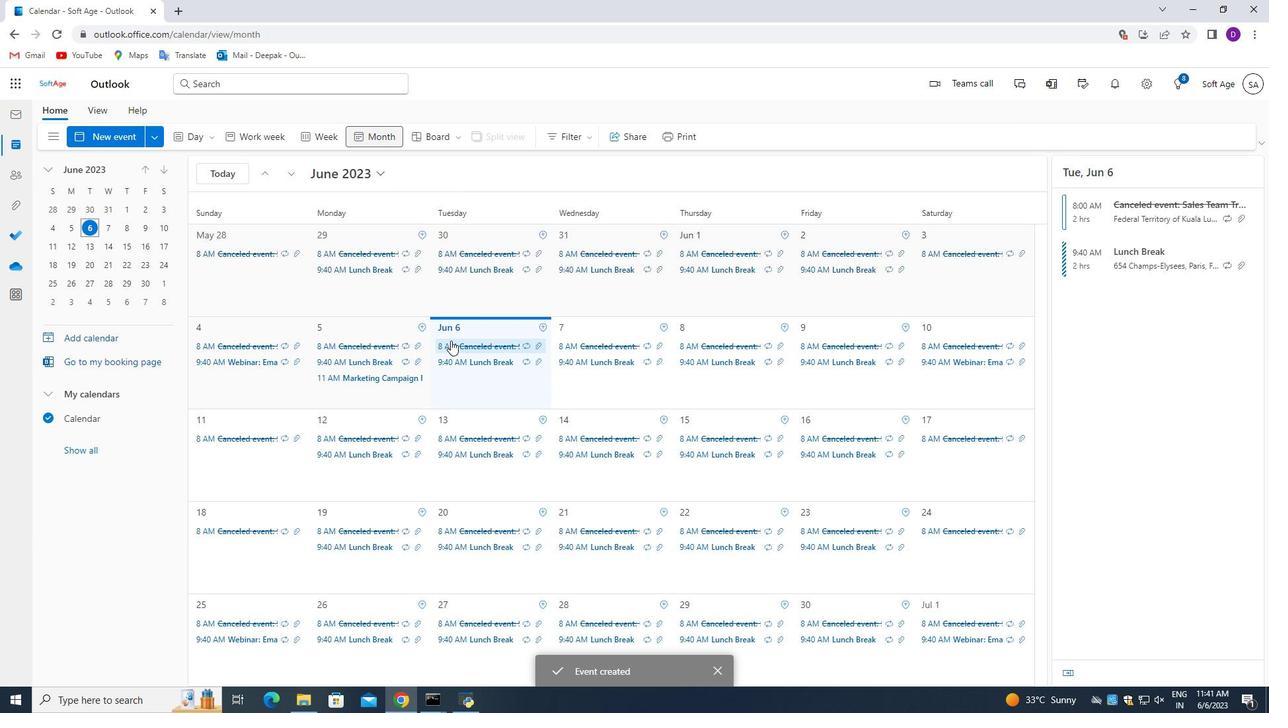 
Action: Mouse scrolled (450, 341) with delta (0, 0)
Screenshot: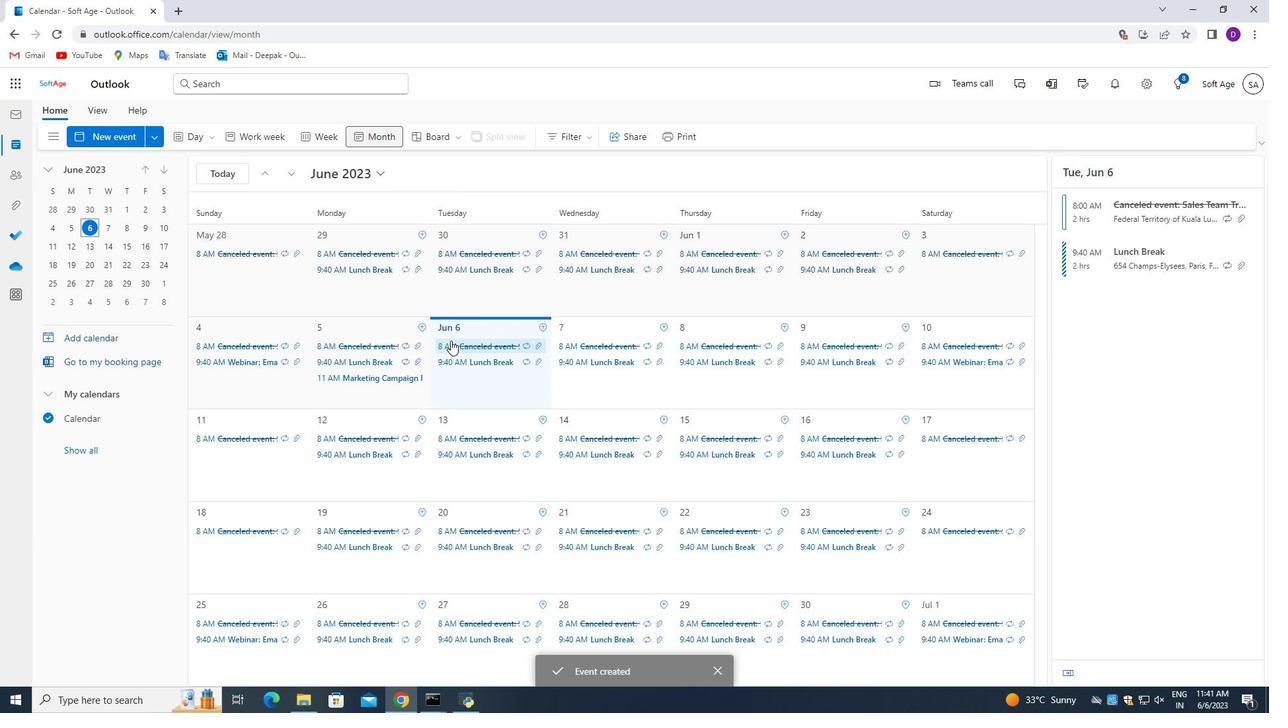 
Action: Mouse moved to (448, 341)
Screenshot: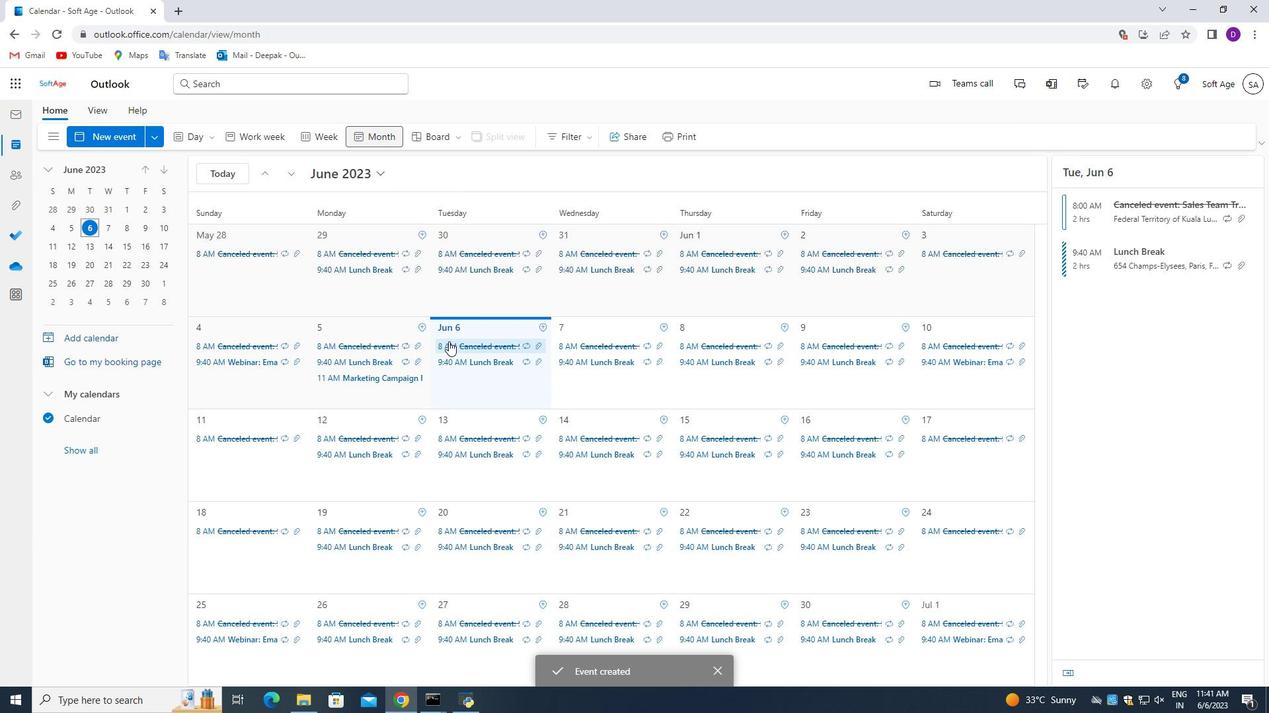 
